 Task: Create a presentation showcasing the steps to follow for effective project management
Action: Mouse moved to (19, 17)
Screenshot: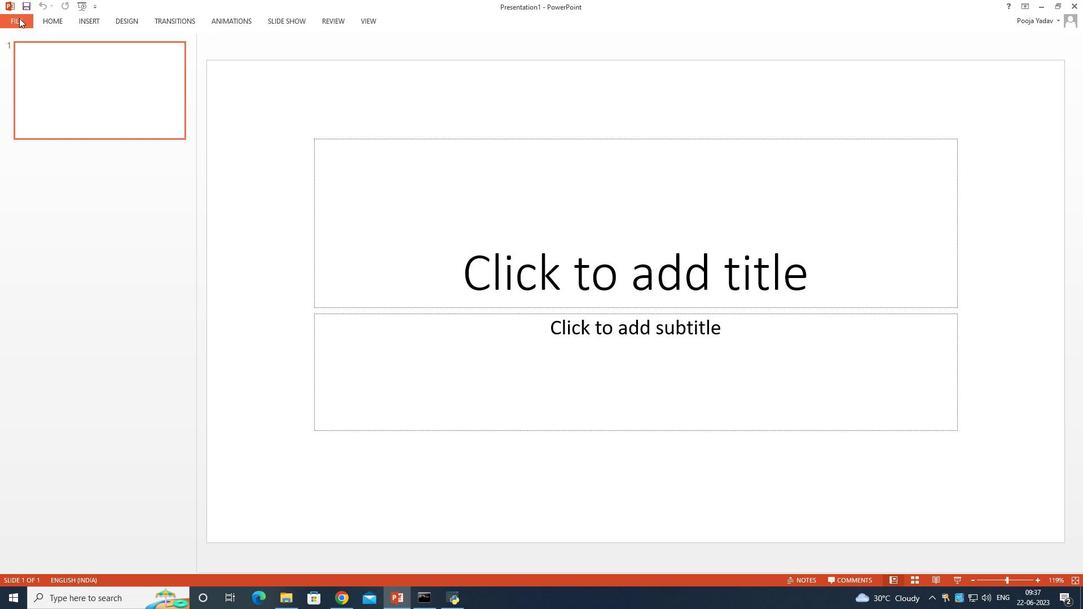 
Action: Mouse pressed left at (19, 17)
Screenshot: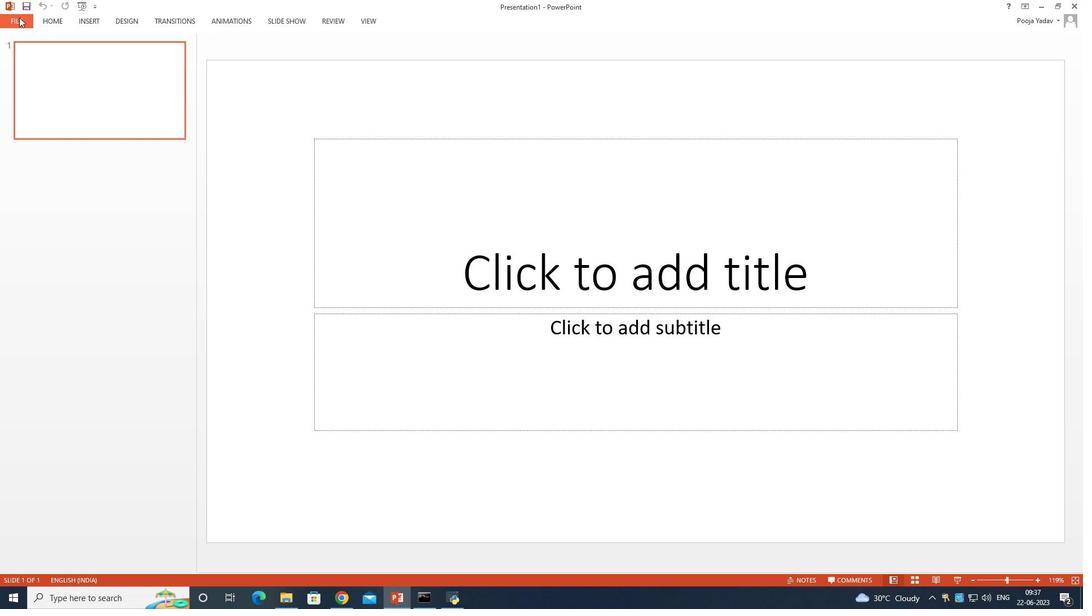 
Action: Mouse moved to (32, 137)
Screenshot: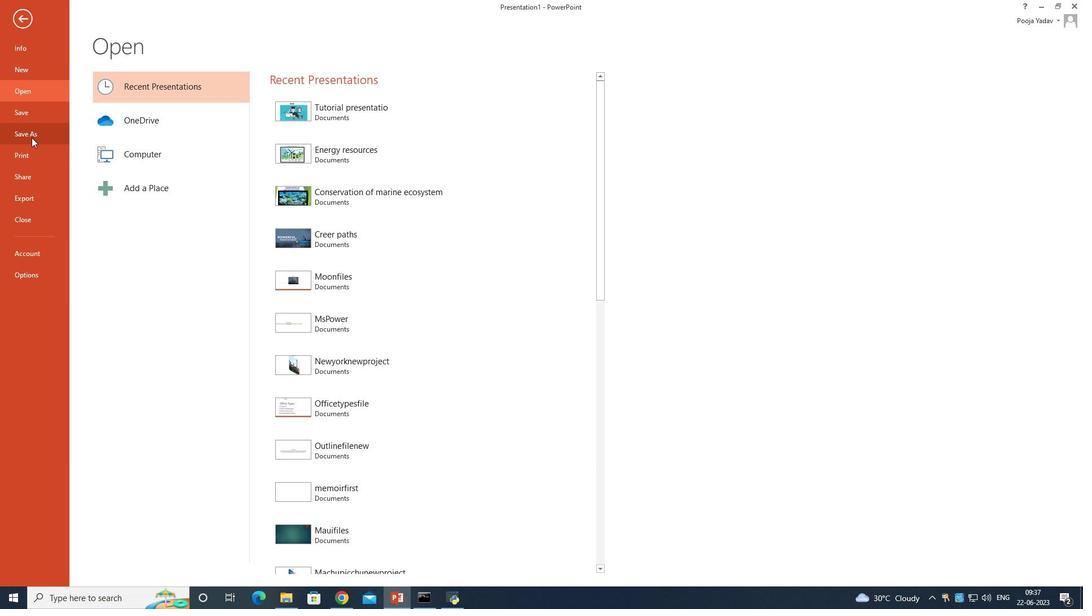 
Action: Mouse pressed left at (32, 137)
Screenshot: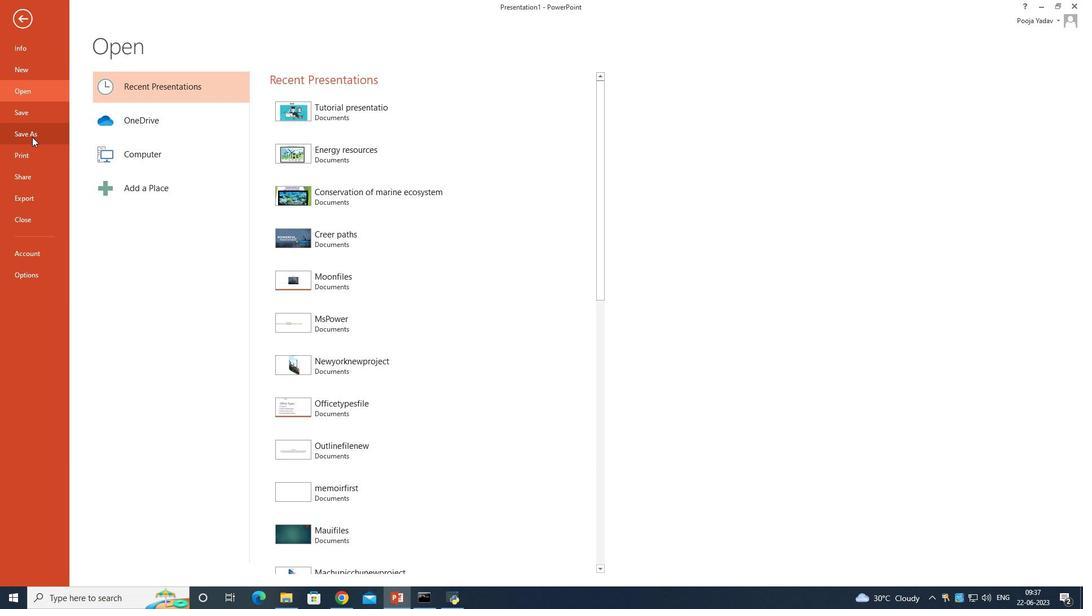 
Action: Mouse moved to (285, 117)
Screenshot: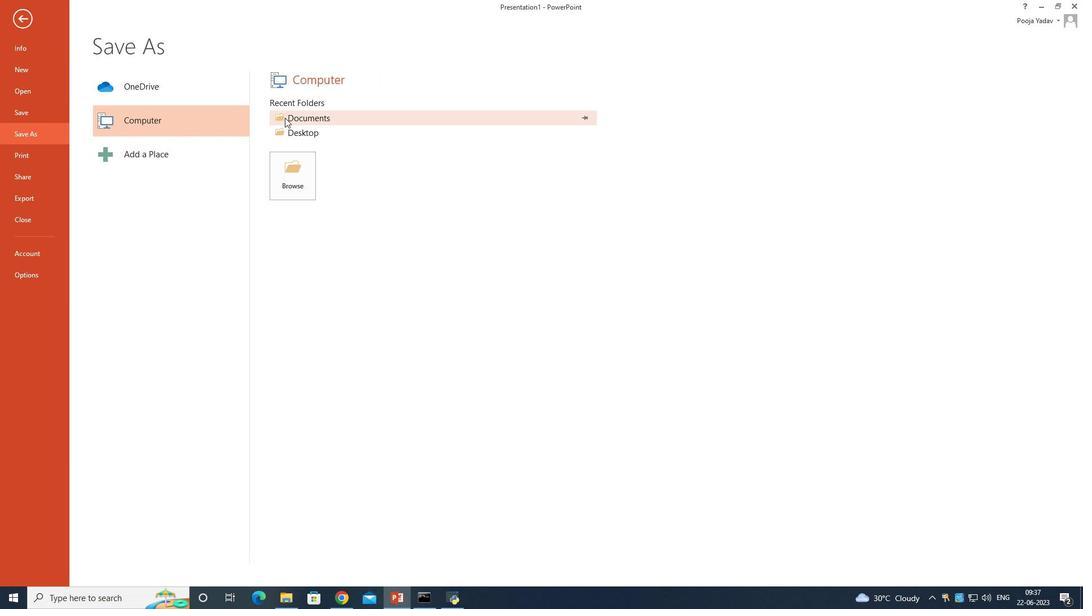 
Action: Mouse pressed left at (285, 117)
Screenshot: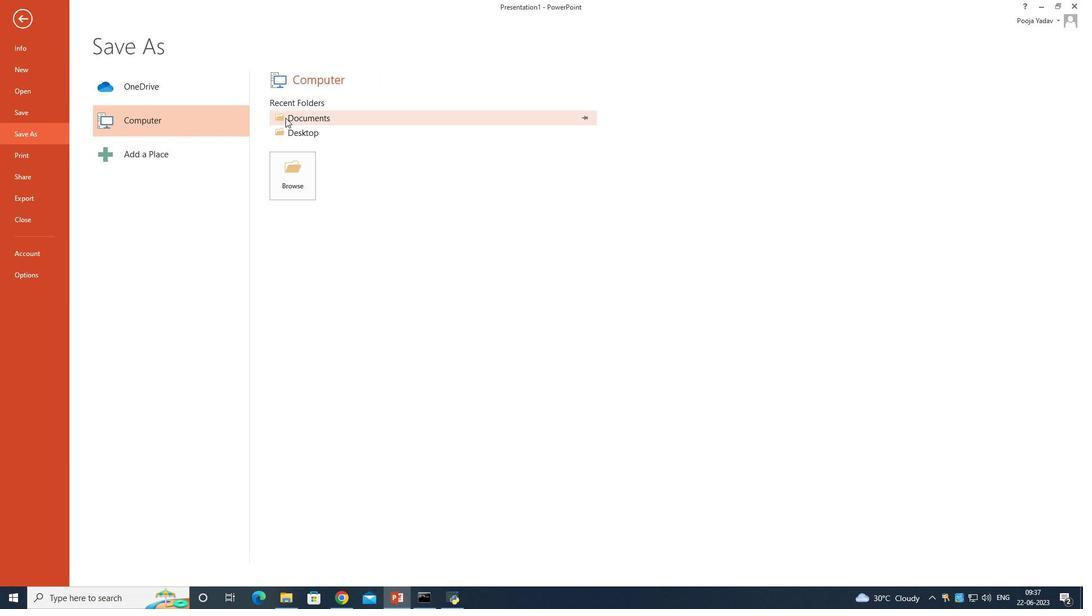 
Action: Mouse moved to (296, 224)
Screenshot: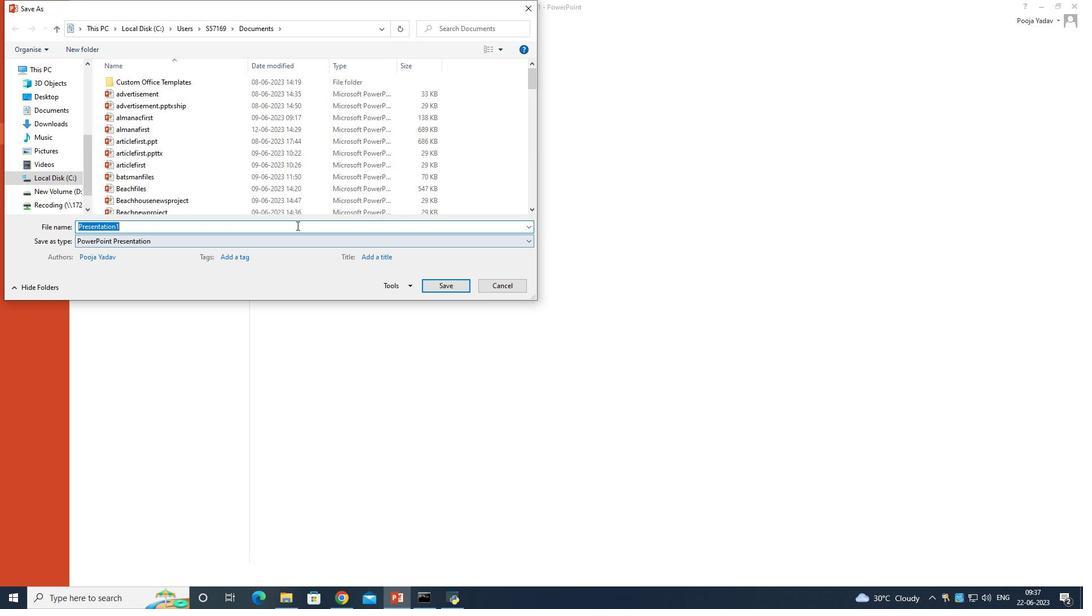 
Action: Mouse pressed left at (296, 224)
Screenshot: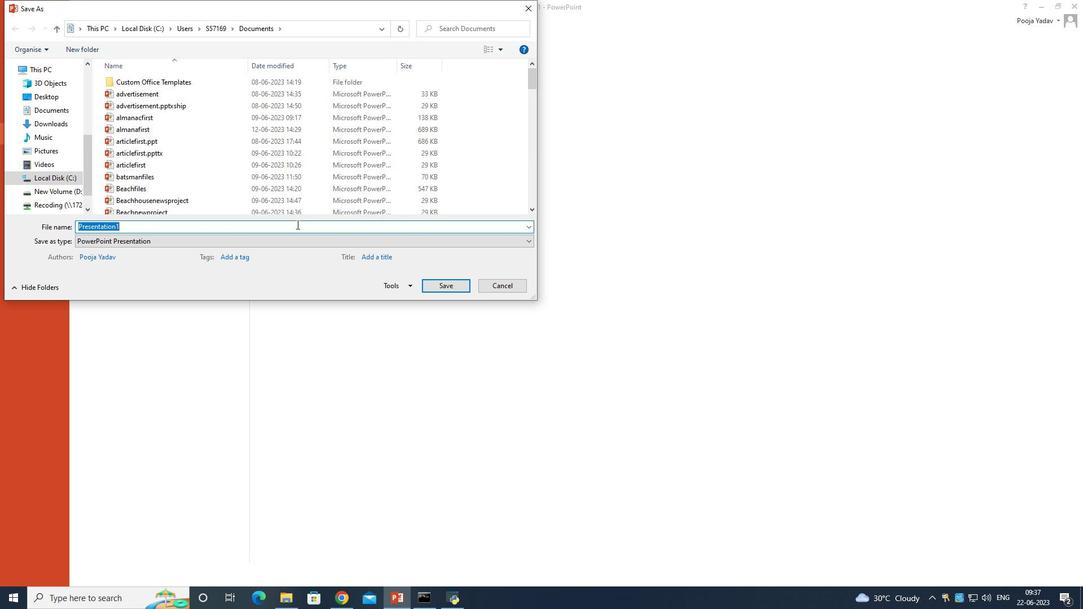
Action: Mouse moved to (296, 222)
Screenshot: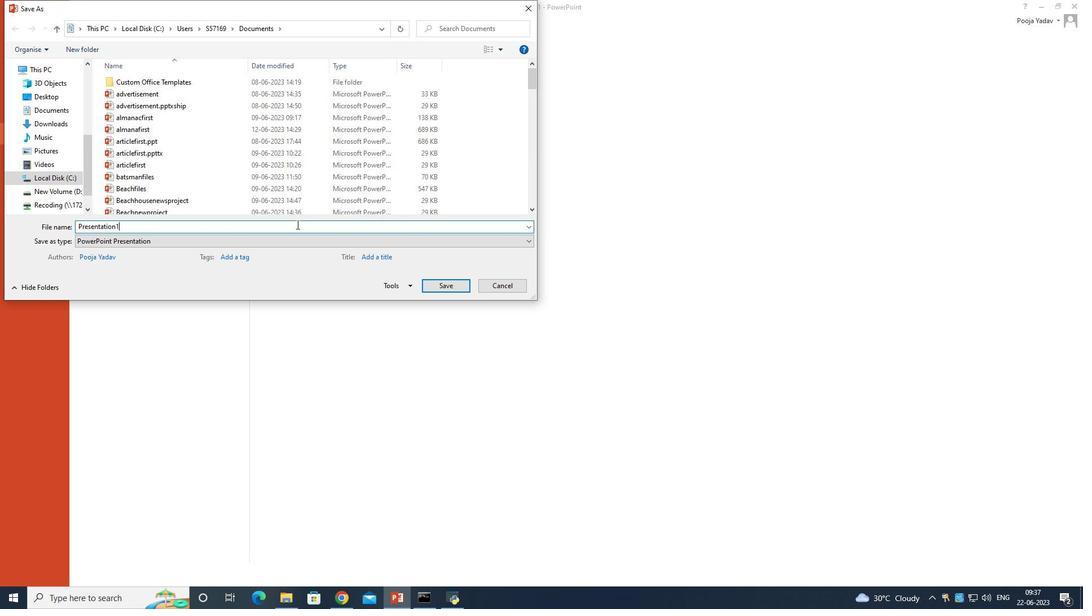 
Action: Key pressed <Key.backspace><Key.backspace><Key.backspace><Key.backspace><Key.backspace><Key.backspace><Key.backspace><Key.backspace><Key.backspace><Key.backspace><Key.backspace><Key.backspace><Key.backspace><Key.backspace><Key.backspace><Key.backspace><Key.backspace><Key.backspace><Key.backspace><Key.backspace><Key.backspace><Key.backspace><Key.backspace><Key.backspace><Key.shift>Projectmanagement
Screenshot: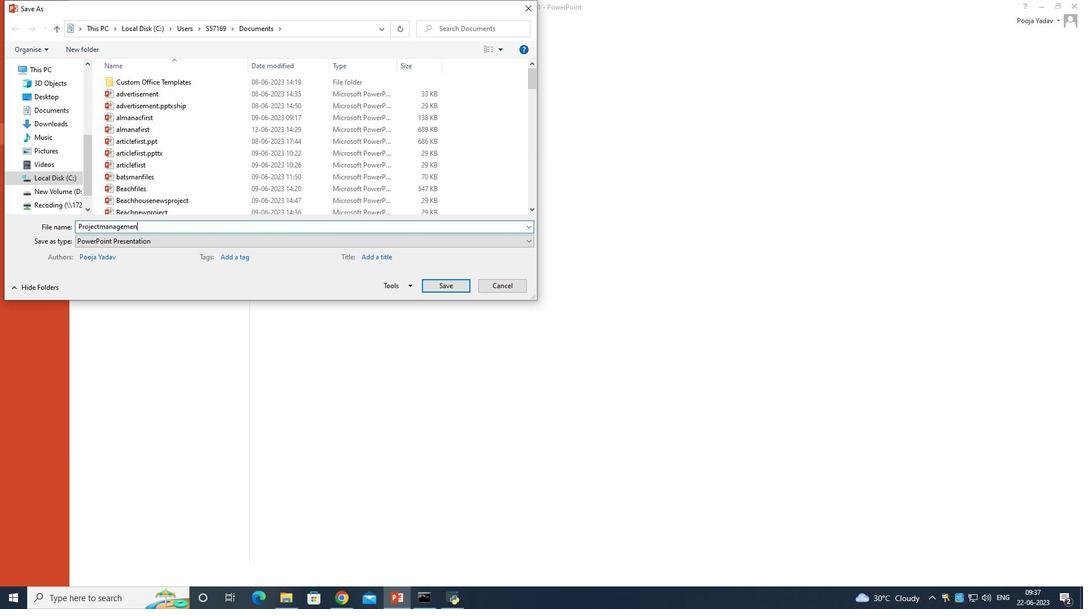 
Action: Mouse moved to (432, 289)
Screenshot: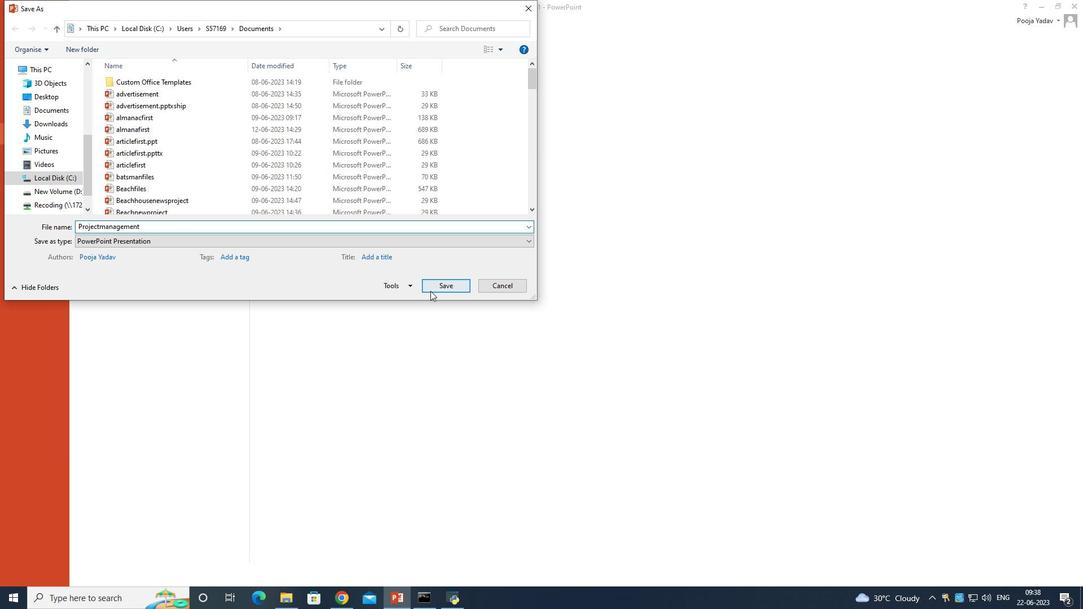 
Action: Mouse pressed left at (432, 289)
Screenshot: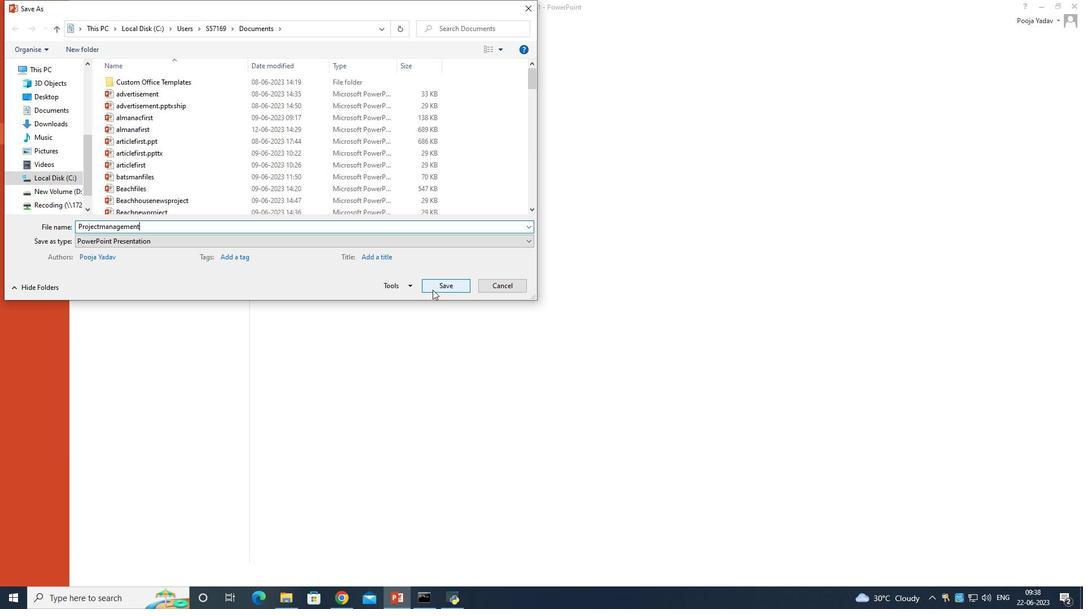 
Action: Mouse moved to (86, 23)
Screenshot: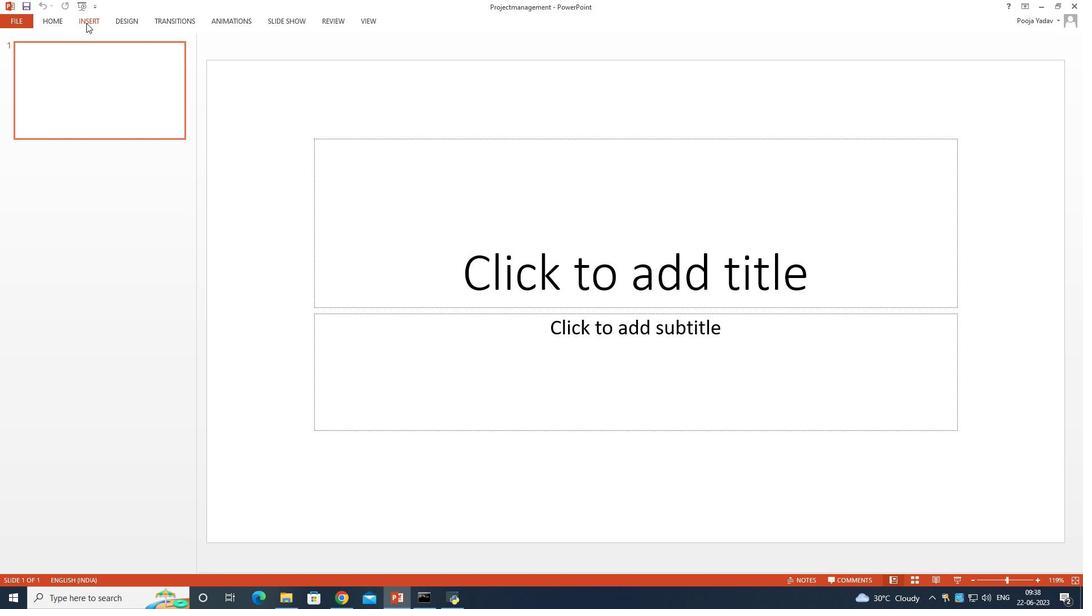 
Action: Mouse pressed left at (86, 23)
Screenshot: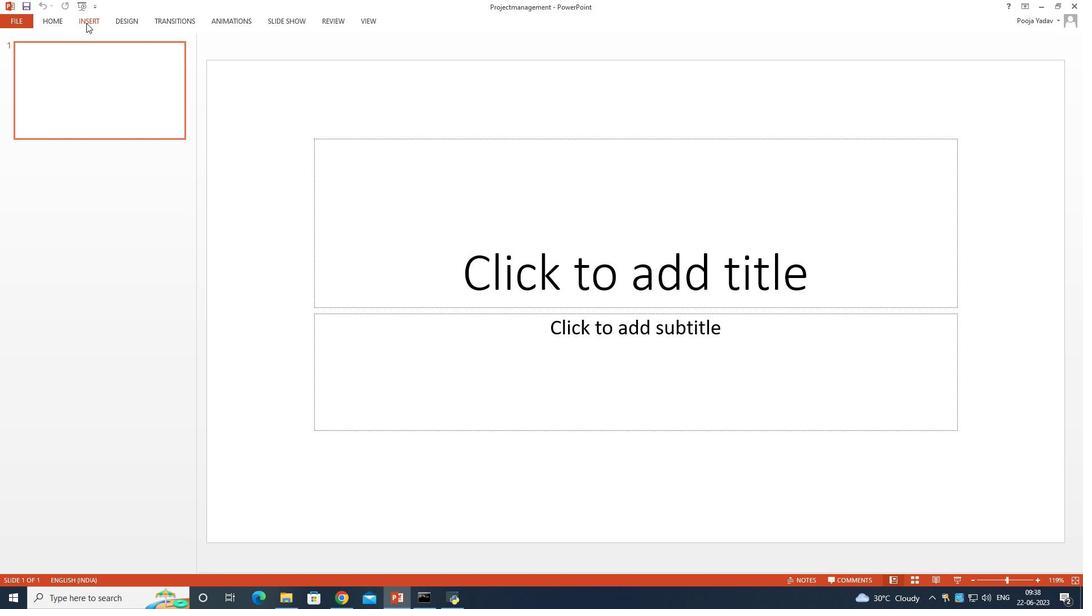 
Action: Mouse moved to (421, 192)
Screenshot: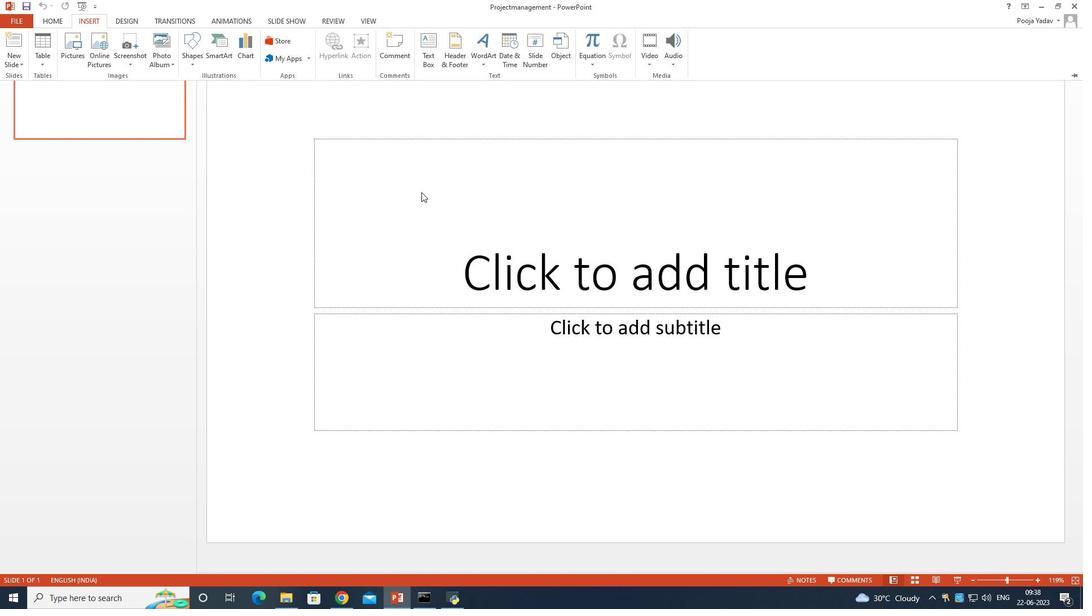 
Action: Mouse pressed left at (421, 192)
Screenshot: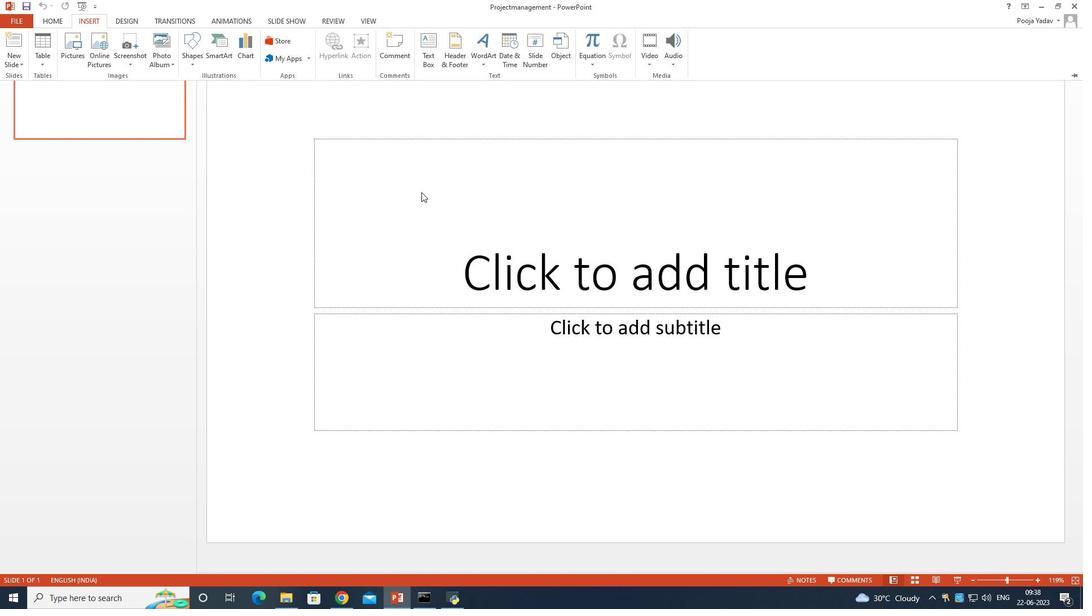 
Action: Mouse moved to (87, 18)
Screenshot: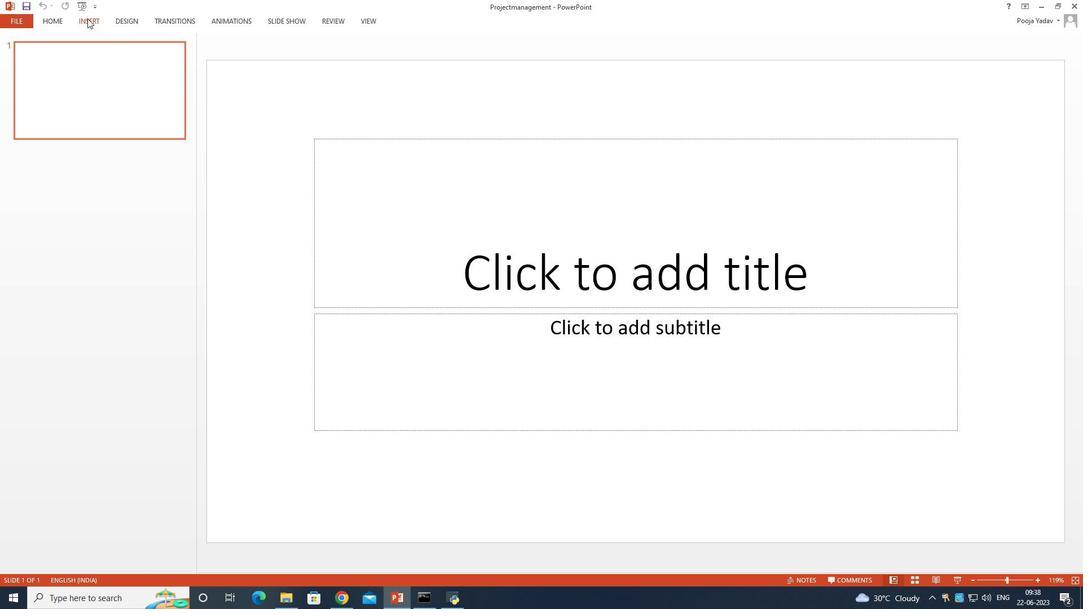 
Action: Mouse pressed left at (87, 18)
Screenshot: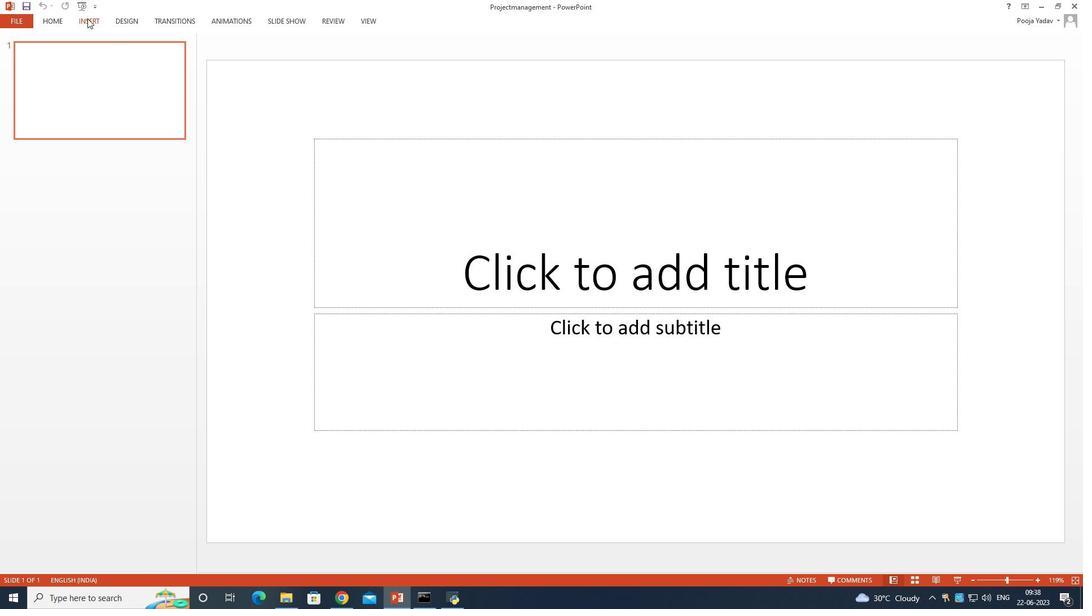 
Action: Mouse moved to (428, 49)
Screenshot: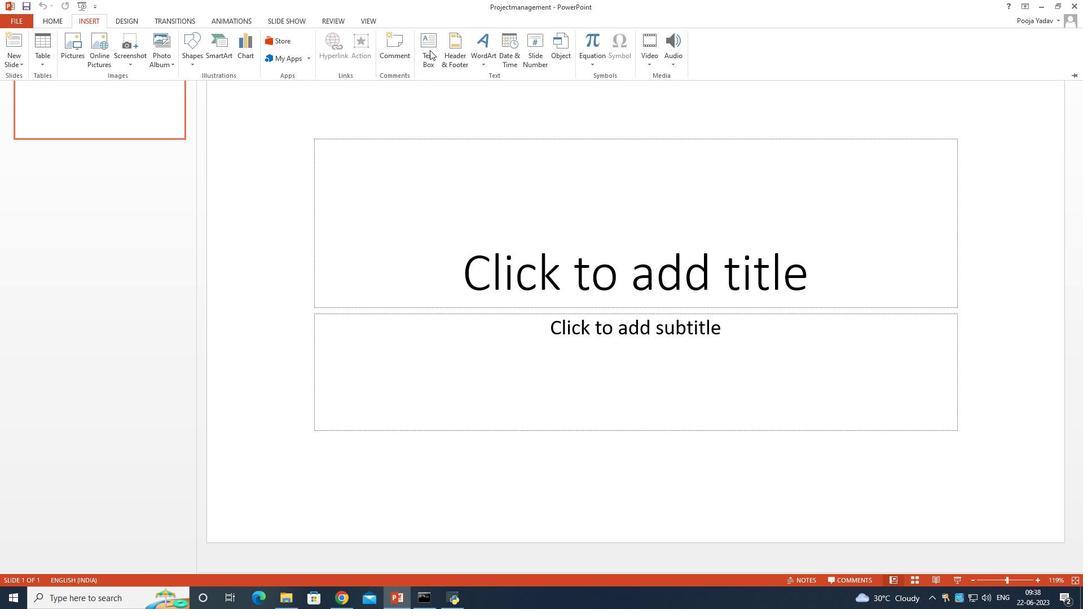 
Action: Mouse pressed left at (428, 49)
Screenshot: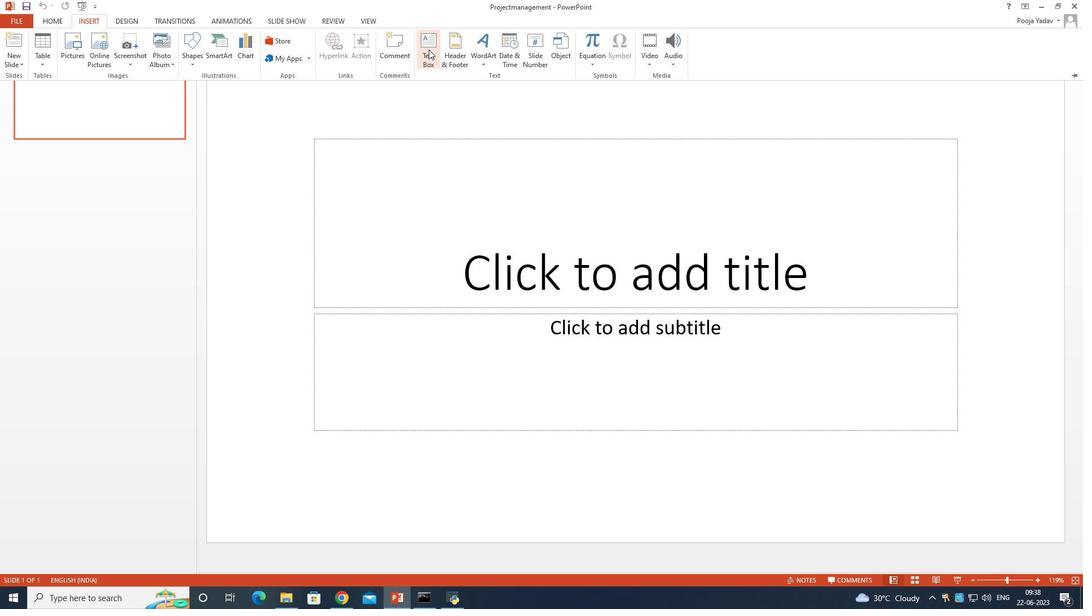 
Action: Mouse moved to (422, 77)
Screenshot: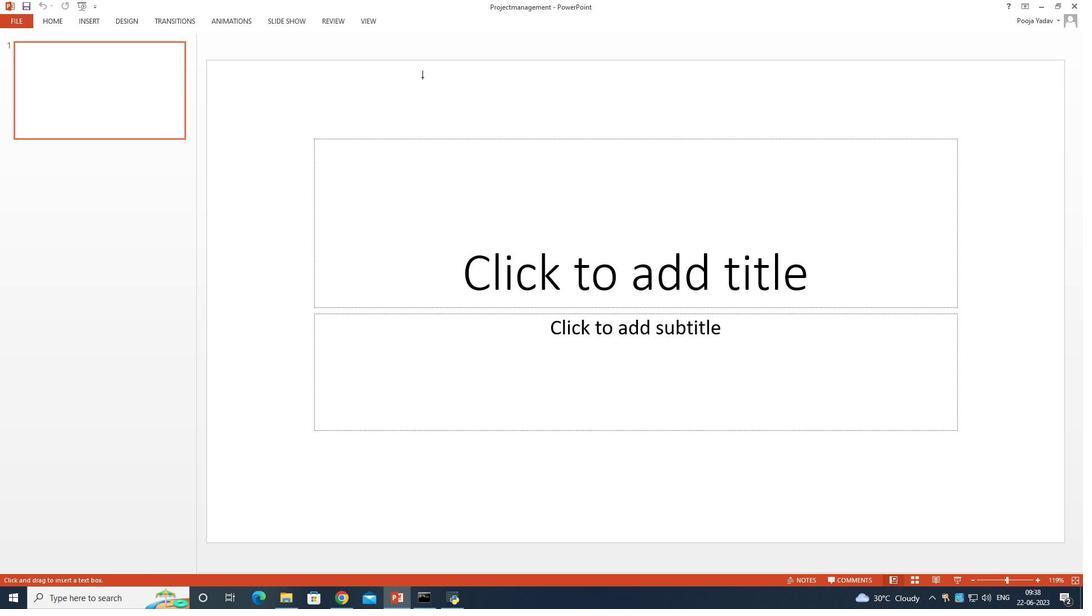 
Action: Mouse pressed left at (422, 77)
Screenshot: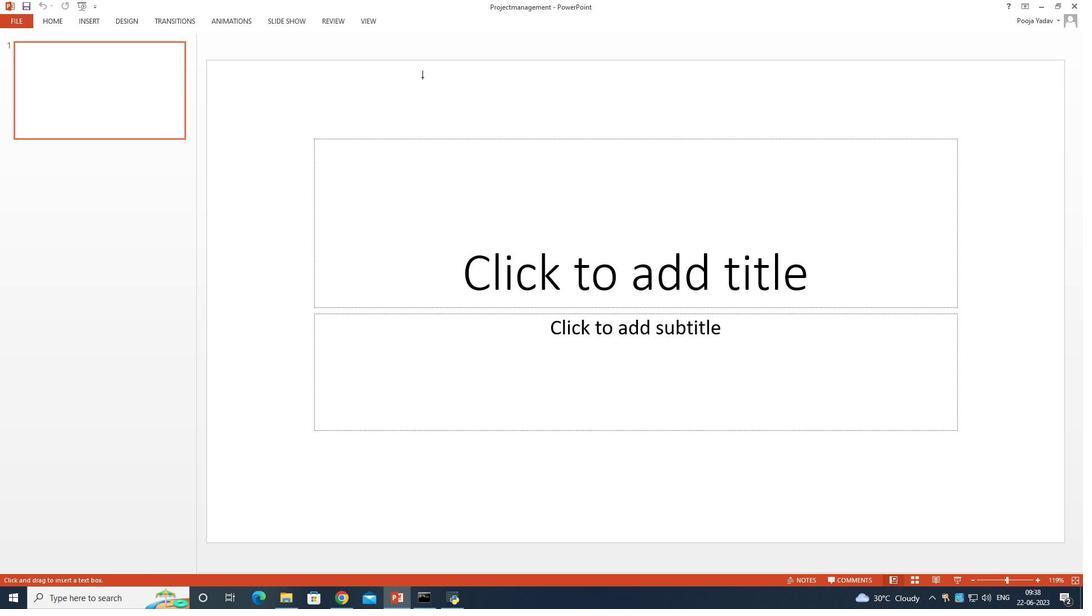 
Action: Mouse moved to (824, 42)
Screenshot: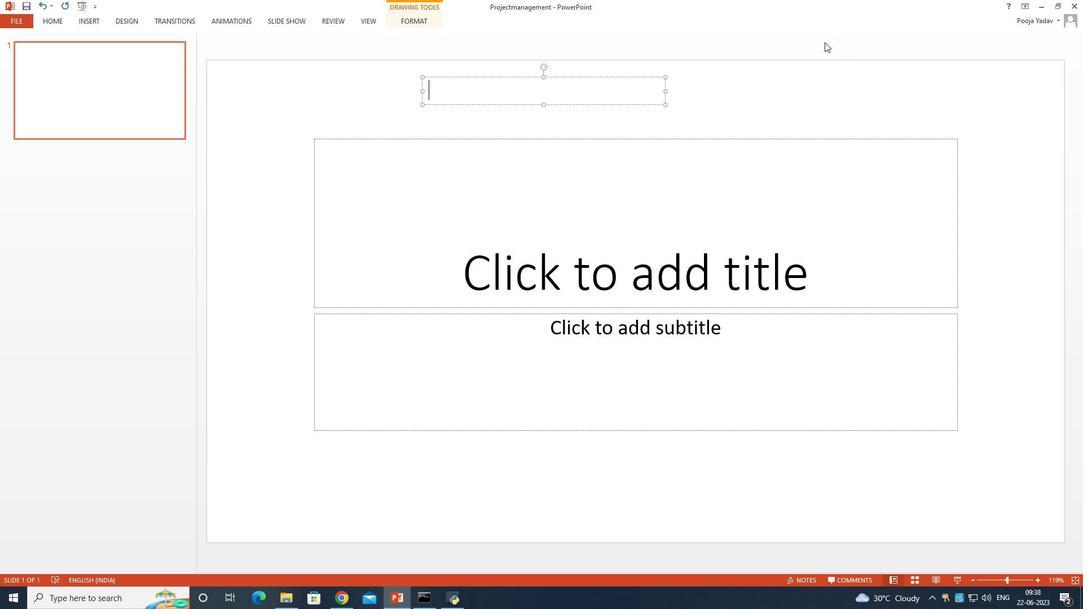 
Action: Key pressed <Key.shift>Projct<Key.left><Key.left><Key.backspace><Key.right><Key.right><Key.space><Key.shift>Na<Key.backspace><Key.backspace><Key.shift>Management
Screenshot: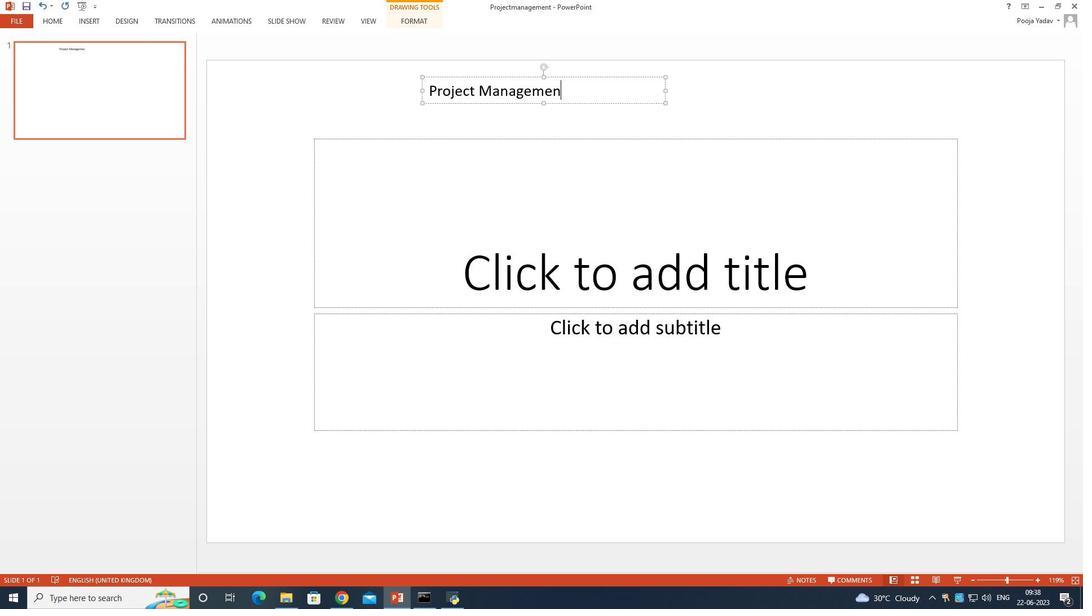 
Action: Mouse moved to (60, 21)
Screenshot: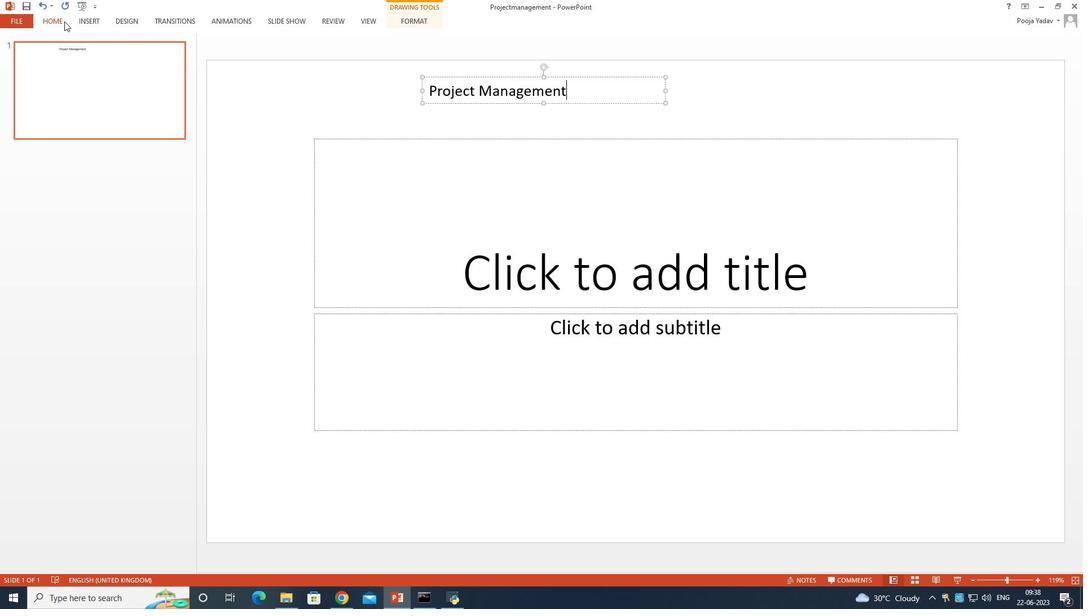 
Action: Mouse pressed left at (60, 21)
Screenshot: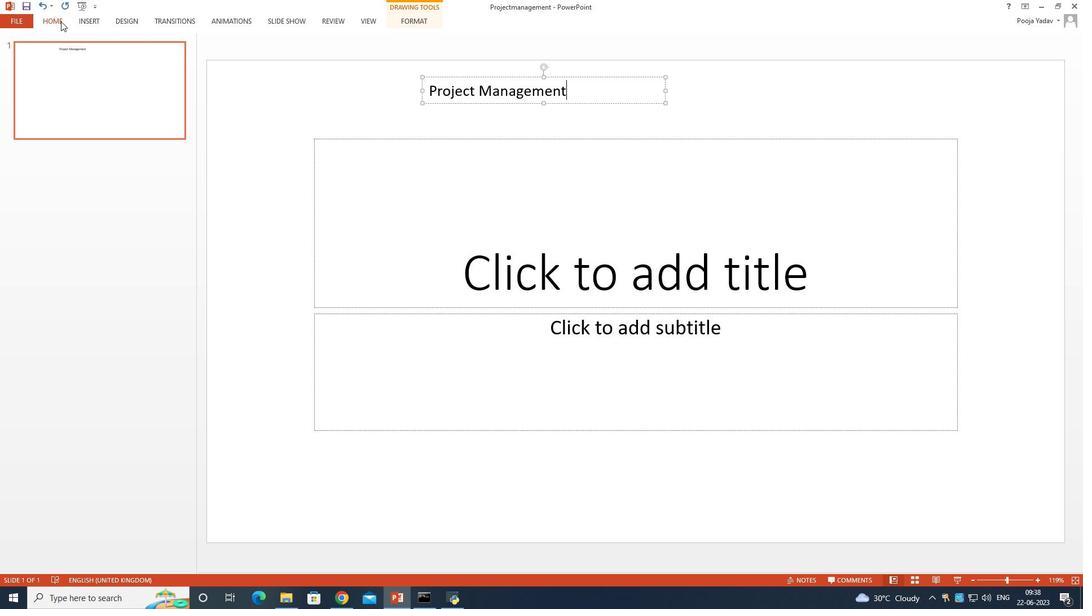 
Action: Mouse moved to (282, 62)
Screenshot: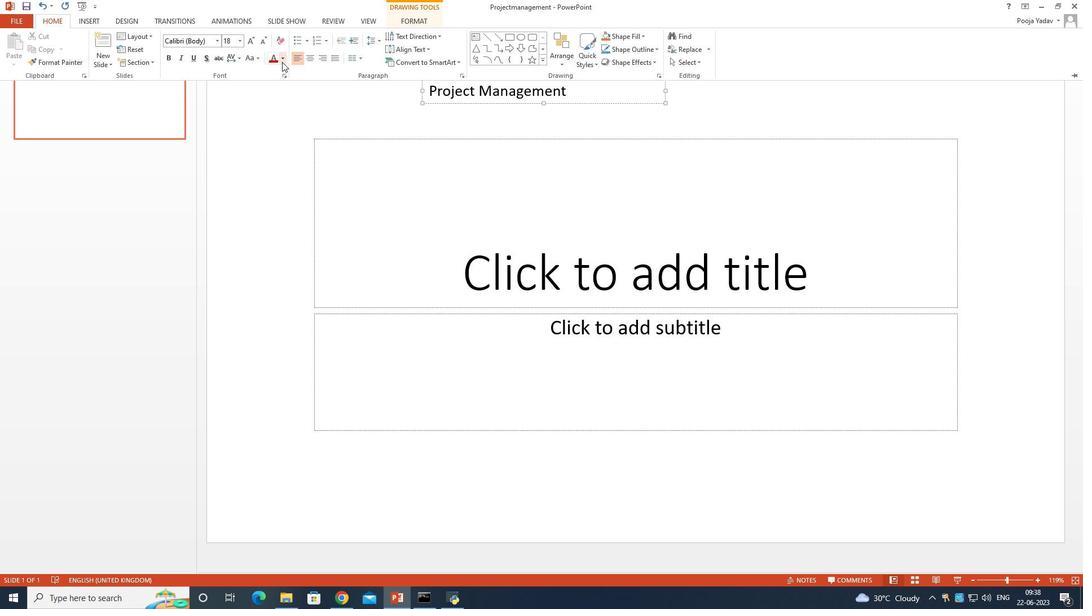 
Action: Mouse pressed left at (282, 62)
Screenshot: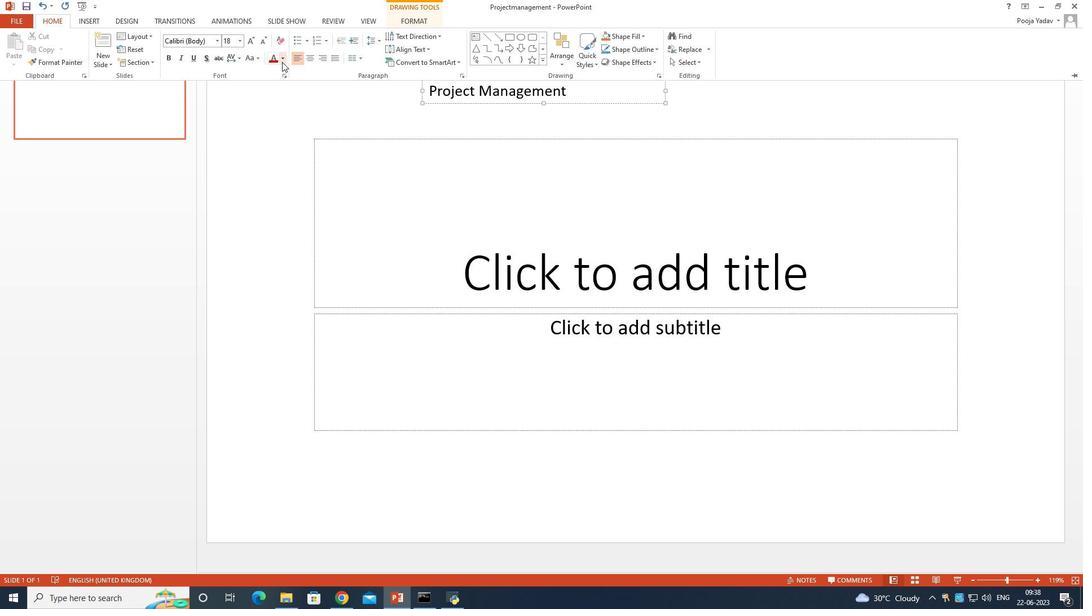 
Action: Mouse moved to (402, 102)
Screenshot: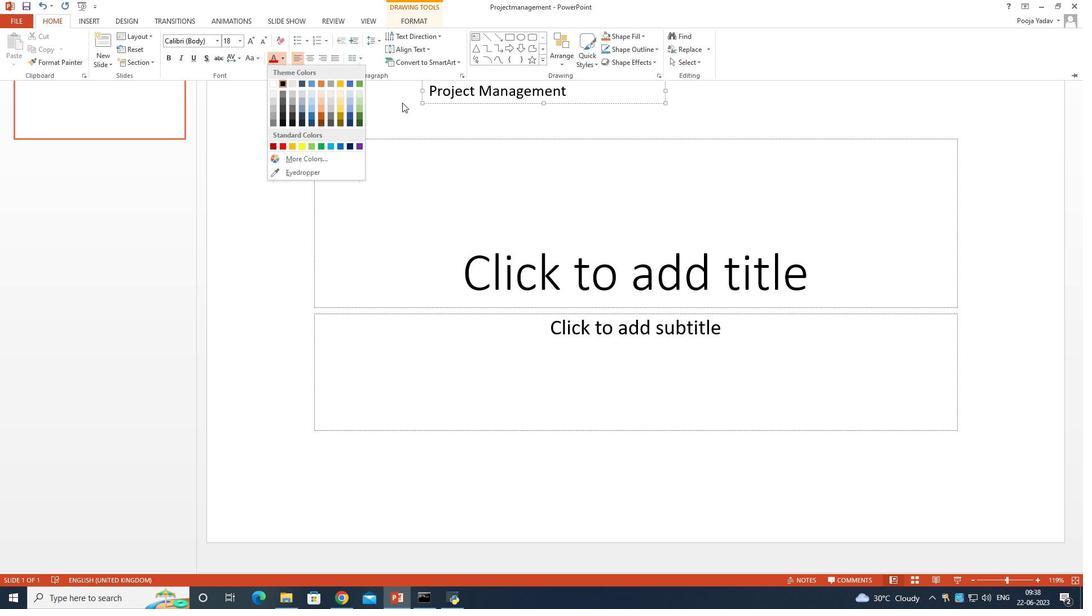 
Action: Mouse pressed left at (402, 102)
Screenshot: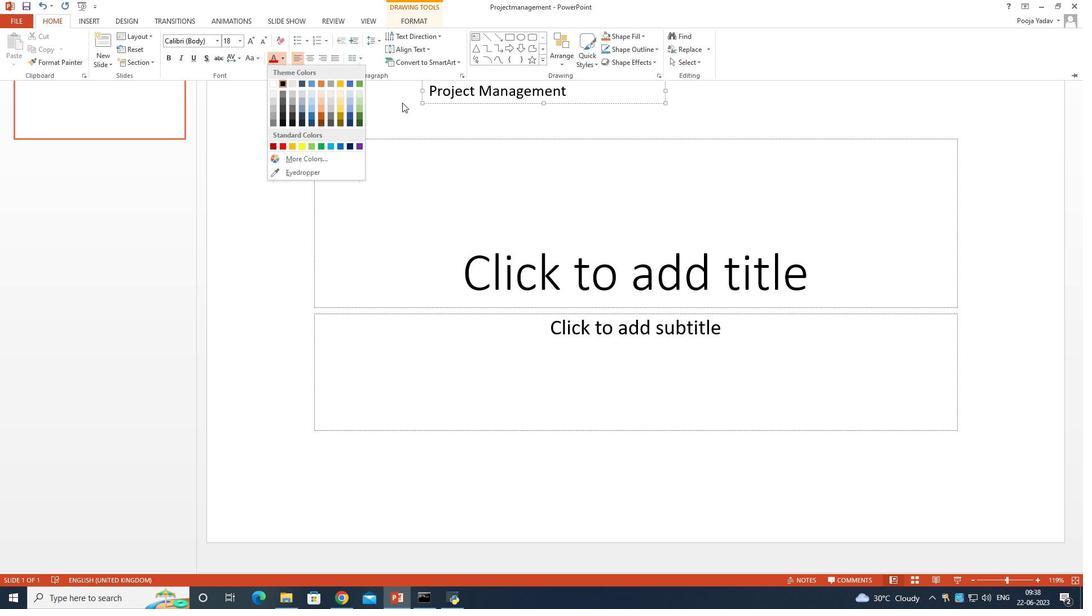 
Action: Mouse moved to (565, 90)
Screenshot: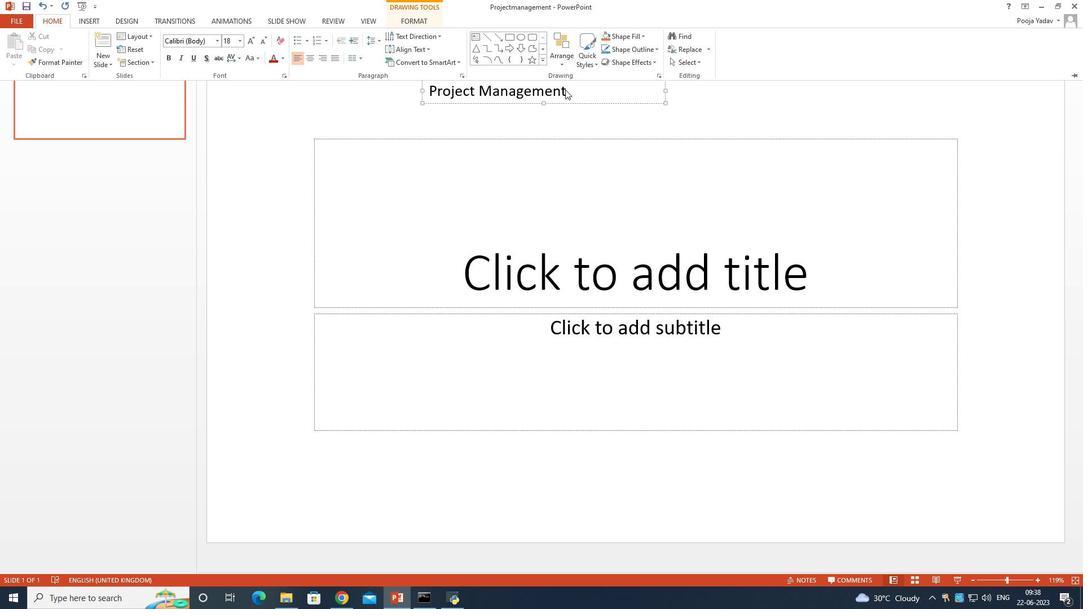 
Action: Mouse pressed left at (565, 90)
Screenshot: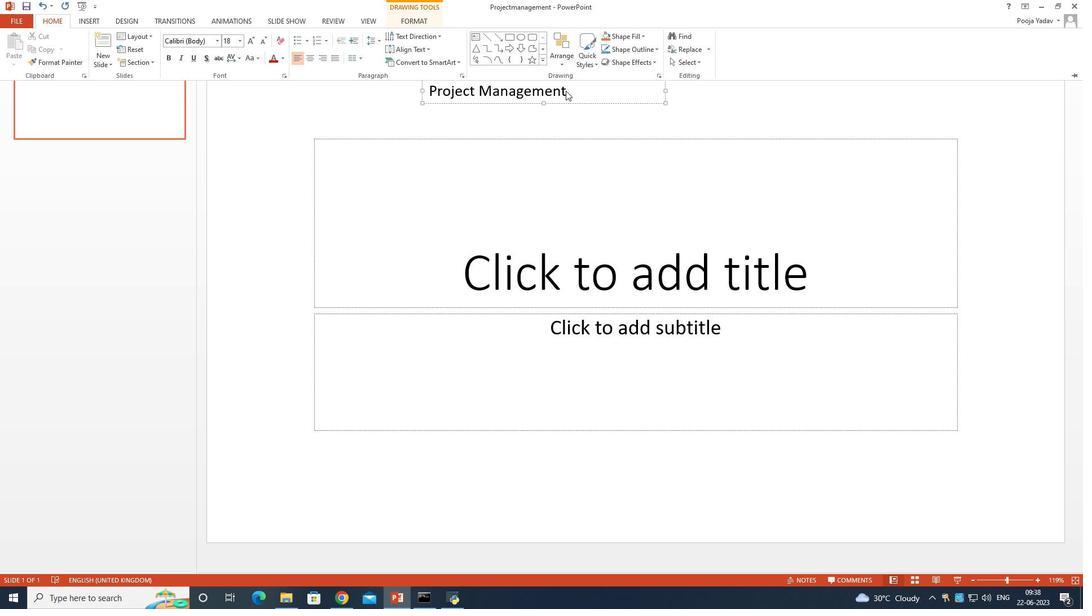 
Action: Mouse moved to (564, 89)
Screenshot: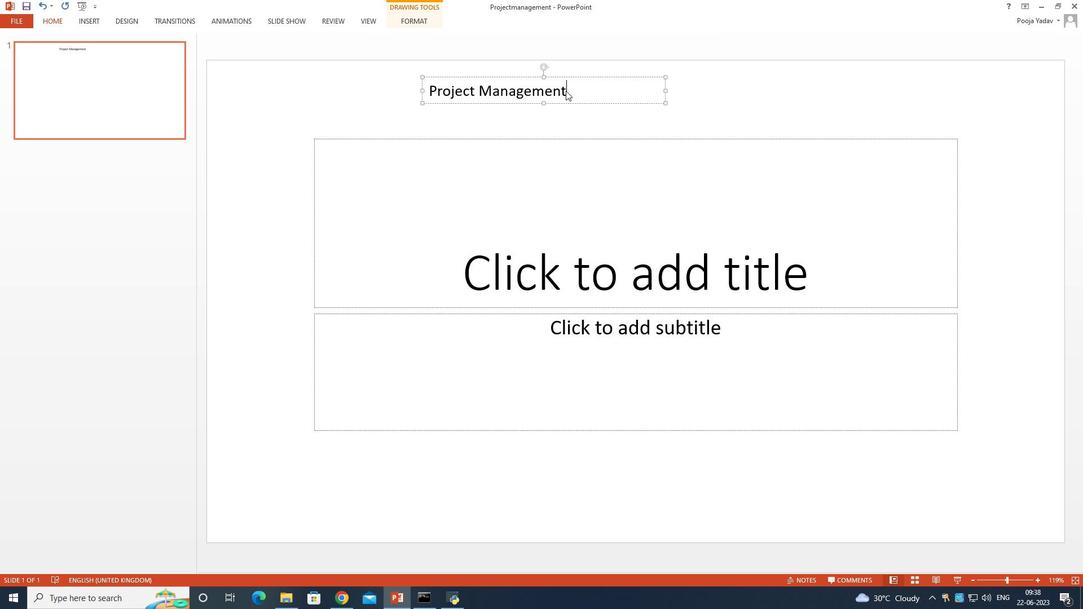 
Action: Mouse pressed left at (564, 89)
Screenshot: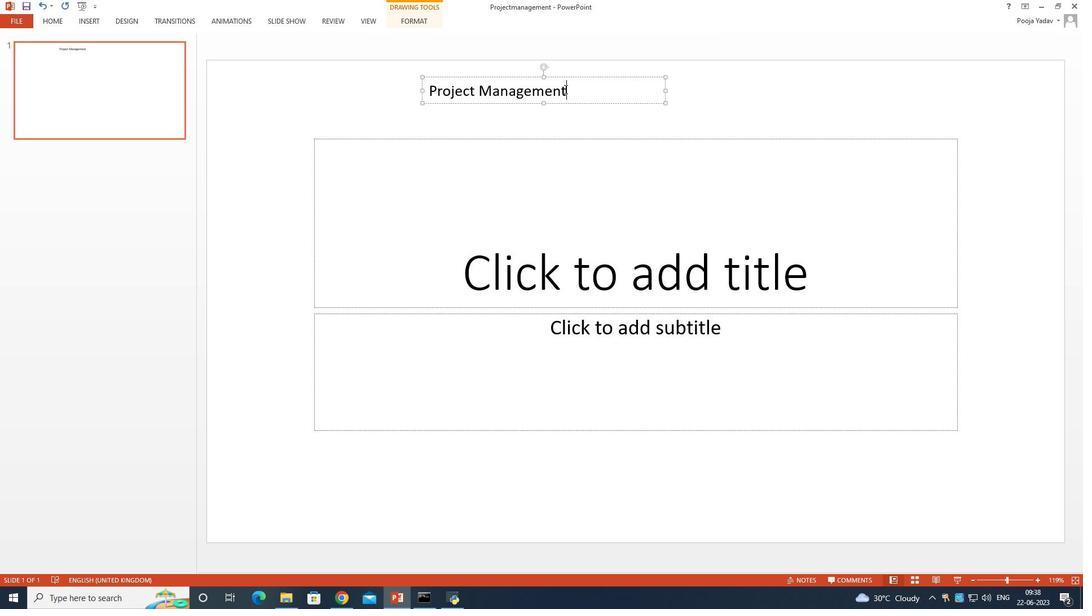 
Action: Mouse moved to (59, 21)
Screenshot: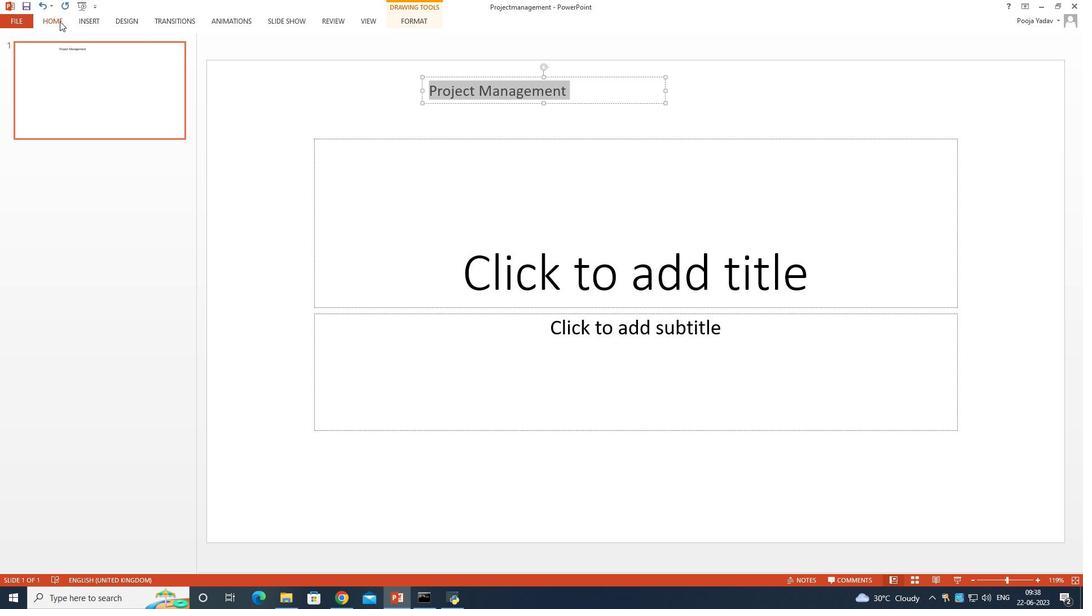 
Action: Mouse pressed left at (59, 21)
Screenshot: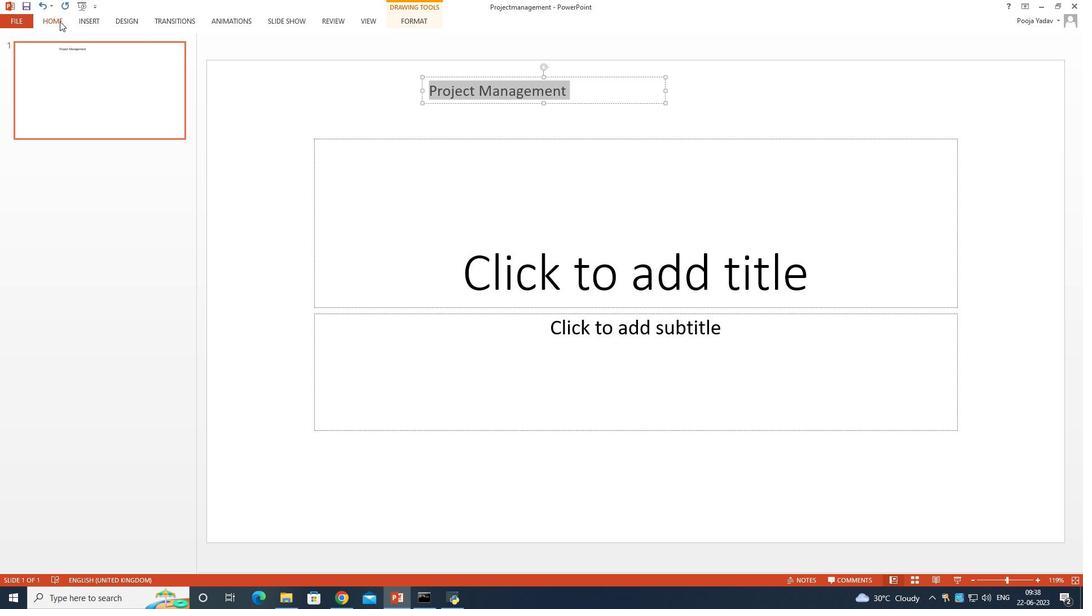 
Action: Mouse moved to (286, 57)
Screenshot: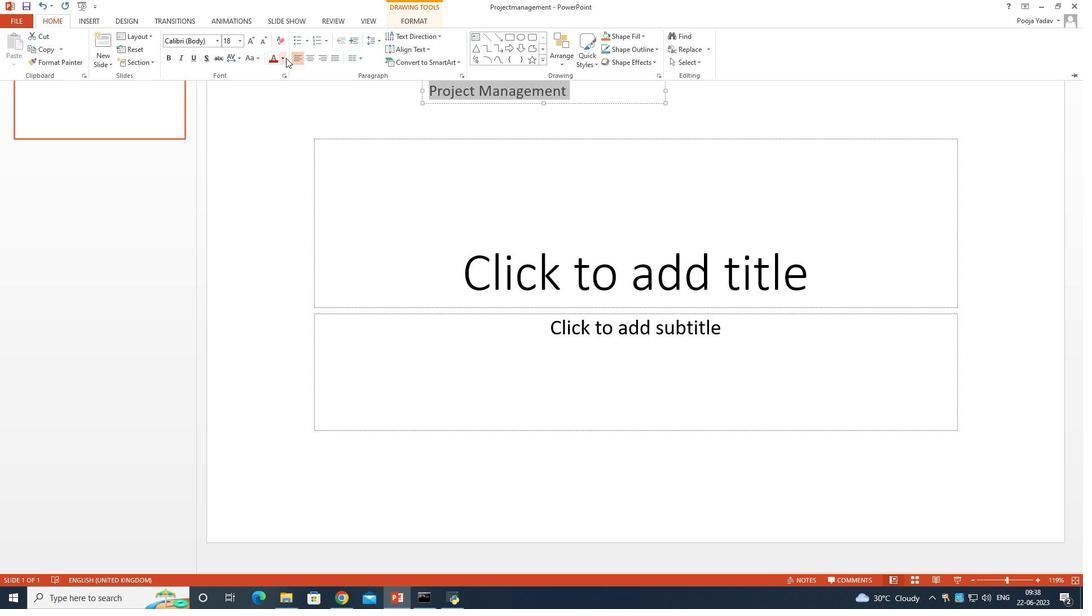 
Action: Mouse pressed left at (286, 57)
Screenshot: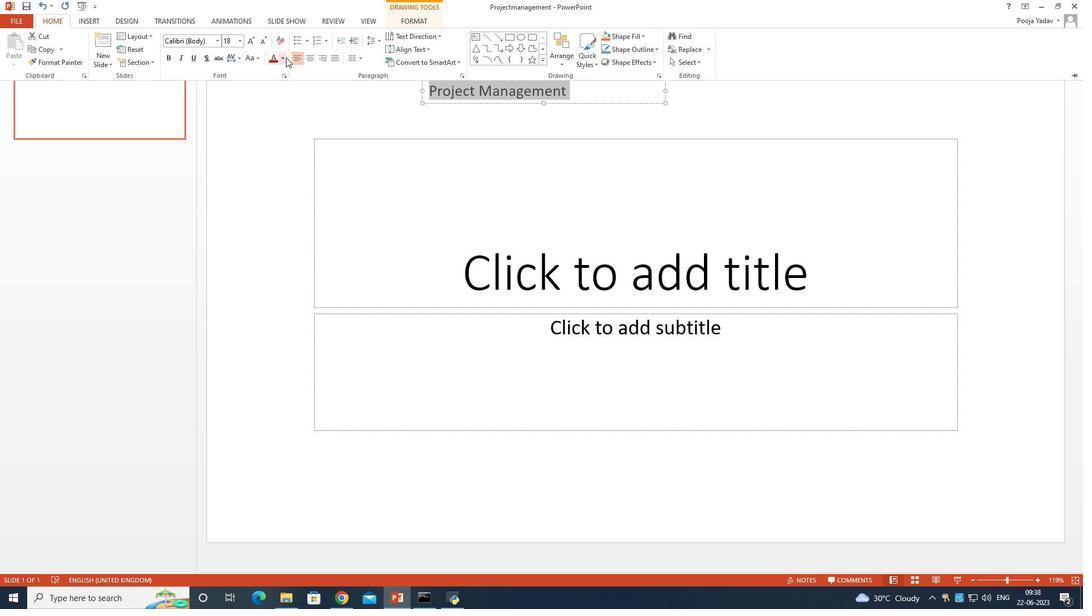 
Action: Mouse moved to (359, 119)
Screenshot: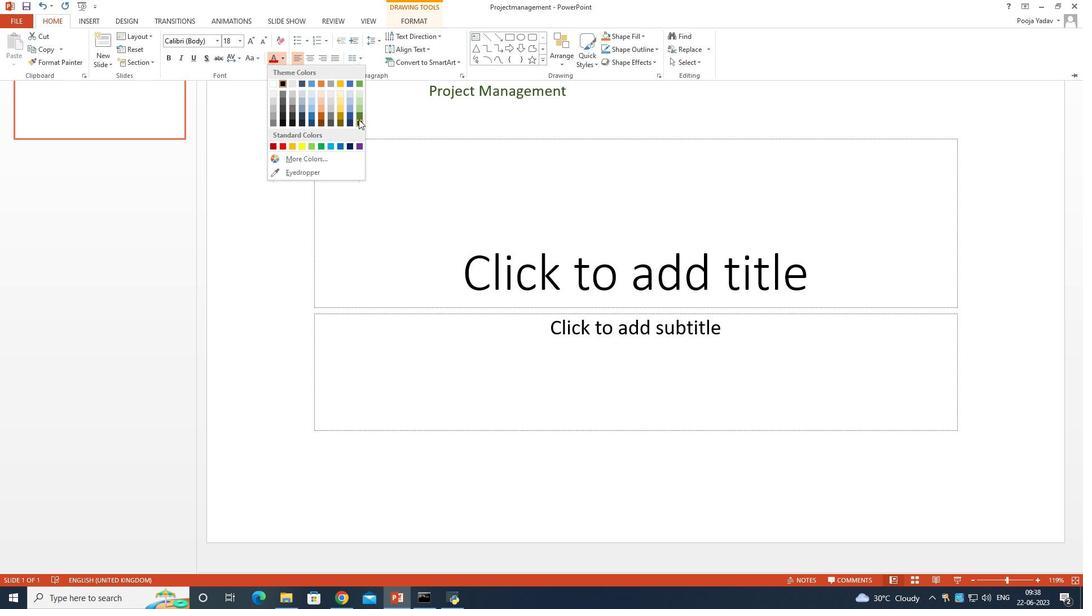 
Action: Mouse pressed left at (359, 119)
Screenshot: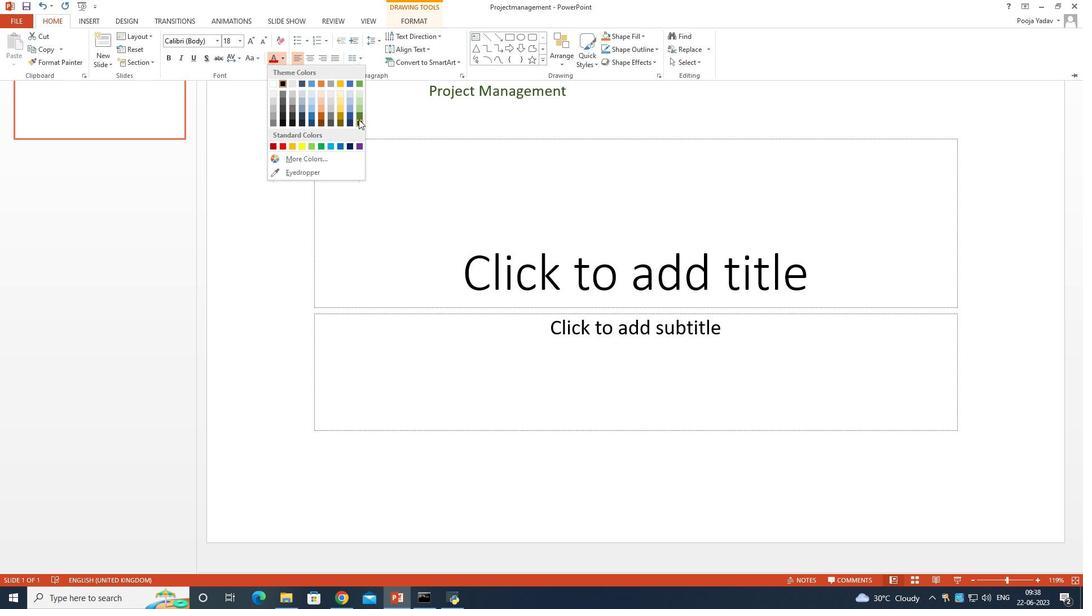 
Action: Mouse moved to (279, 173)
Screenshot: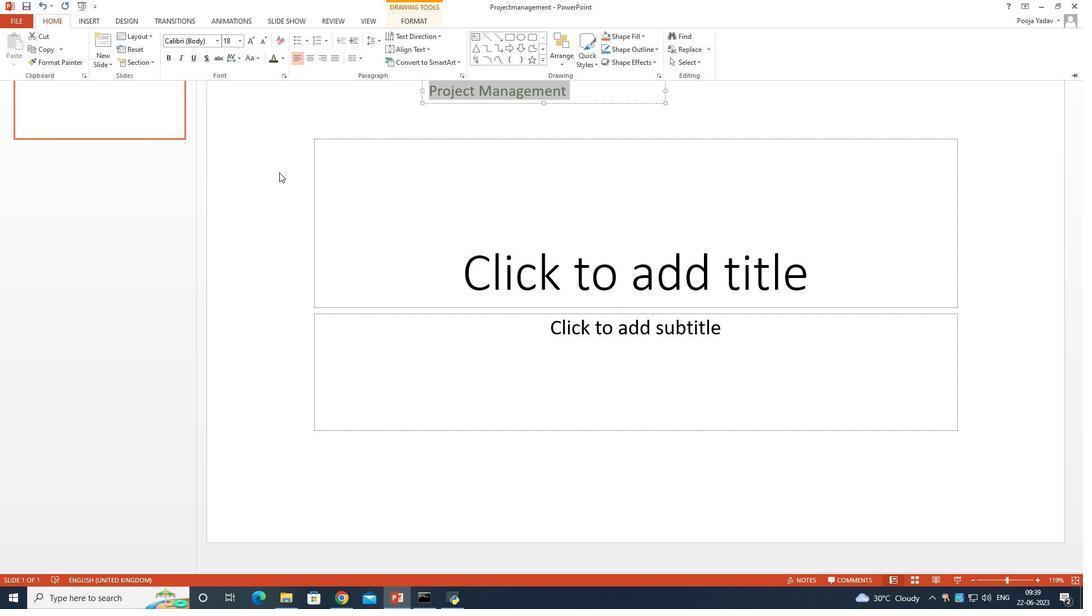 
Action: Mouse pressed left at (279, 173)
Screenshot: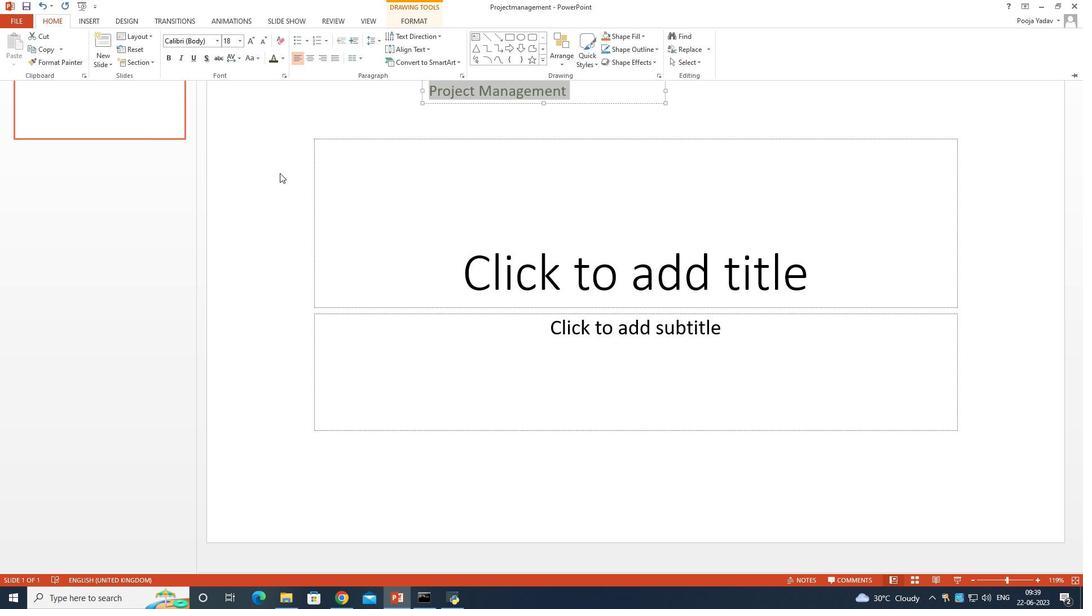 
Action: Mouse moved to (337, 168)
Screenshot: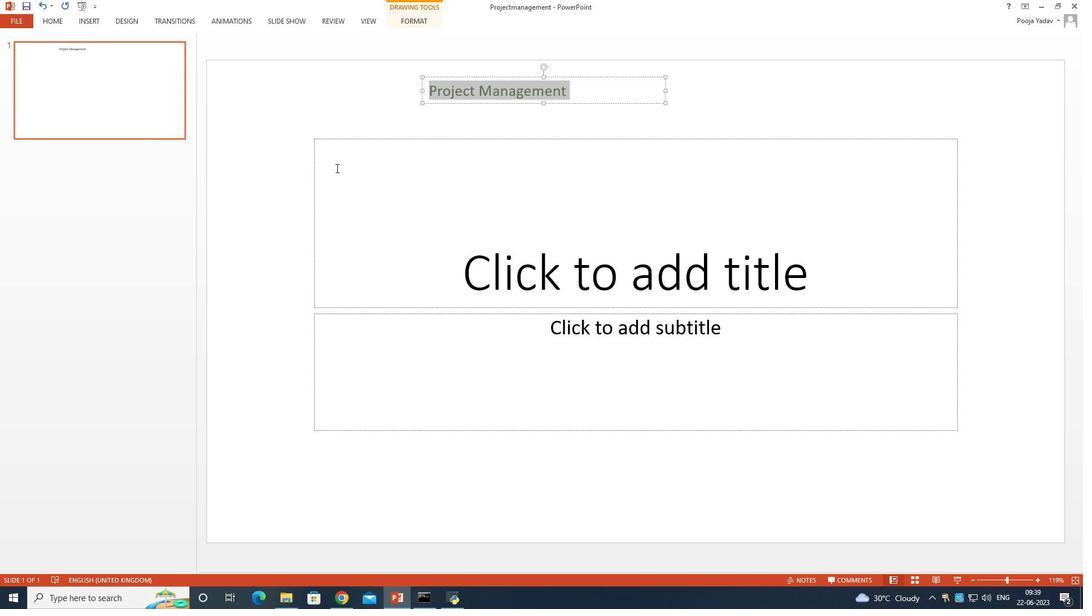 
Action: Mouse pressed left at (337, 168)
Screenshot: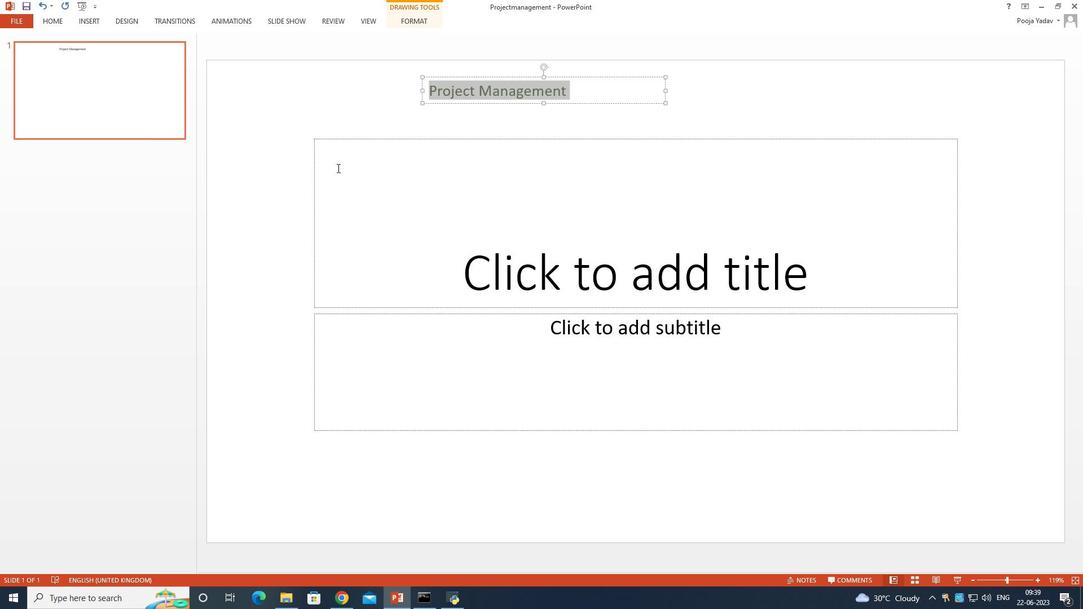 
Action: Mouse moved to (344, 138)
Screenshot: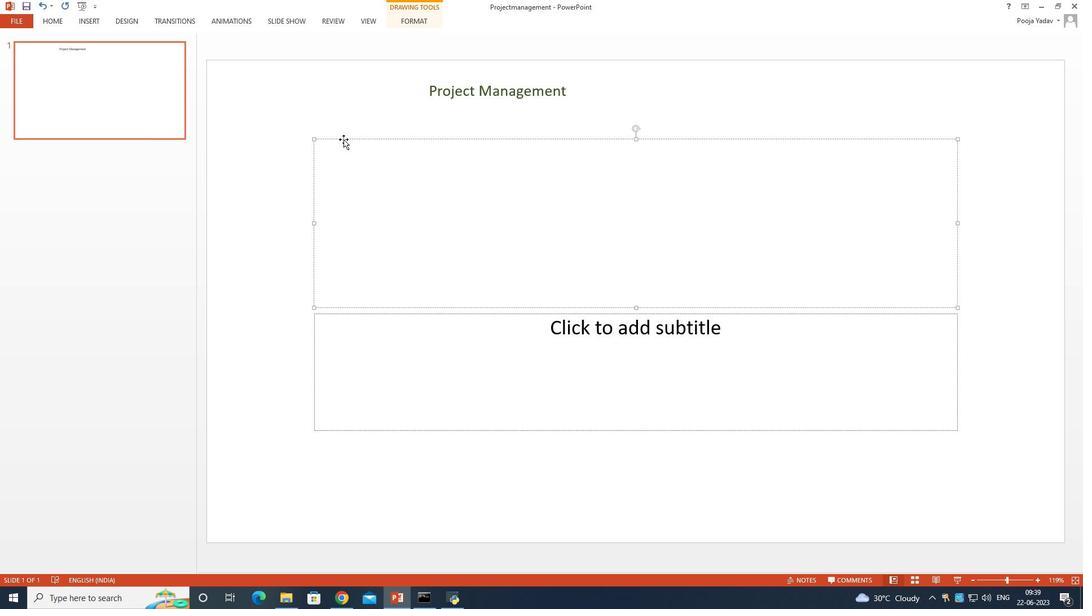 
Action: Mouse pressed left at (344, 138)
Screenshot: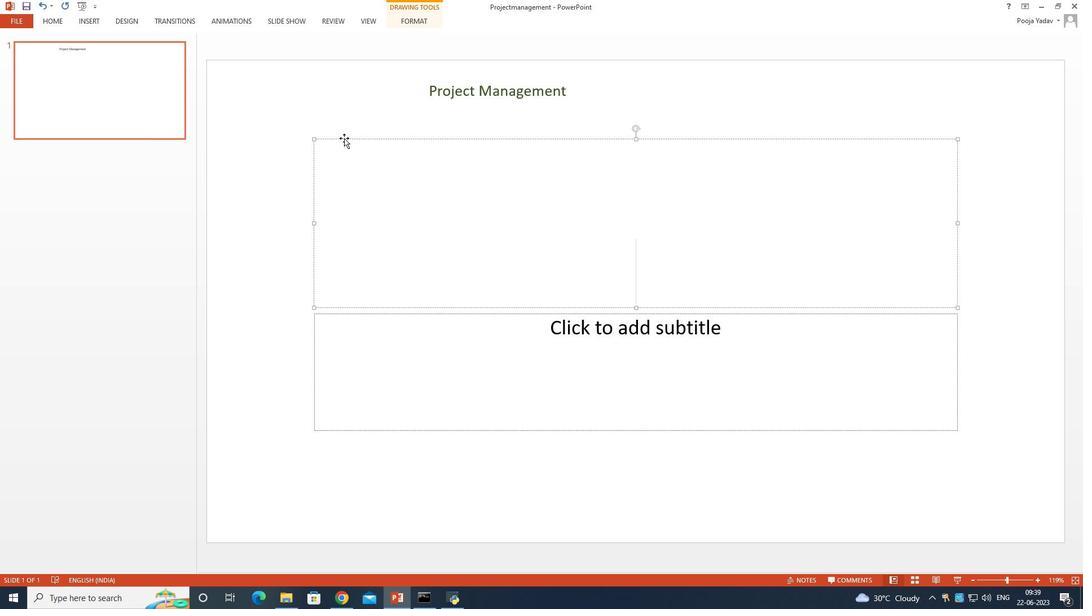 
Action: Mouse moved to (375, 111)
Screenshot: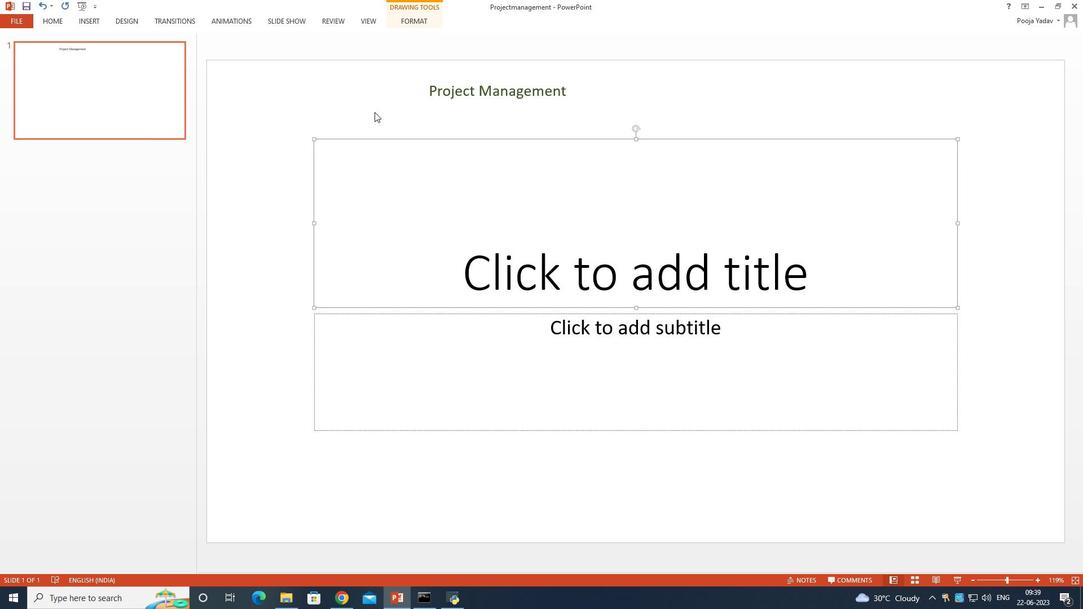 
Action: Mouse pressed left at (375, 111)
Screenshot: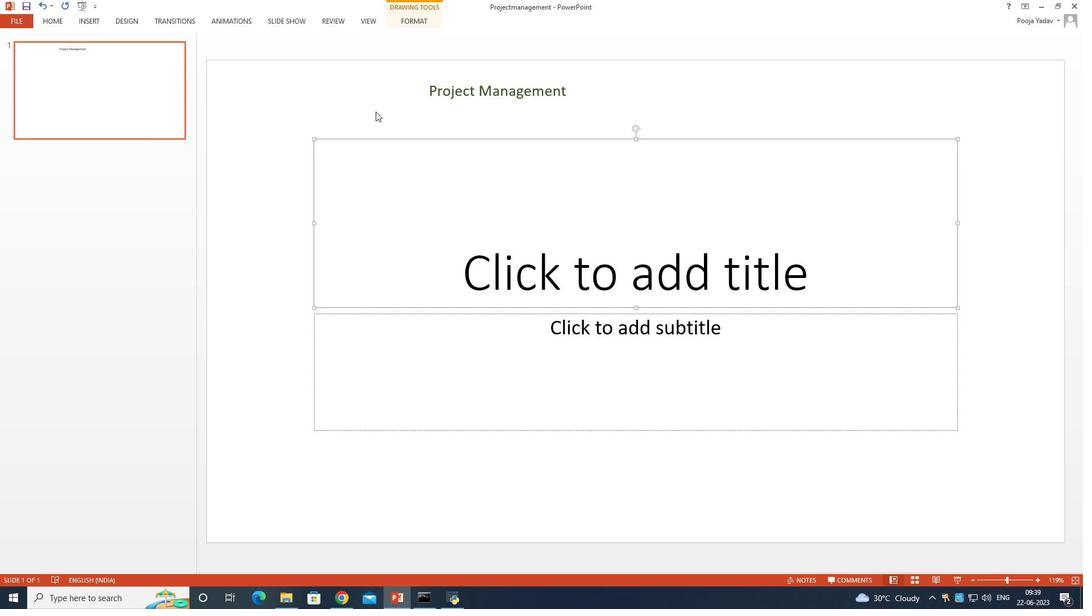 
Action: Mouse moved to (85, 20)
Screenshot: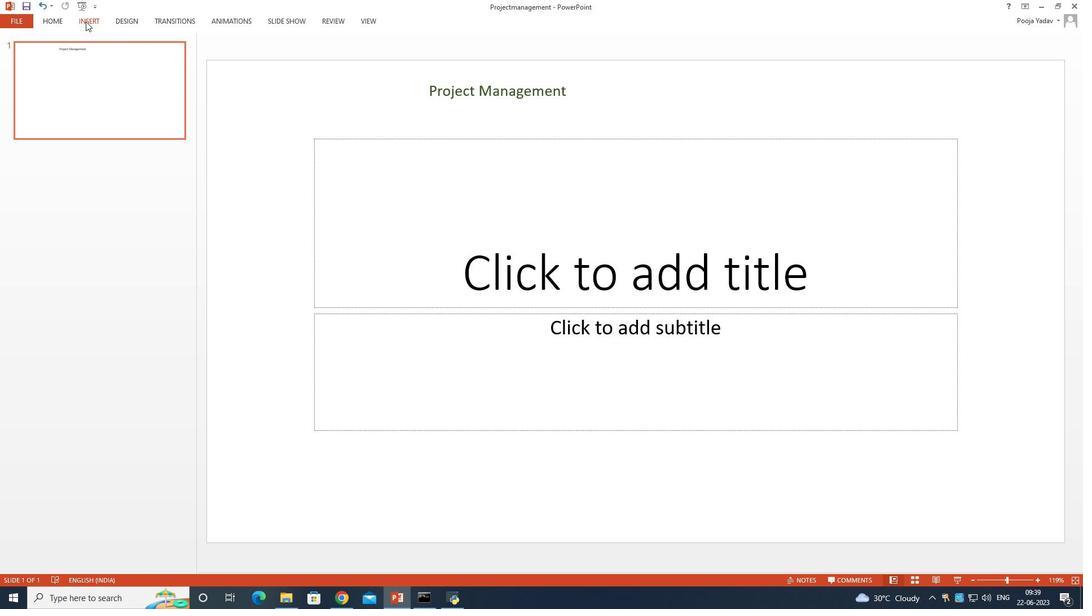 
Action: Mouse pressed left at (85, 20)
Screenshot: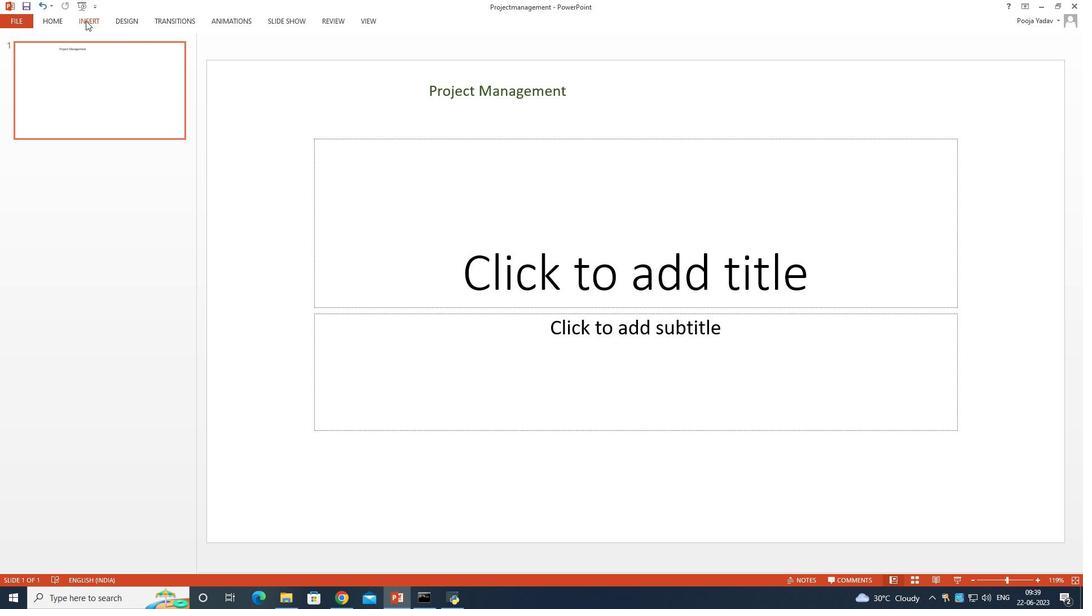 
Action: Mouse moved to (96, 56)
Screenshot: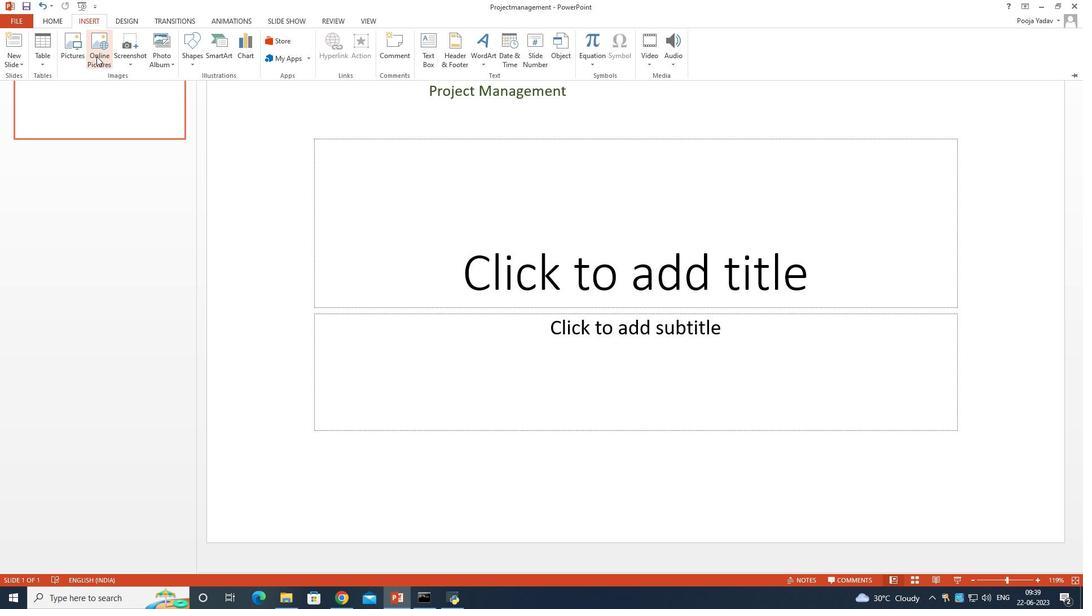 
Action: Mouse pressed left at (96, 56)
Screenshot: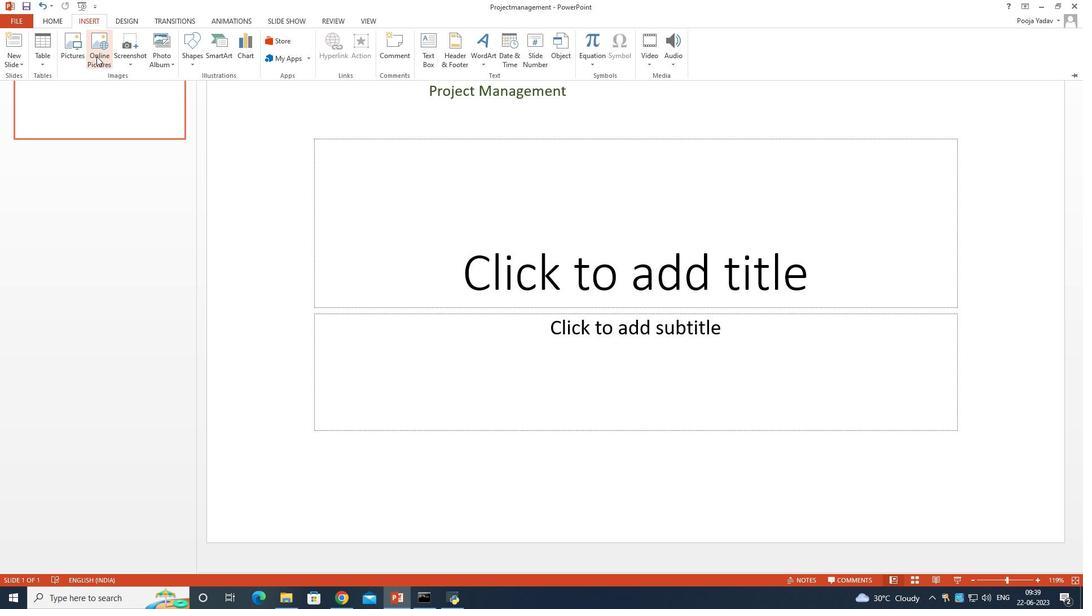 
Action: Mouse moved to (620, 235)
Screenshot: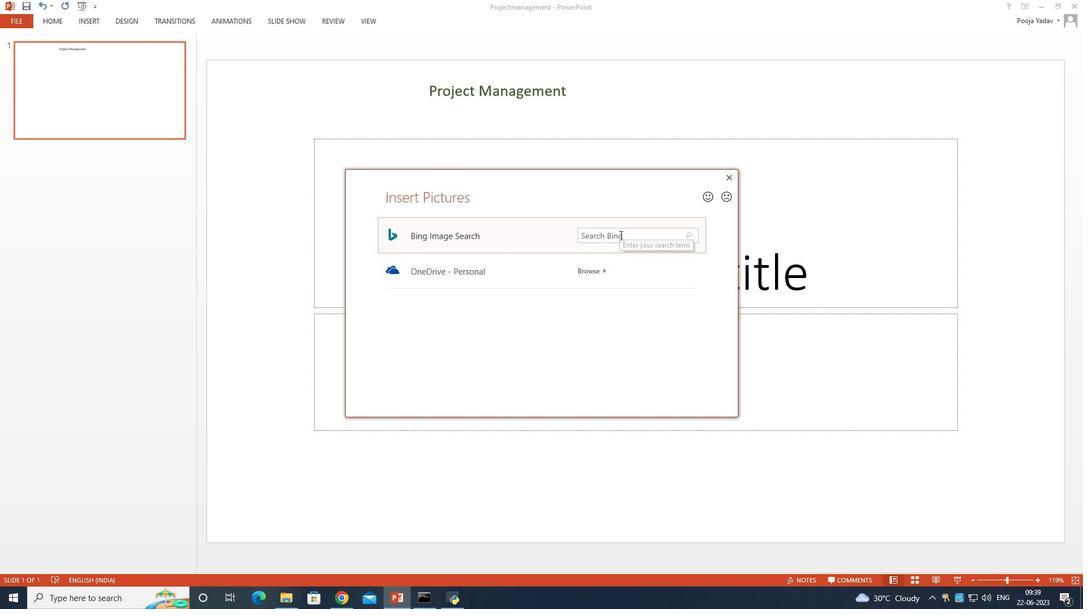 
Action: Mouse pressed left at (620, 235)
Screenshot: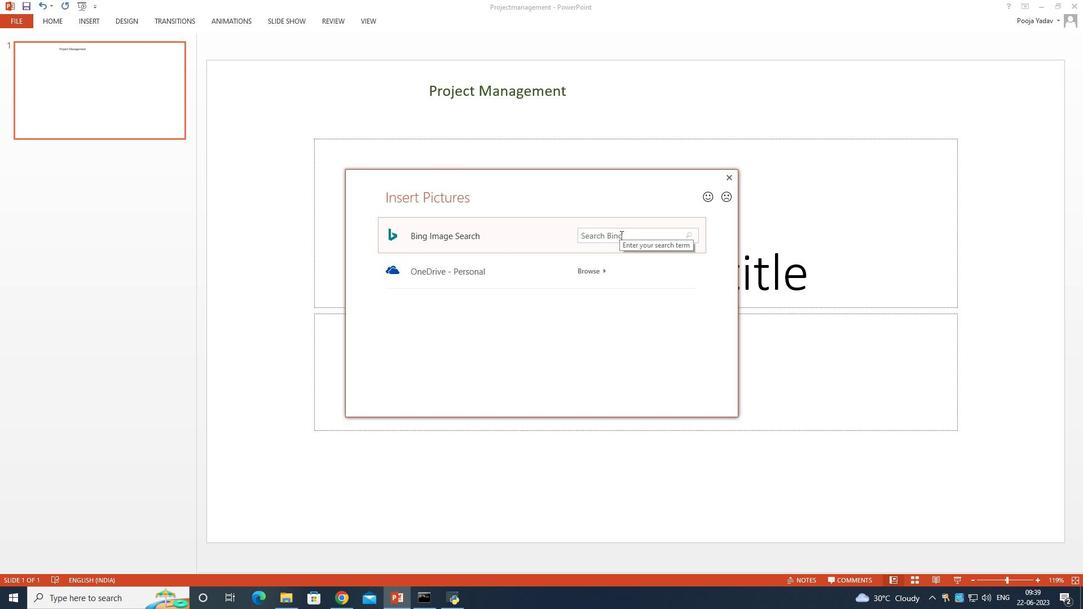 
Action: Mouse moved to (574, 258)
Screenshot: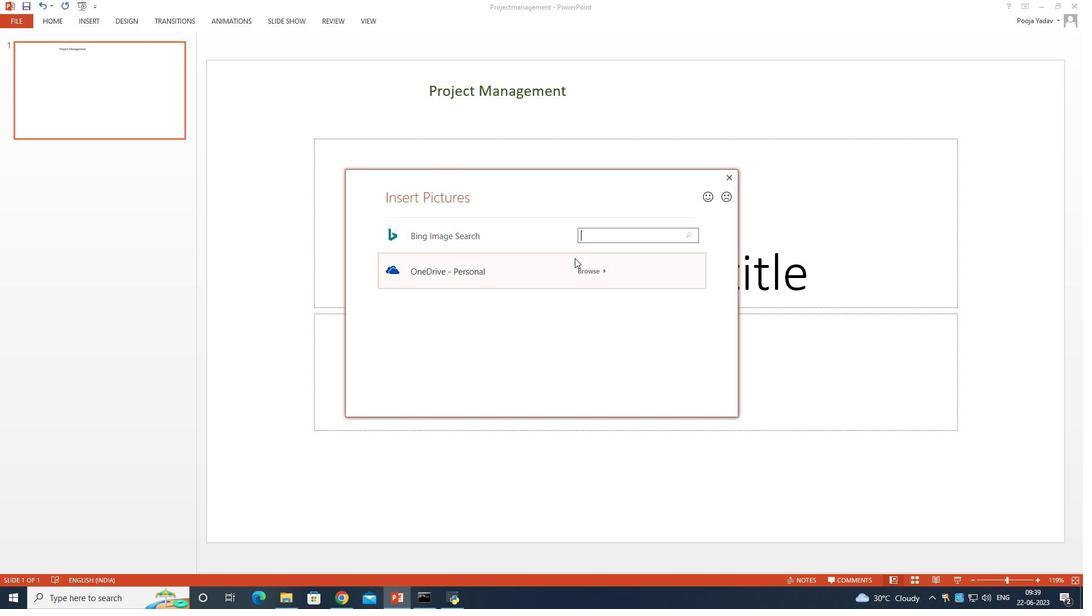 
Action: Key pressed man<Key.backspace><Key.backspace><Key.backspace>project<Key.space>aman<Key.backspace><Key.backspace><Key.backspace><Key.backspace>management<Key.enter>
Screenshot: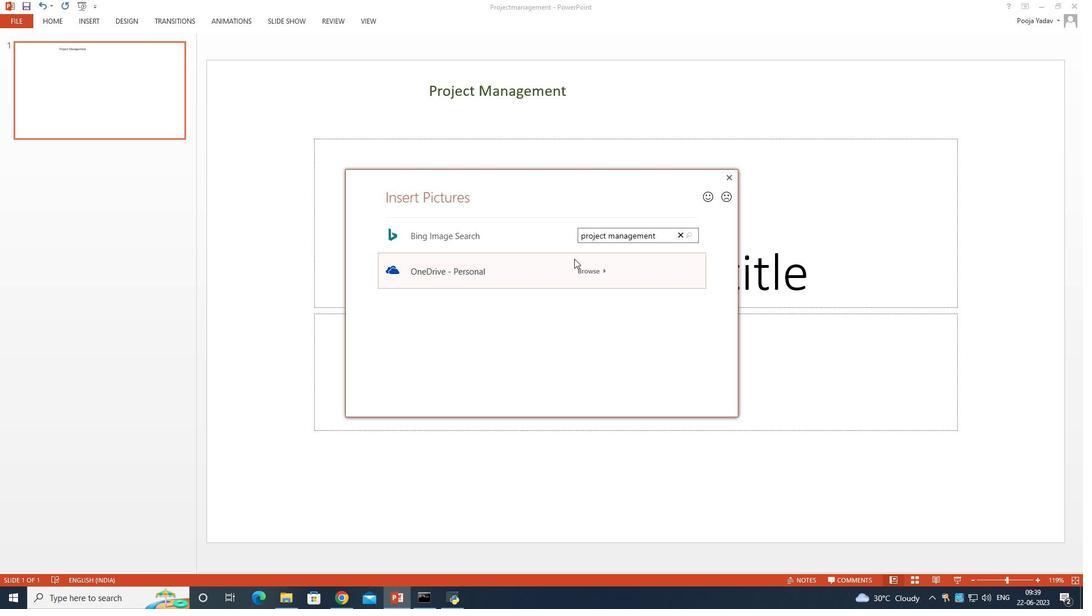 
Action: Mouse moved to (535, 269)
Screenshot: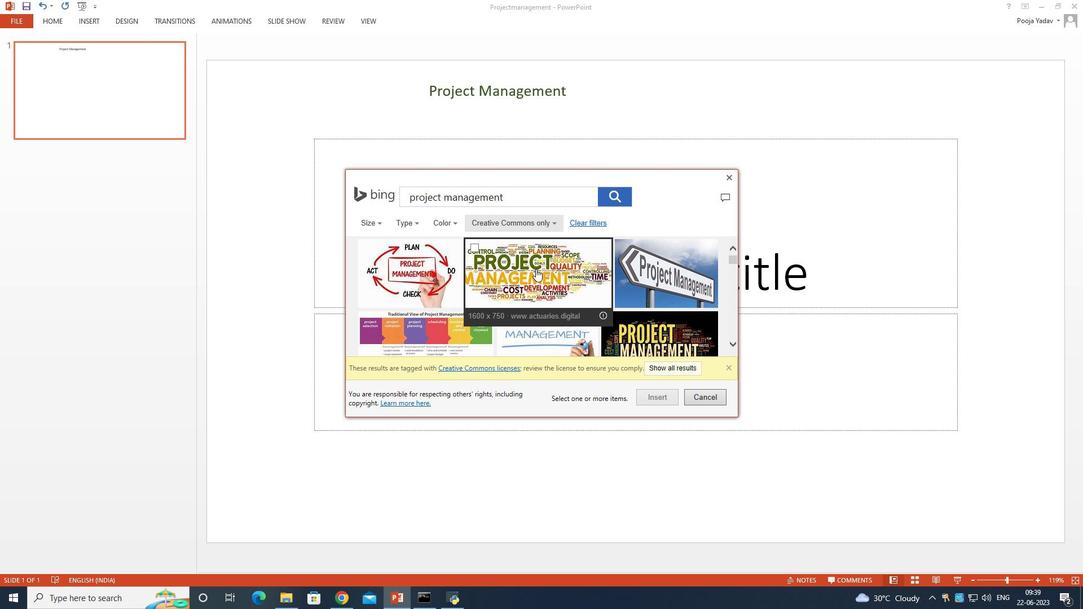 
Action: Mouse scrolled (535, 268) with delta (0, 0)
Screenshot: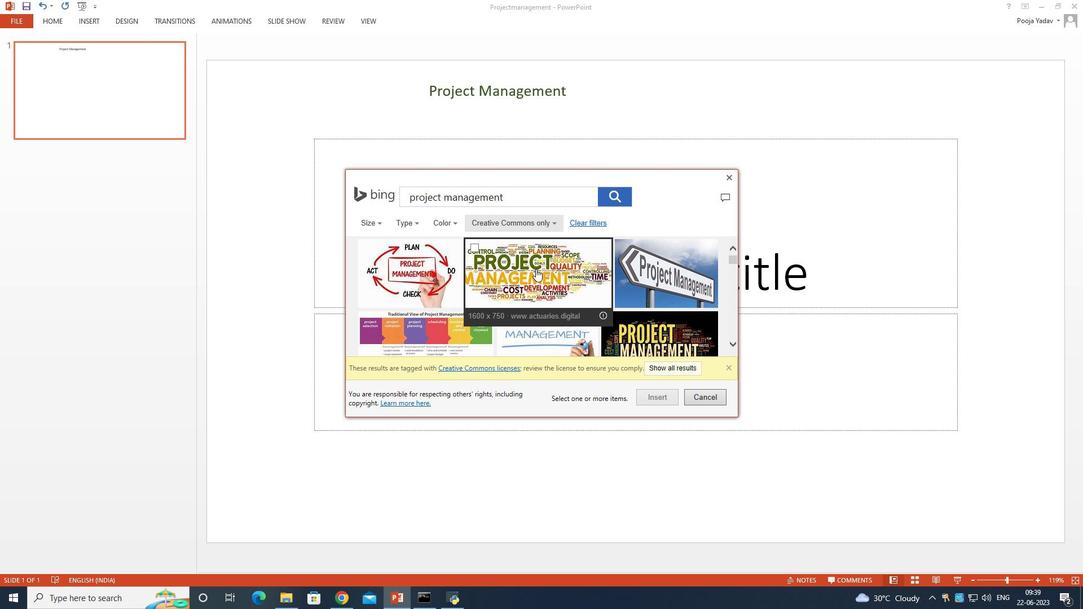 
Action: Mouse moved to (544, 276)
Screenshot: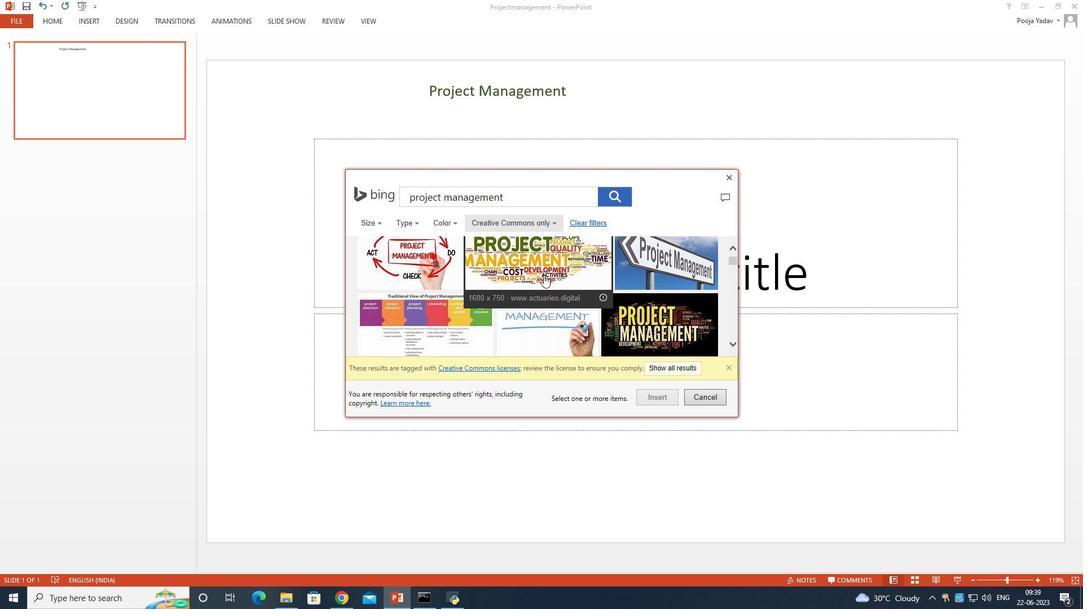 
Action: Mouse scrolled (544, 276) with delta (0, 0)
Screenshot: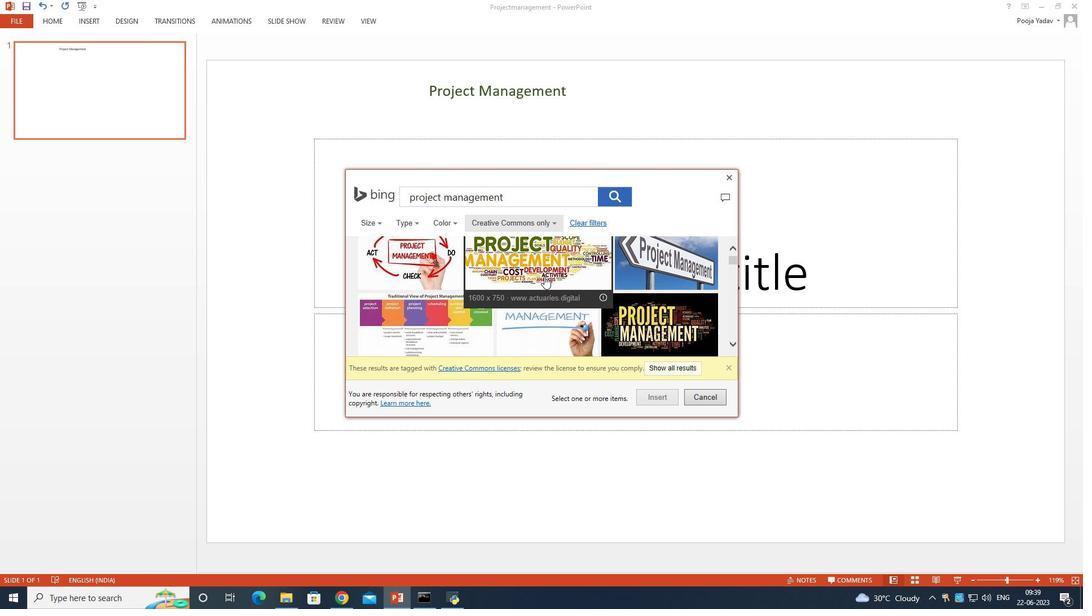 
Action: Mouse scrolled (544, 276) with delta (0, 0)
Screenshot: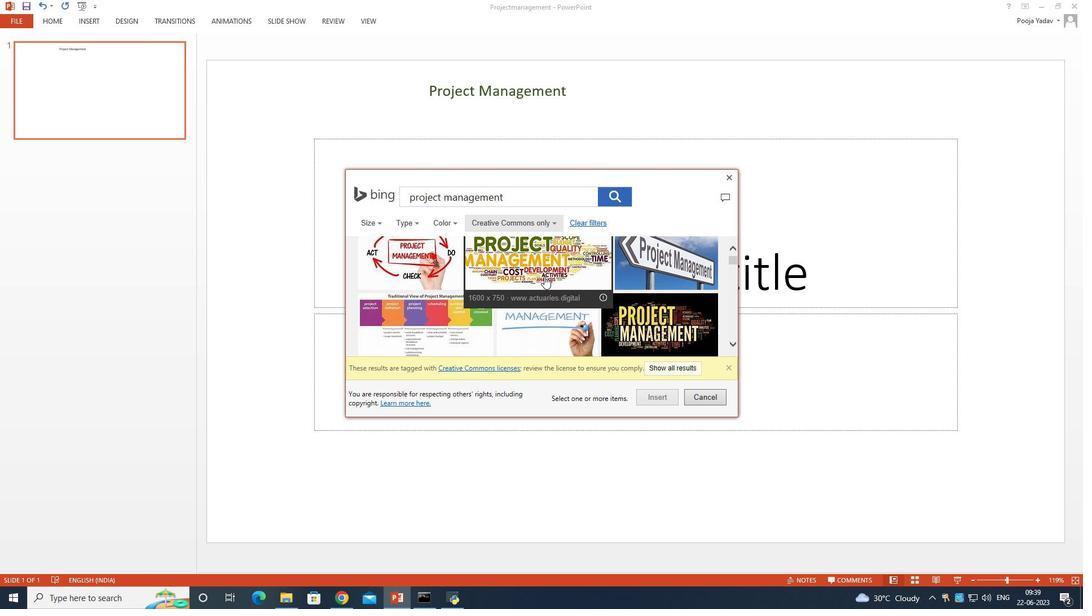 
Action: Mouse scrolled (544, 276) with delta (0, 0)
Screenshot: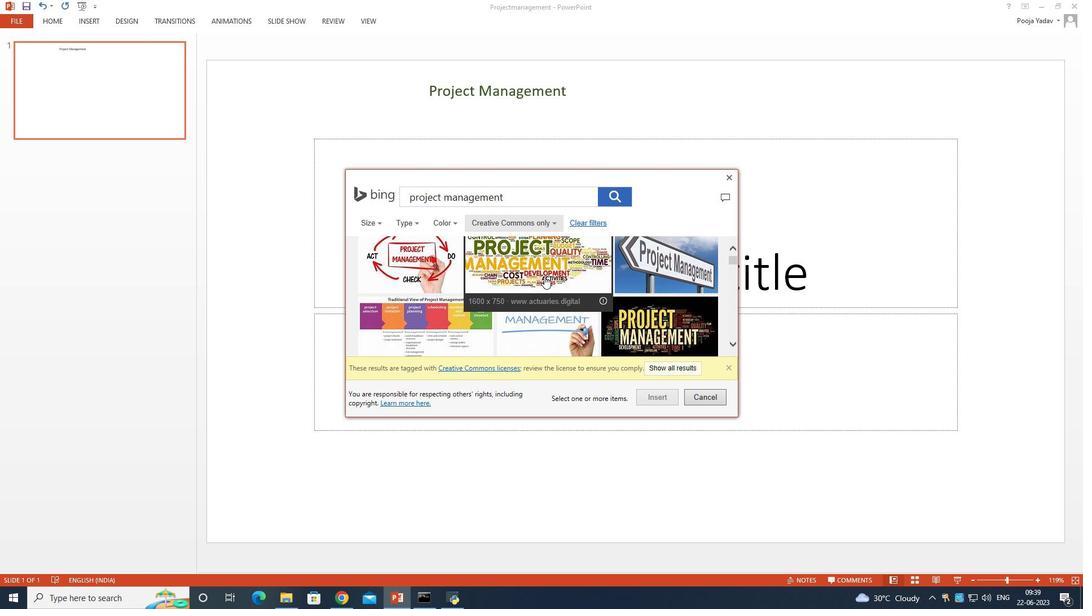 
Action: Mouse scrolled (544, 276) with delta (0, 0)
Screenshot: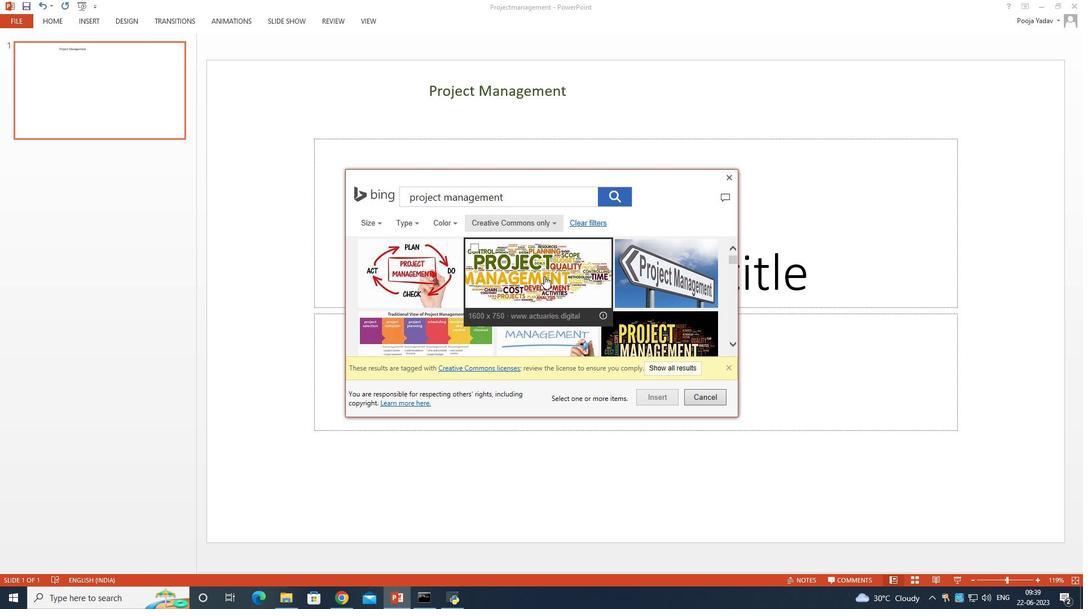 
Action: Mouse moved to (559, 306)
Screenshot: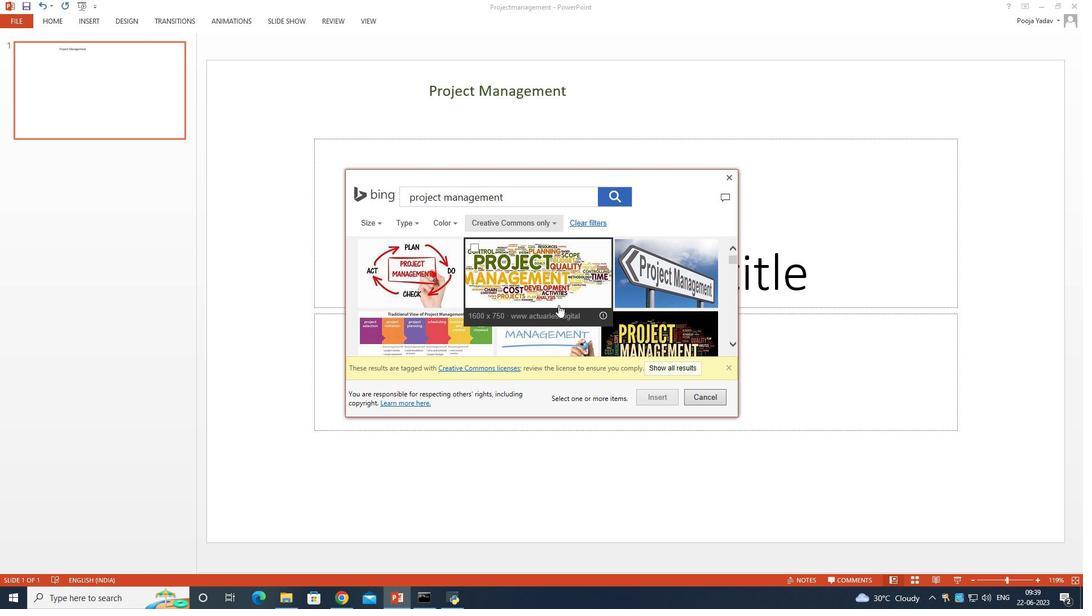 
Action: Mouse scrolled (559, 306) with delta (0, 0)
Screenshot: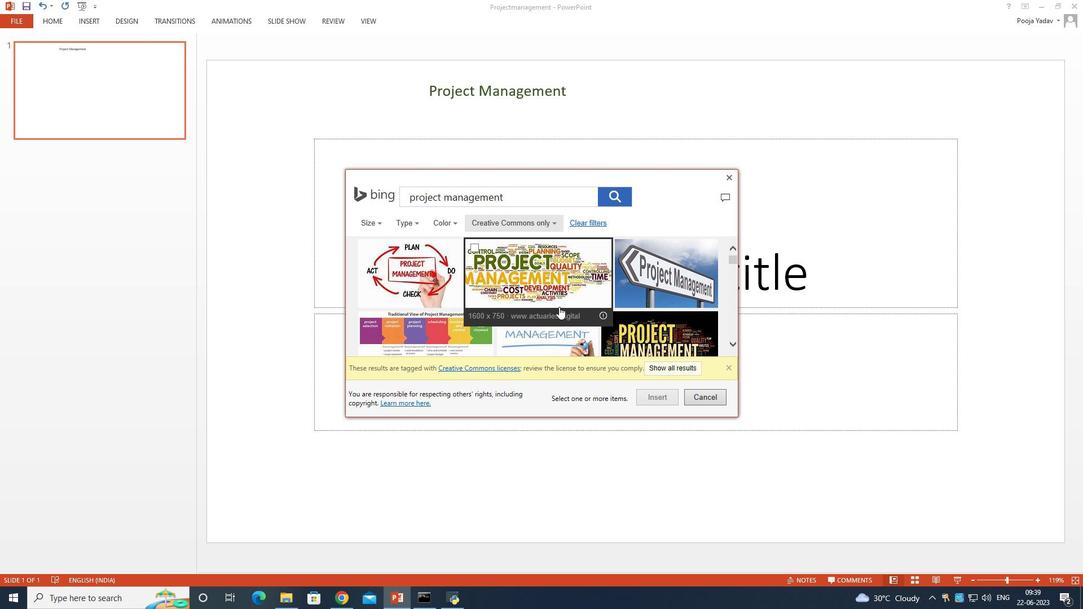 
Action: Mouse scrolled (559, 306) with delta (0, 0)
Screenshot: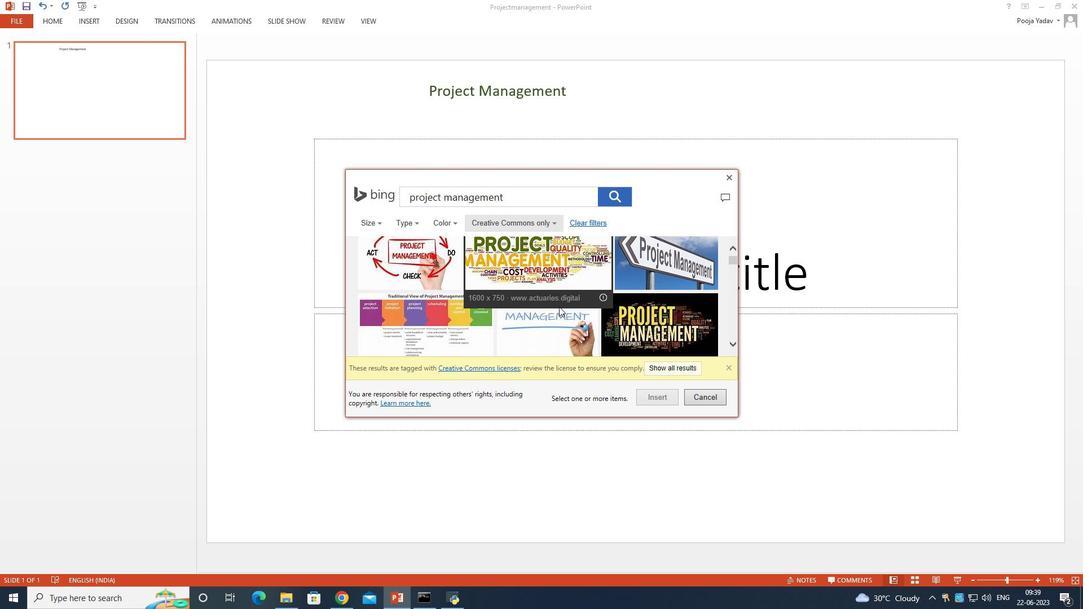 
Action: Mouse scrolled (559, 306) with delta (0, 0)
Screenshot: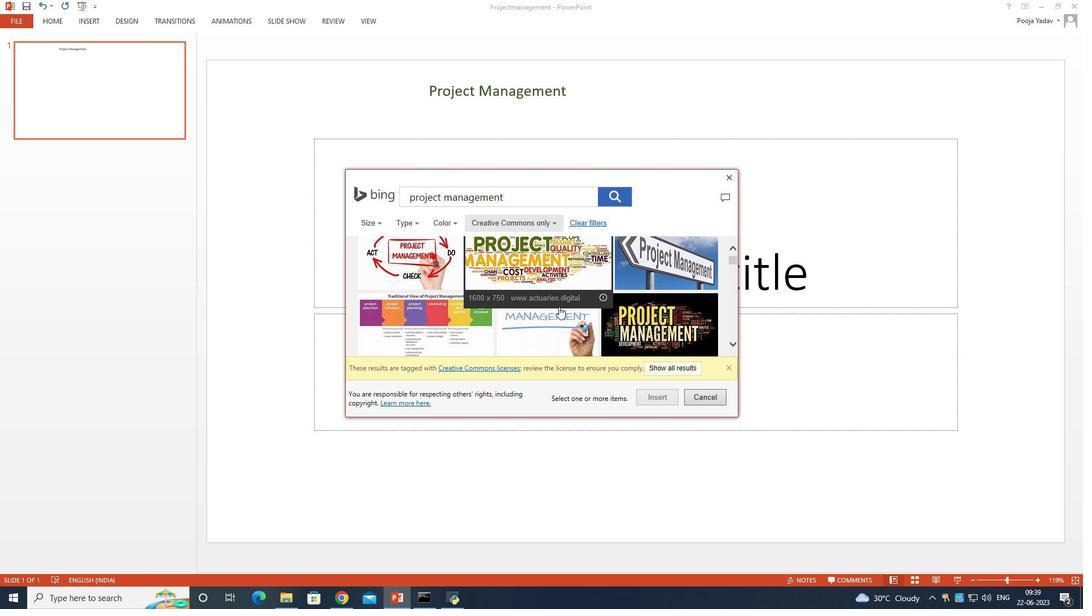 
Action: Mouse scrolled (559, 306) with delta (0, 0)
Screenshot: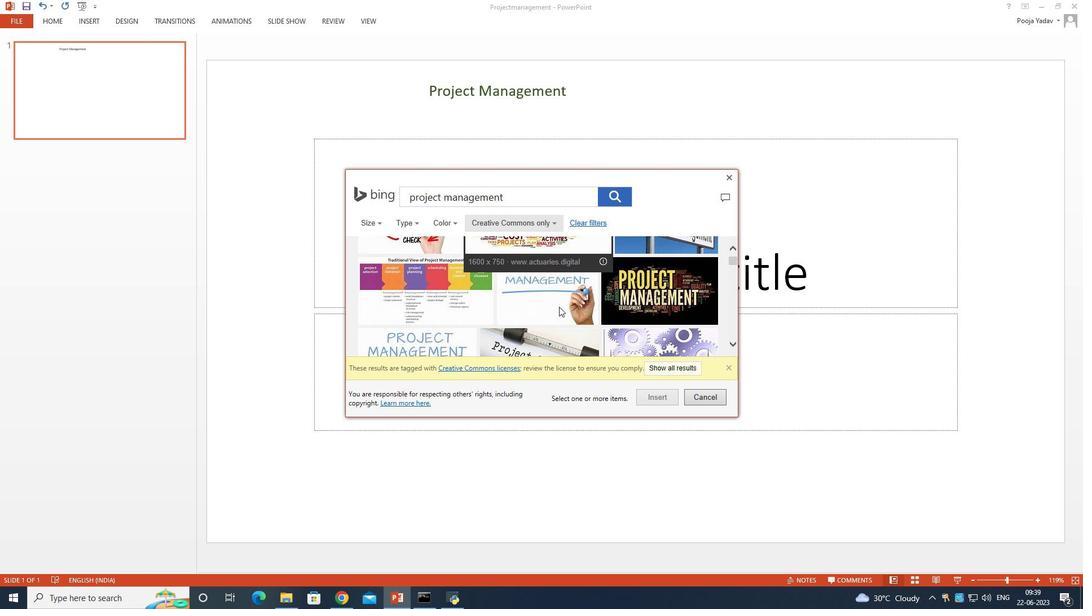 
Action: Mouse moved to (561, 306)
Screenshot: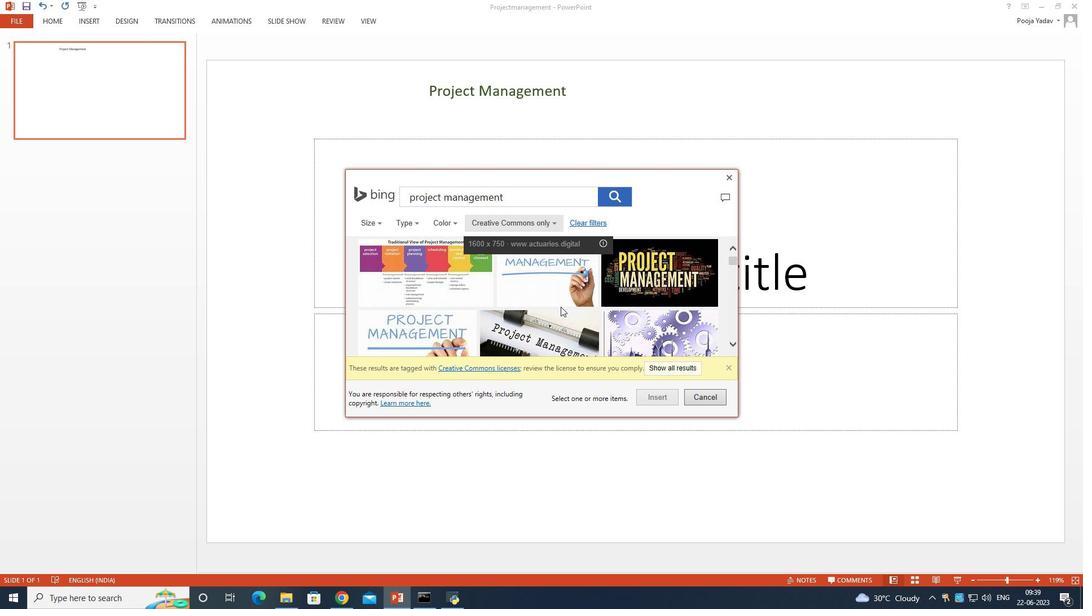 
Action: Mouse scrolled (561, 306) with delta (0, 0)
Screenshot: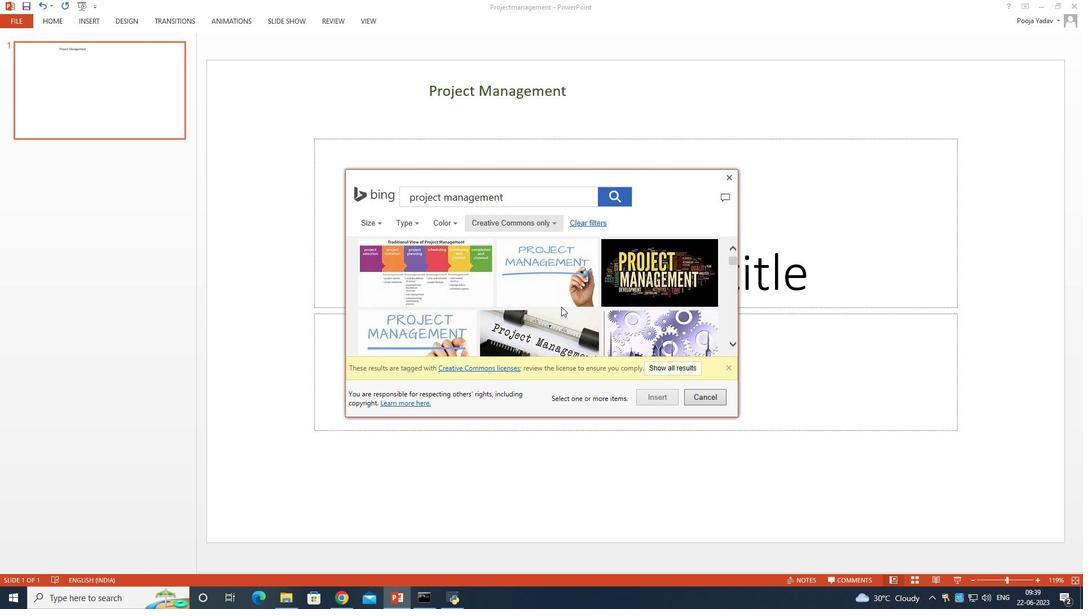 
Action: Mouse moved to (561, 306)
Screenshot: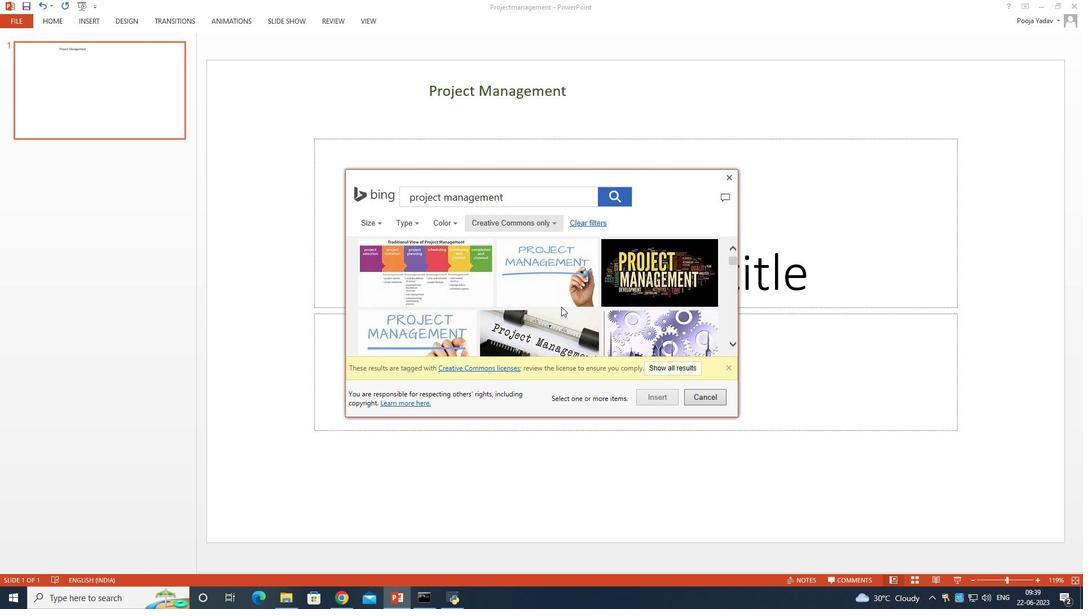 
Action: Mouse scrolled (561, 306) with delta (0, 0)
Screenshot: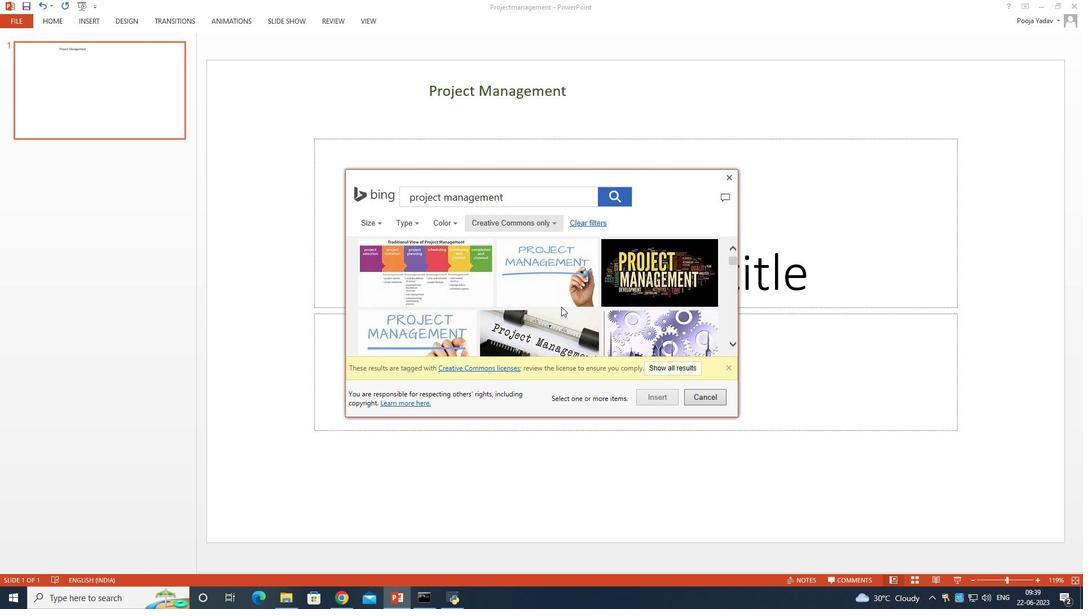
Action: Mouse moved to (563, 304)
Screenshot: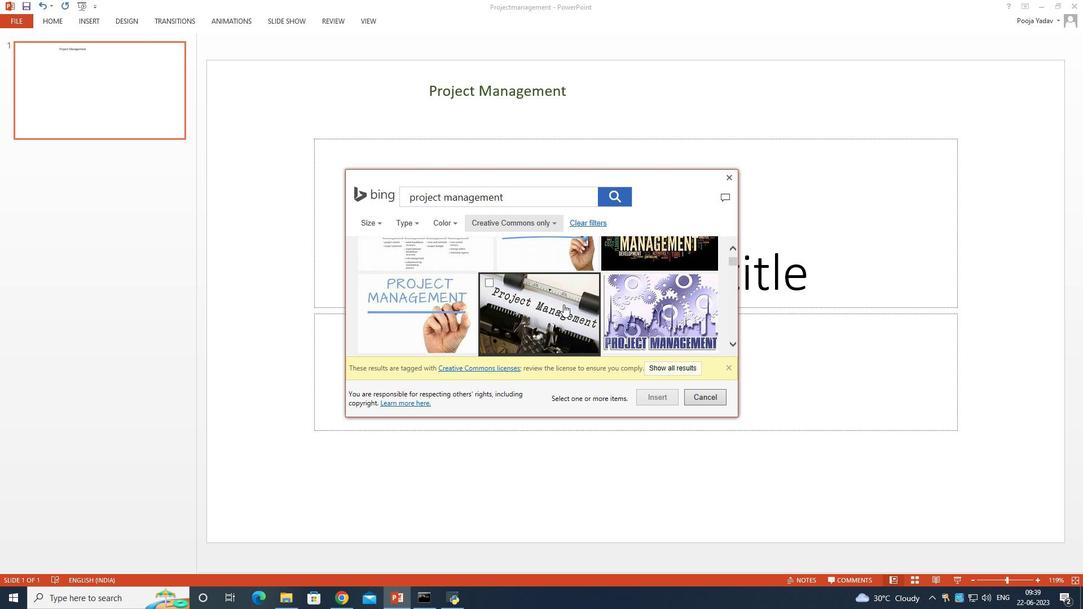
Action: Mouse scrolled (563, 304) with delta (0, 0)
Screenshot: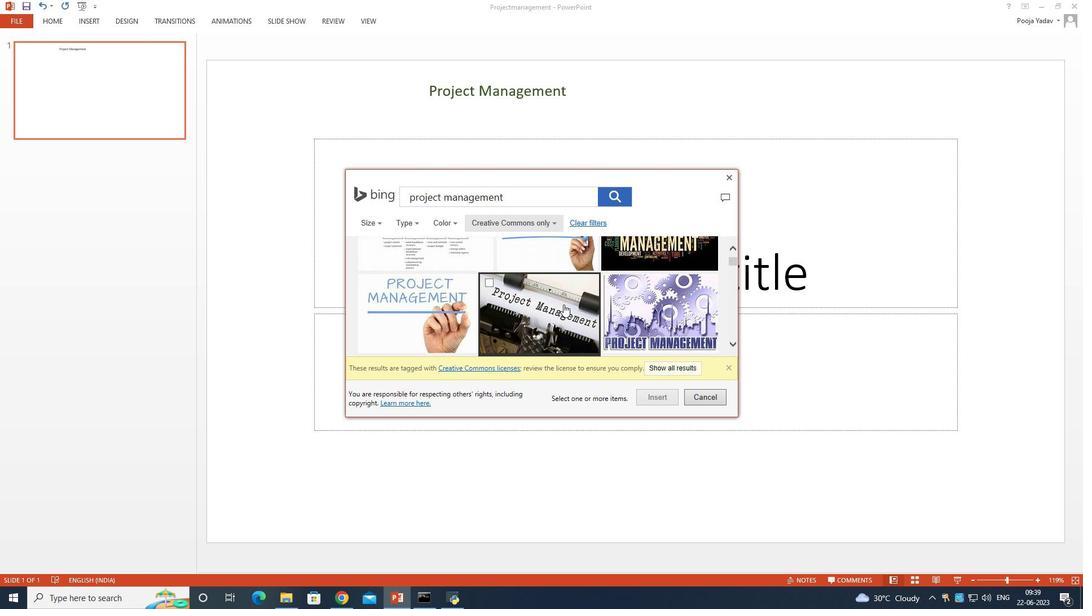
Action: Mouse scrolled (563, 304) with delta (0, 0)
Screenshot: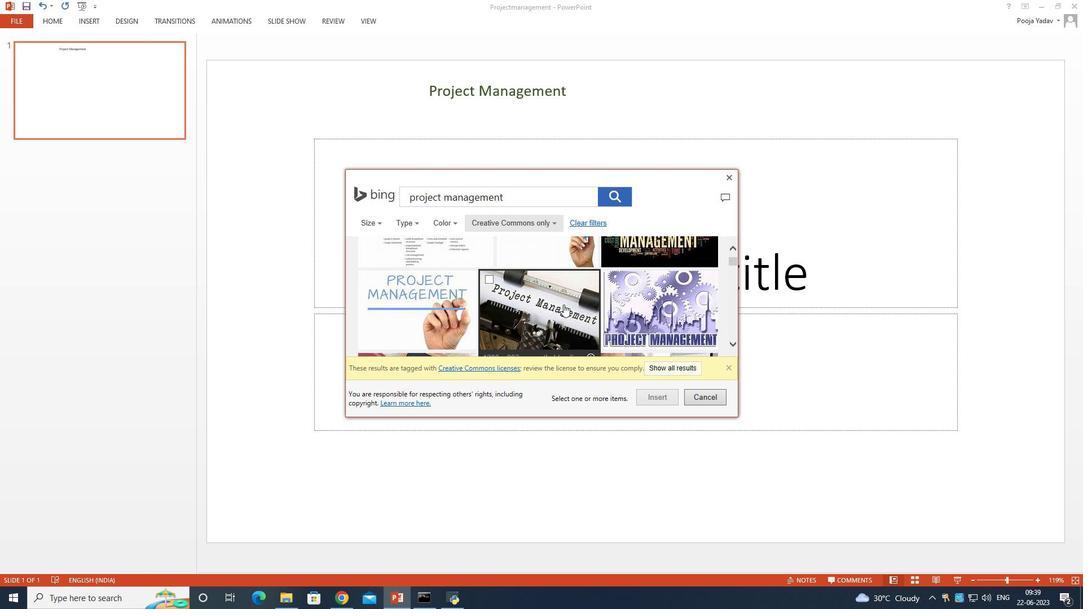 
Action: Mouse scrolled (563, 304) with delta (0, 0)
Screenshot: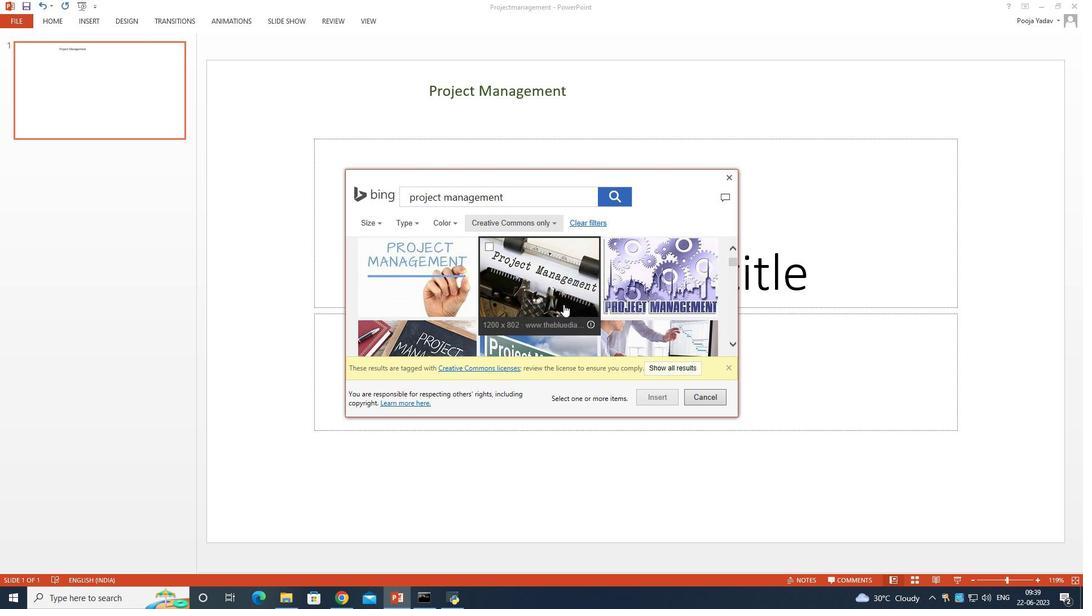 
Action: Mouse scrolled (563, 304) with delta (0, 0)
Screenshot: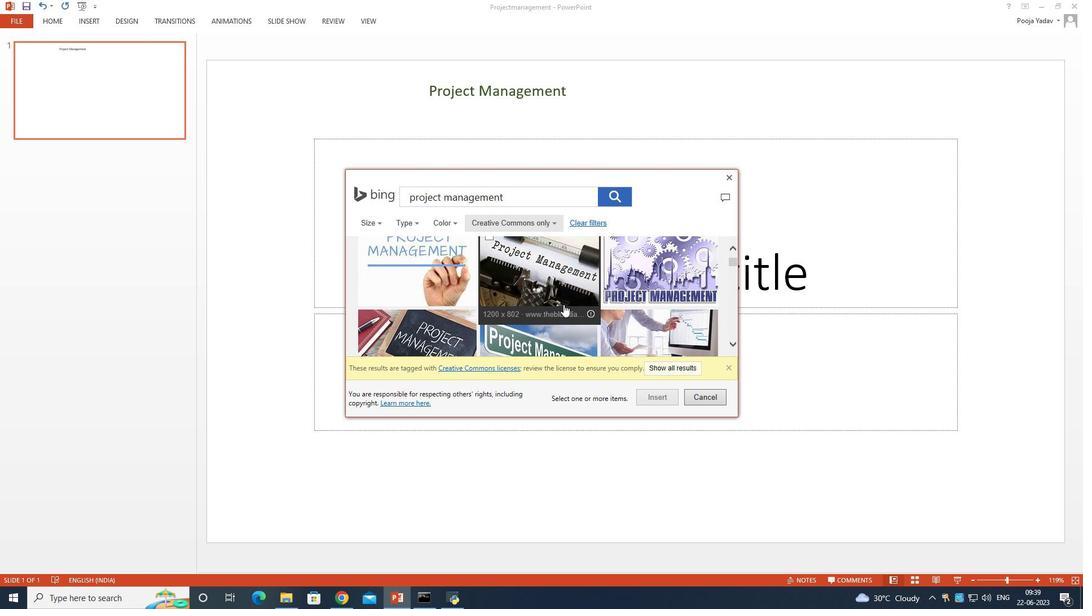 
Action: Mouse scrolled (563, 304) with delta (0, 0)
Screenshot: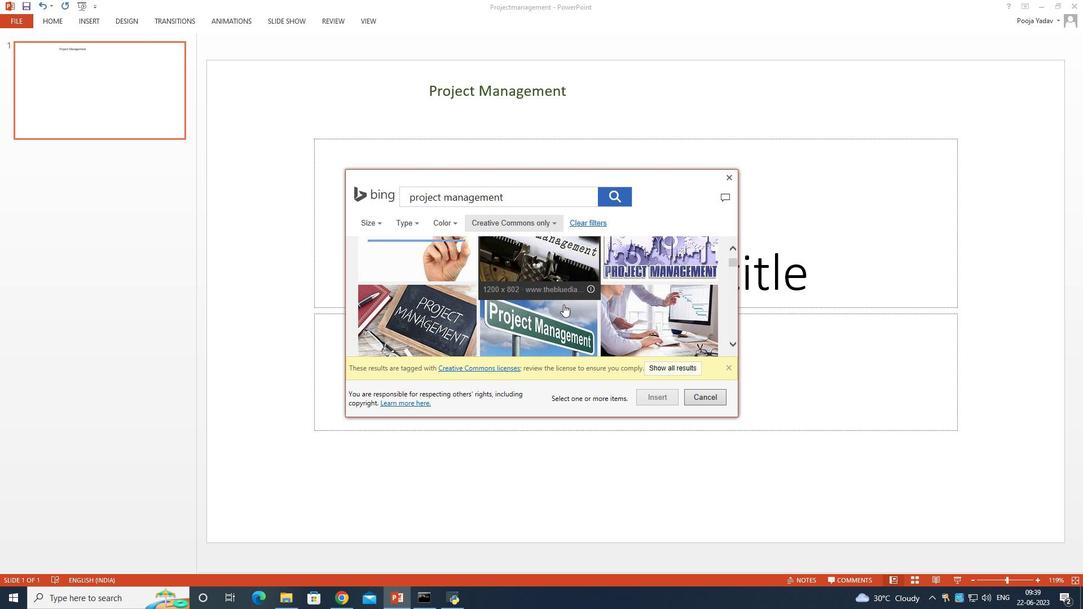 
Action: Mouse scrolled (563, 304) with delta (0, 0)
Screenshot: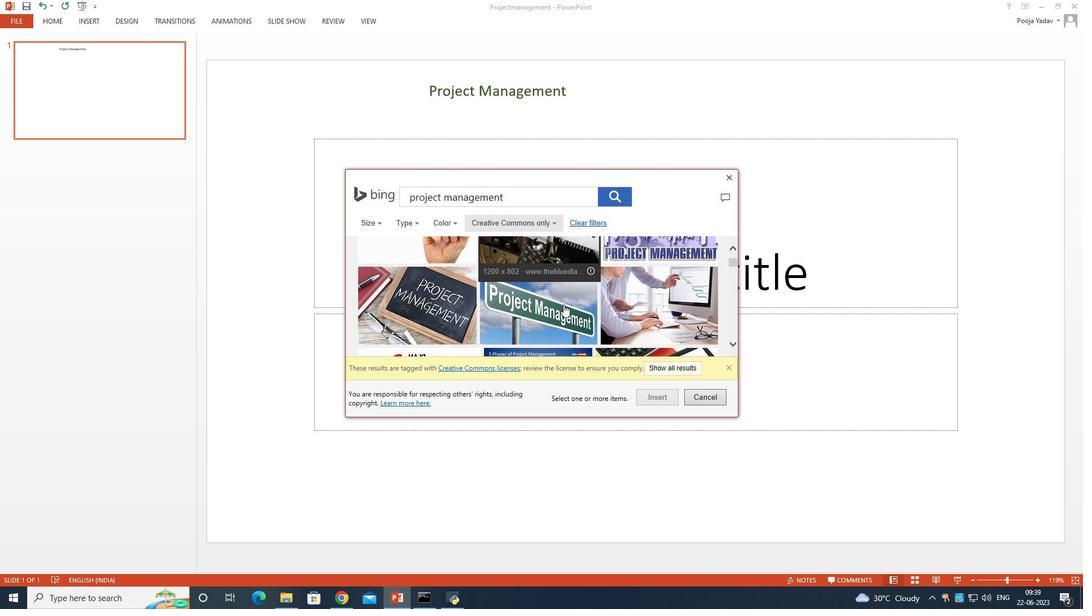 
Action: Mouse scrolled (563, 304) with delta (0, 0)
Screenshot: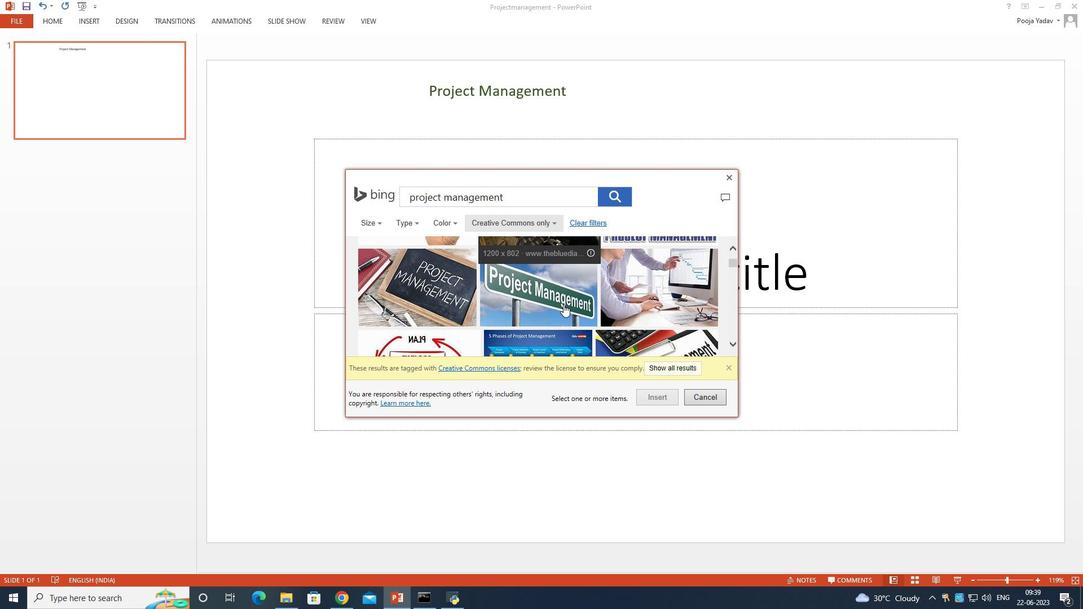 
Action: Mouse scrolled (563, 304) with delta (0, 0)
Screenshot: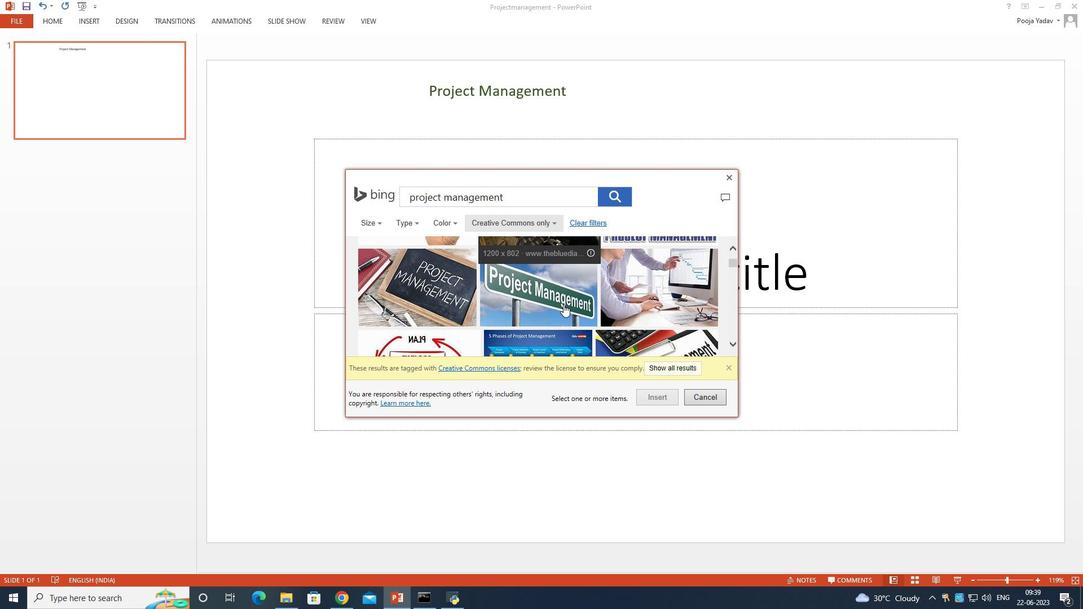 
Action: Mouse scrolled (563, 304) with delta (0, 0)
Screenshot: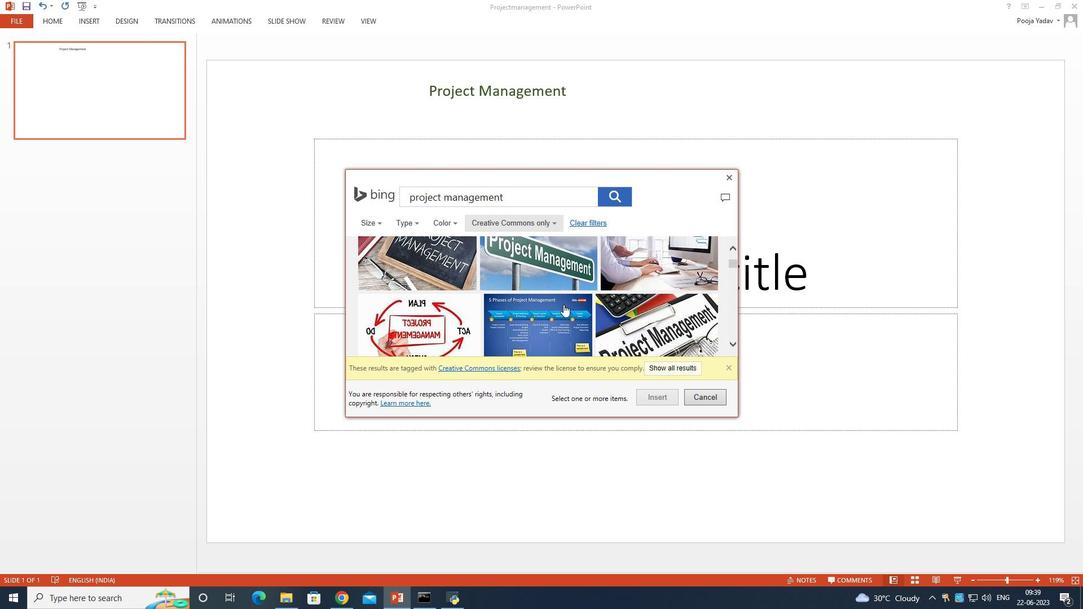 
Action: Mouse scrolled (563, 304) with delta (0, 0)
Screenshot: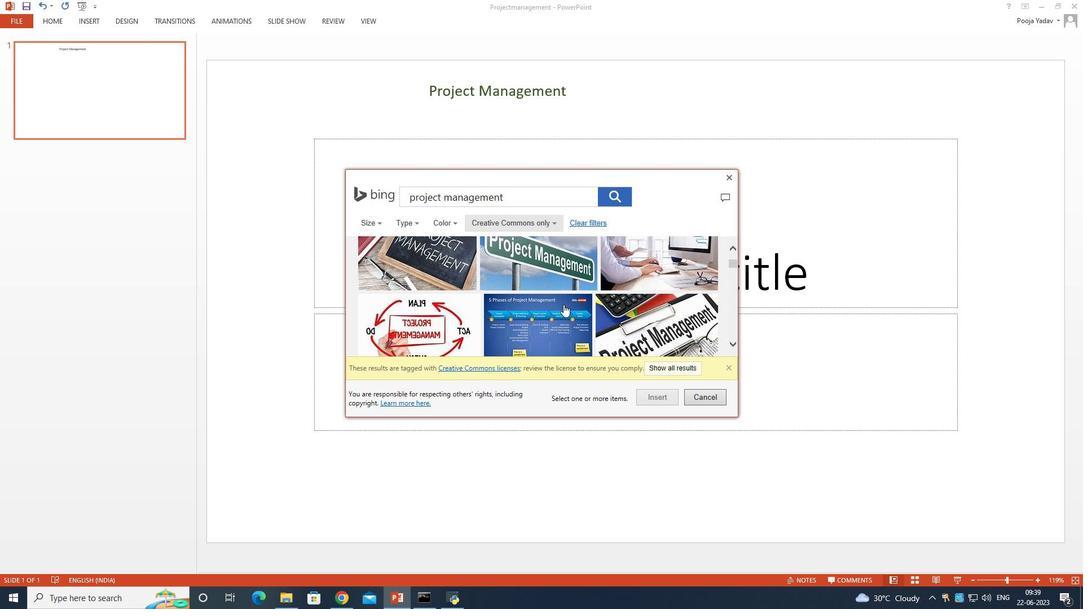 
Action: Mouse scrolled (563, 304) with delta (0, 0)
Screenshot: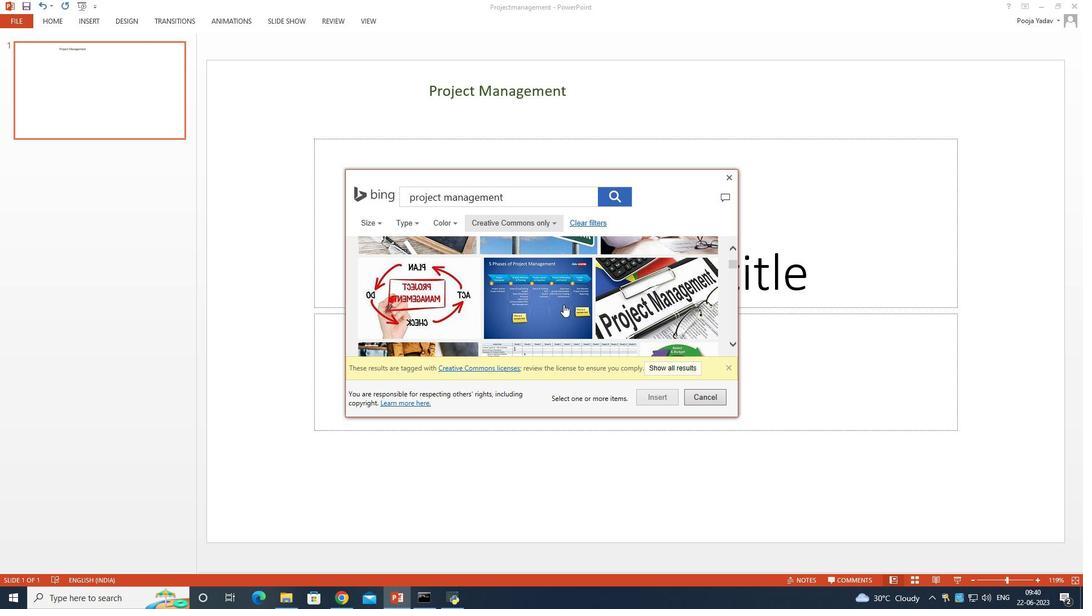 
Action: Mouse scrolled (563, 304) with delta (0, 0)
Screenshot: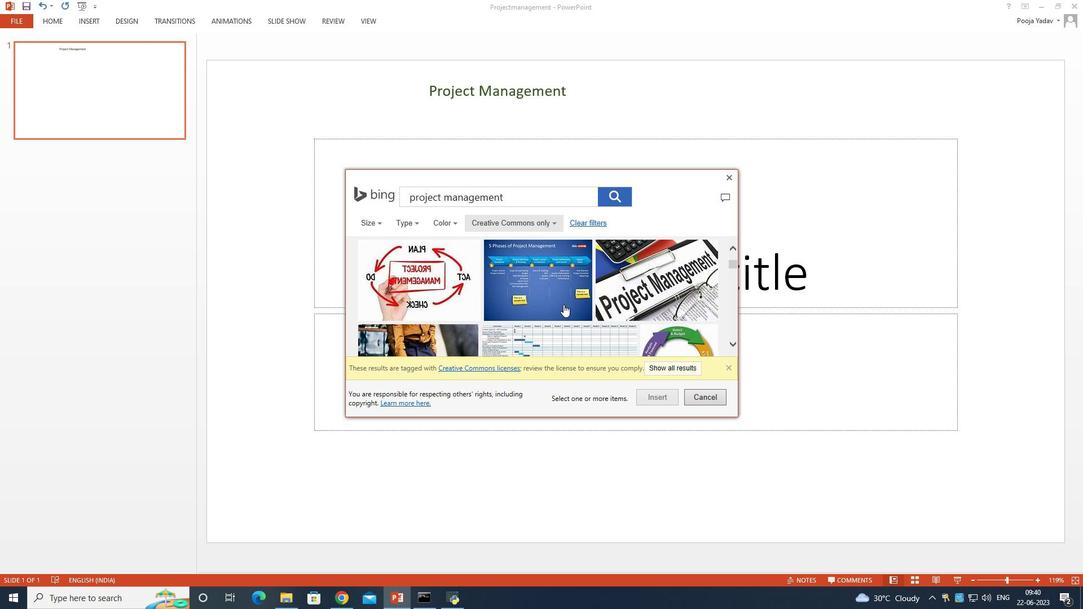 
Action: Mouse scrolled (563, 304) with delta (0, 0)
Screenshot: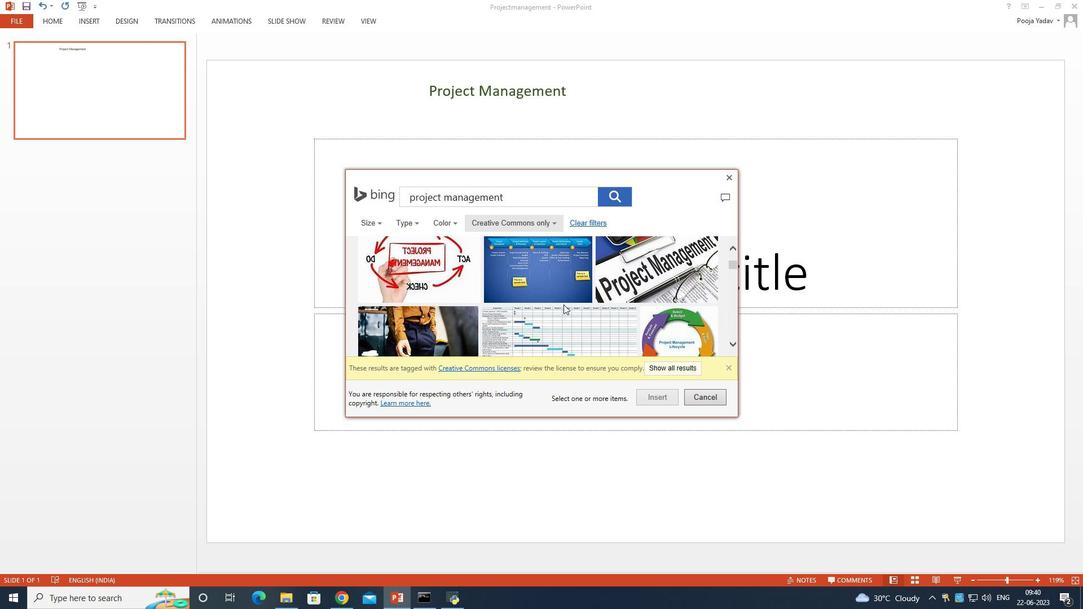 
Action: Mouse scrolled (563, 304) with delta (0, 0)
Screenshot: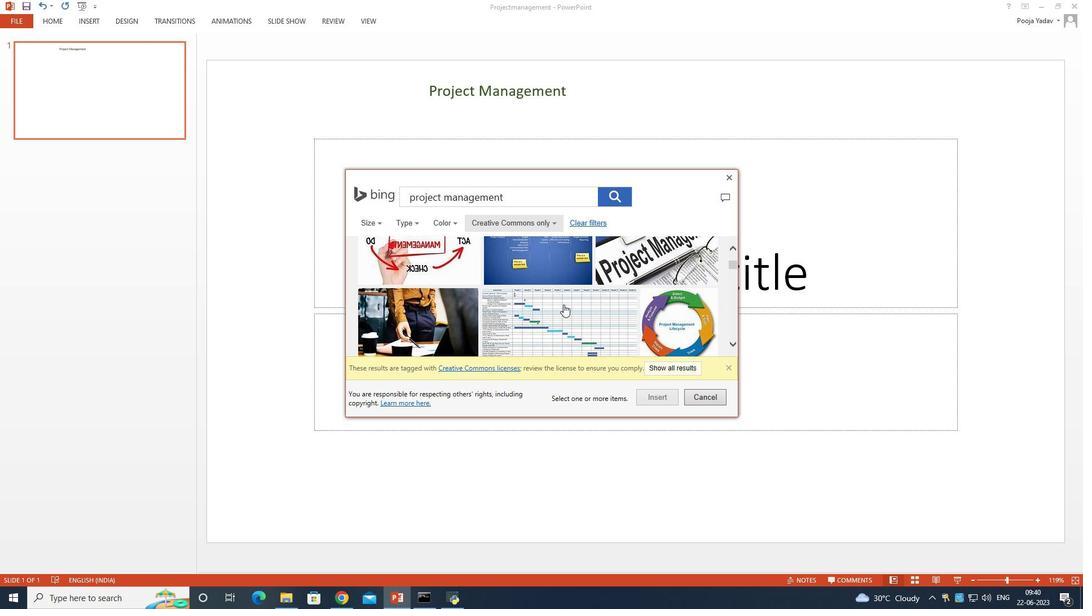 
Action: Mouse scrolled (563, 304) with delta (0, 0)
Screenshot: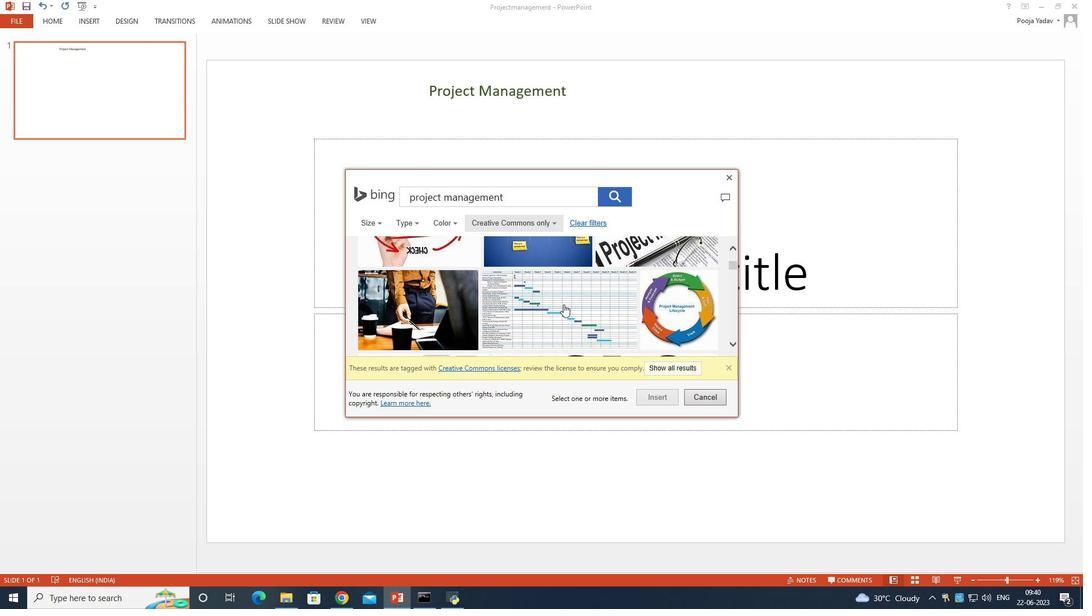 
Action: Mouse scrolled (563, 304) with delta (0, 0)
Screenshot: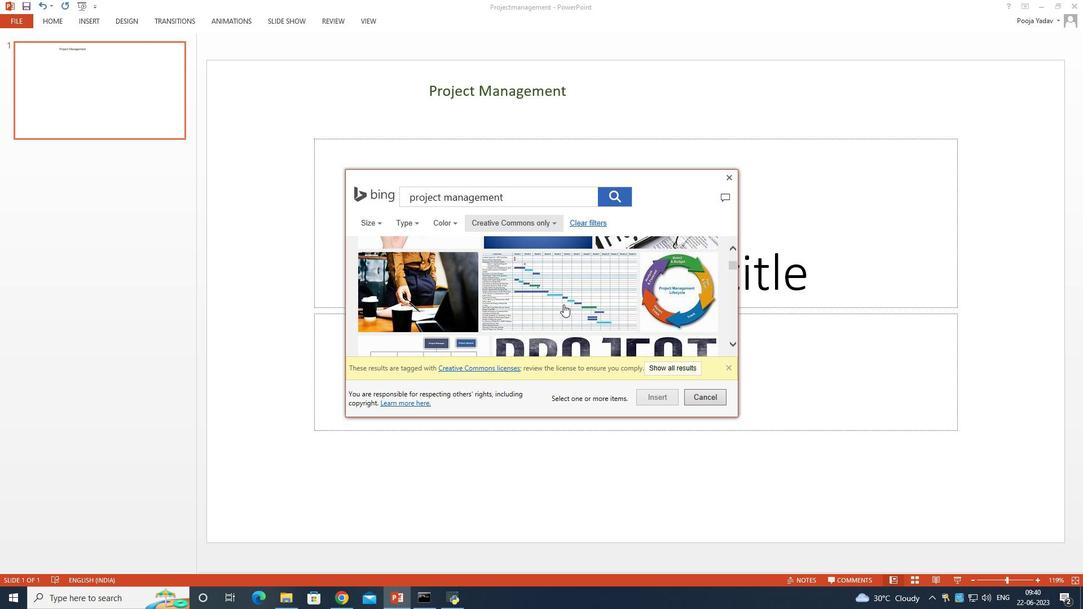 
Action: Mouse scrolled (563, 304) with delta (0, 0)
Screenshot: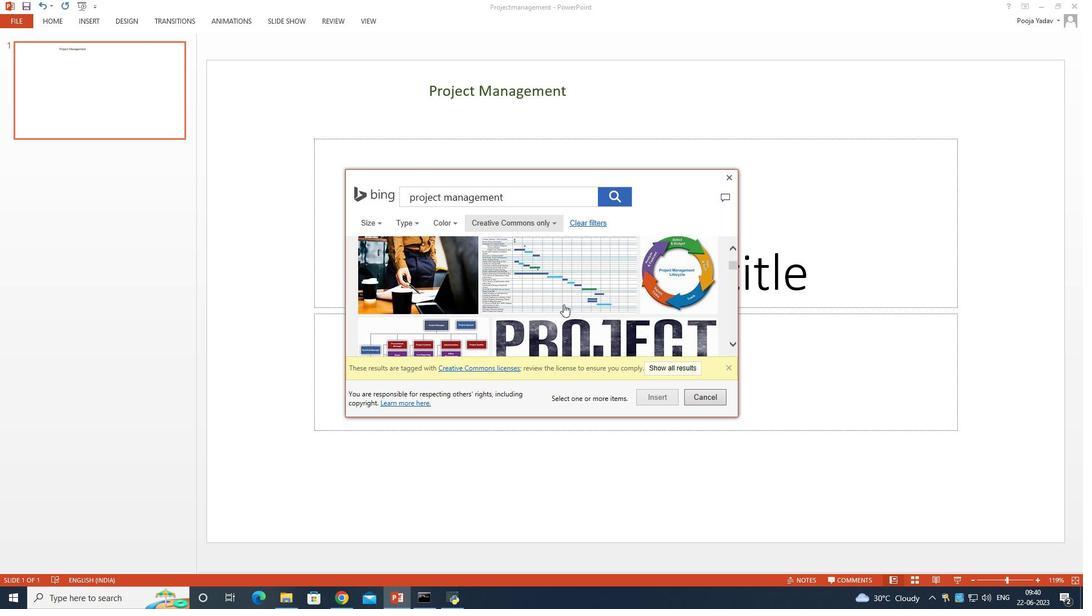 
Action: Mouse scrolled (563, 304) with delta (0, 0)
Screenshot: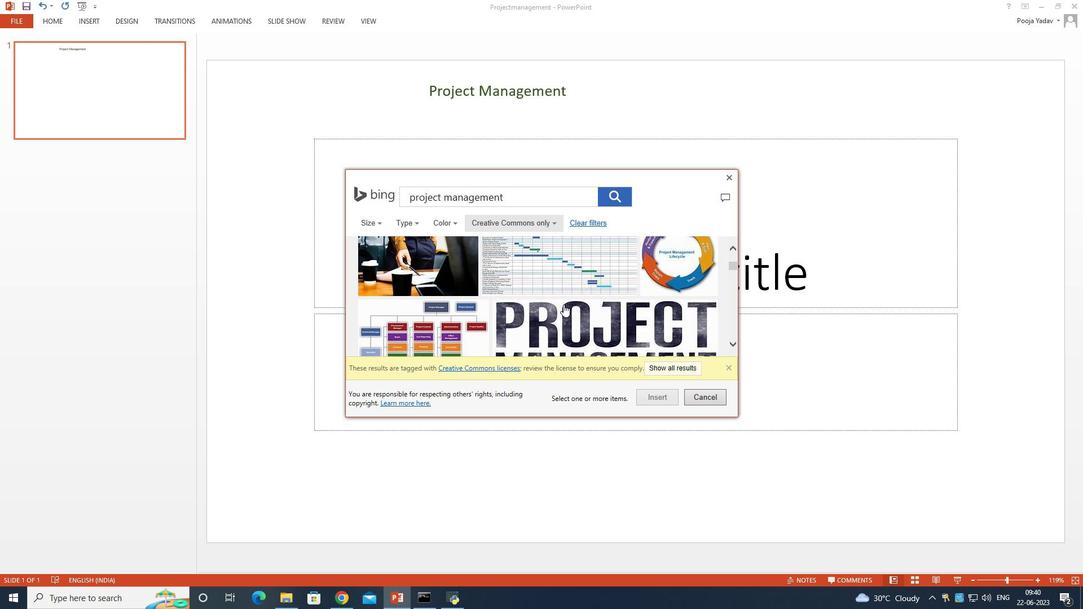 
Action: Mouse scrolled (563, 304) with delta (0, 0)
Screenshot: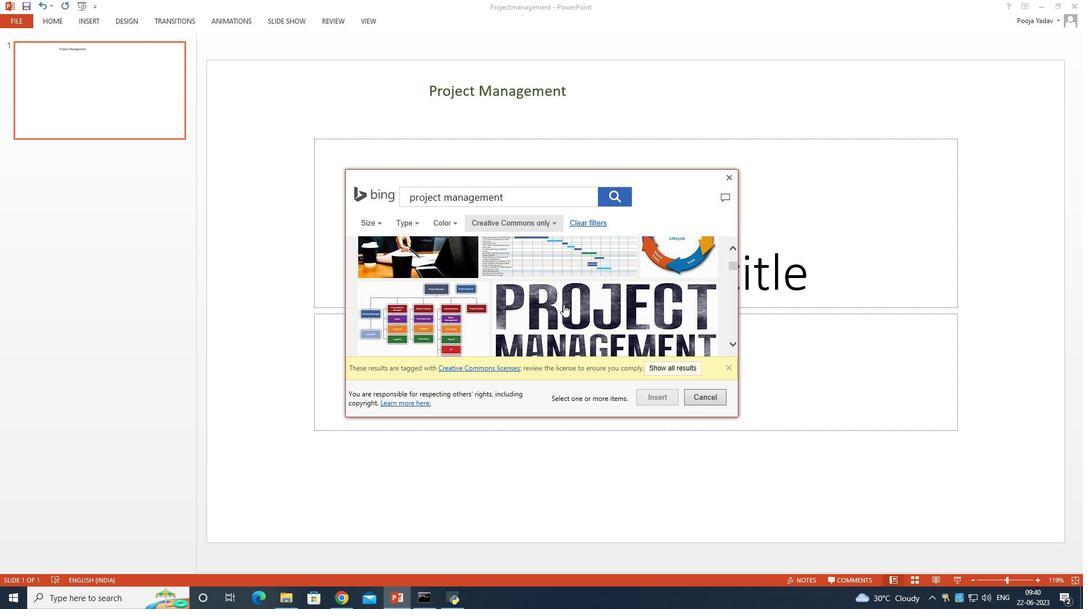 
Action: Mouse scrolled (563, 304) with delta (0, 0)
Screenshot: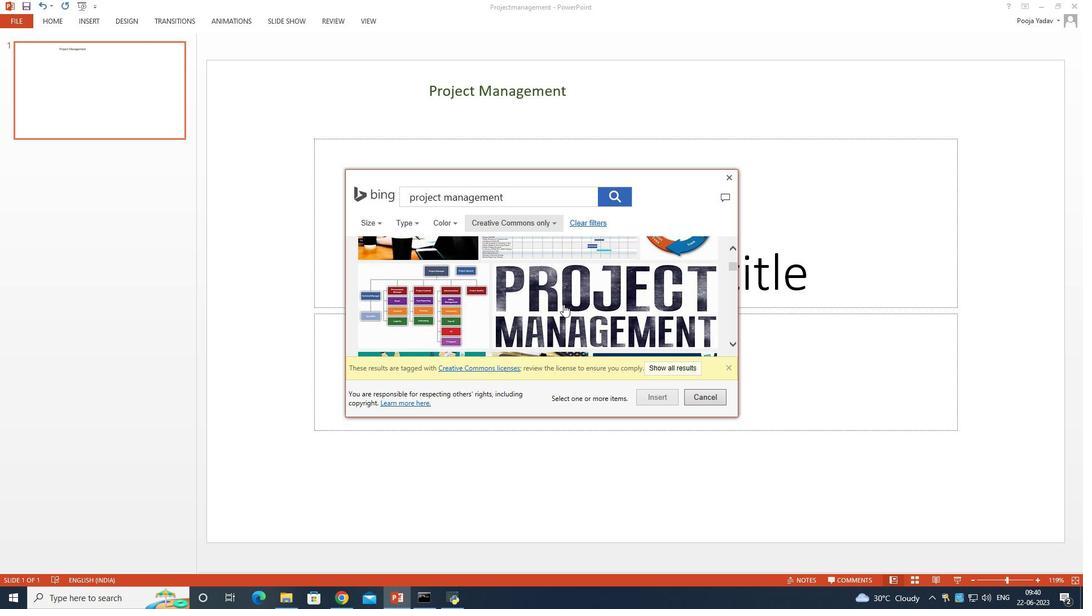 
Action: Mouse scrolled (563, 304) with delta (0, 0)
Screenshot: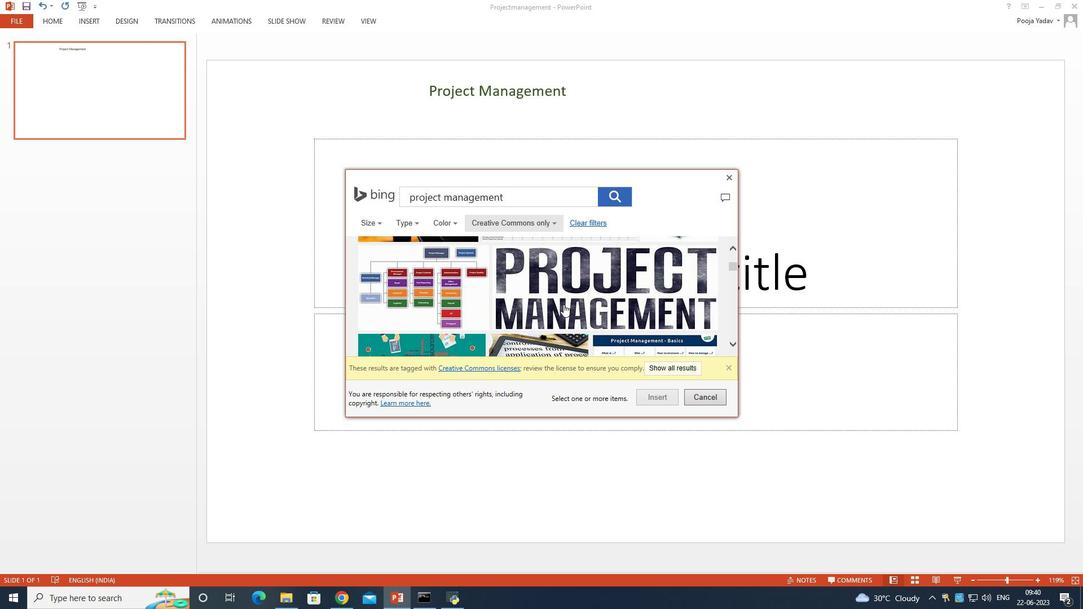 
Action: Mouse moved to (563, 304)
Screenshot: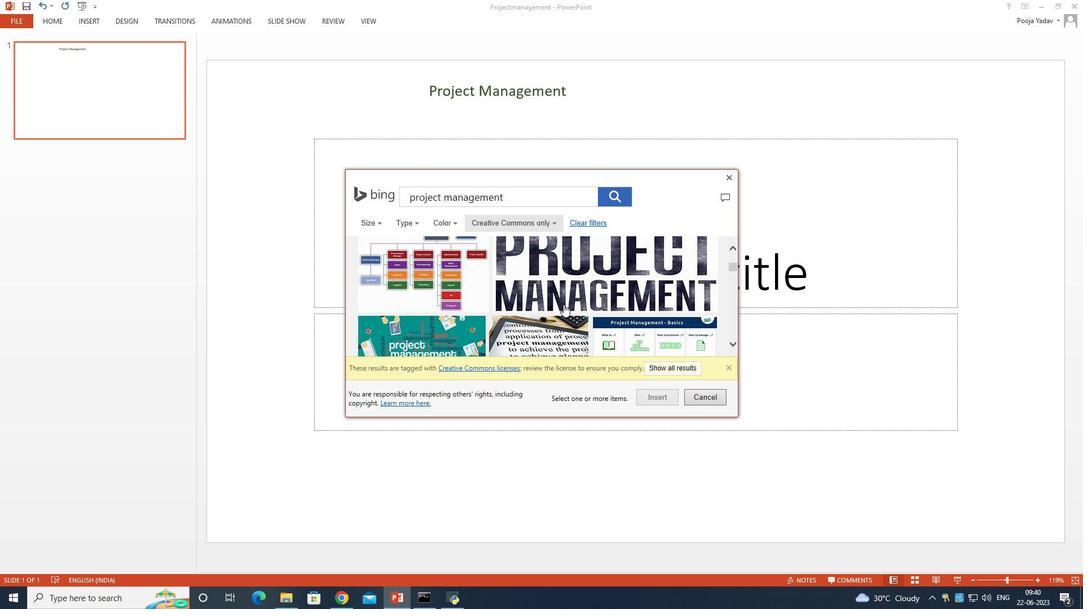 
Action: Mouse scrolled (563, 304) with delta (0, 0)
Screenshot: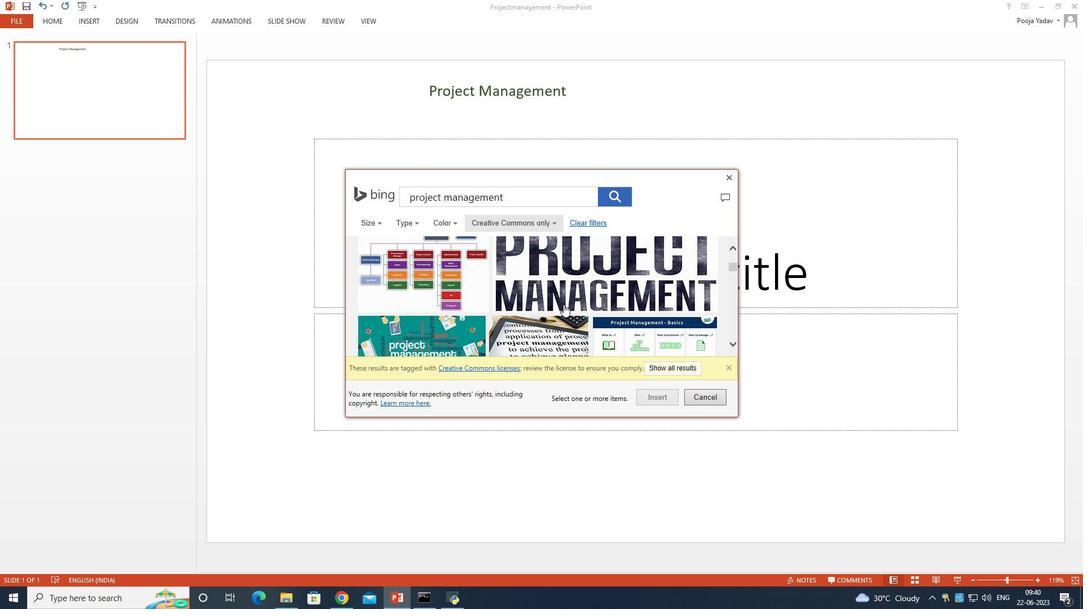 
Action: Mouse scrolled (563, 304) with delta (0, 0)
Screenshot: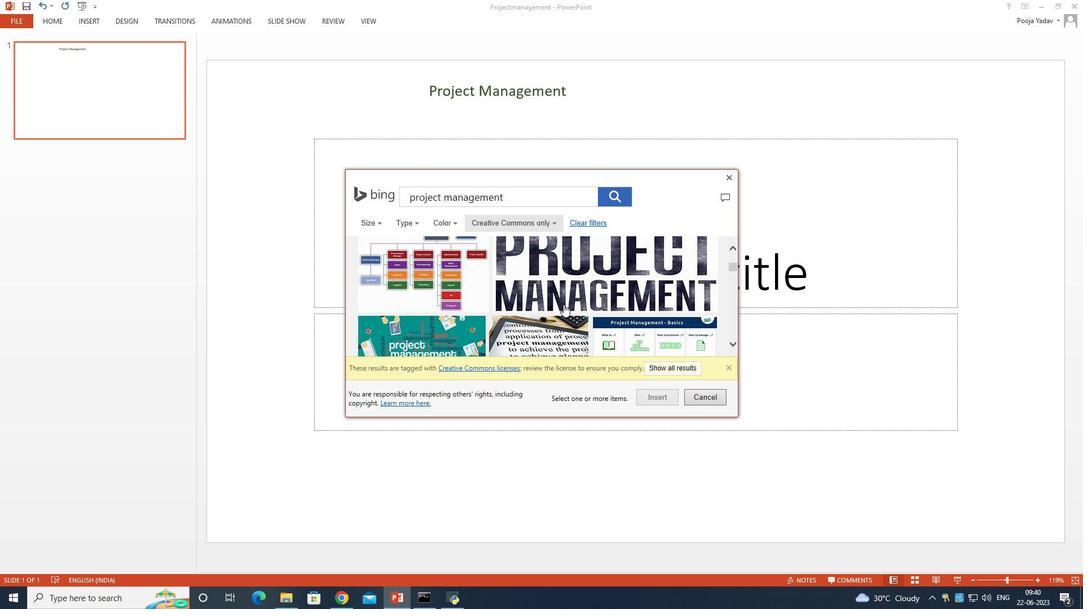 
Action: Mouse scrolled (563, 304) with delta (0, 0)
Screenshot: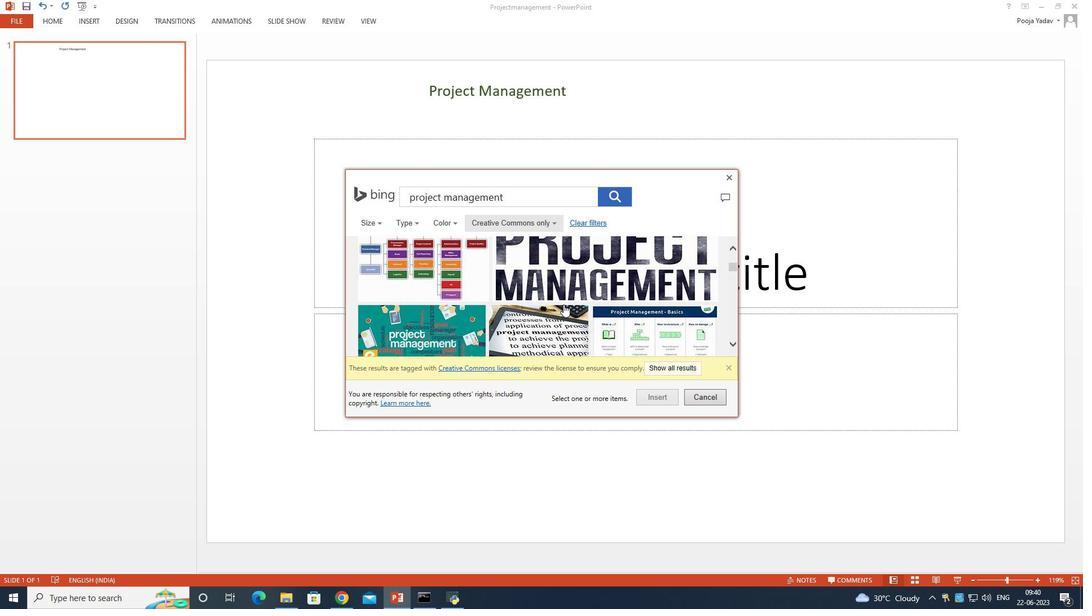 
Action: Mouse moved to (563, 304)
Screenshot: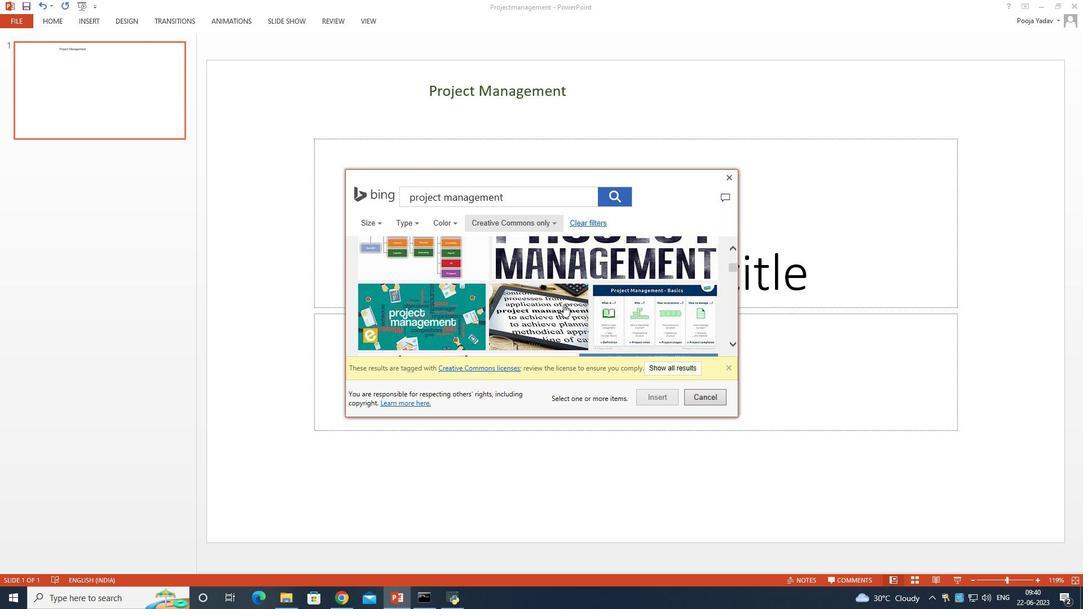 
Action: Mouse scrolled (563, 304) with delta (0, 0)
Screenshot: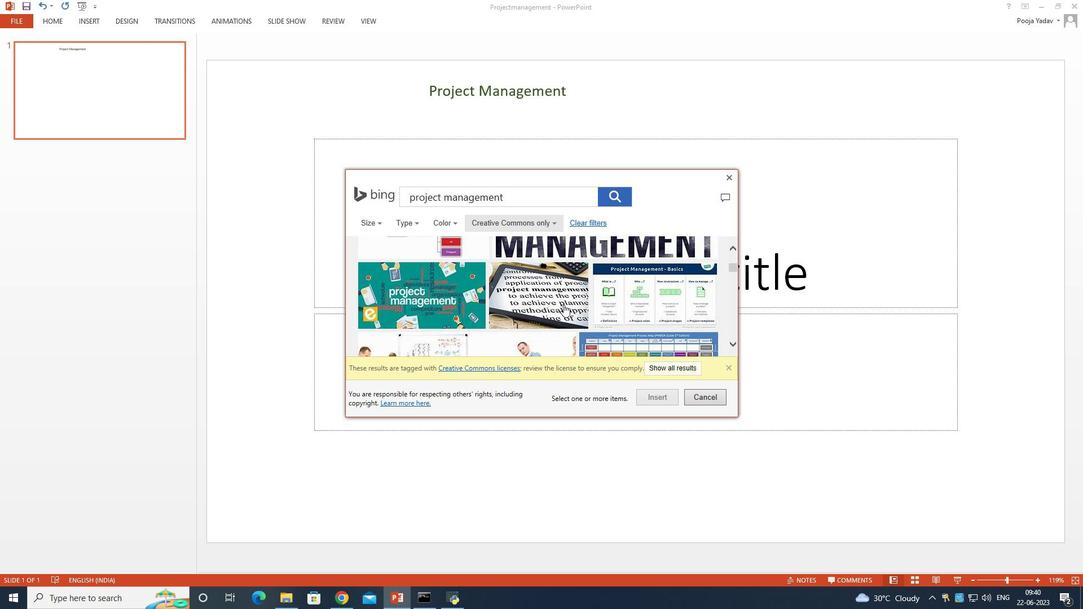 
Action: Mouse moved to (561, 303)
Screenshot: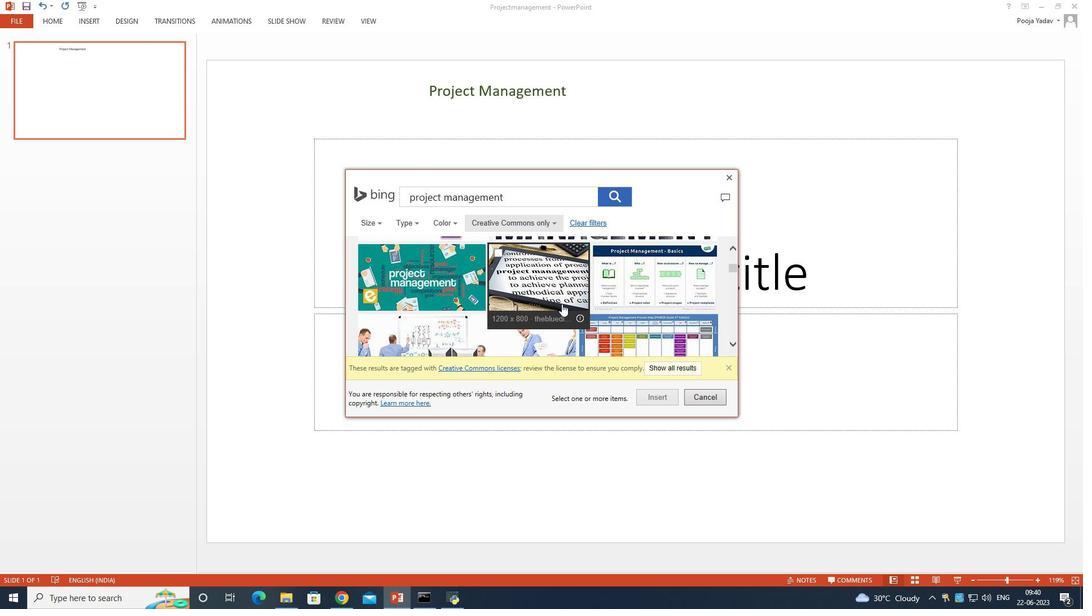 
Action: Mouse scrolled (561, 302) with delta (0, 0)
Screenshot: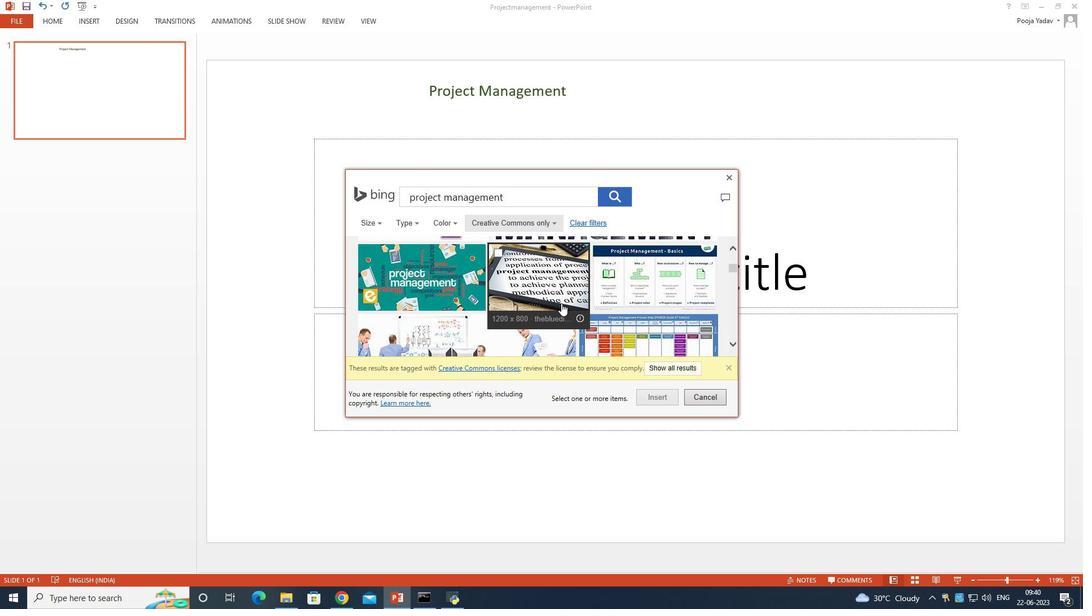 
Action: Mouse scrolled (561, 302) with delta (0, 0)
Screenshot: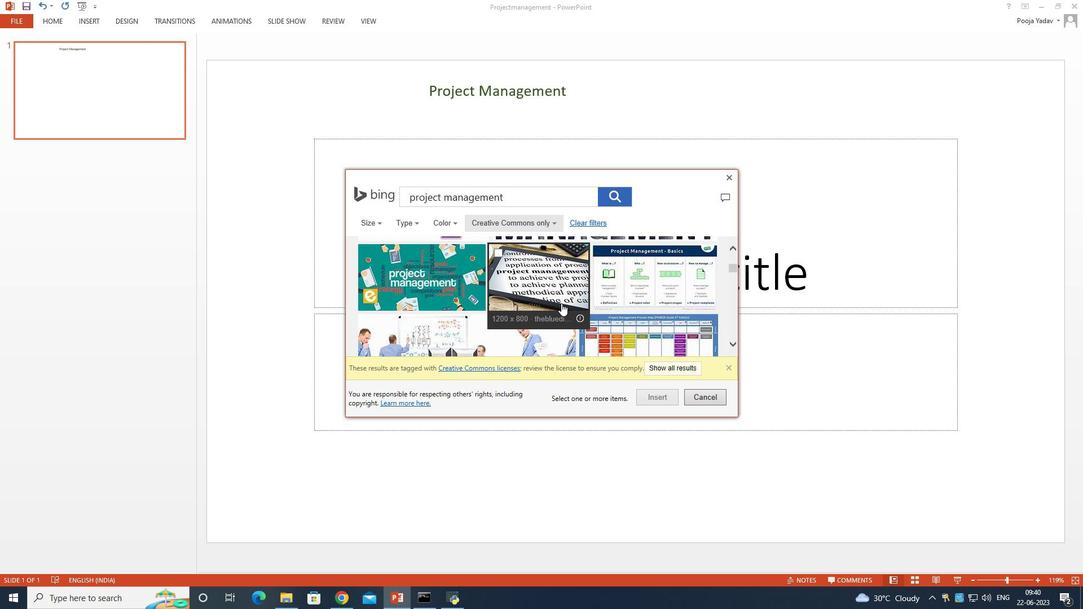 
Action: Mouse moved to (560, 300)
Screenshot: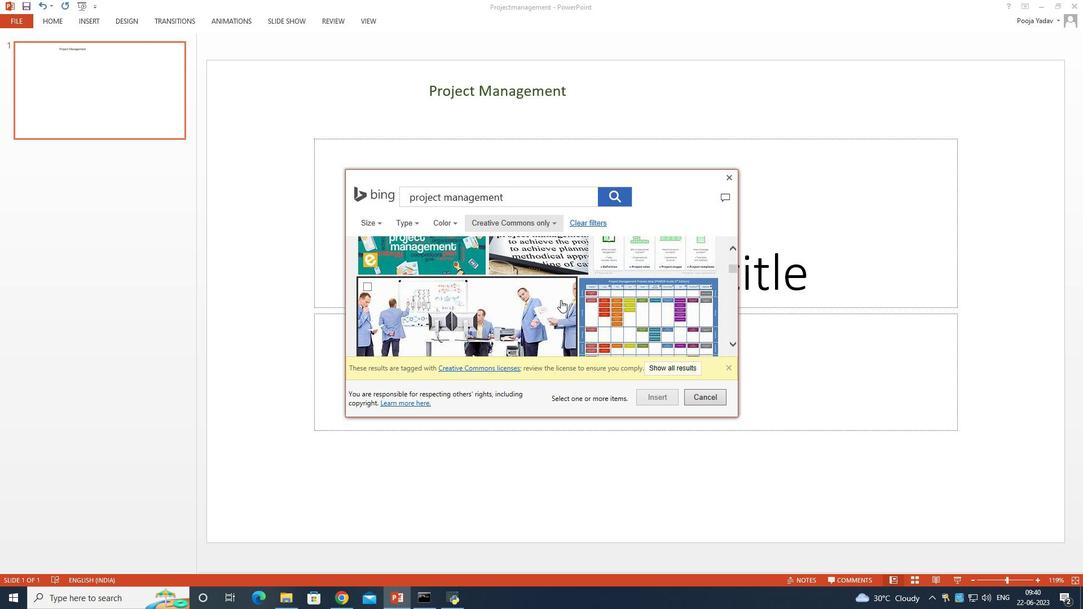 
Action: Mouse scrolled (560, 300) with delta (0, 0)
Screenshot: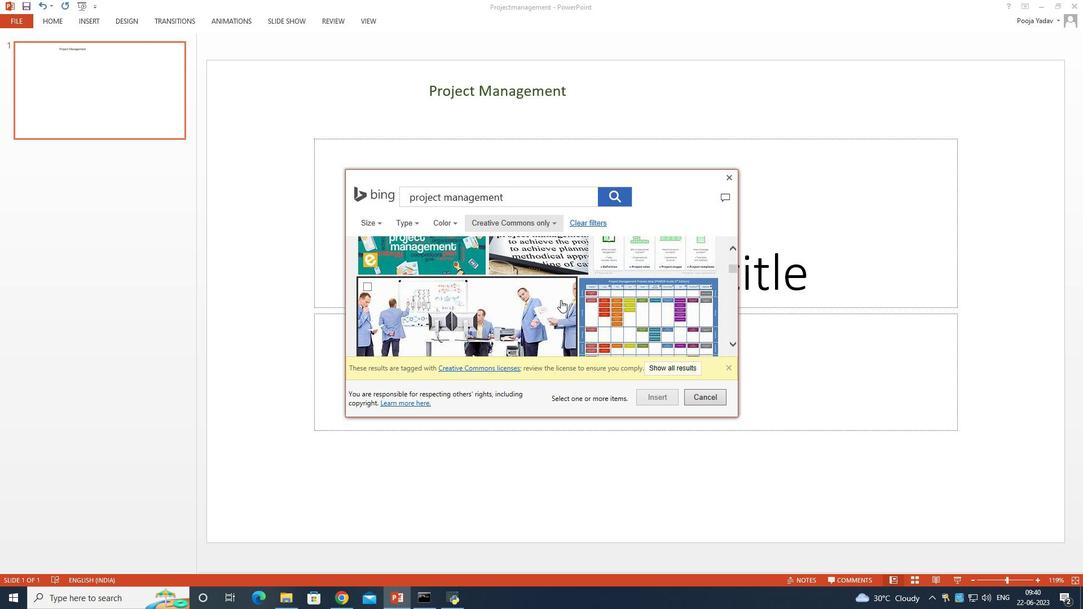 
Action: Mouse moved to (559, 298)
Screenshot: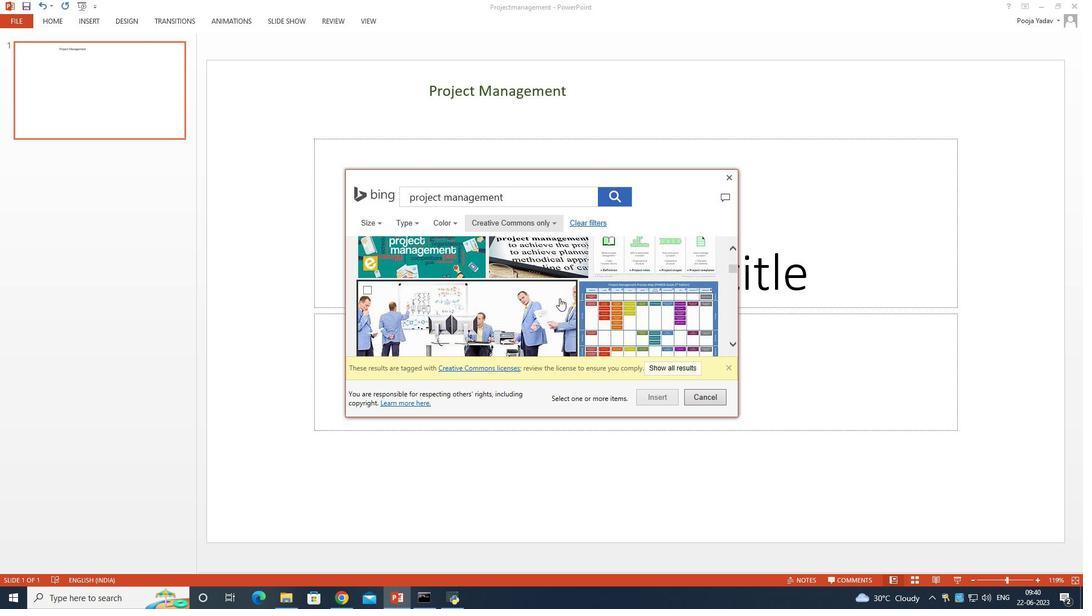 
Action: Mouse scrolled (559, 298) with delta (0, 0)
Screenshot: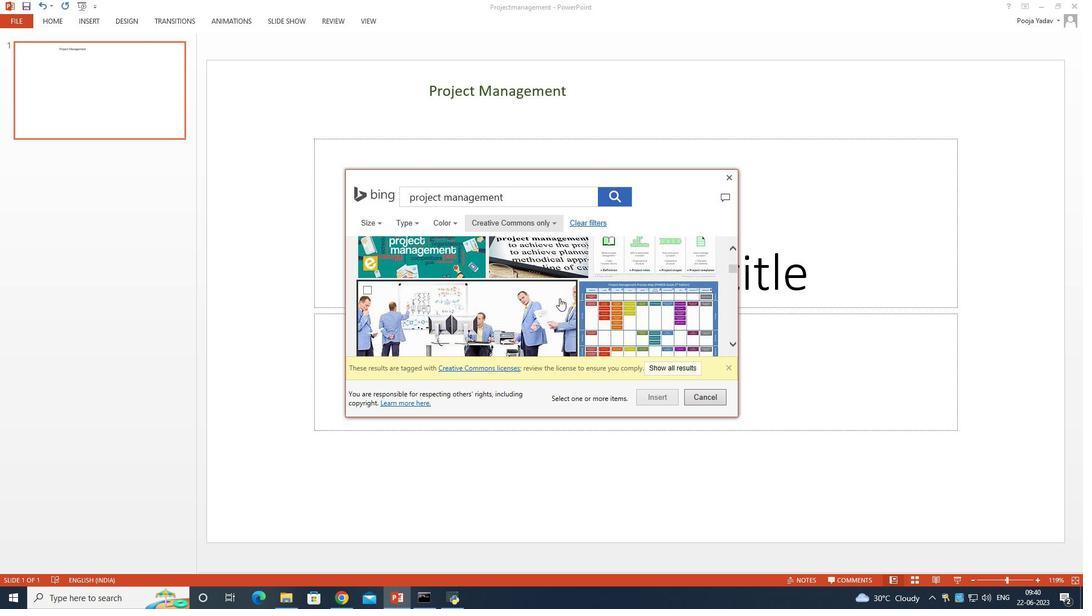 
Action: Mouse moved to (442, 270)
Screenshot: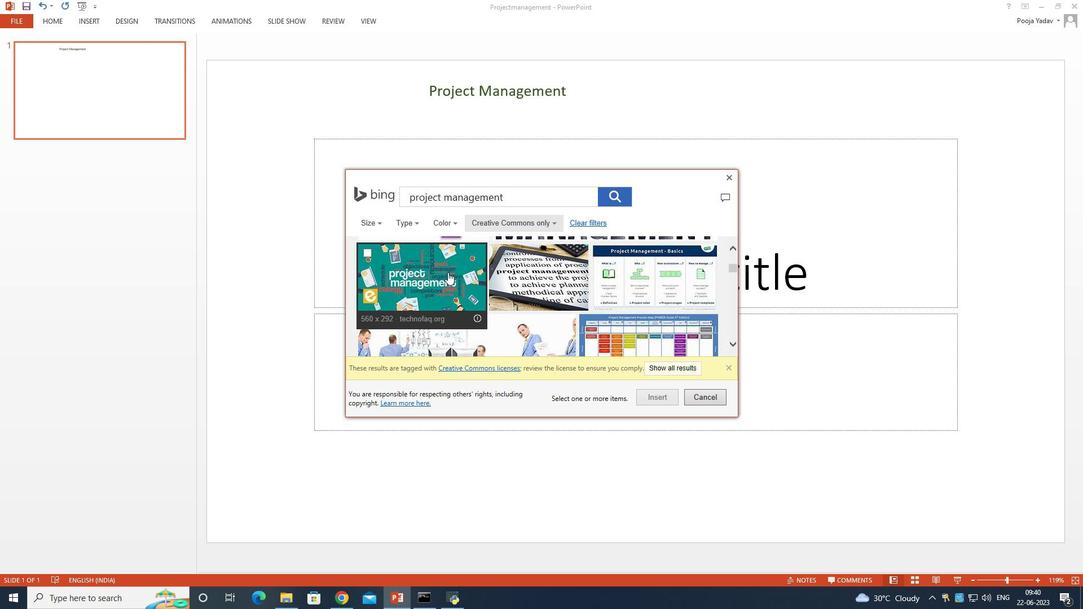 
Action: Mouse pressed left at (442, 270)
Screenshot: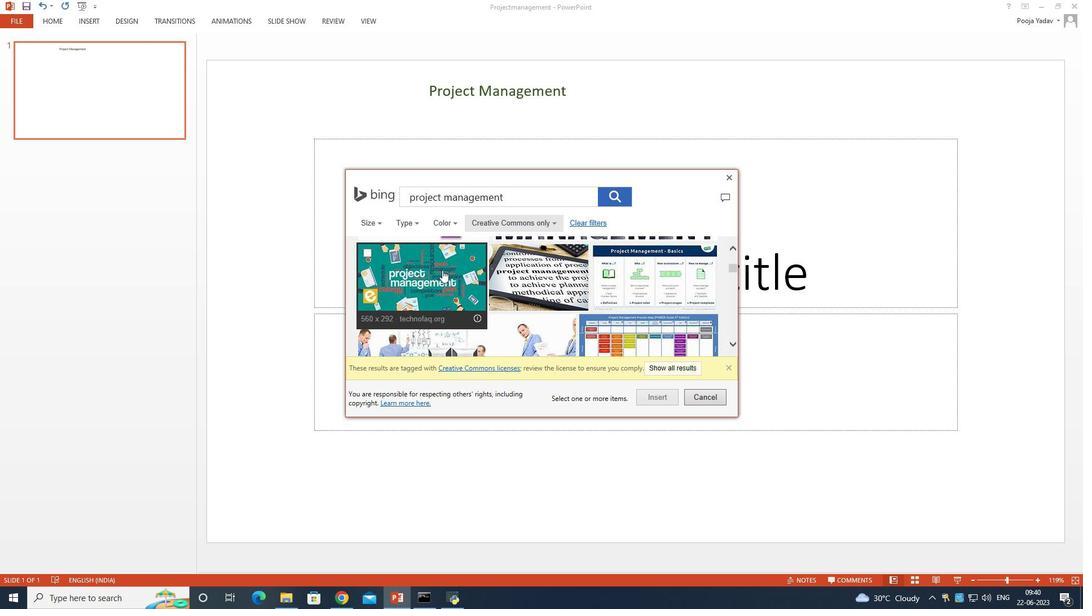 
Action: Mouse moved to (651, 399)
Screenshot: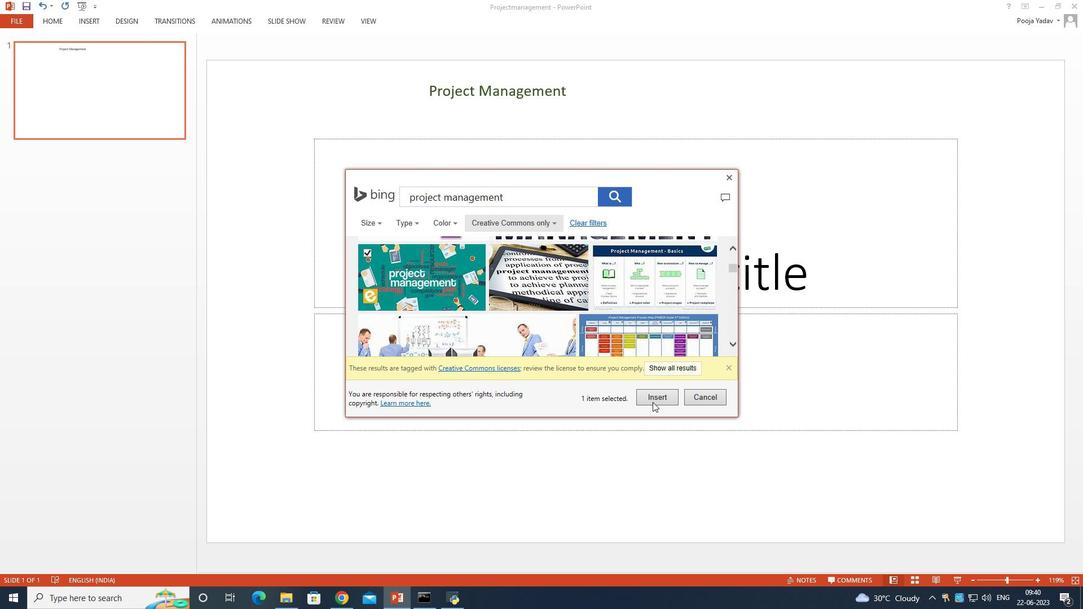 
Action: Mouse pressed left at (651, 399)
Screenshot: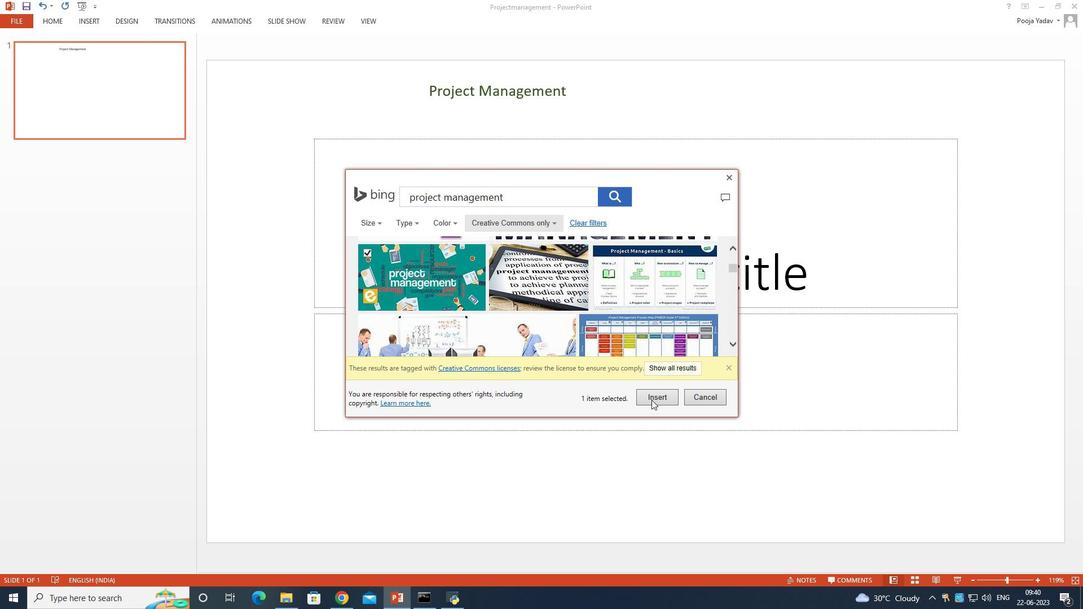 
Action: Mouse moved to (620, 315)
Screenshot: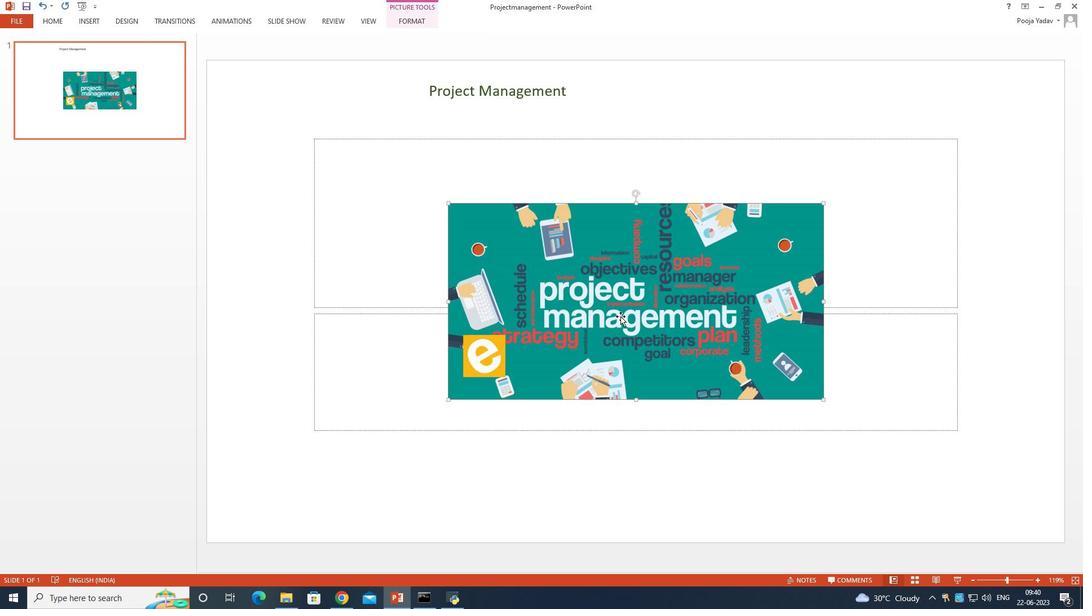 
Action: Mouse pressed left at (620, 315)
Screenshot: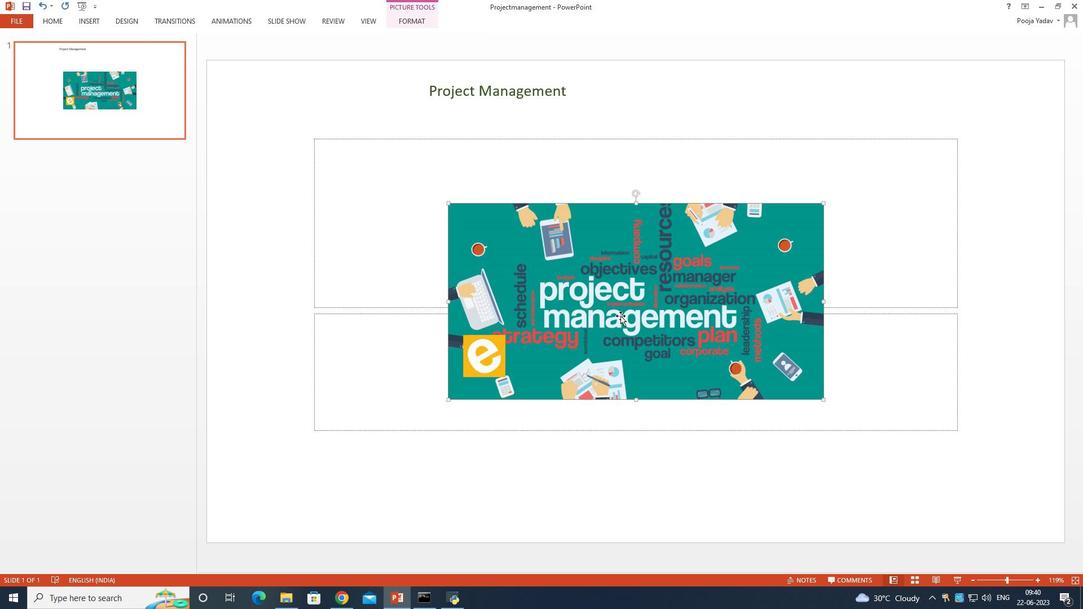
Action: Mouse moved to (610, 405)
Screenshot: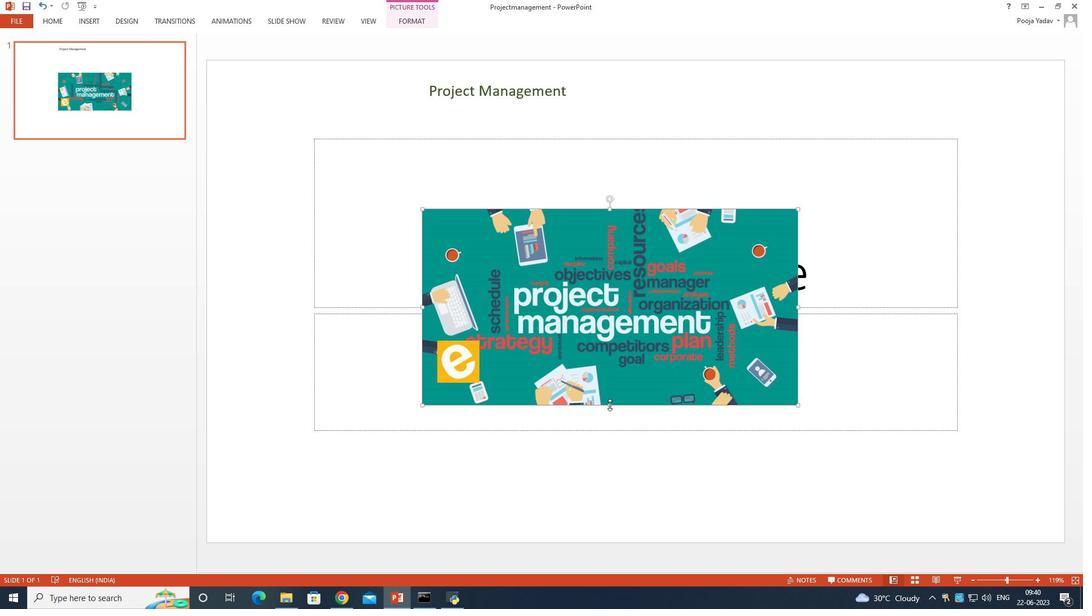 
Action: Mouse pressed left at (610, 405)
Screenshot: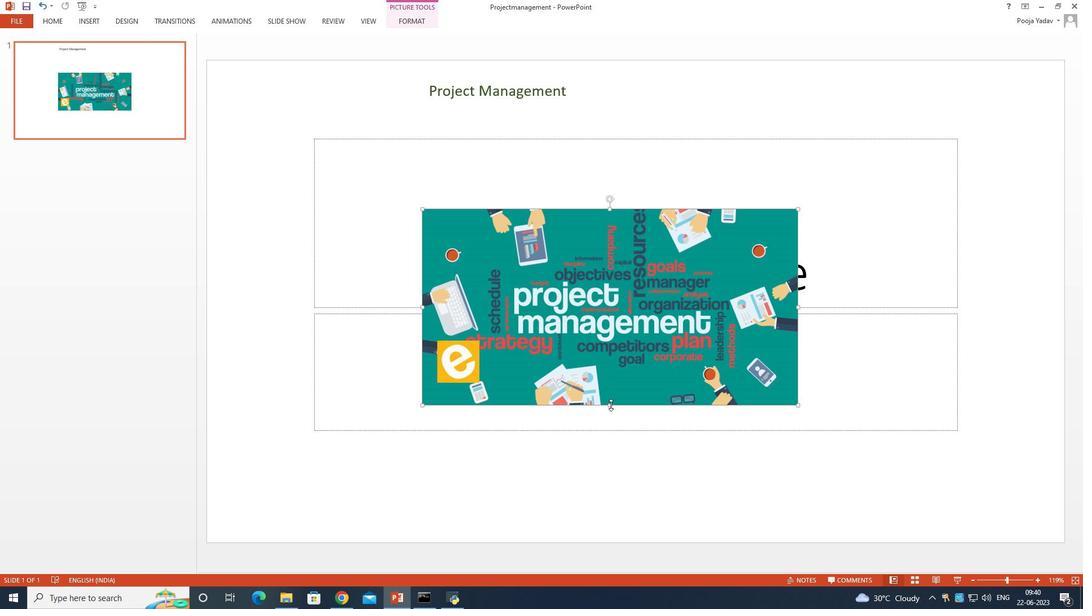 
Action: Mouse moved to (797, 333)
Screenshot: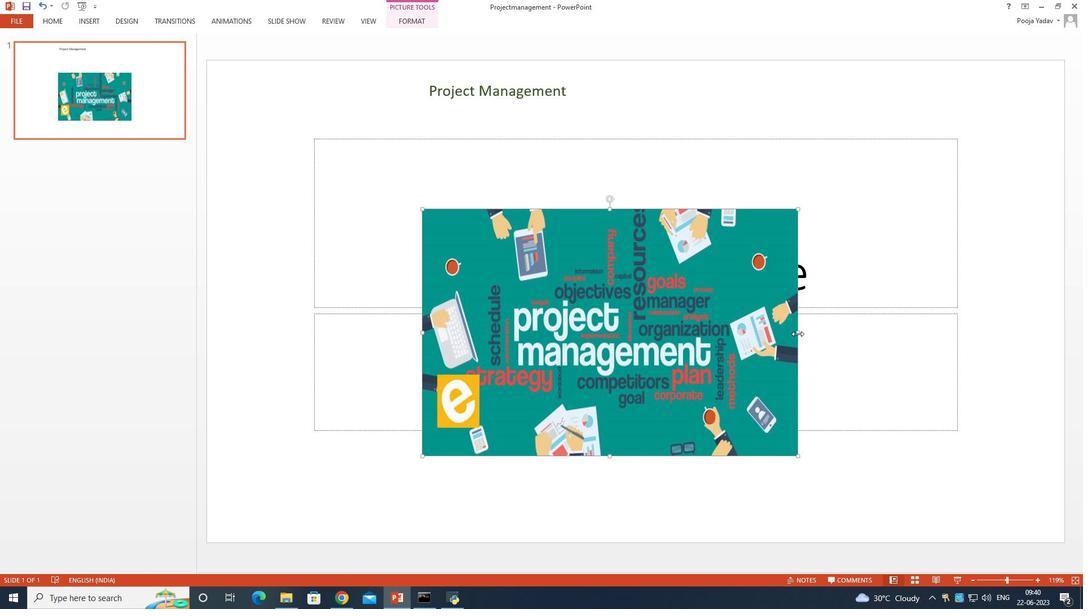 
Action: Mouse pressed left at (797, 333)
Screenshot: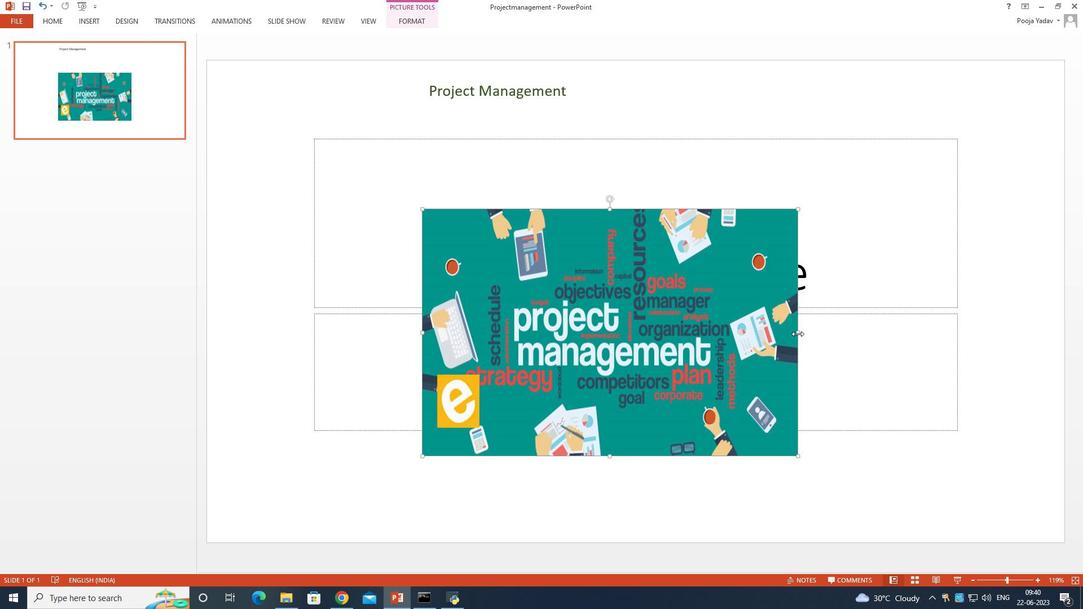 
Action: Mouse moved to (796, 374)
Screenshot: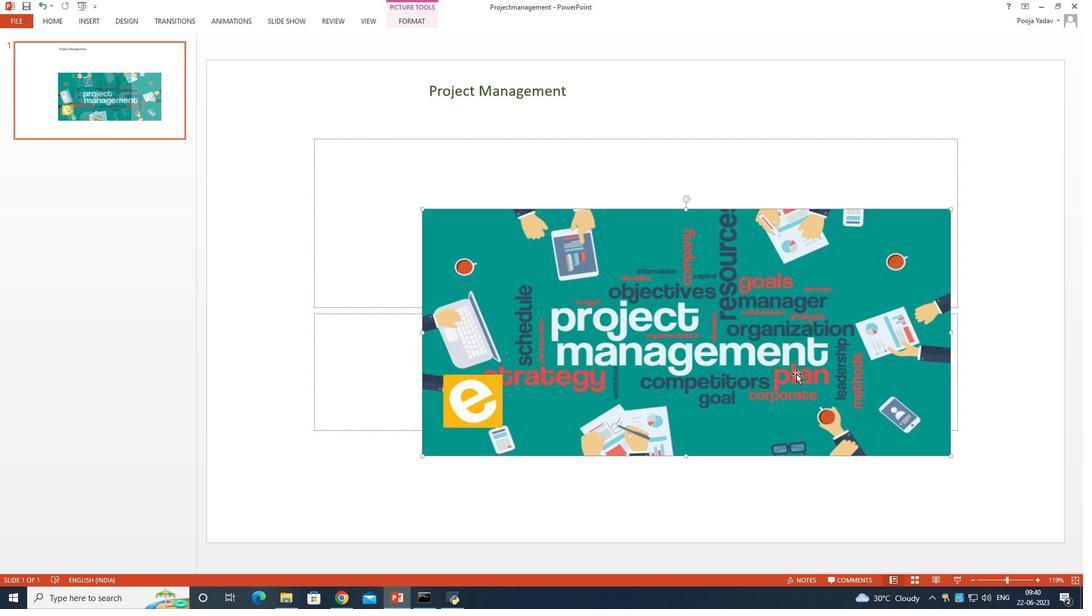 
Action: Mouse pressed left at (796, 374)
Screenshot: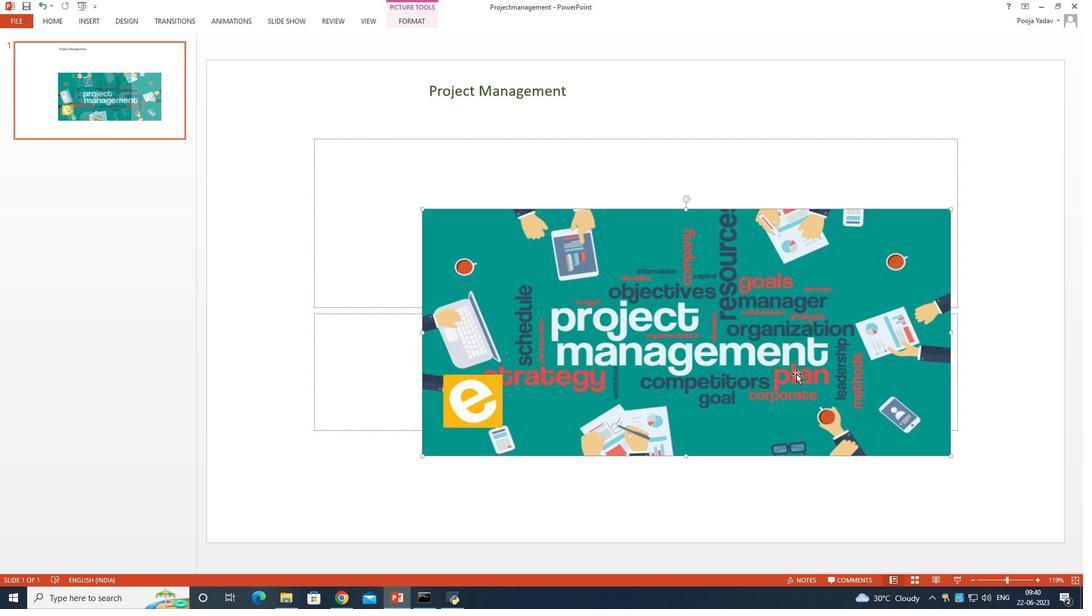 
Action: Mouse moved to (957, 262)
Screenshot: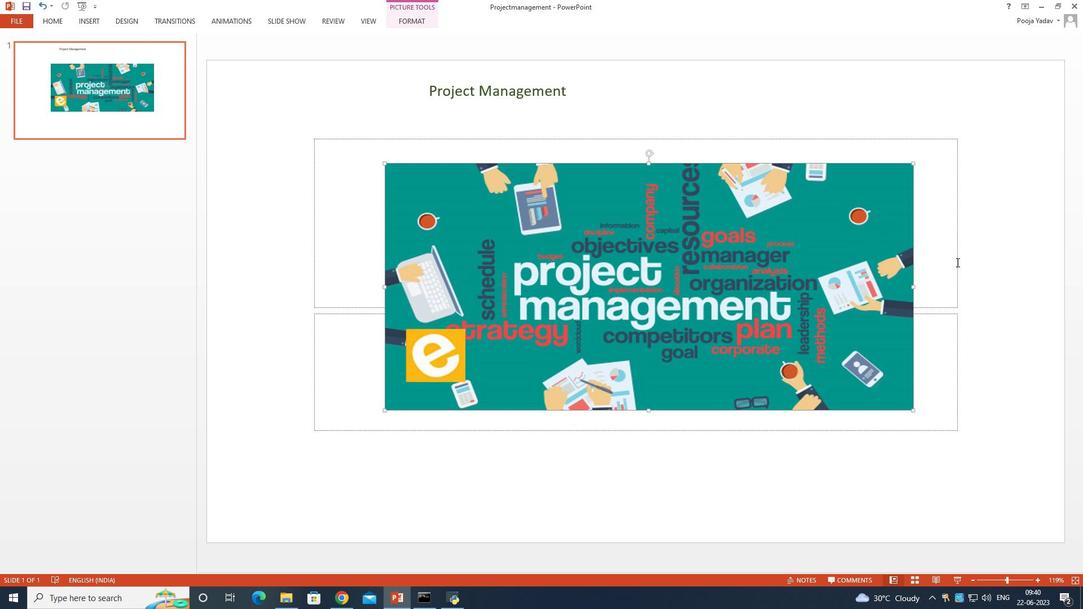 
Action: Mouse pressed left at (957, 262)
Screenshot: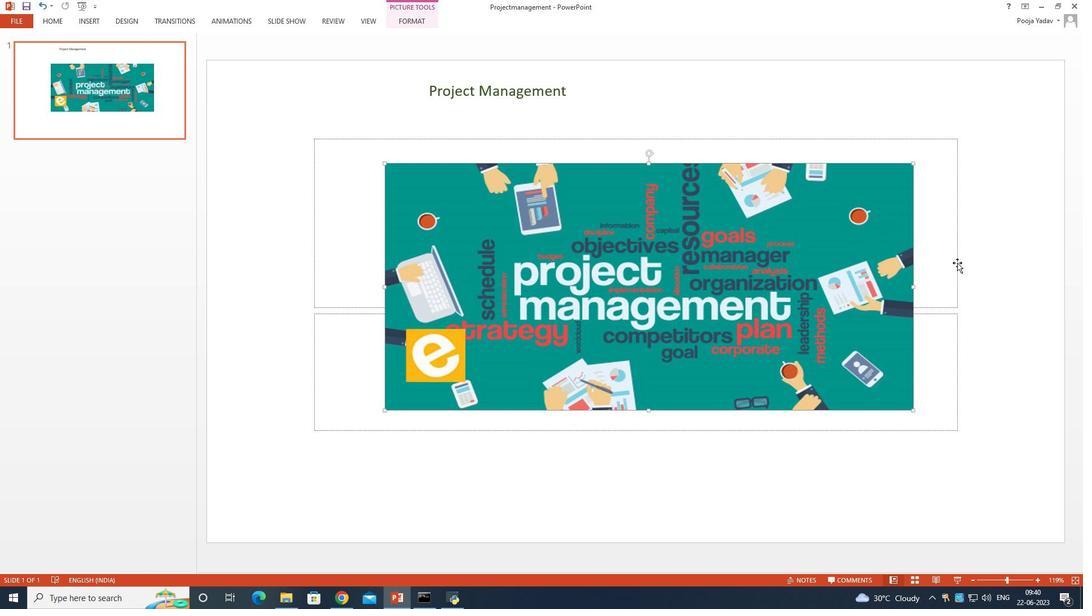 
Action: Key pressed <Key.backspace>
Screenshot: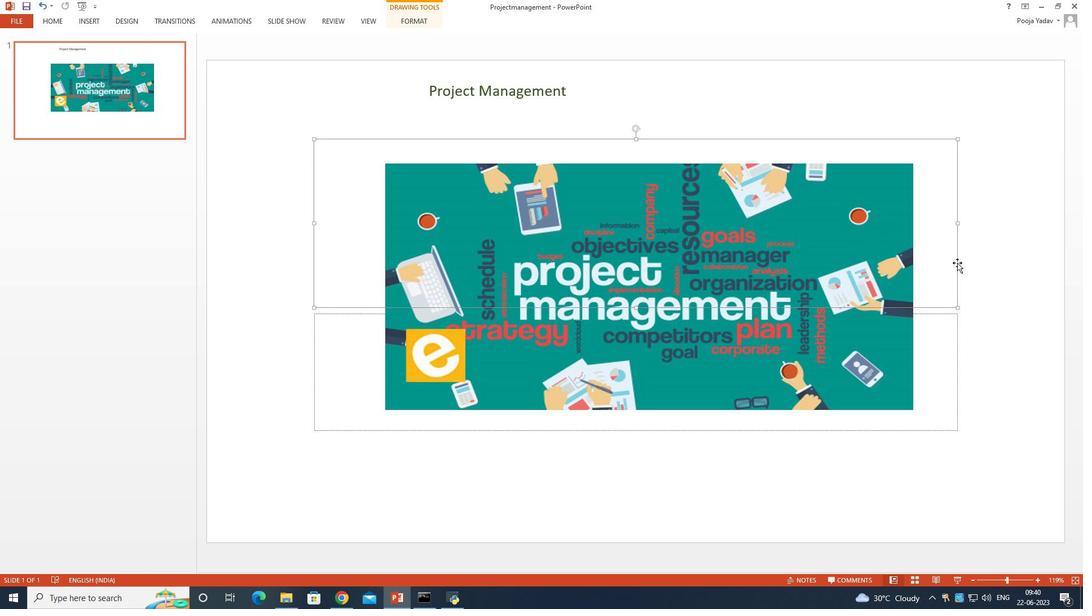 
Action: Mouse moved to (948, 315)
Screenshot: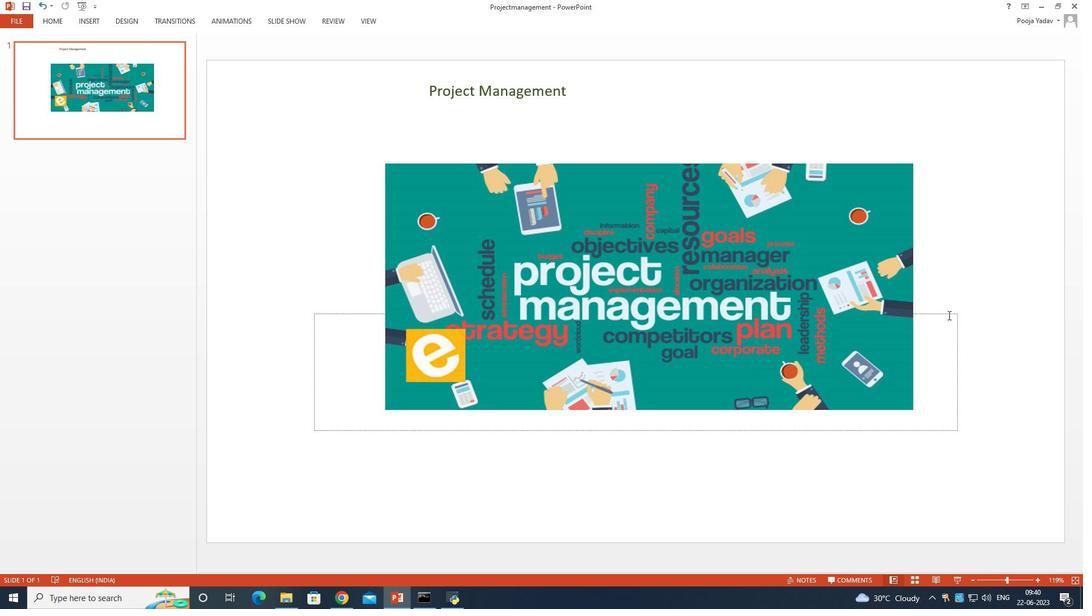 
Action: Mouse pressed left at (948, 315)
Screenshot: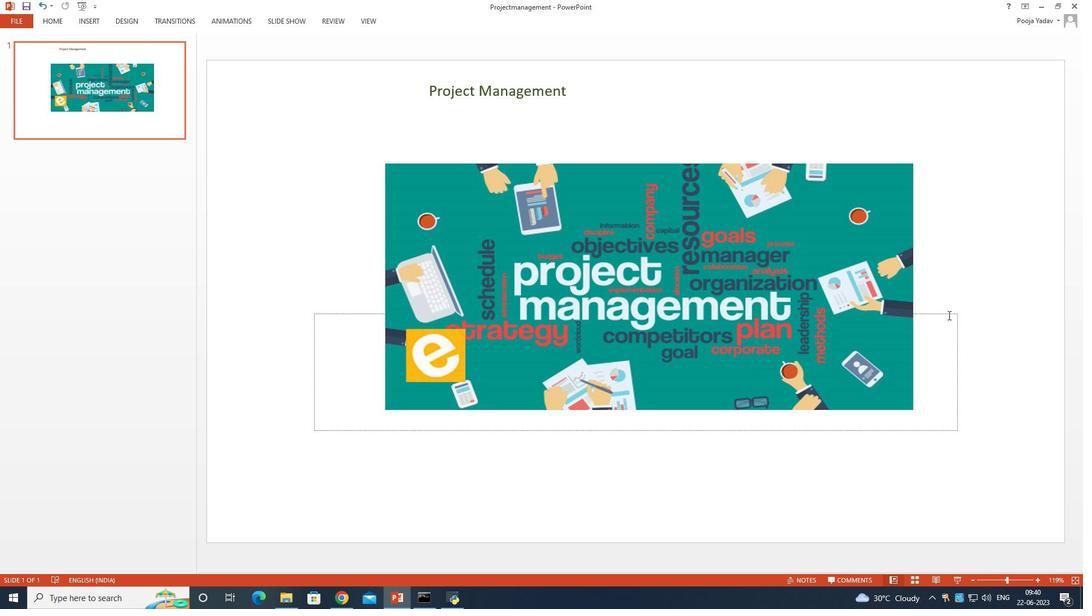 
Action: Mouse moved to (948, 311)
Screenshot: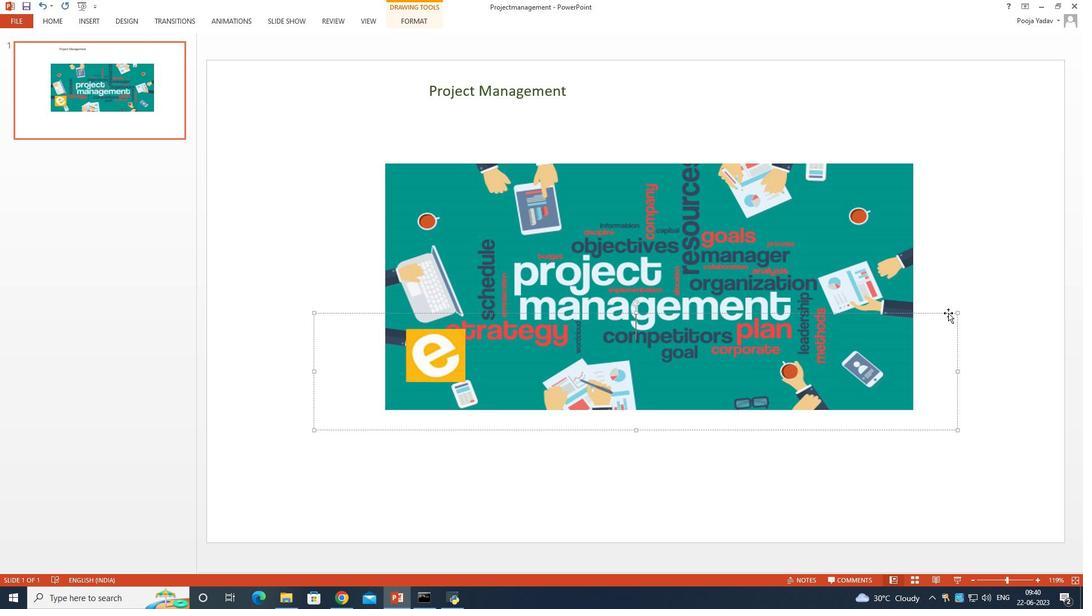 
Action: Mouse pressed left at (948, 311)
Screenshot: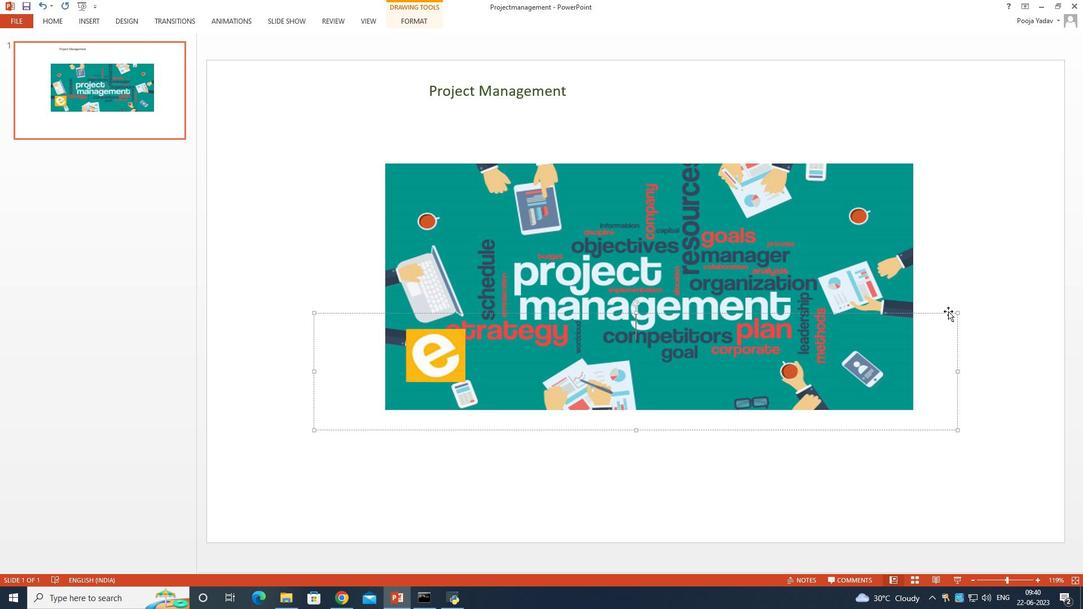 
Action: Key pressed <Key.backspace>
Screenshot: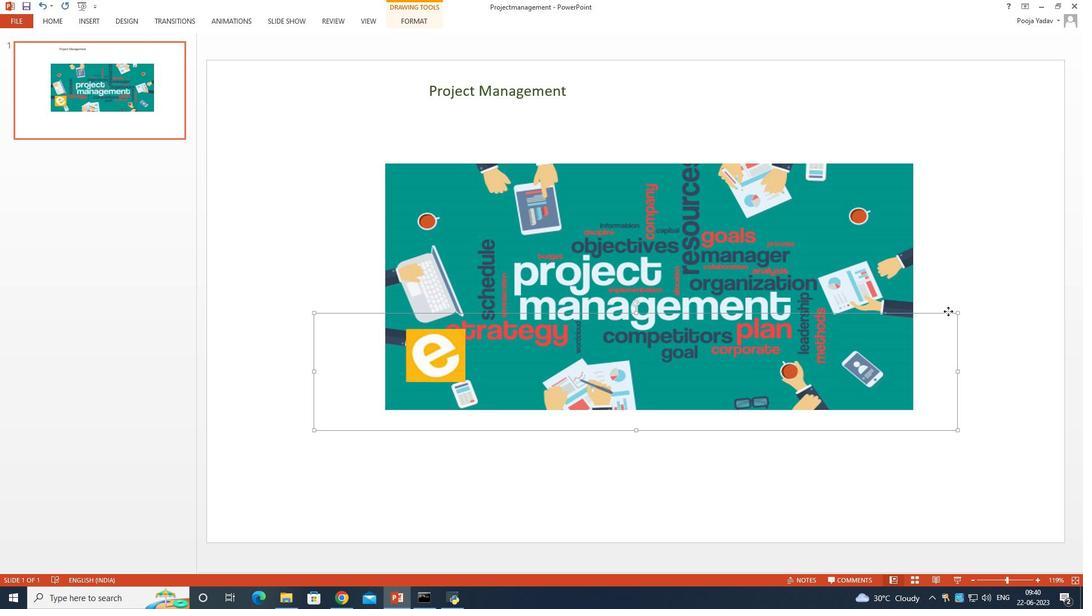 
Action: Mouse moved to (688, 270)
Screenshot: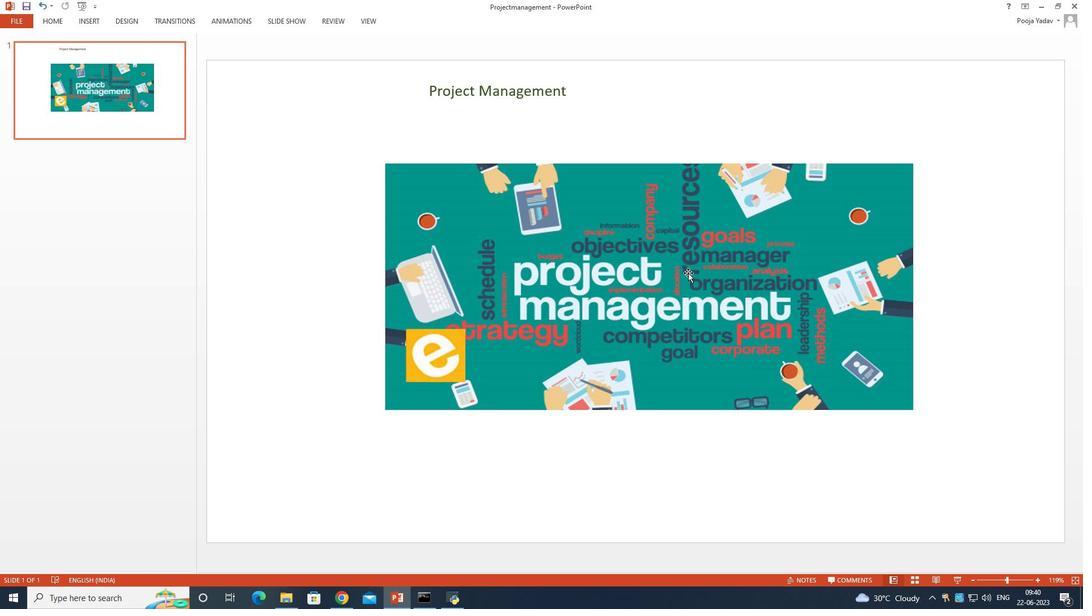
Action: Mouse pressed left at (688, 270)
Screenshot: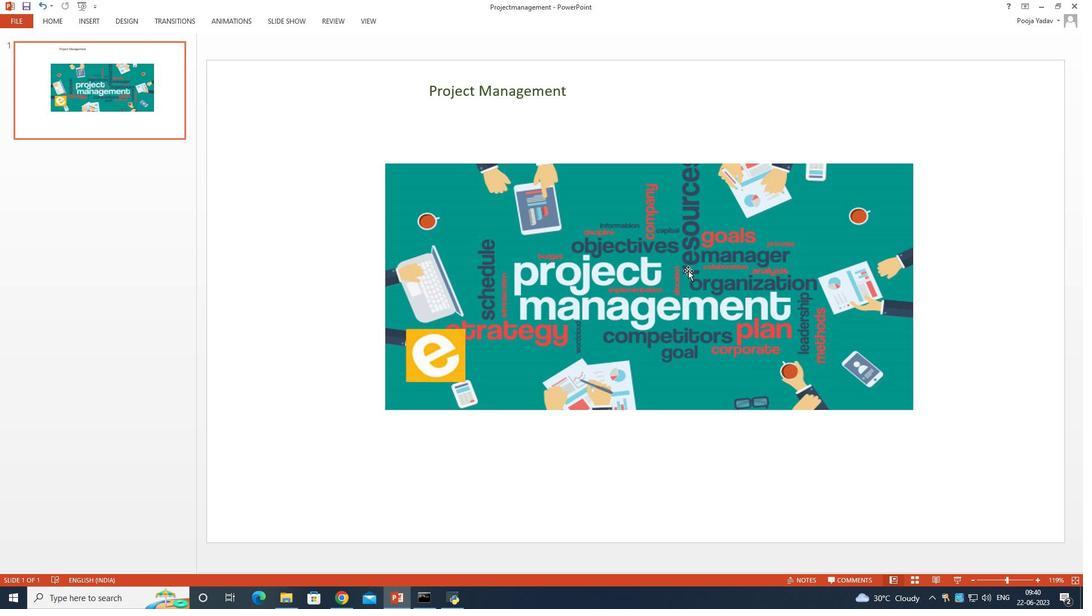 
Action: Mouse moved to (551, 402)
Screenshot: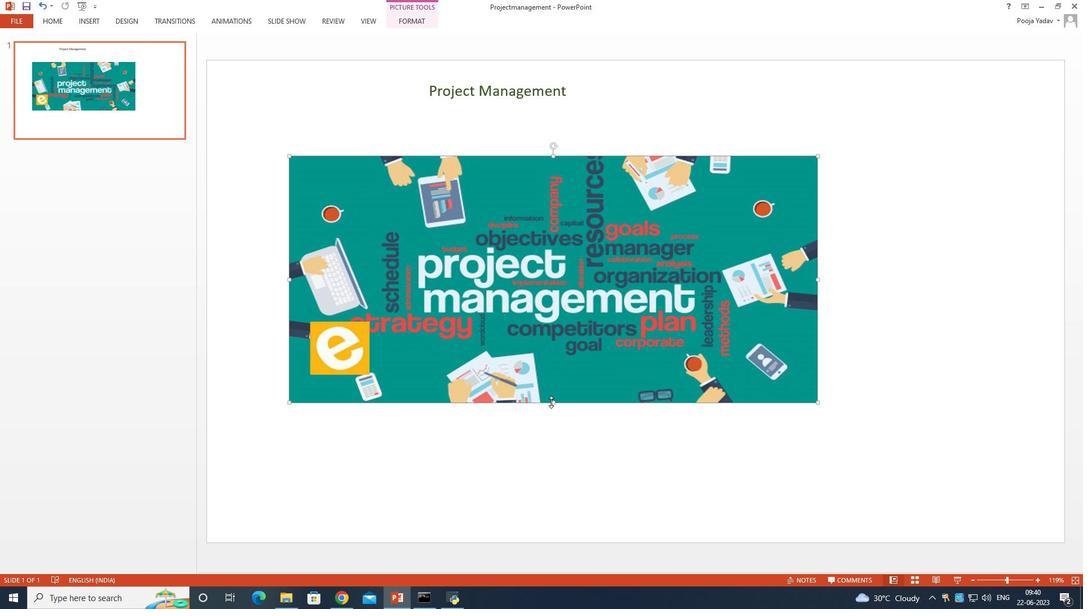 
Action: Mouse pressed left at (551, 402)
Screenshot: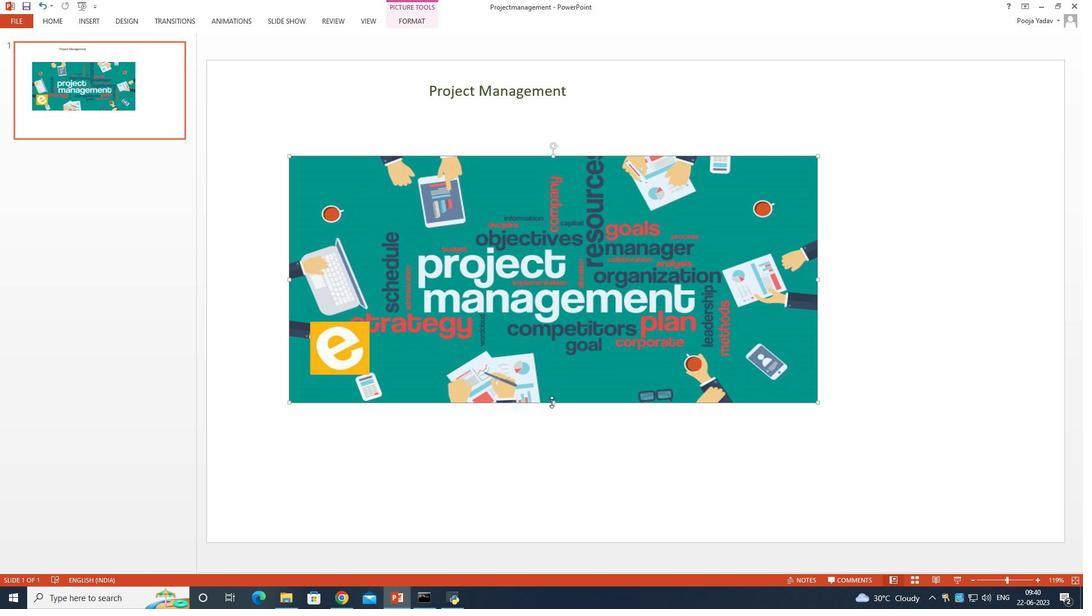 
Action: Mouse moved to (816, 315)
Screenshot: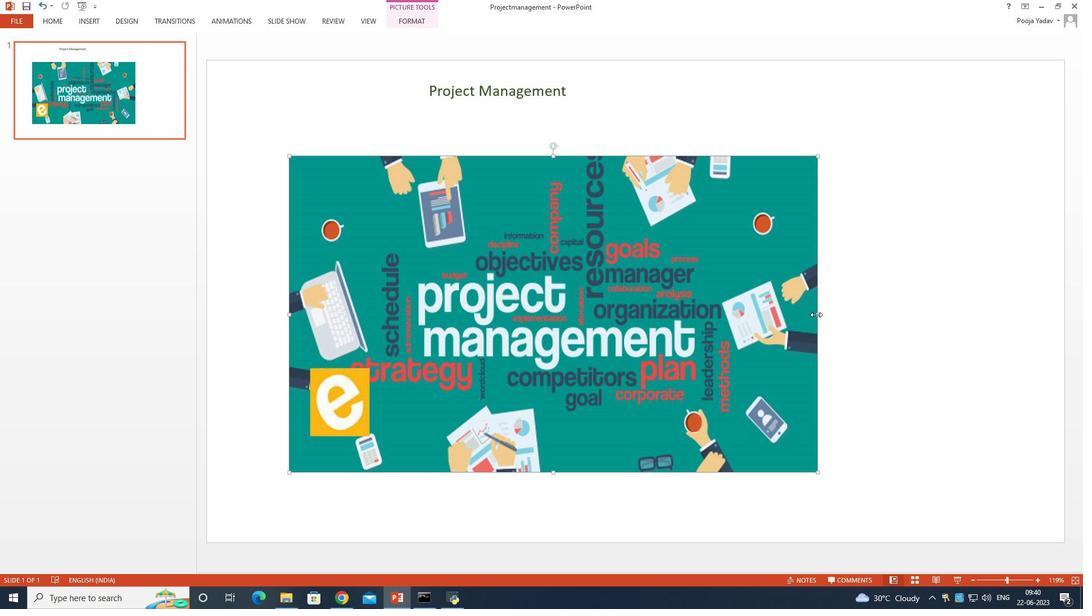 
Action: Mouse pressed left at (816, 315)
Screenshot: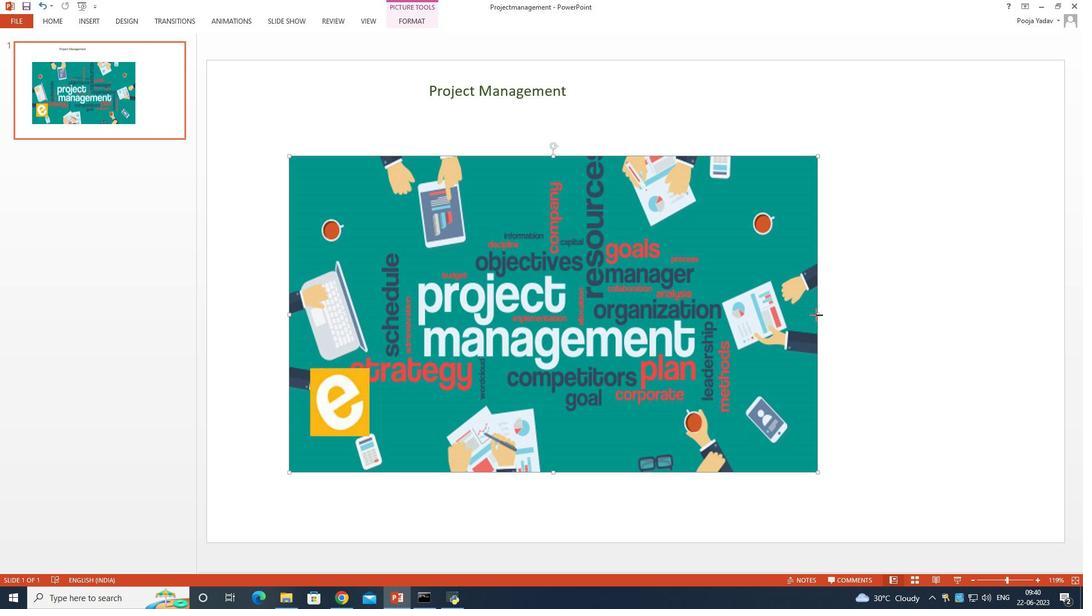 
Action: Mouse moved to (450, 87)
Screenshot: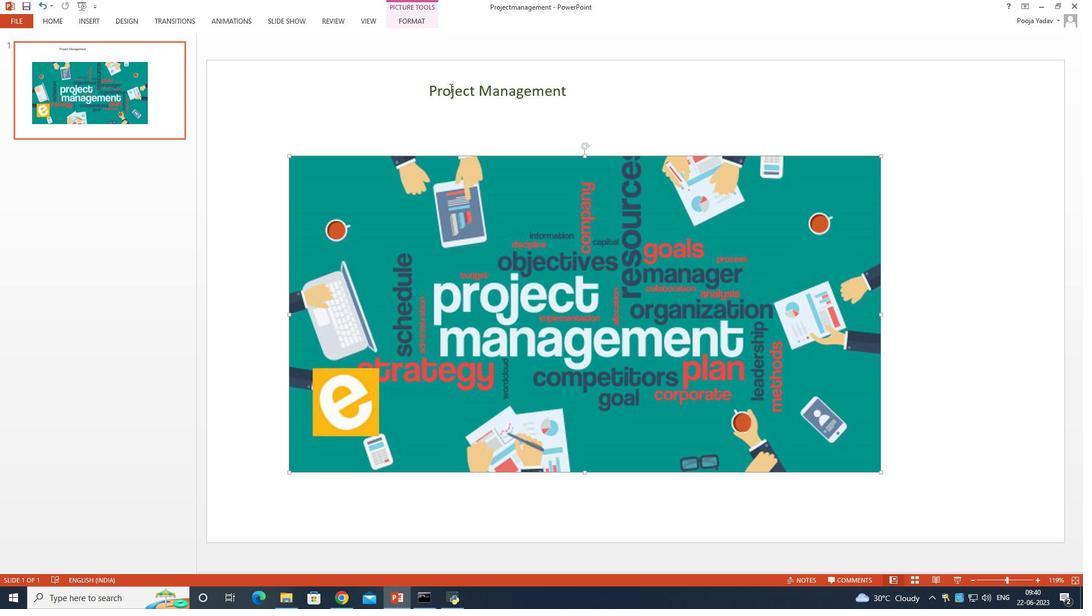 
Action: Mouse pressed left at (450, 87)
Screenshot: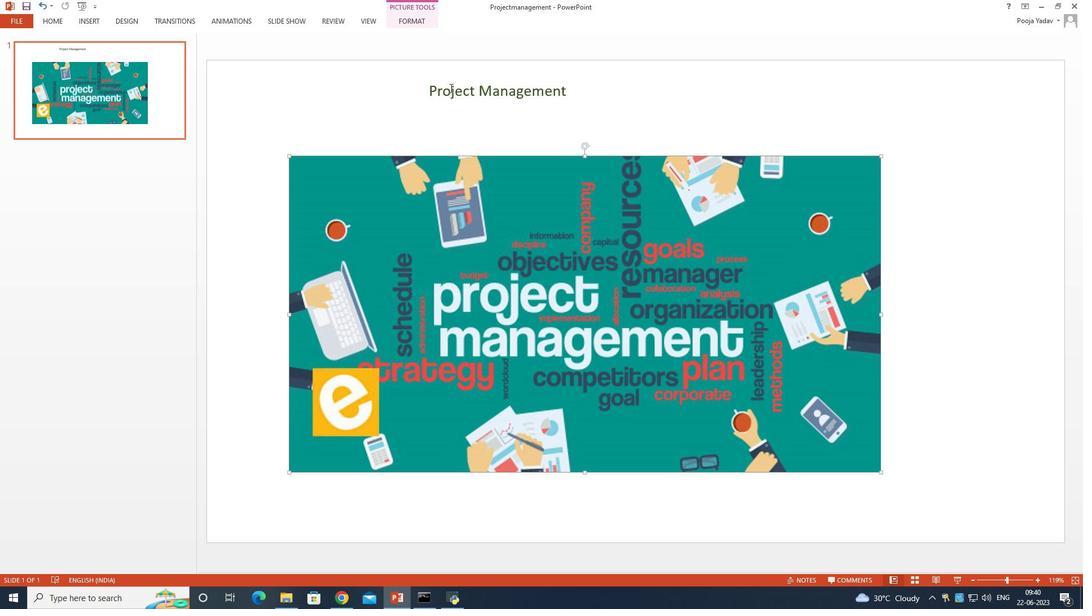 
Action: Mouse moved to (511, 76)
Screenshot: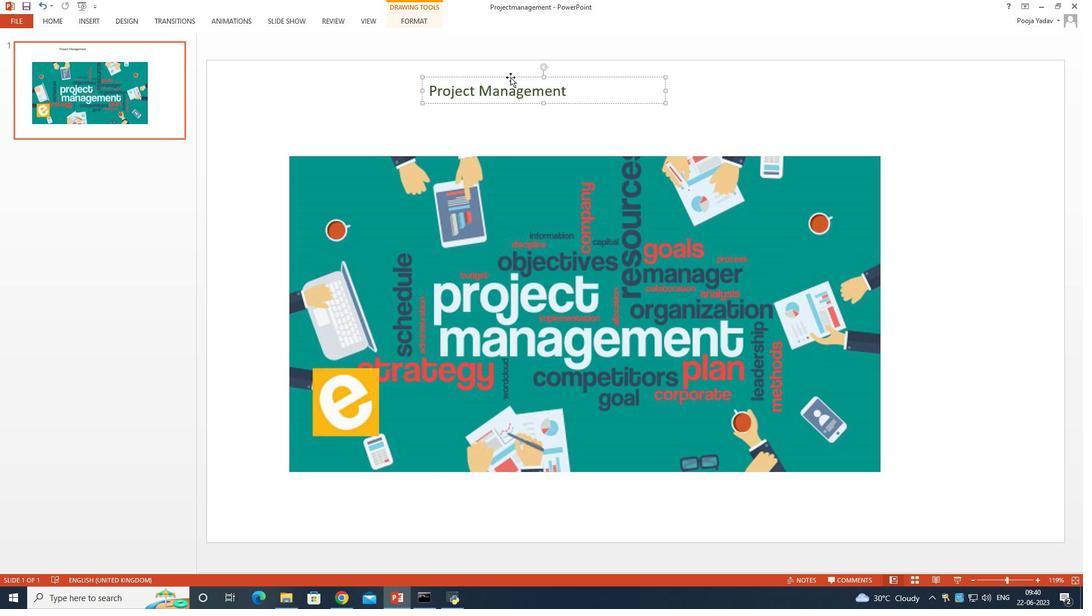 
Action: Mouse pressed left at (511, 76)
Screenshot: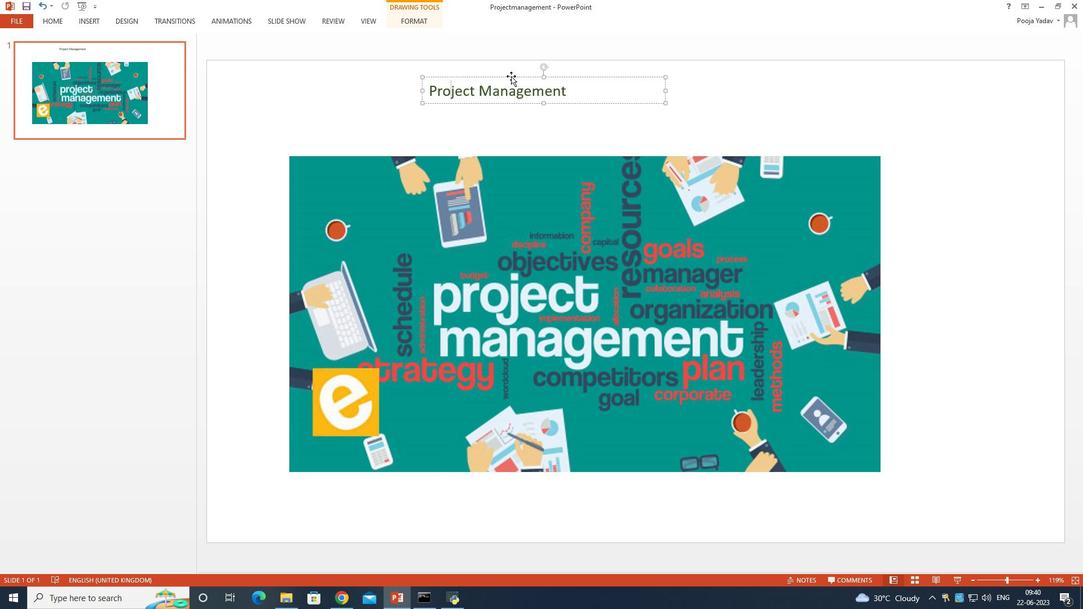 
Action: Mouse moved to (487, 100)
Screenshot: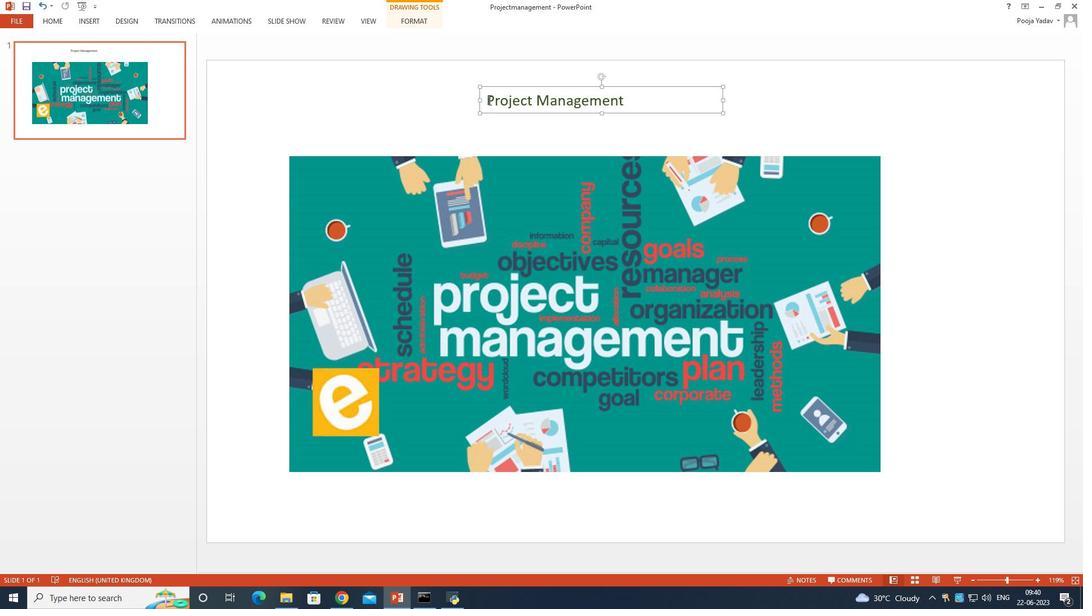 
Action: Mouse pressed left at (487, 100)
Screenshot: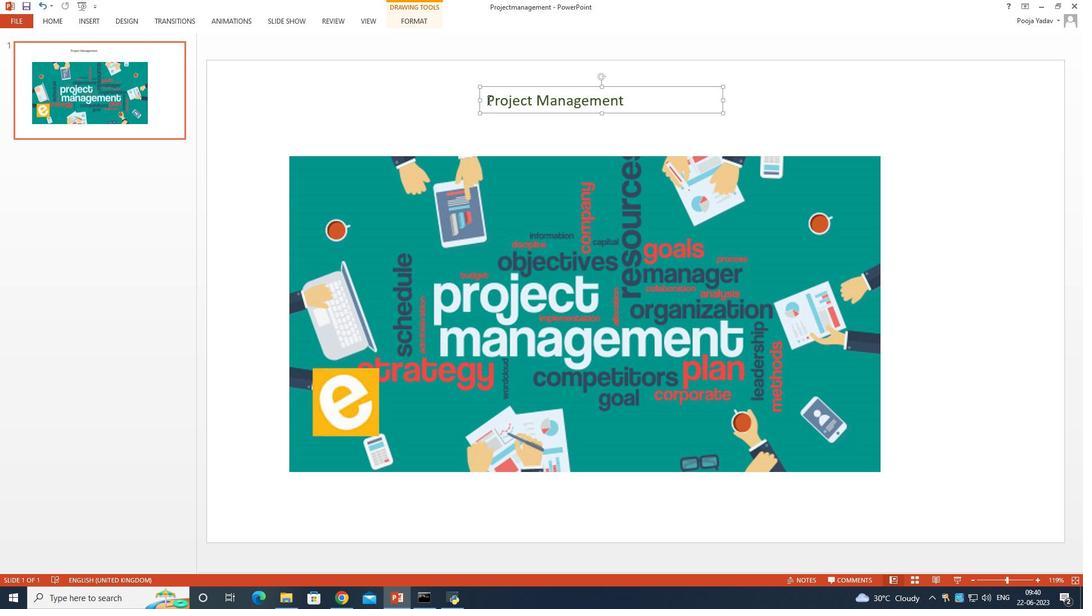
Action: Mouse moved to (88, 21)
Screenshot: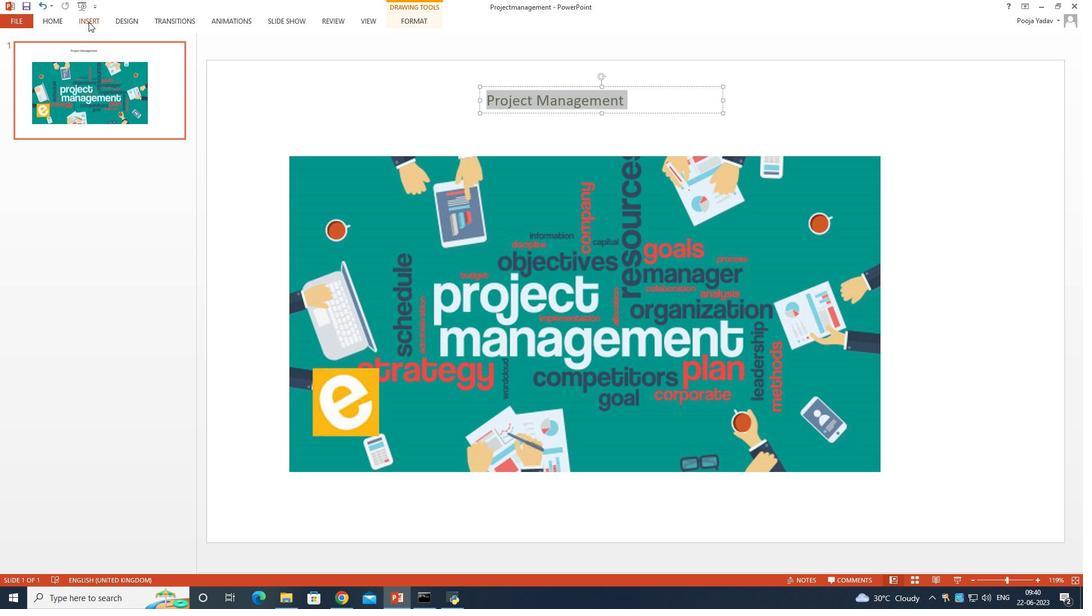 
Action: Mouse pressed left at (88, 21)
Screenshot: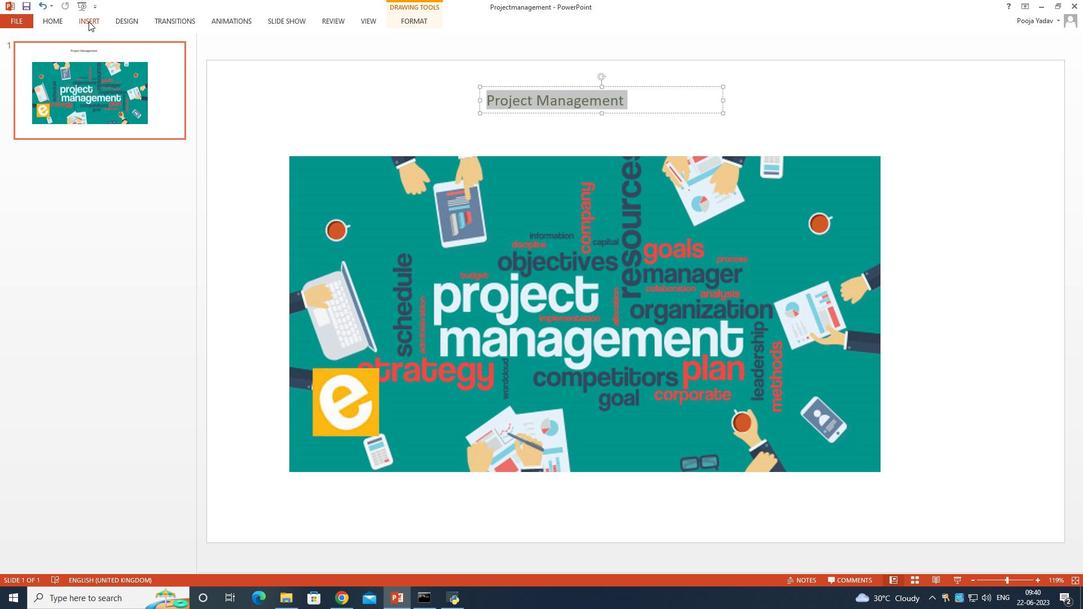 
Action: Mouse moved to (48, 20)
Screenshot: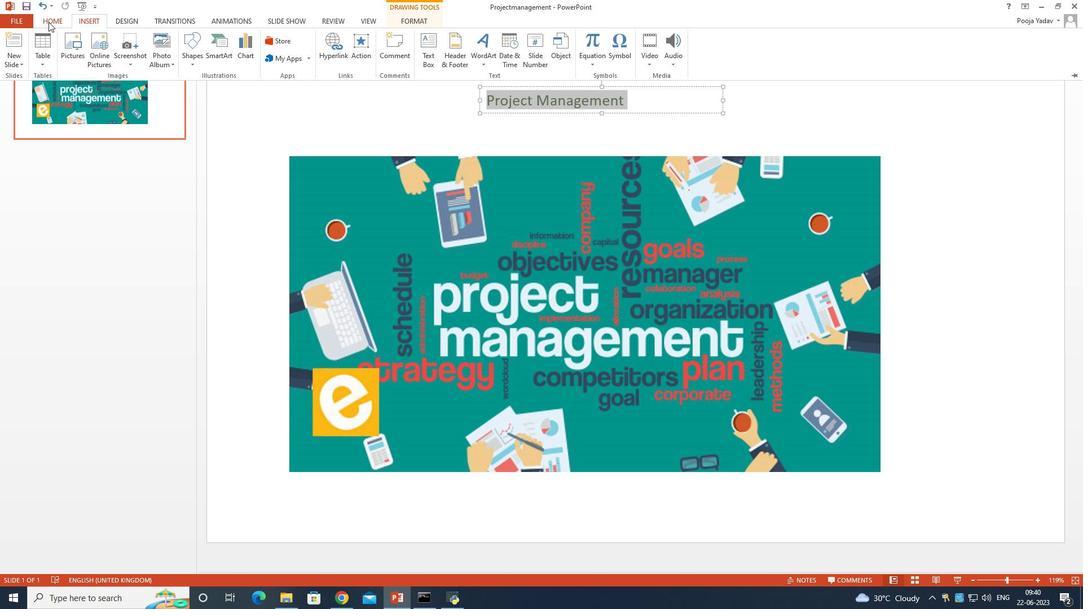
Action: Mouse pressed left at (48, 20)
Screenshot: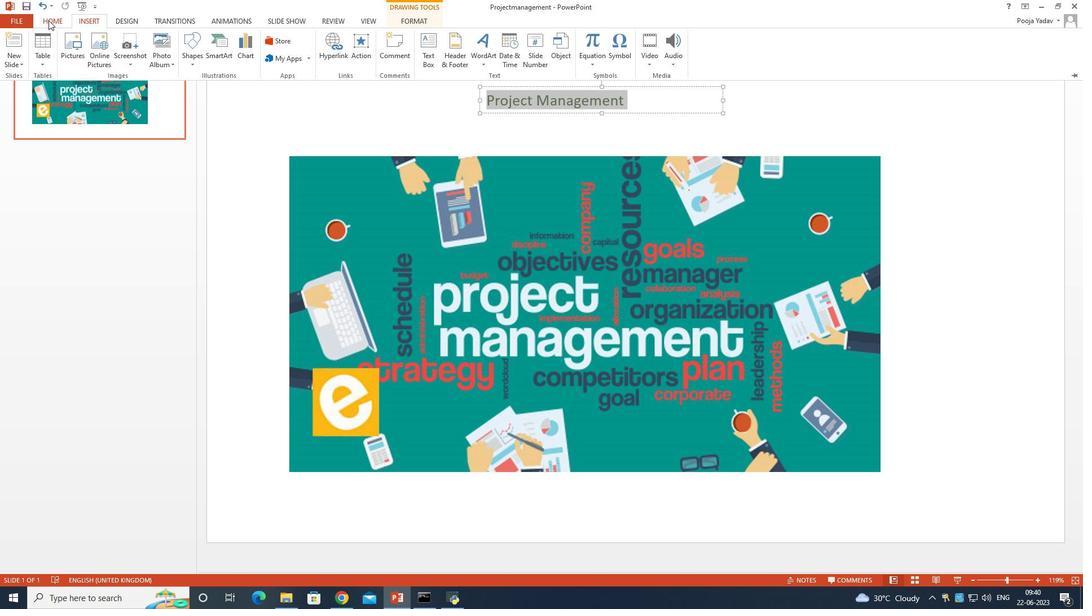 
Action: Mouse moved to (252, 39)
Screenshot: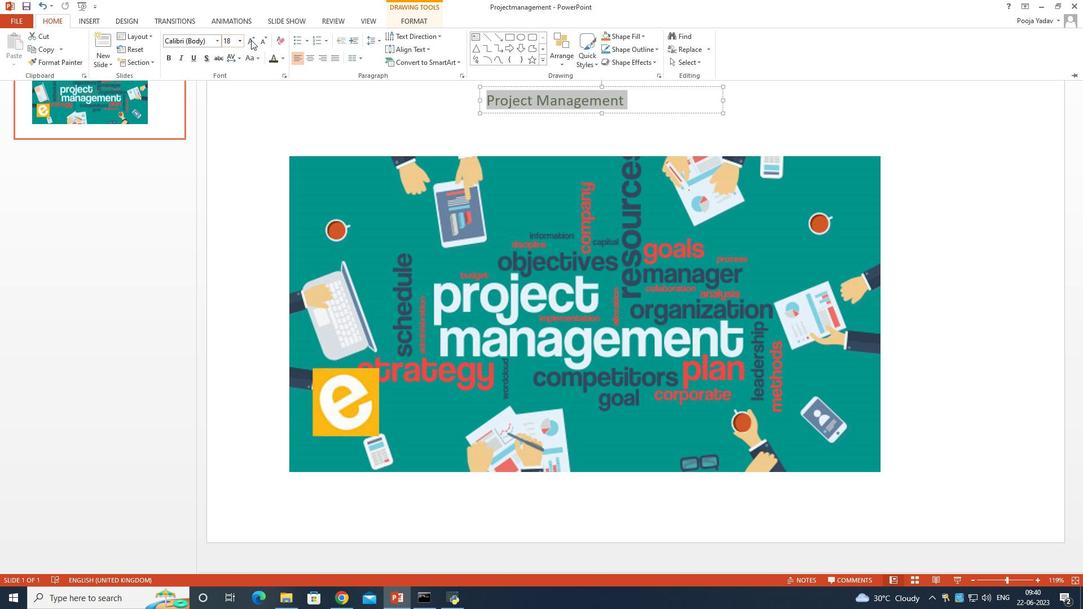 
Action: Mouse pressed left at (252, 39)
Screenshot: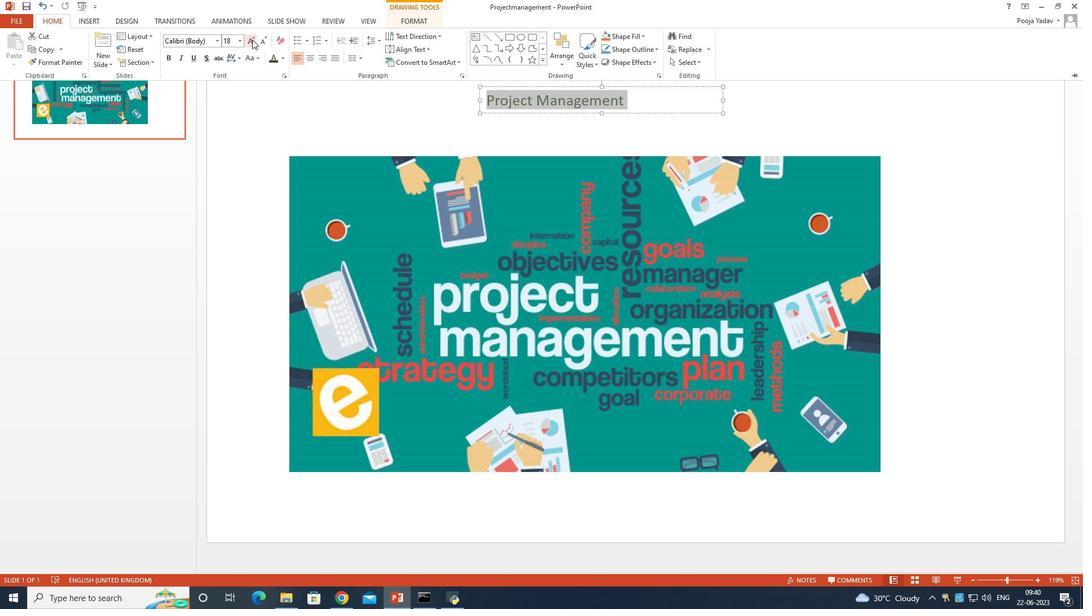 
Action: Mouse moved to (252, 38)
Screenshot: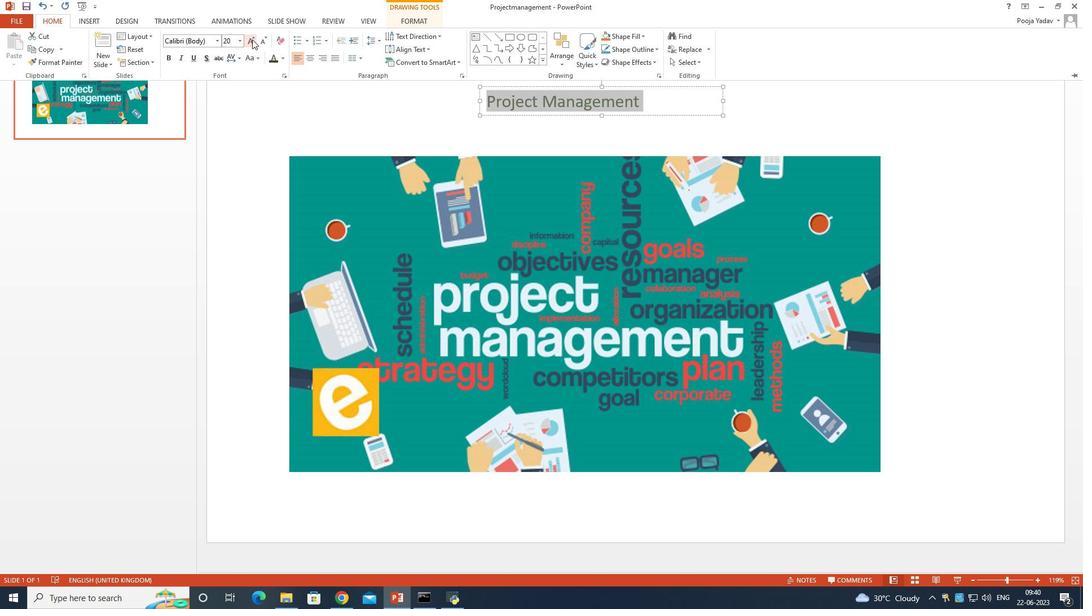 
Action: Mouse pressed left at (252, 38)
Screenshot: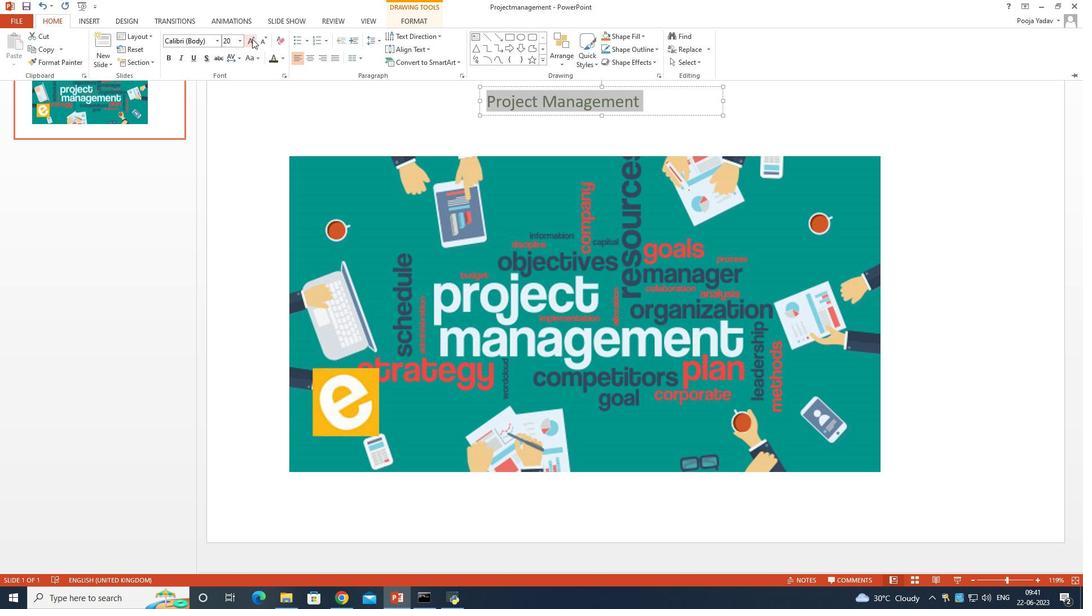 
Action: Mouse moved to (490, 203)
Screenshot: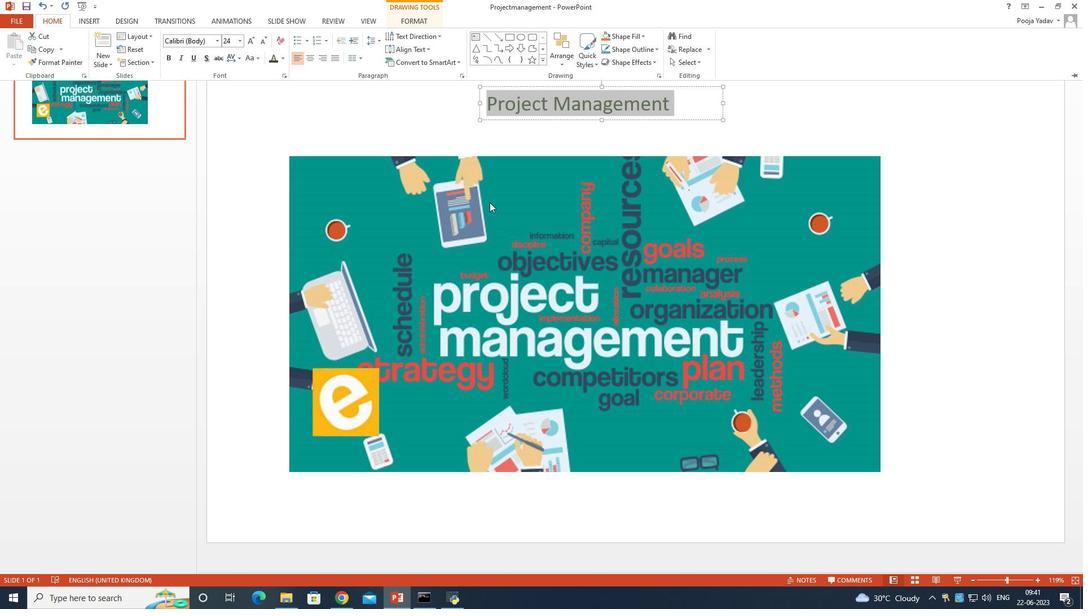 
Action: Mouse pressed left at (490, 203)
Screenshot: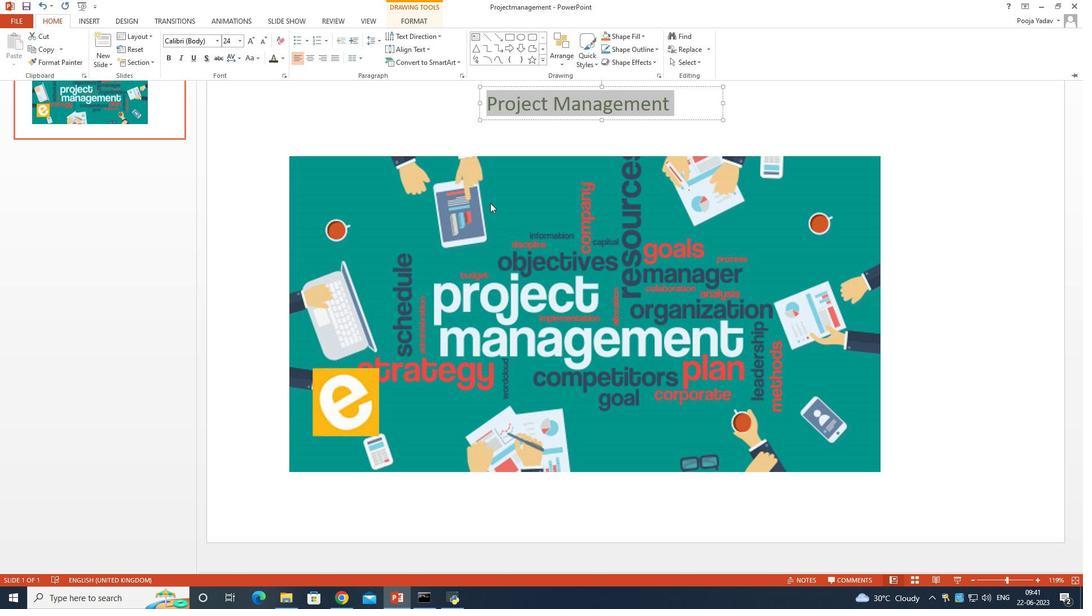 
Action: Mouse moved to (53, 19)
Screenshot: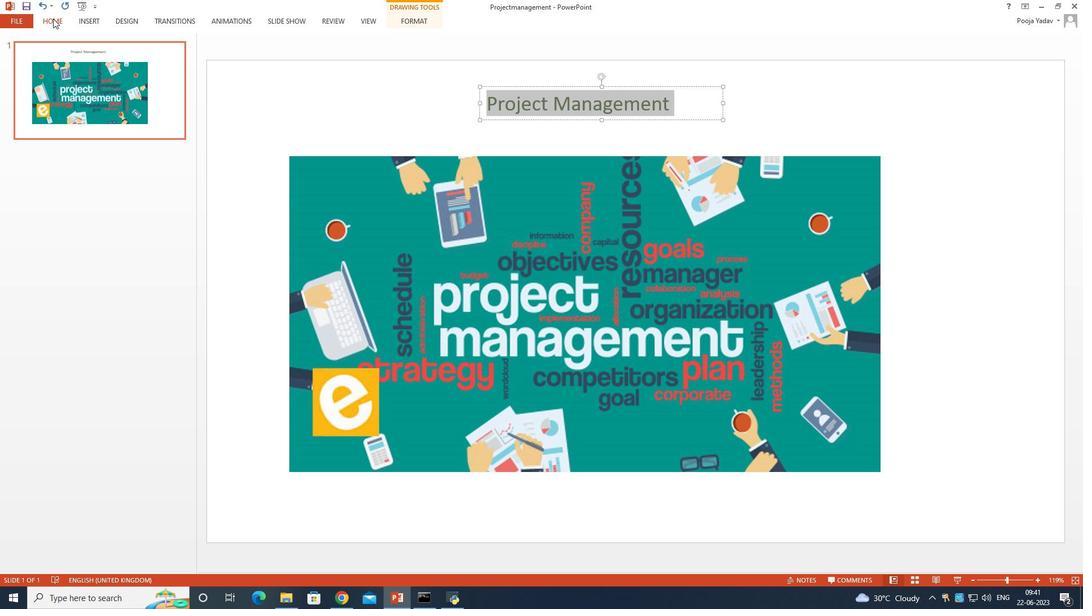 
Action: Mouse pressed left at (53, 19)
Screenshot: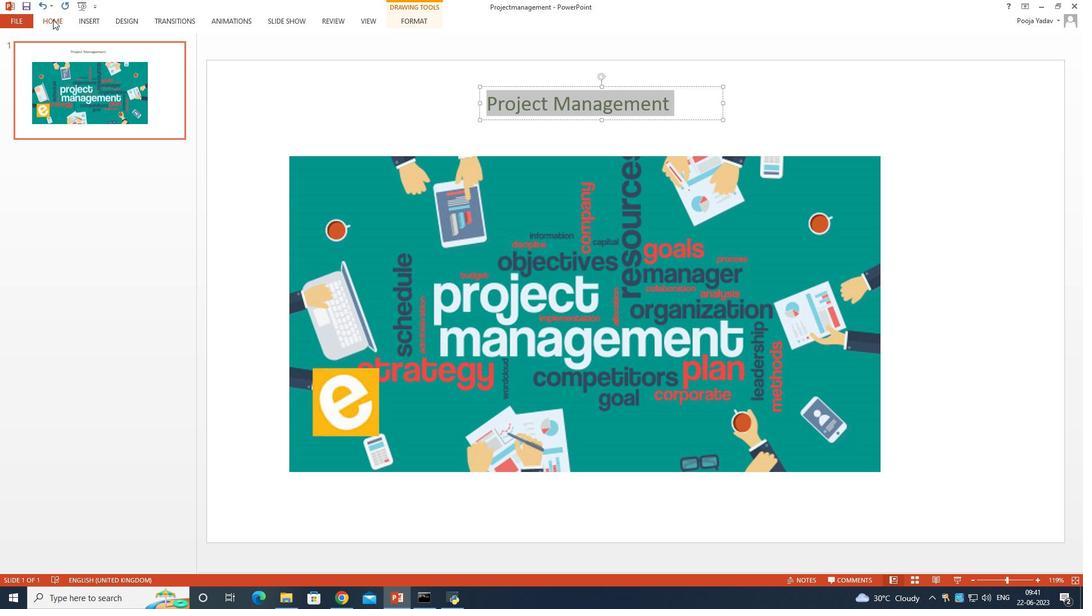 
Action: Mouse moved to (102, 66)
Screenshot: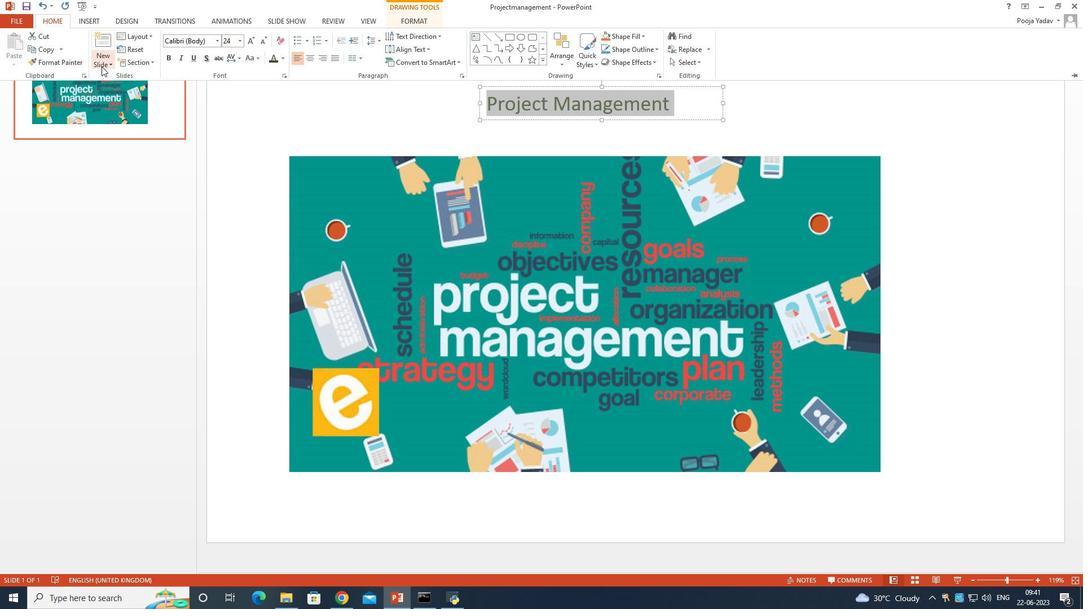 
Action: Mouse pressed left at (102, 66)
Screenshot: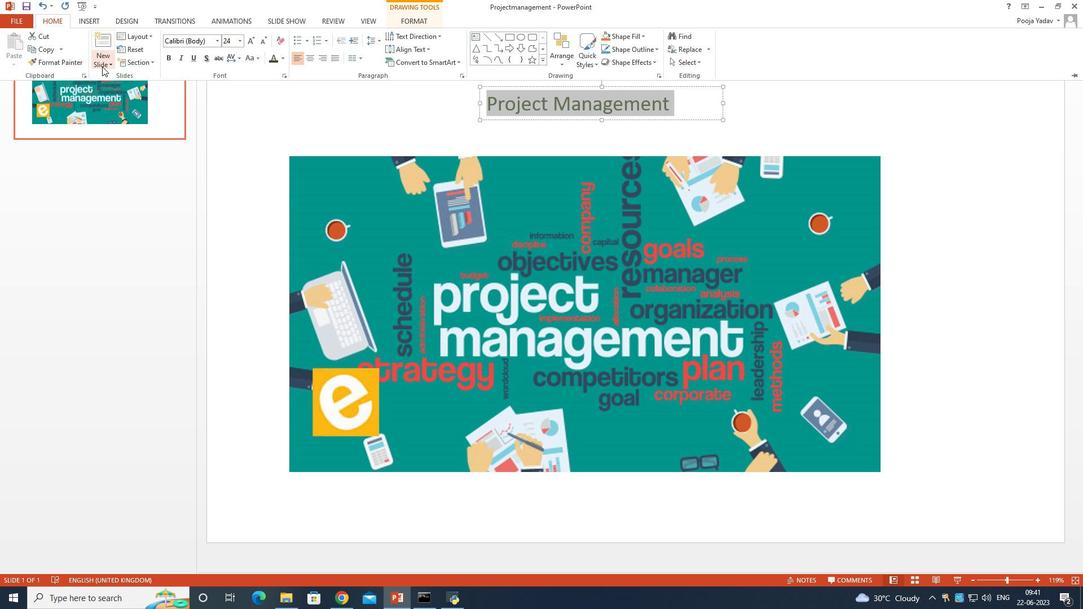 
Action: Mouse moved to (125, 212)
Screenshot: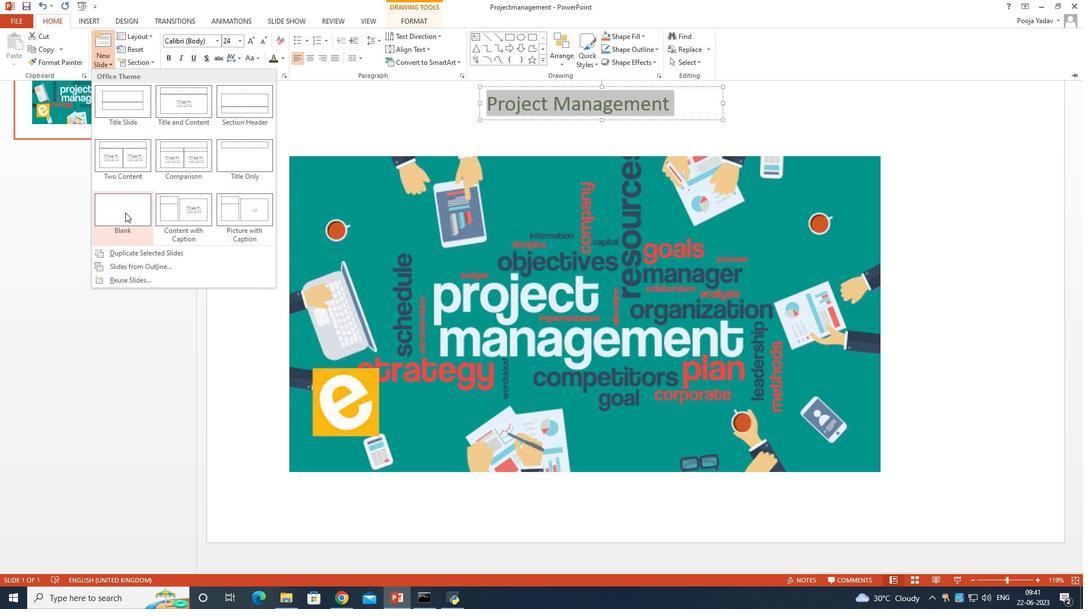 
Action: Mouse pressed left at (125, 212)
Screenshot: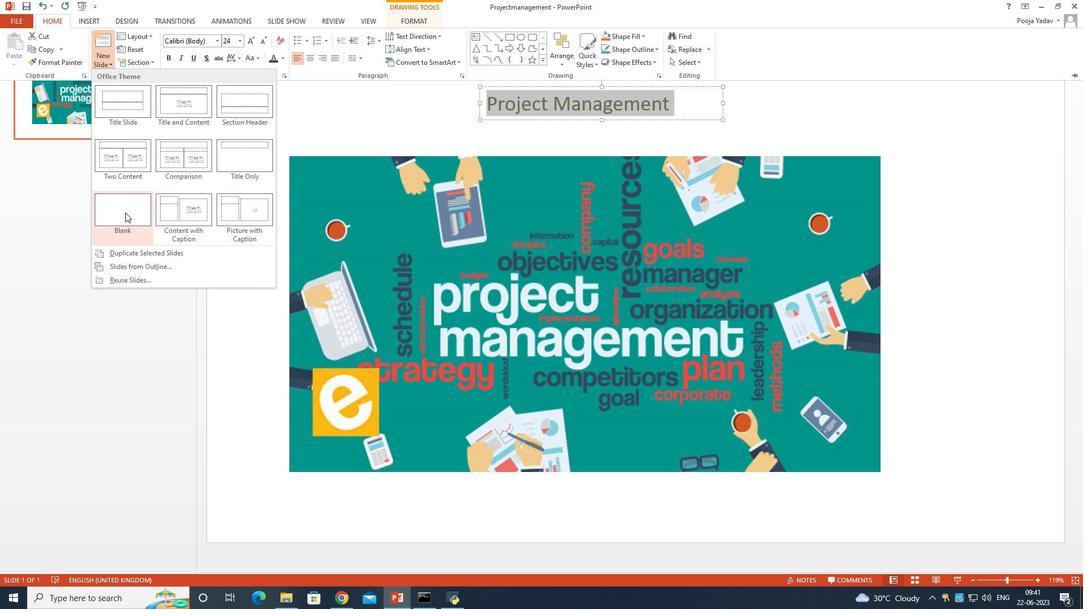 
Action: Mouse moved to (50, 19)
Screenshot: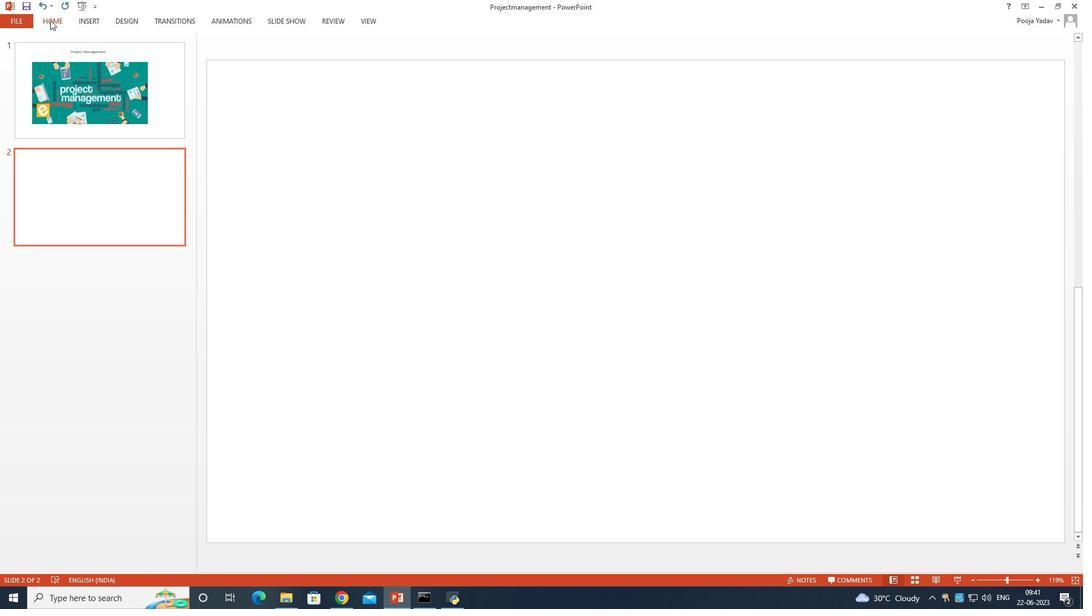 
Action: Mouse pressed left at (50, 19)
Screenshot: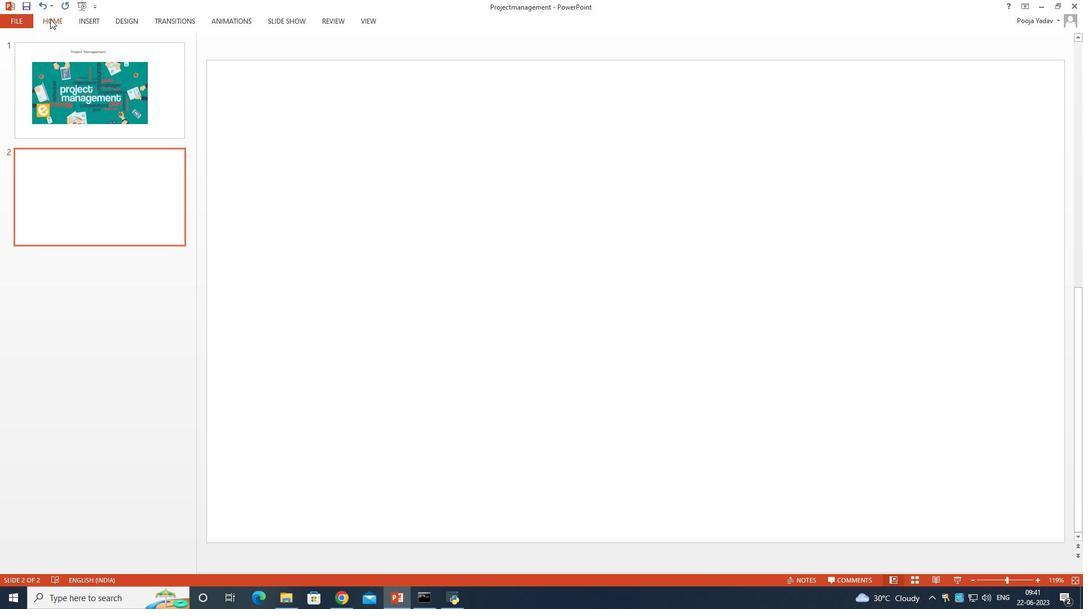 
Action: Mouse moved to (86, 16)
Screenshot: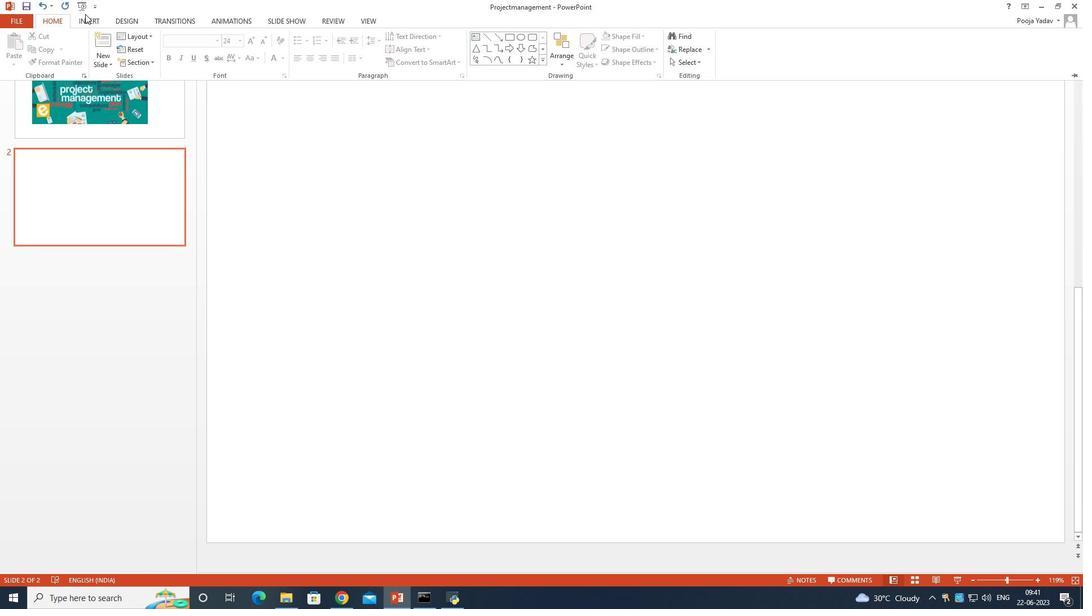 
Action: Mouse pressed left at (86, 16)
Screenshot: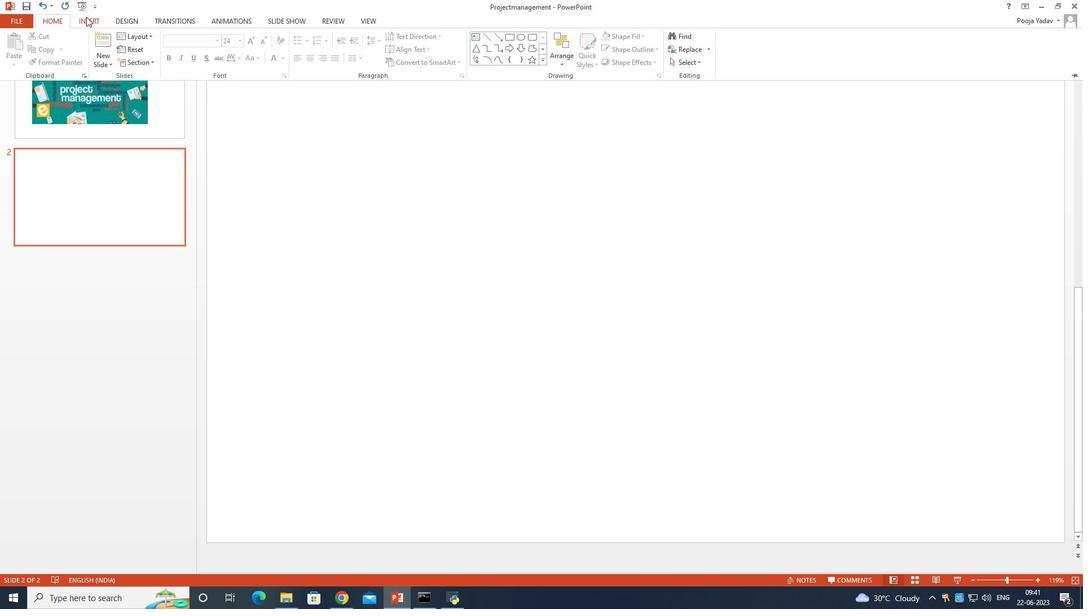 
Action: Mouse moved to (396, 148)
Screenshot: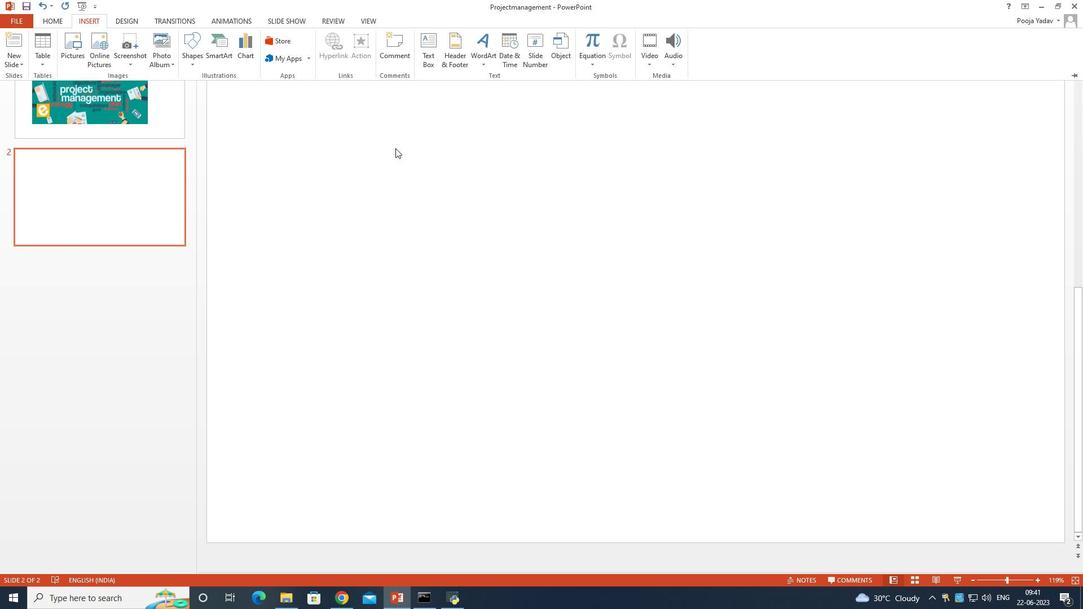 
Action: Mouse pressed left at (396, 148)
Screenshot: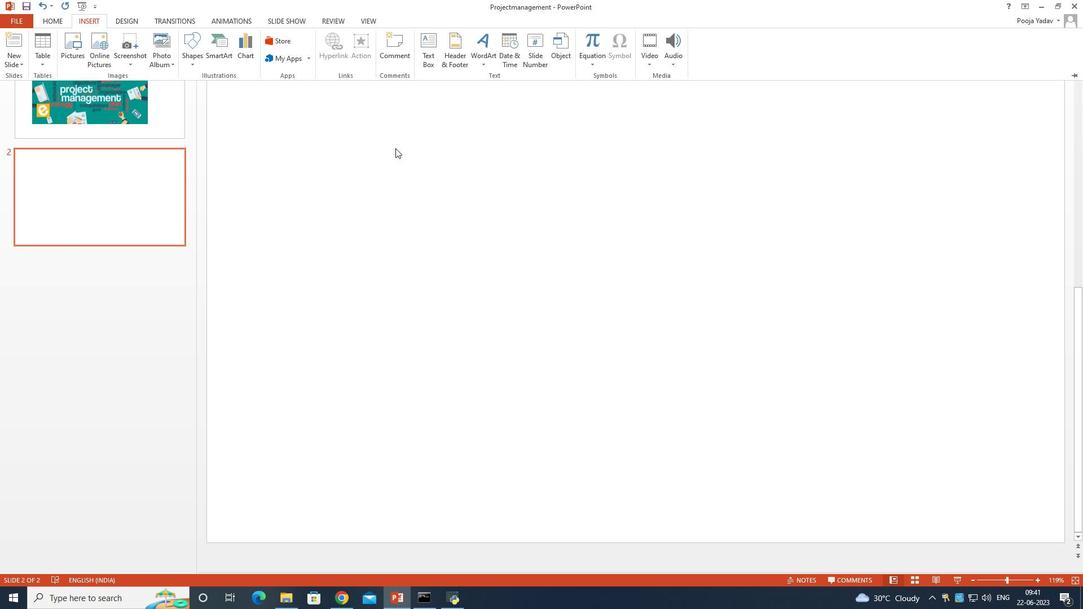 
Action: Mouse moved to (58, 19)
Screenshot: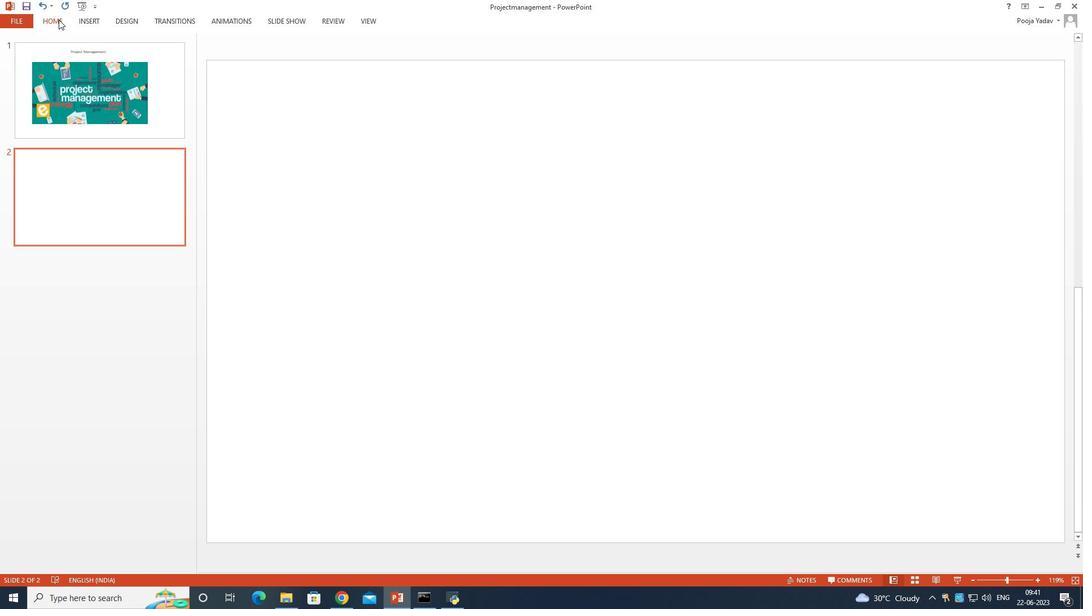 
Action: Mouse pressed left at (58, 19)
Screenshot: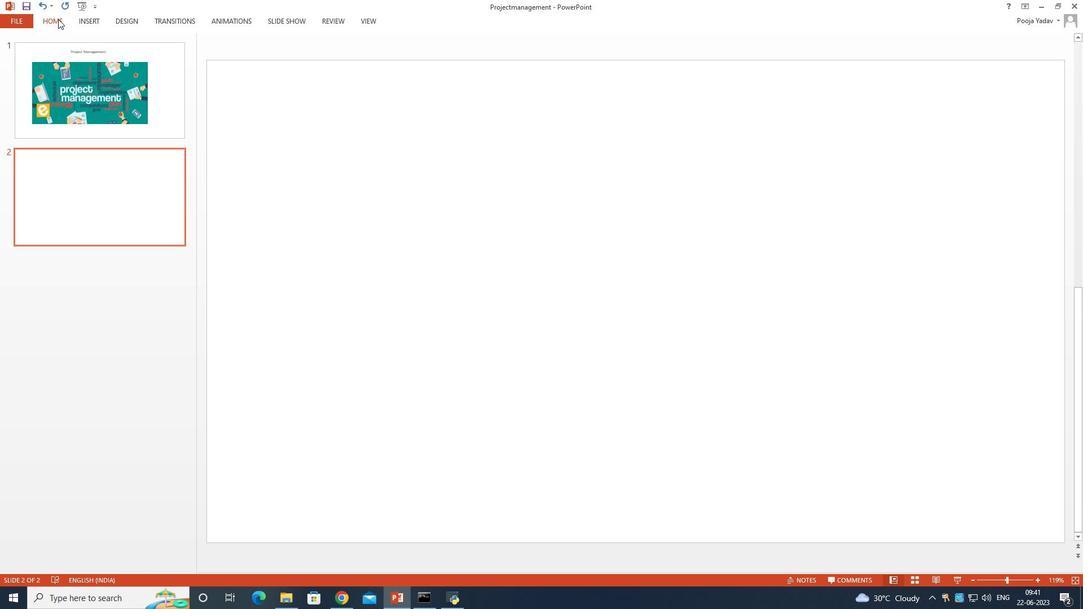 
Action: Mouse moved to (87, 20)
Screenshot: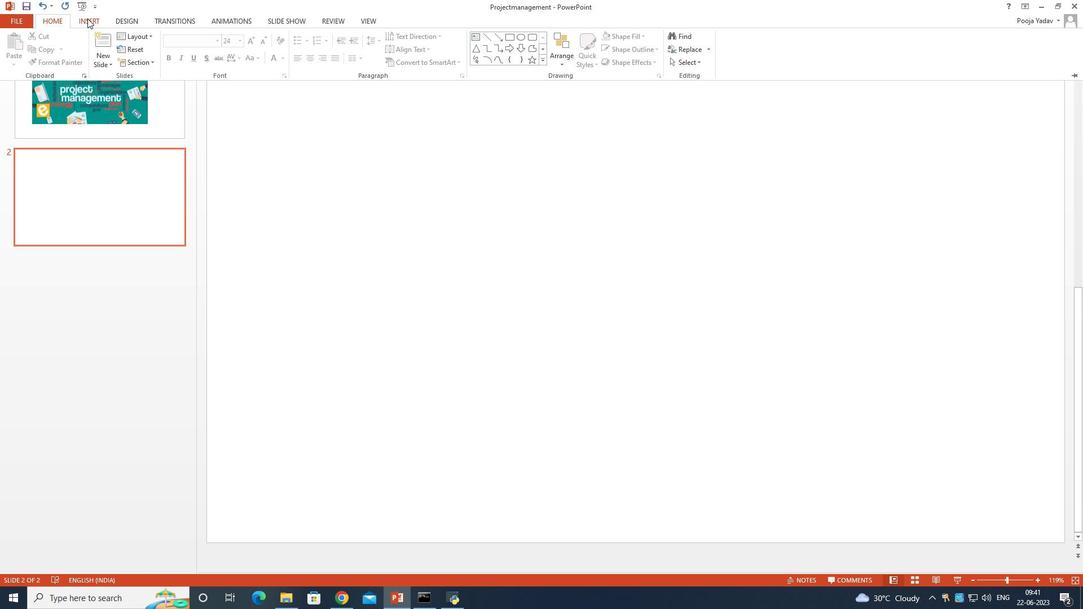 
Action: Mouse pressed left at (87, 20)
Screenshot: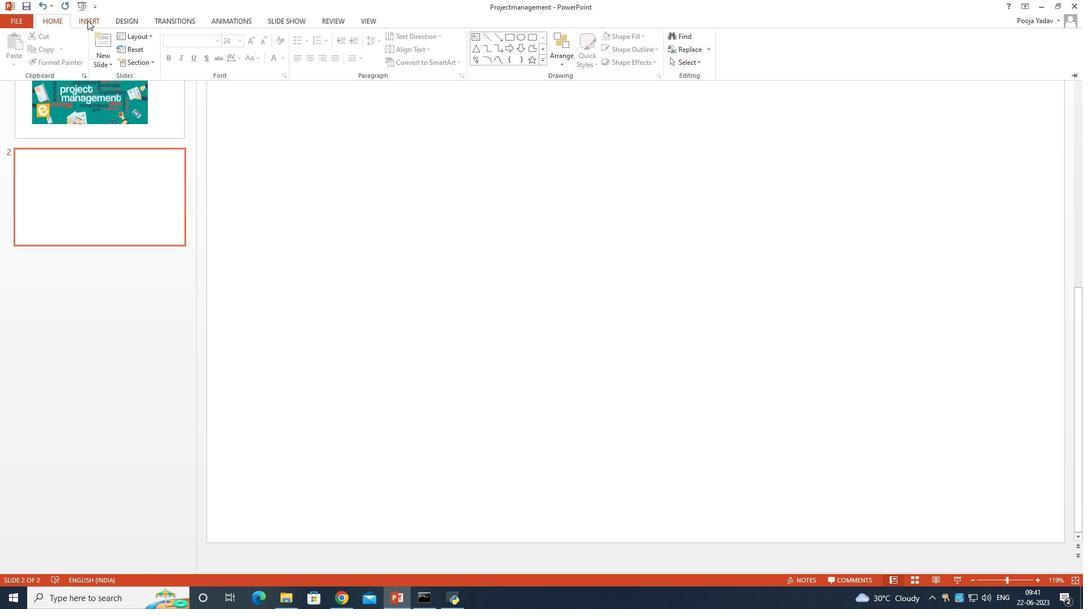 
Action: Mouse moved to (421, 59)
Screenshot: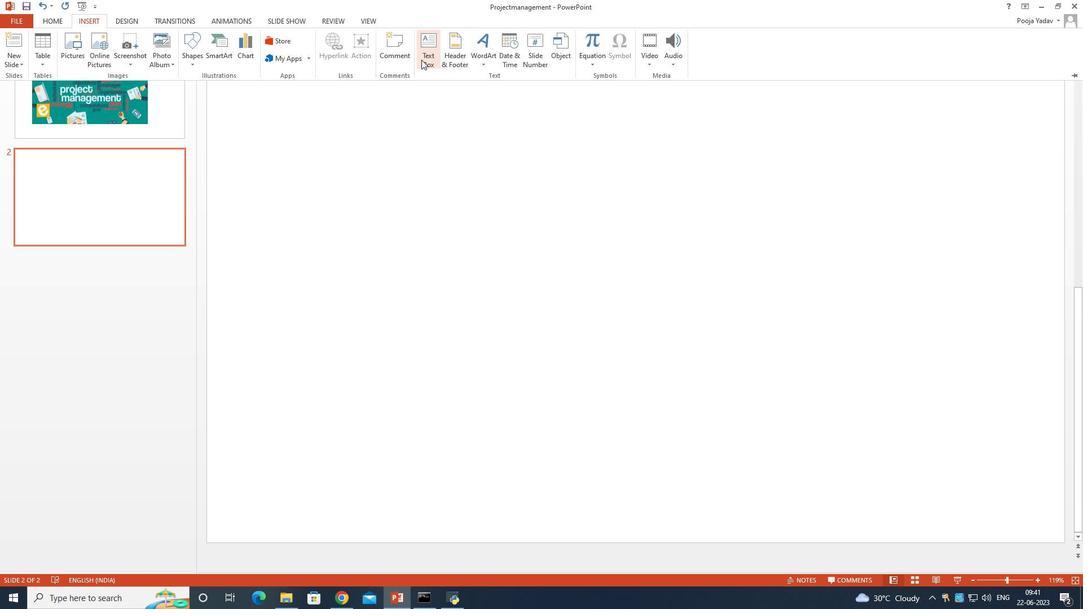 
Action: Mouse pressed left at (421, 59)
Screenshot: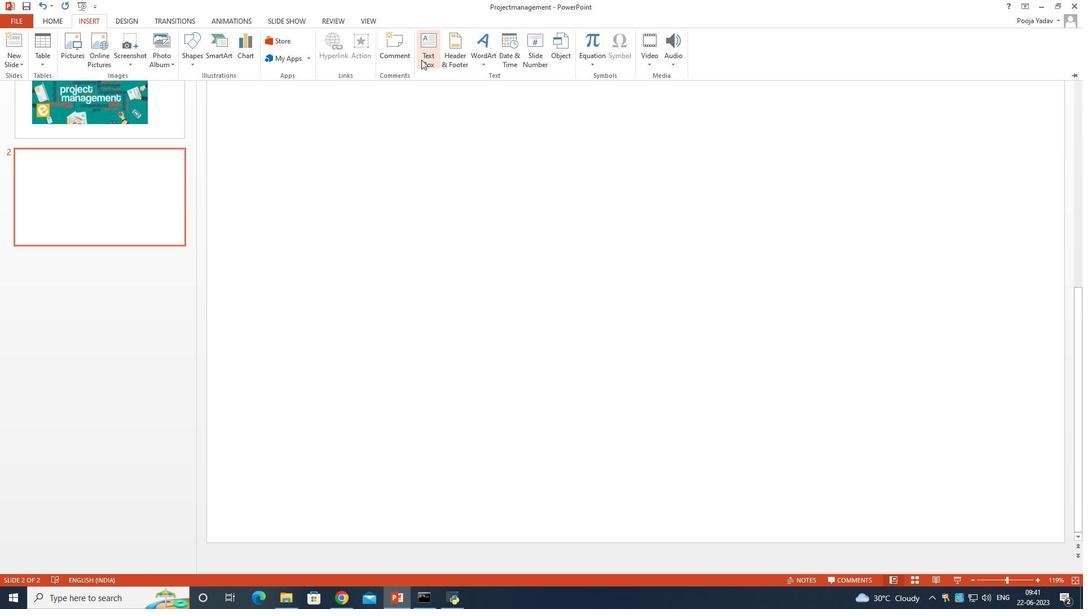 
Action: Mouse moved to (443, 122)
Screenshot: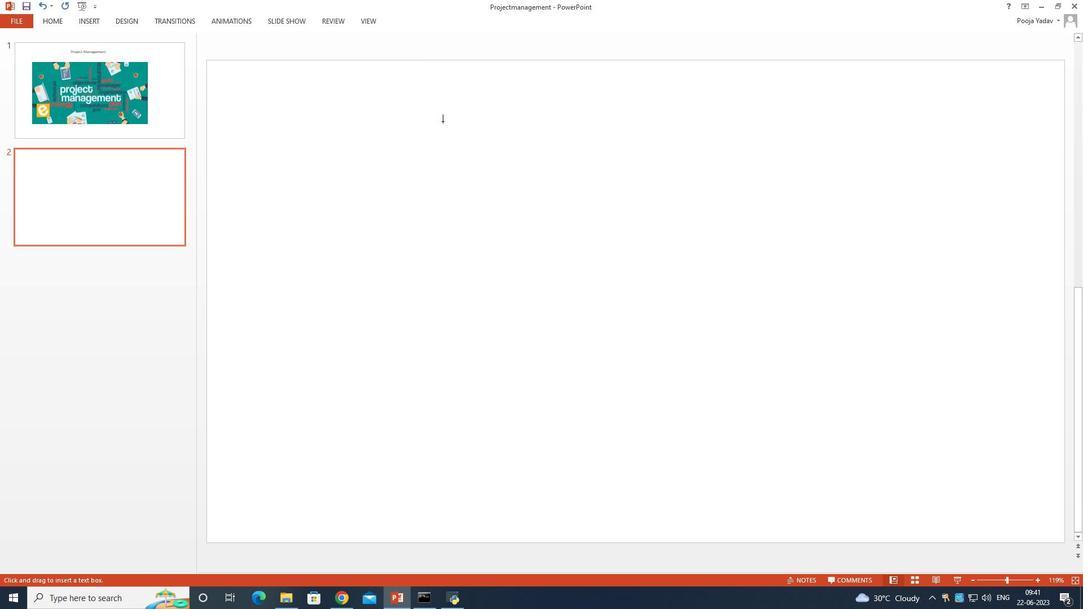 
Action: Mouse pressed left at (443, 122)
Screenshot: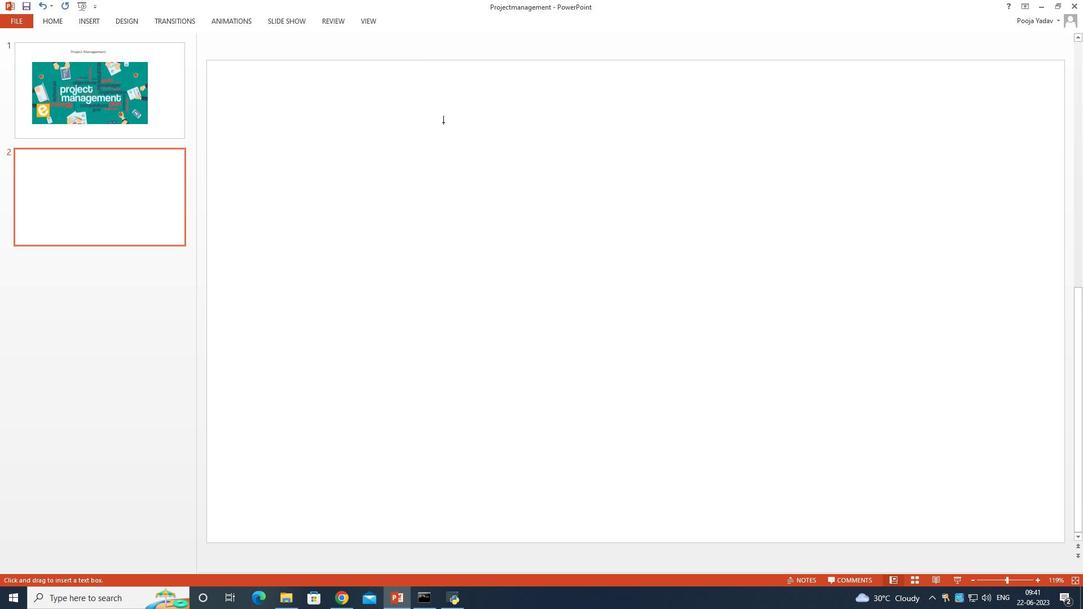
Action: Mouse moved to (650, 148)
Screenshot: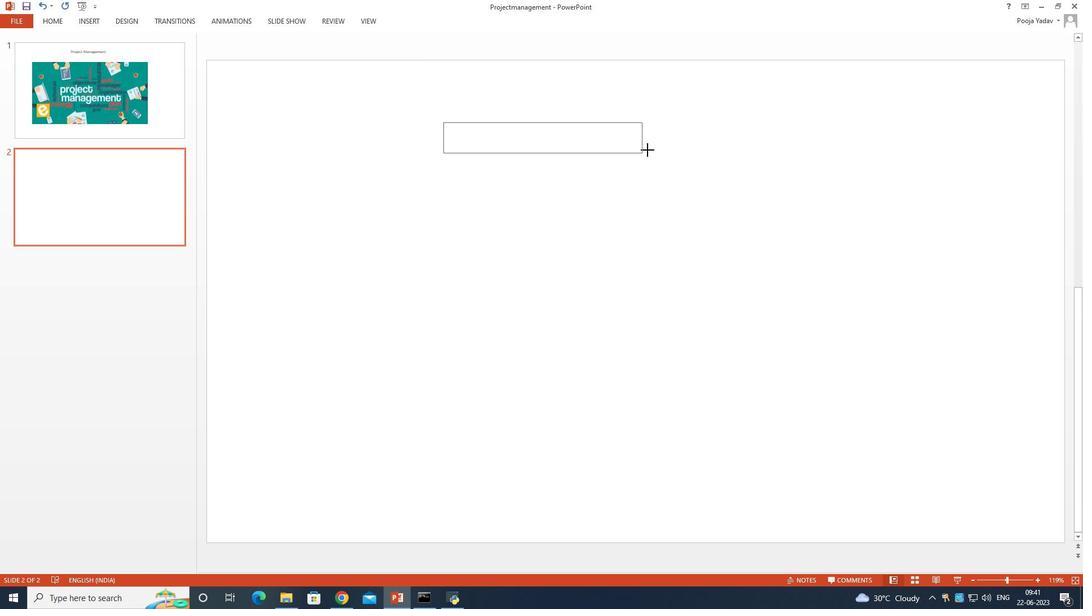 
Action: Key pressed <Key.shift>Project<Key.space><Key.shift>Management
Screenshot: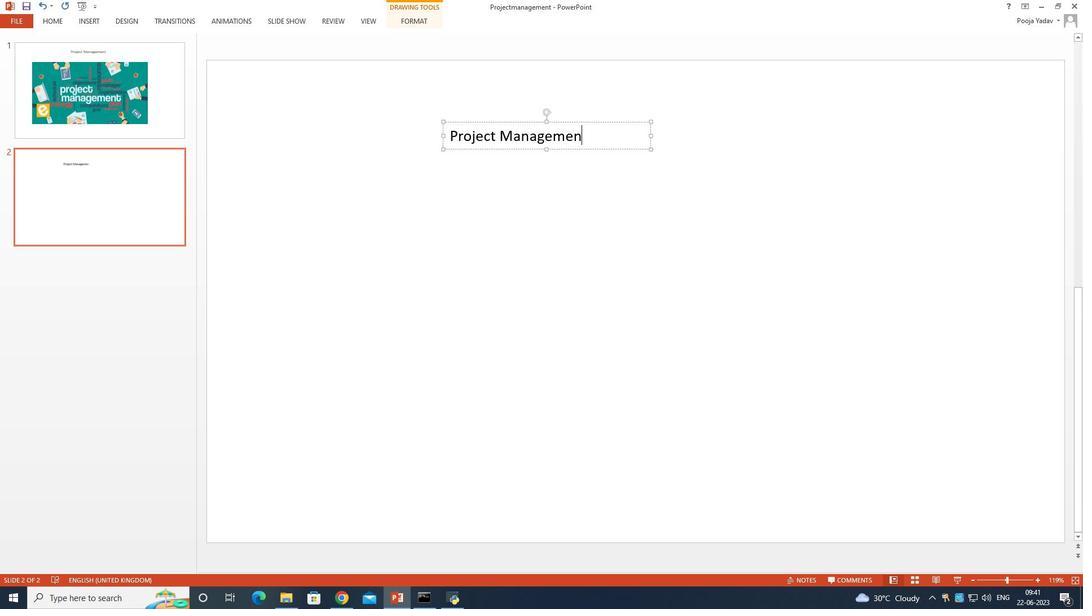 
Action: Mouse moved to (584, 134)
Screenshot: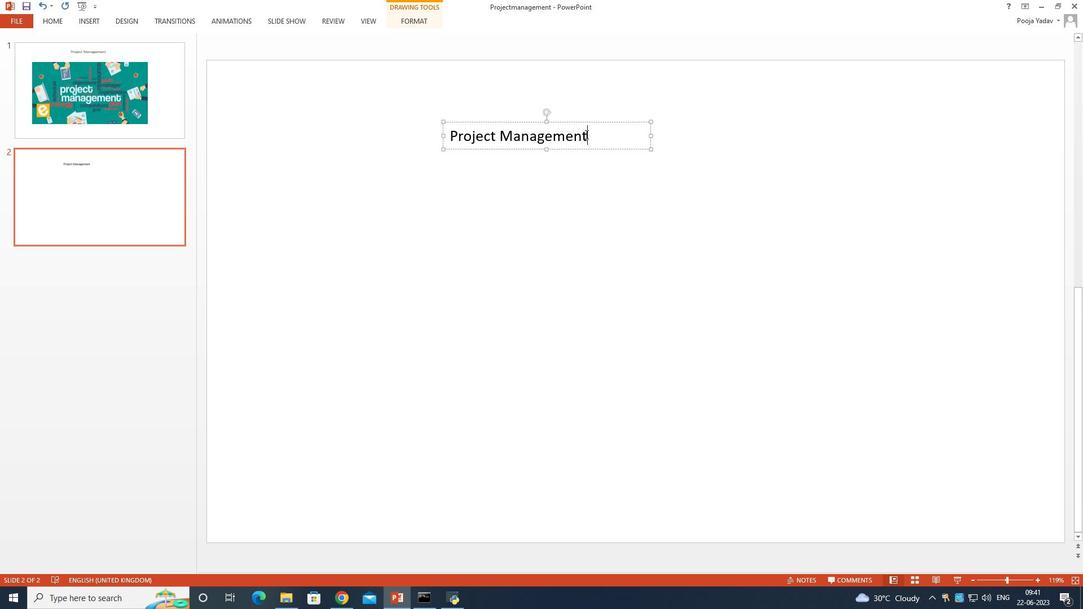 
Action: Mouse pressed left at (584, 134)
Screenshot: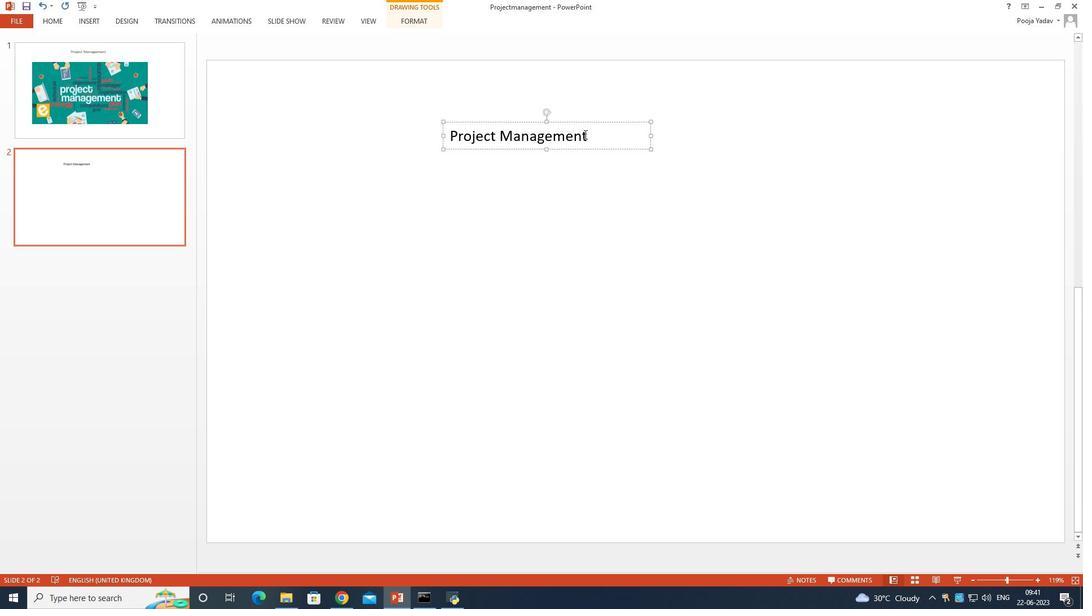 
Action: Mouse moved to (56, 17)
Screenshot: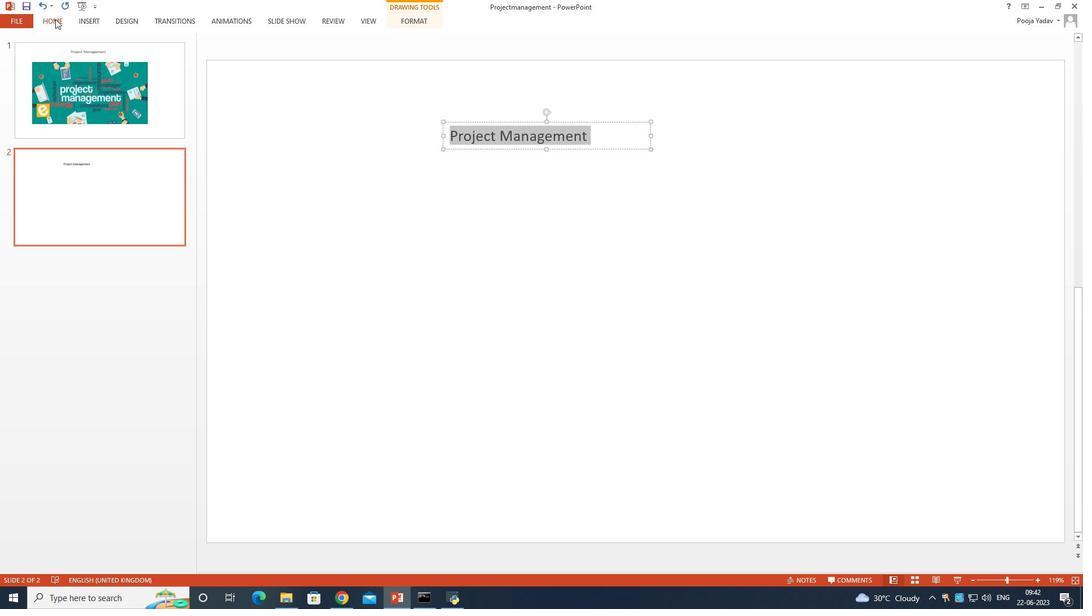 
Action: Mouse pressed left at (55, 17)
Screenshot: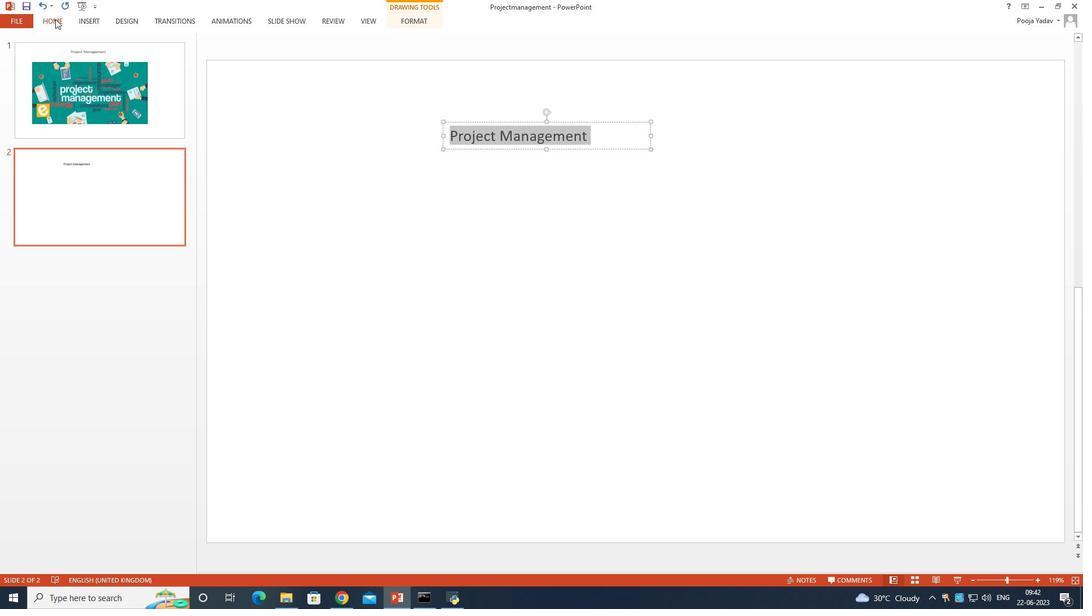 
Action: Mouse moved to (238, 38)
Screenshot: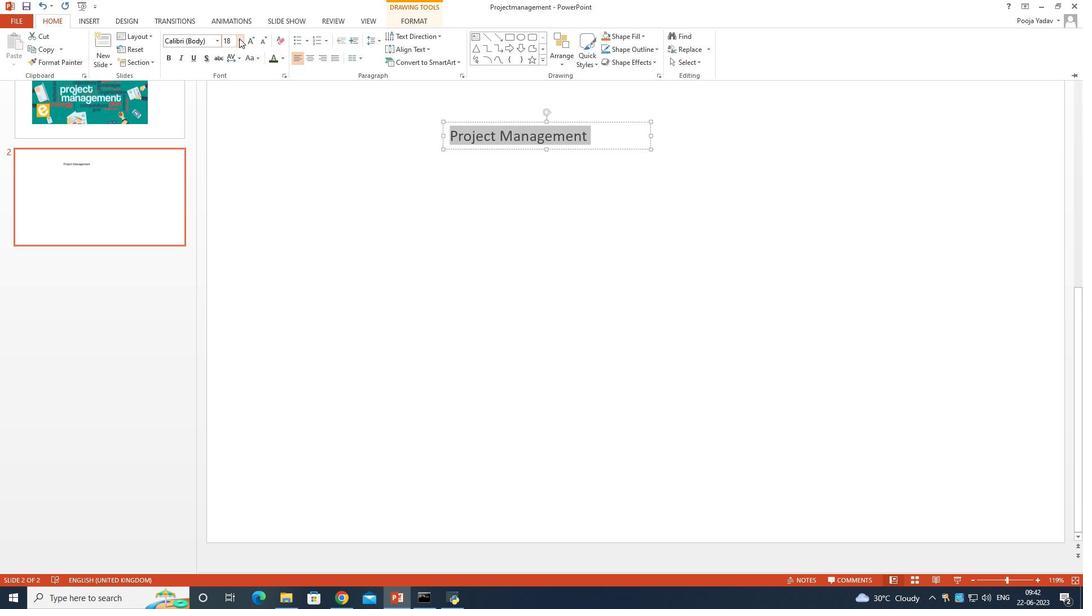
Action: Mouse pressed left at (238, 38)
Screenshot: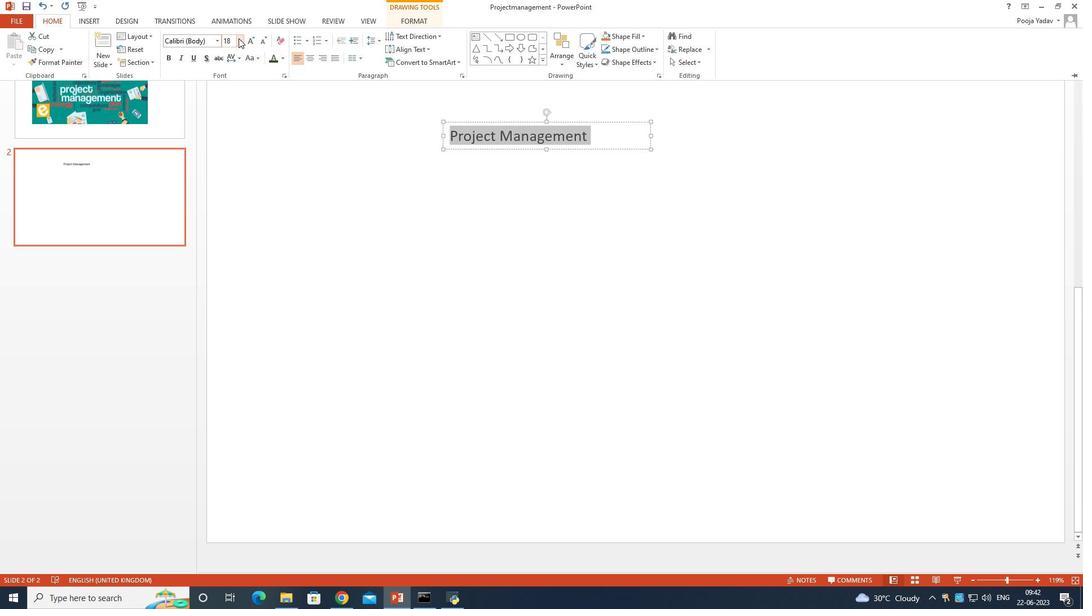 
Action: Mouse moved to (234, 157)
Screenshot: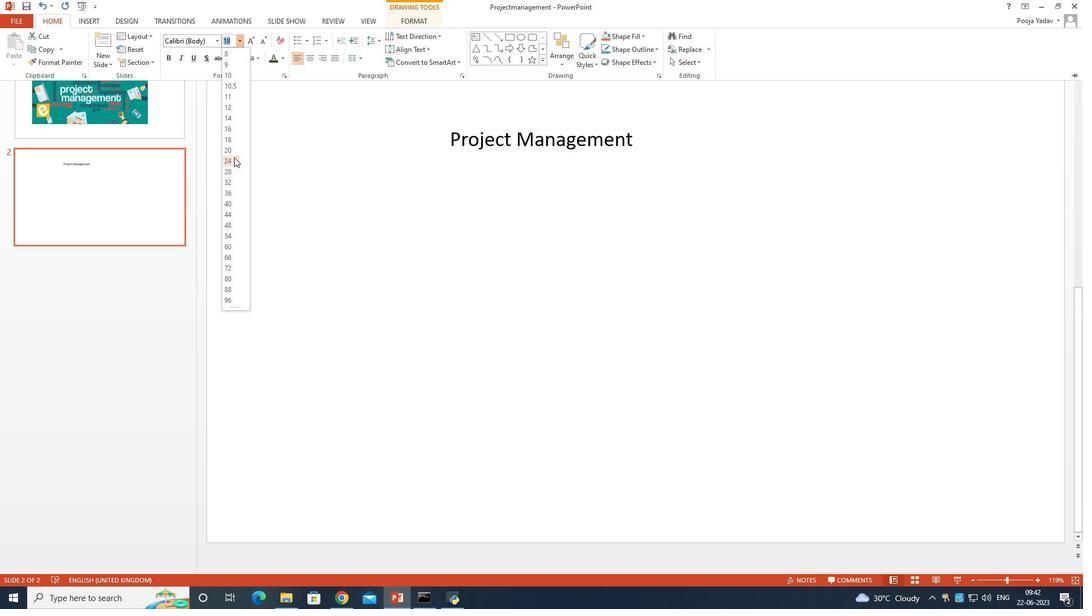 
Action: Mouse pressed left at (234, 157)
Screenshot: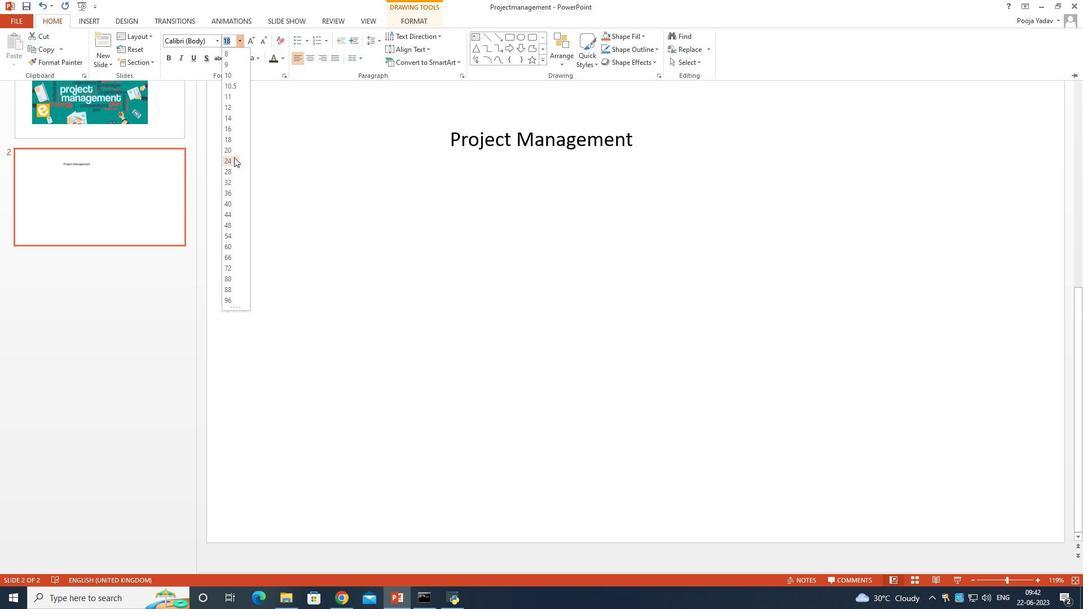 
Action: Mouse moved to (520, 127)
Screenshot: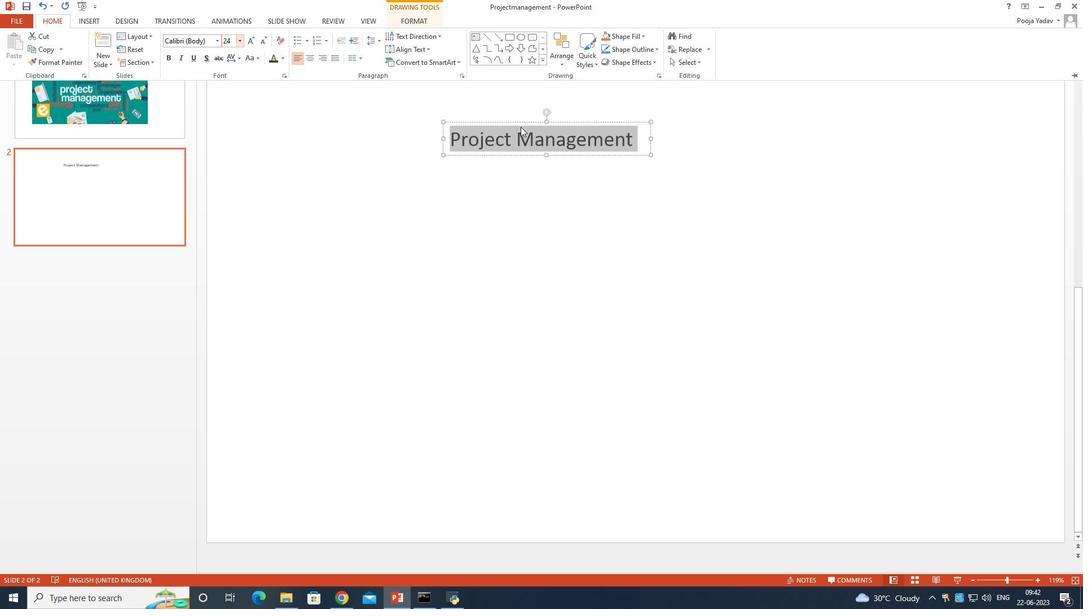 
Action: Mouse pressed left at (520, 127)
Screenshot: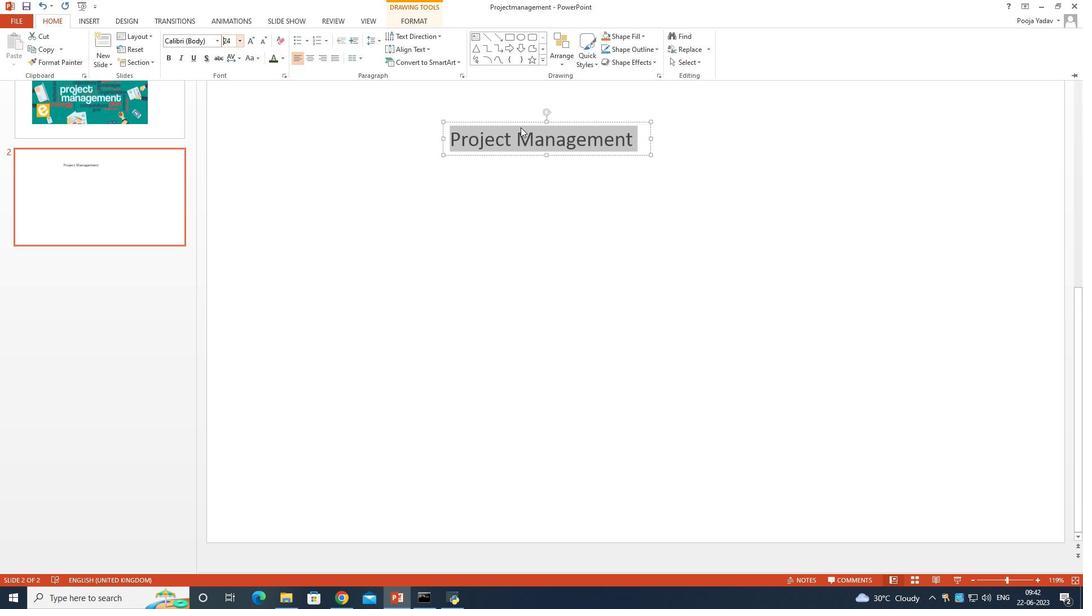 
Action: Mouse moved to (518, 119)
Screenshot: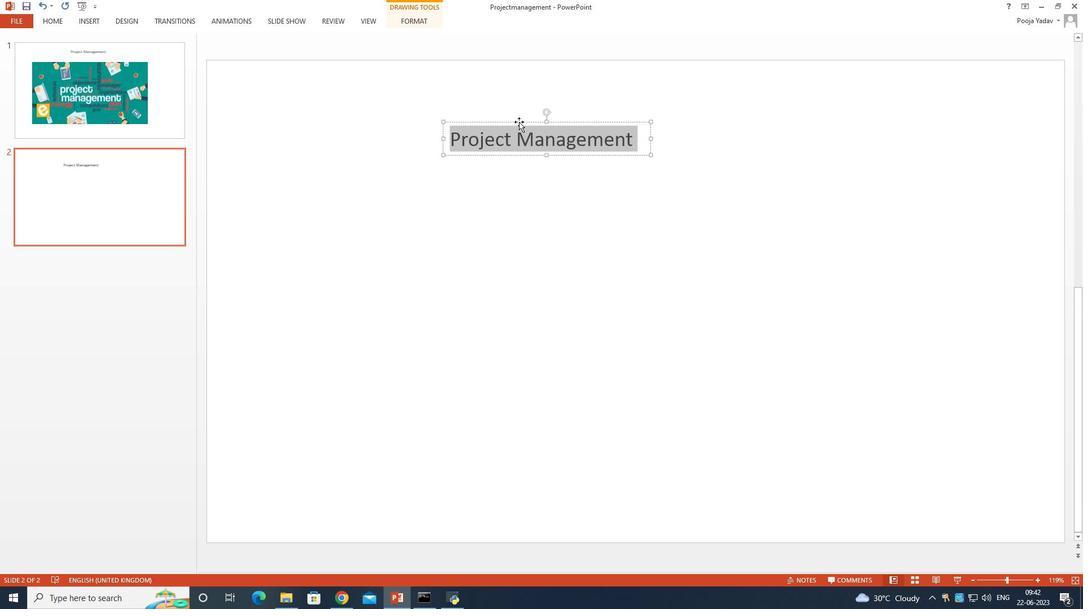 
Action: Mouse pressed left at (518, 119)
Screenshot: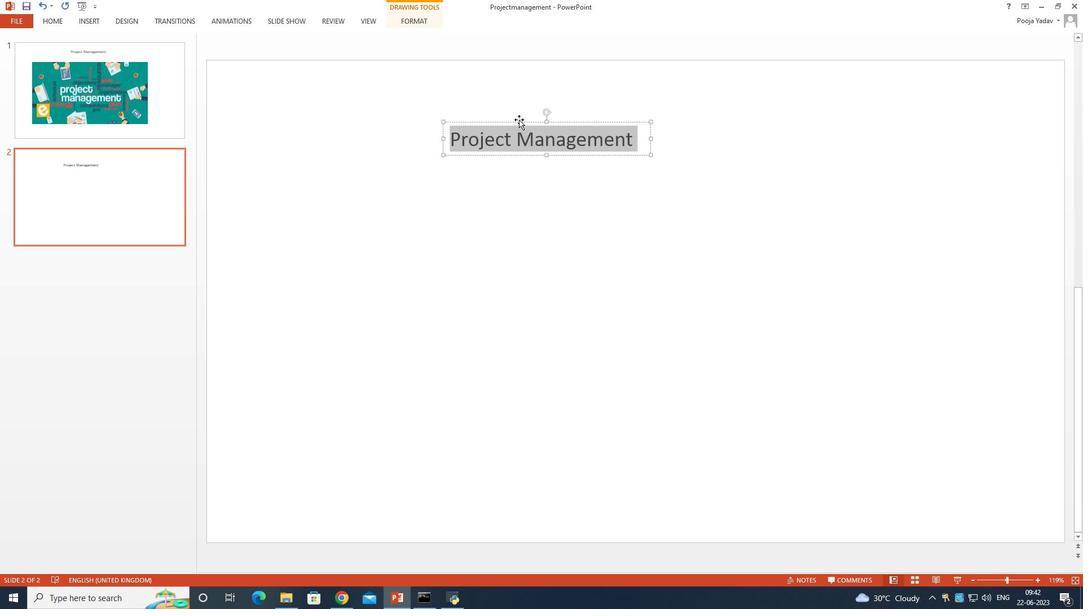 
Action: Mouse moved to (79, 23)
Screenshot: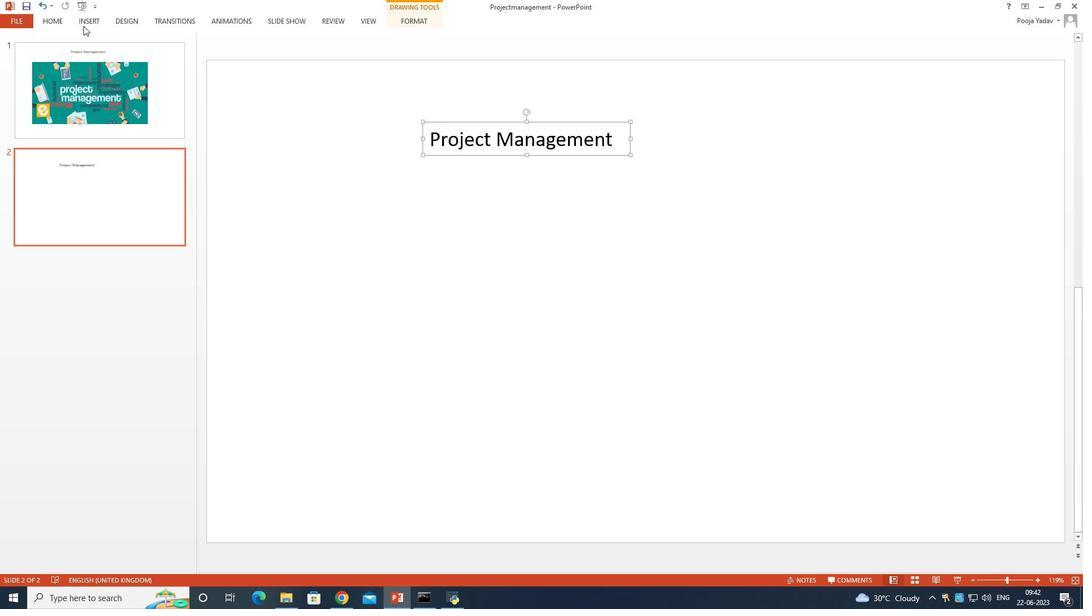 
Action: Mouse pressed left at (79, 23)
Screenshot: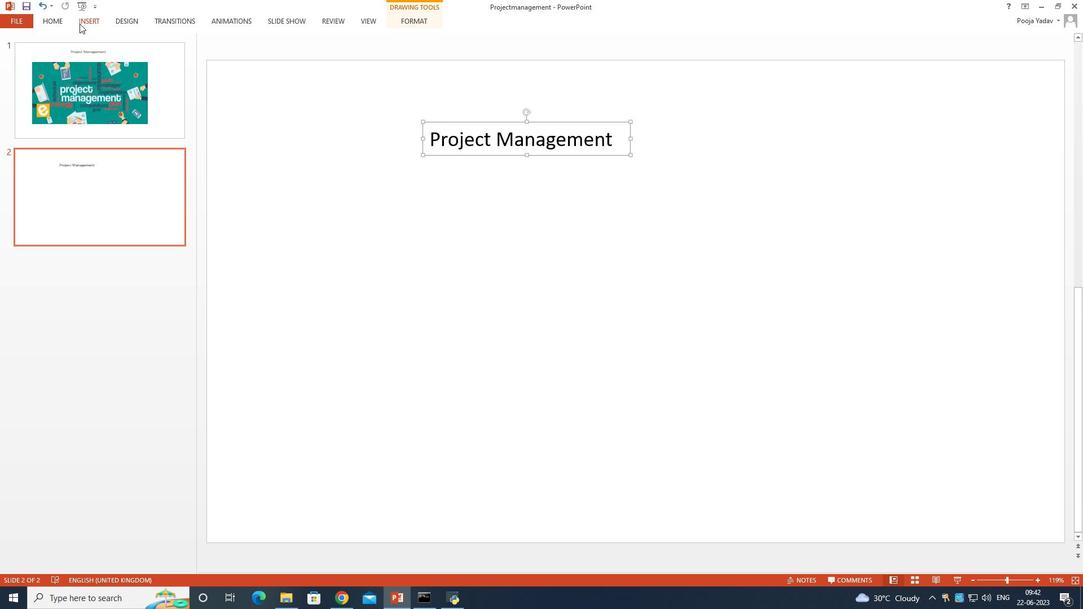 
Action: Mouse moved to (421, 58)
Screenshot: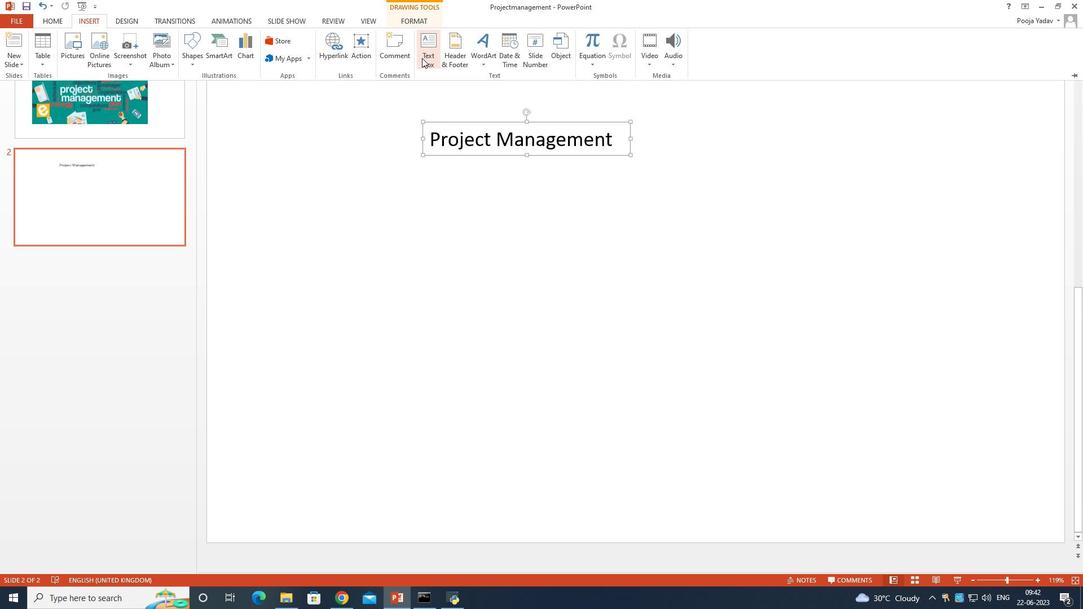 
Action: Mouse pressed left at (421, 58)
Screenshot: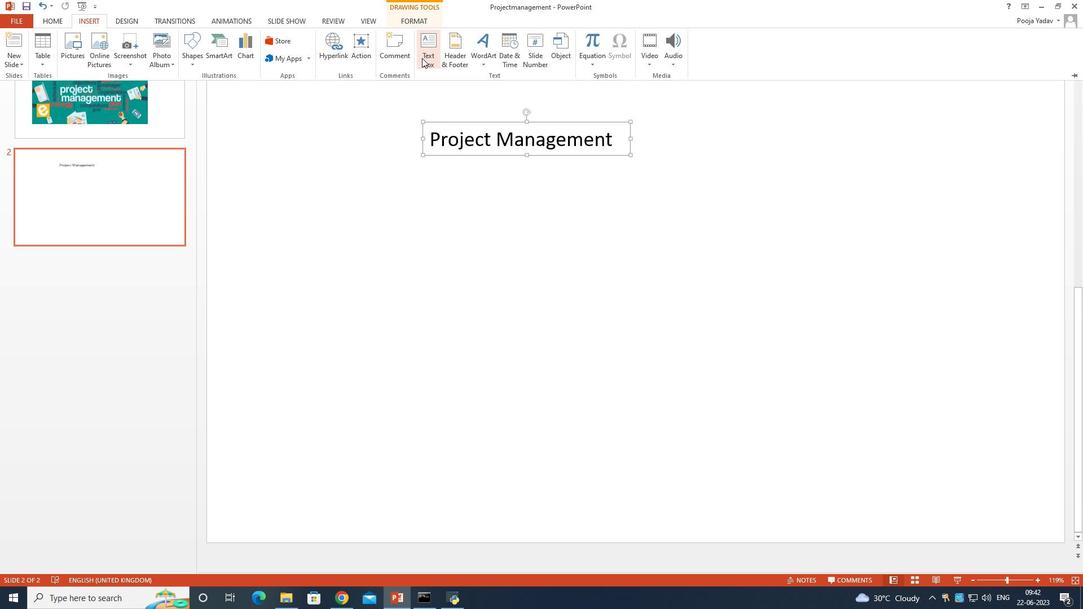 
Action: Mouse moved to (383, 198)
Screenshot: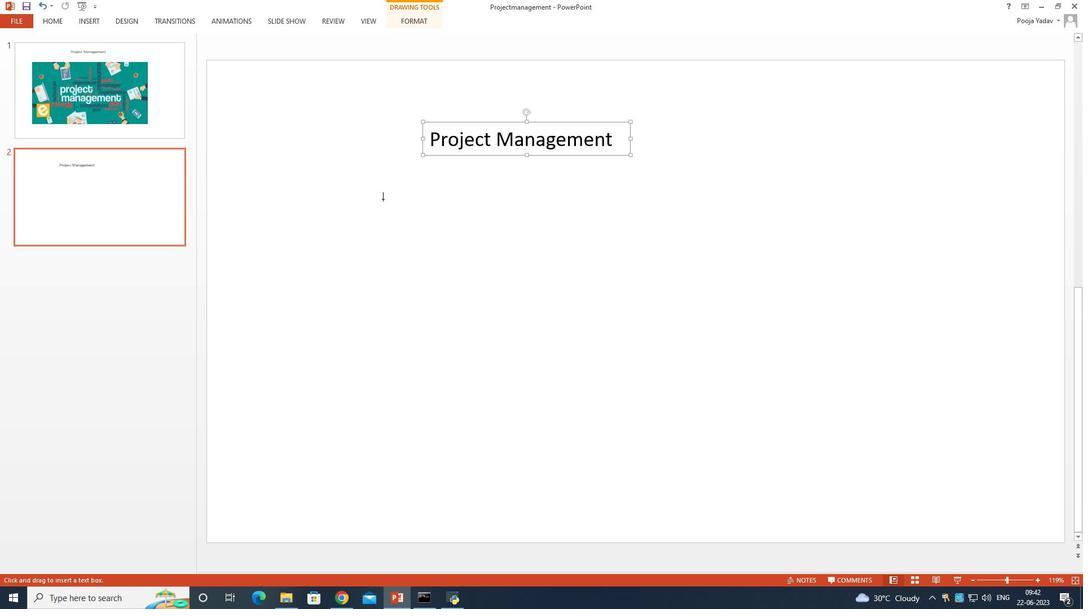 
Action: Mouse pressed left at (383, 198)
Screenshot: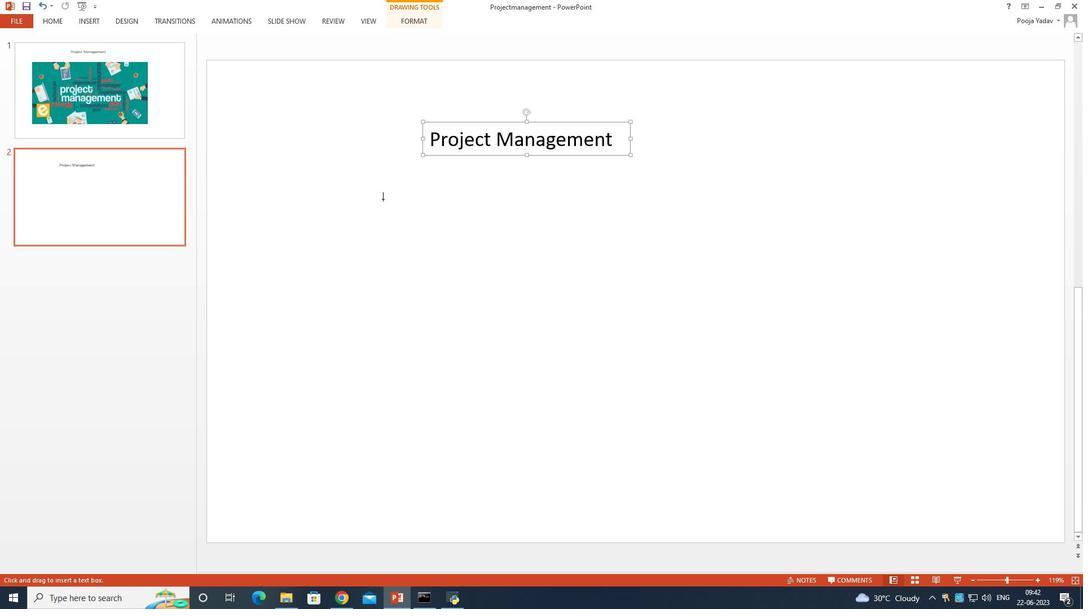 
Action: Mouse moved to (836, 326)
Screenshot: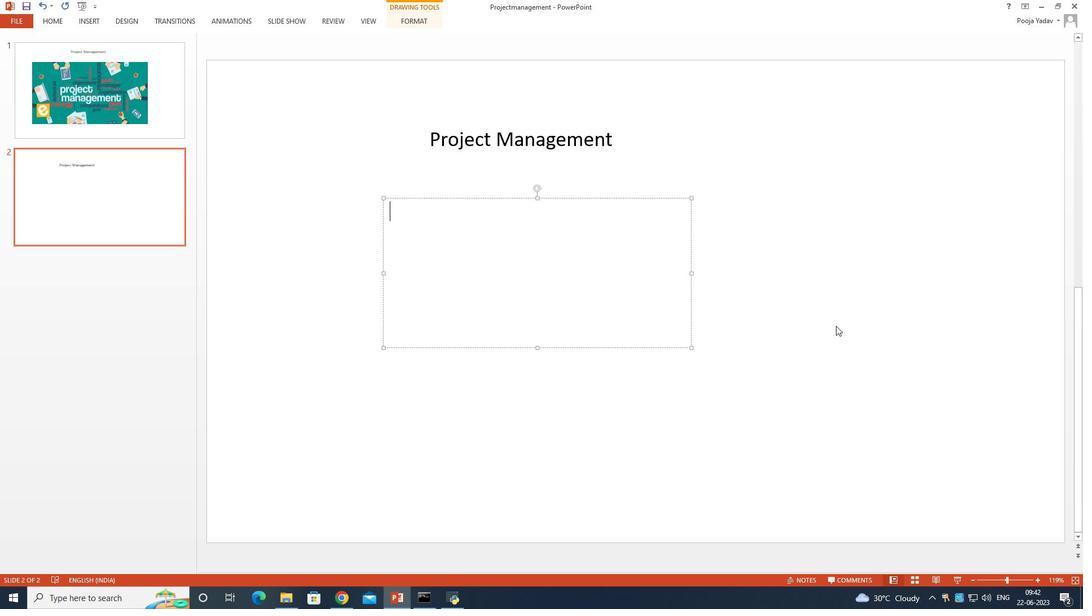 
Action: Key pressed <Key.shift>Projet<Key.backspace>ct<Key.space><Key.shift>Management<Key.space>cam<Key.backspace>n<Key.space>be<Key.space>descrie<Key.backspace>bd<Key.space>as<Key.space>the
Screenshot: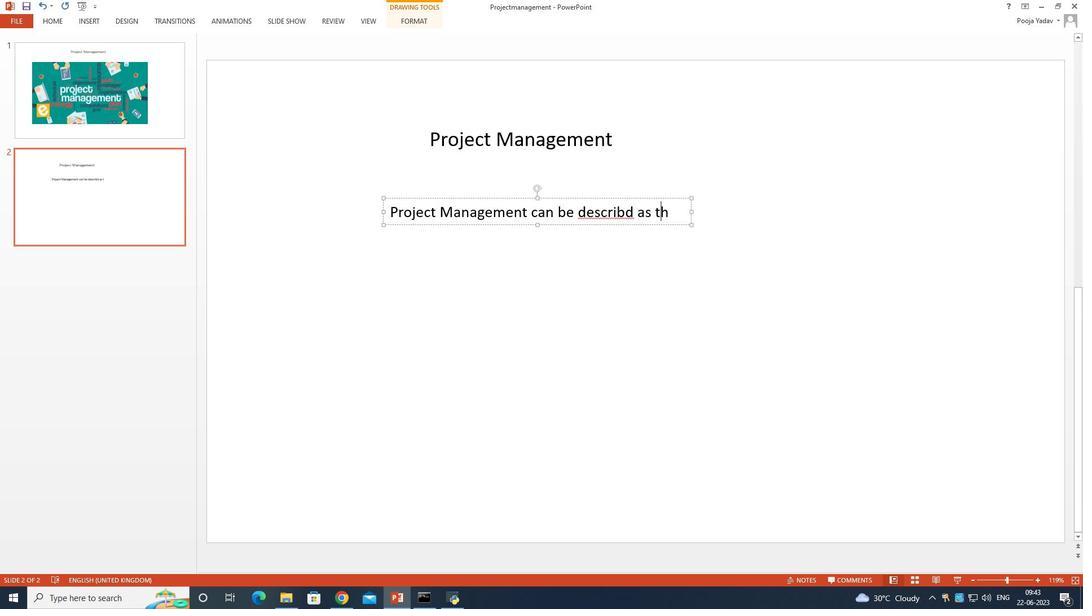 
Action: Mouse moved to (623, 209)
Screenshot: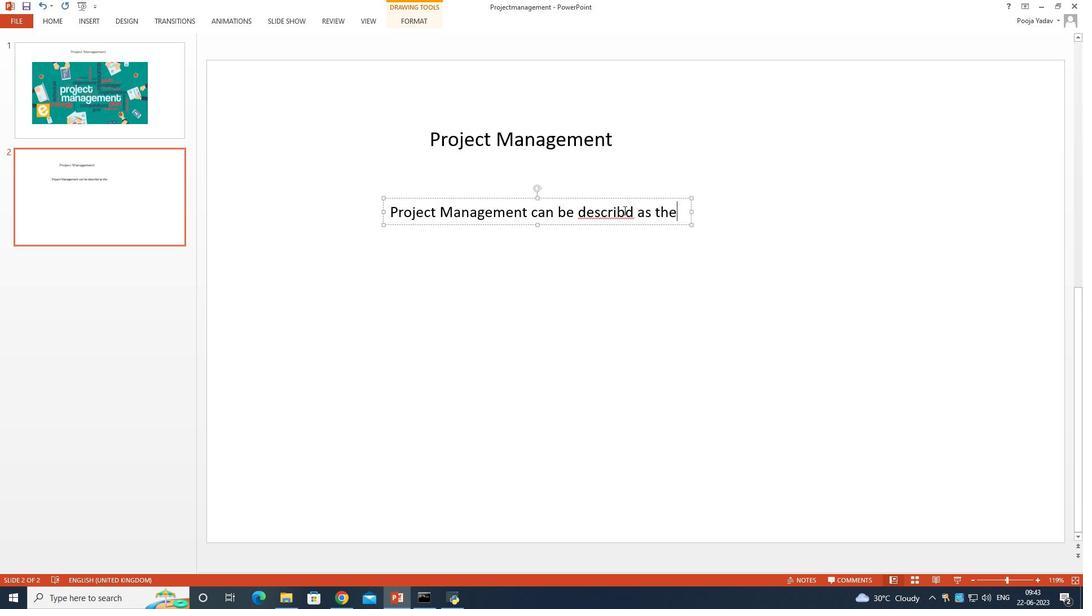 
Action: Mouse pressed left at (623, 209)
Screenshot: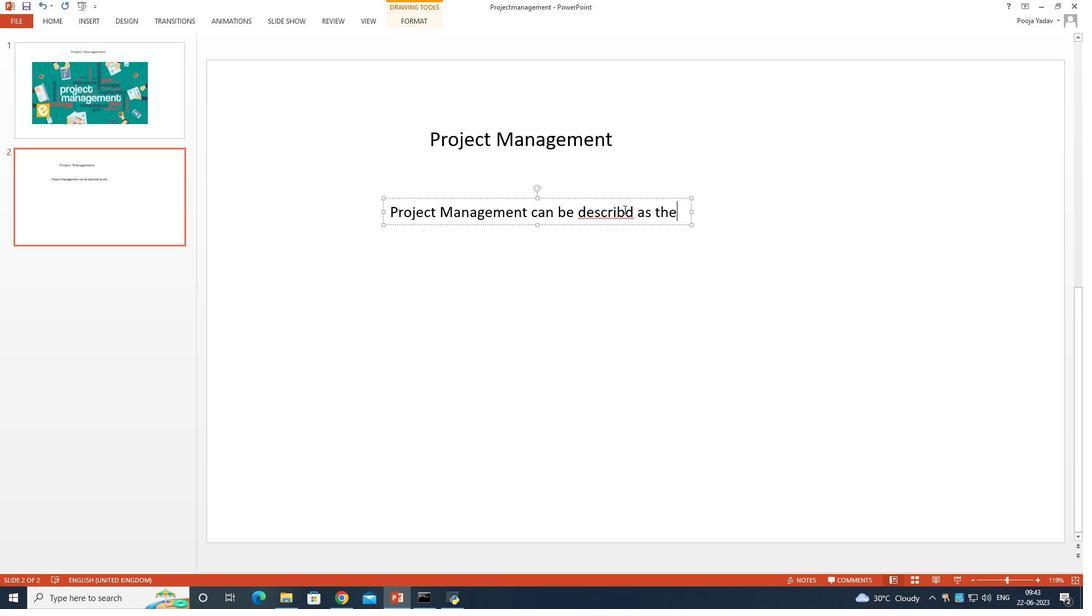 
Action: Mouse moved to (631, 210)
Screenshot: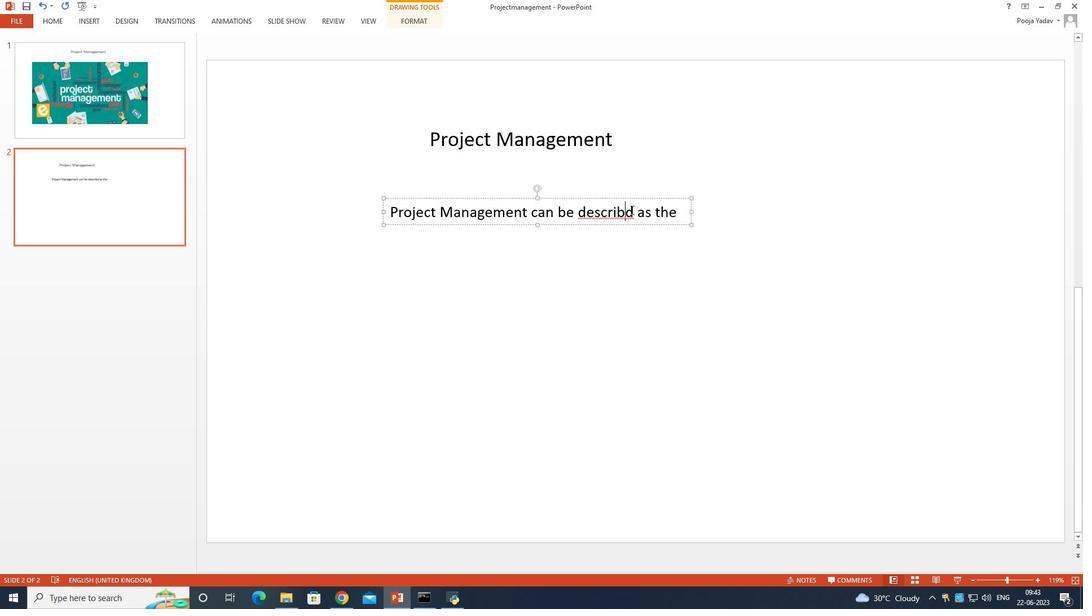 
Action: Key pressed e
Screenshot: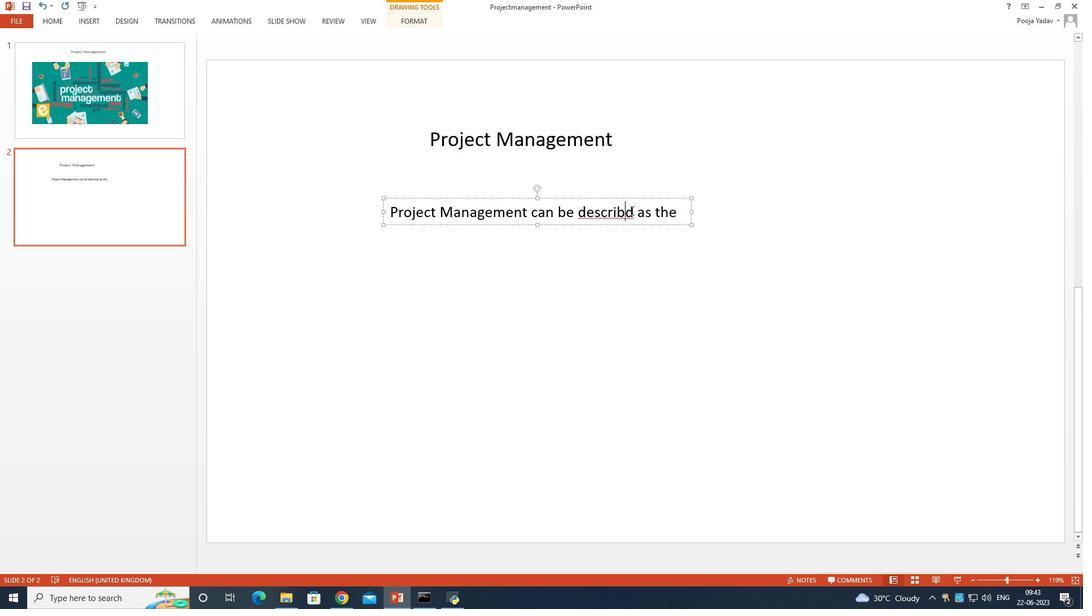 
Action: Mouse moved to (652, 222)
Screenshot: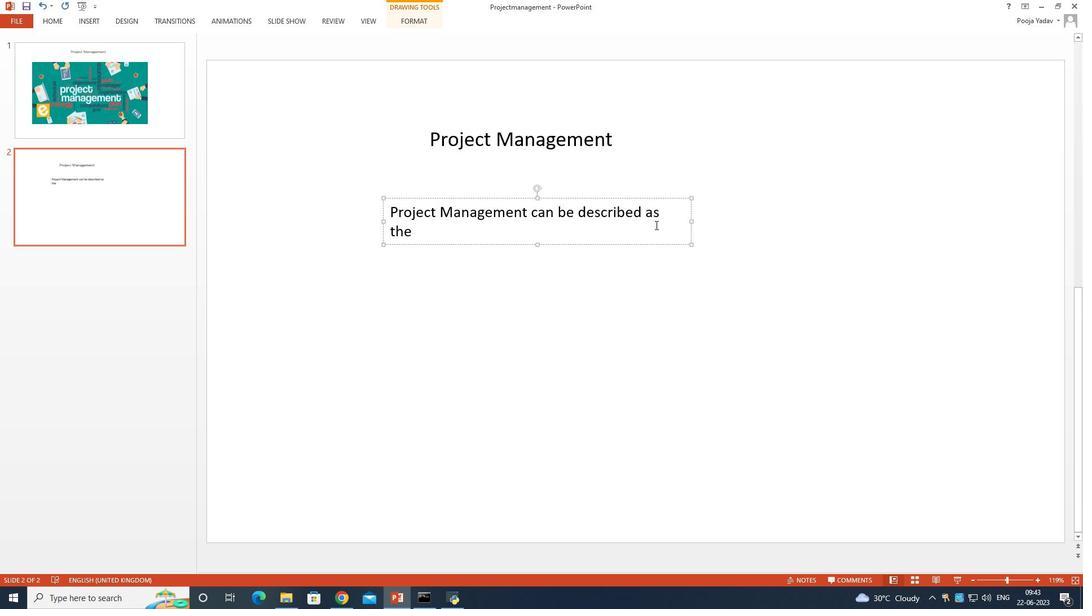 
Action: Mouse pressed left at (652, 222)
Screenshot: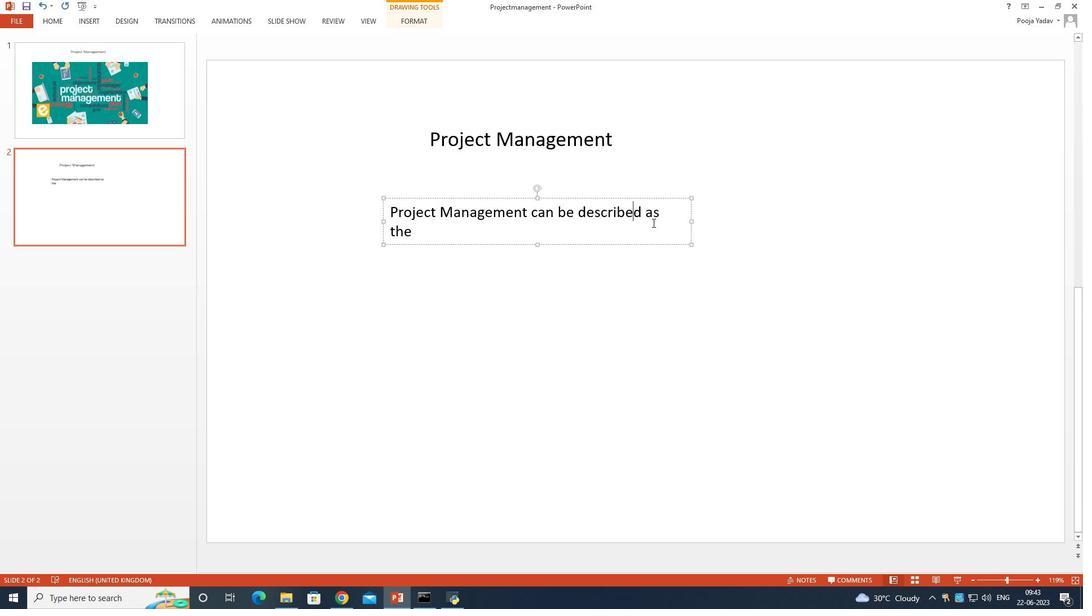 
Action: Mouse moved to (649, 222)
Screenshot: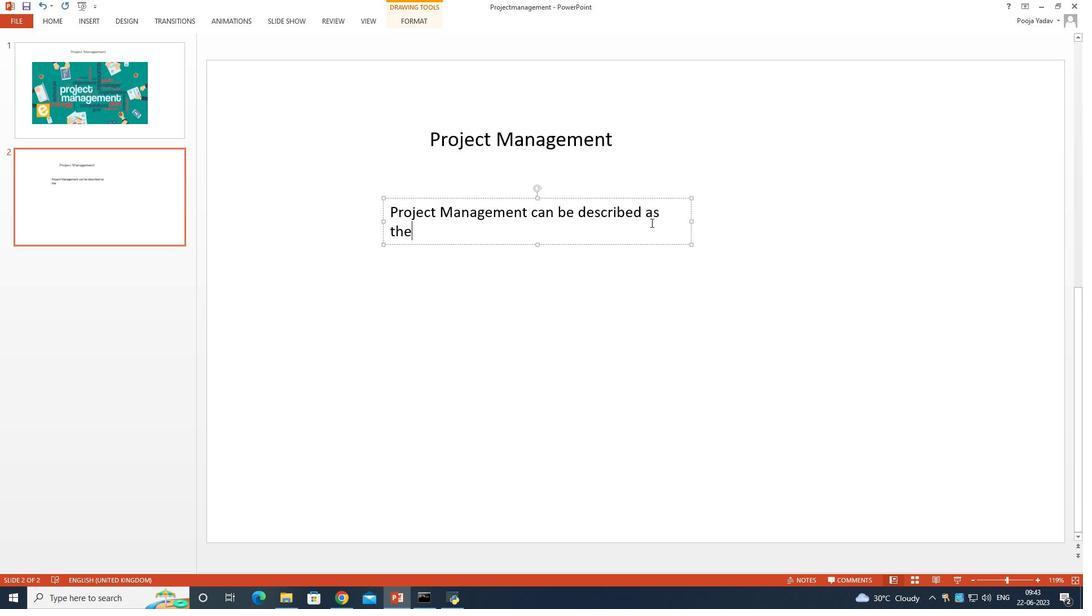 
Action: Key pressed <Key.space>application<Key.space>of<Key.space>knowlwdge<Key.space>while
Screenshot: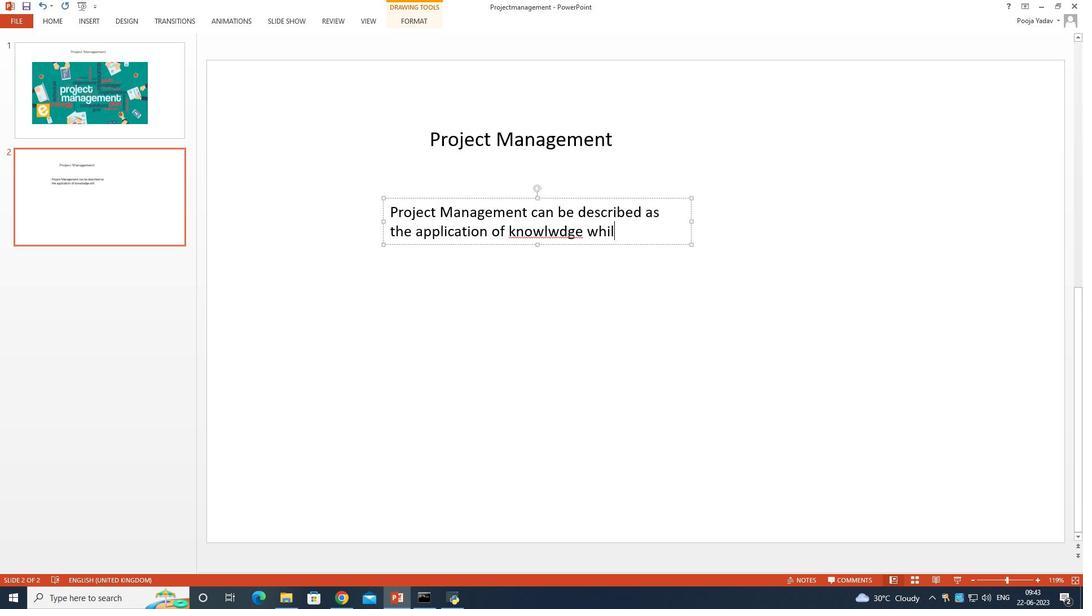 
Action: Mouse moved to (559, 232)
Screenshot: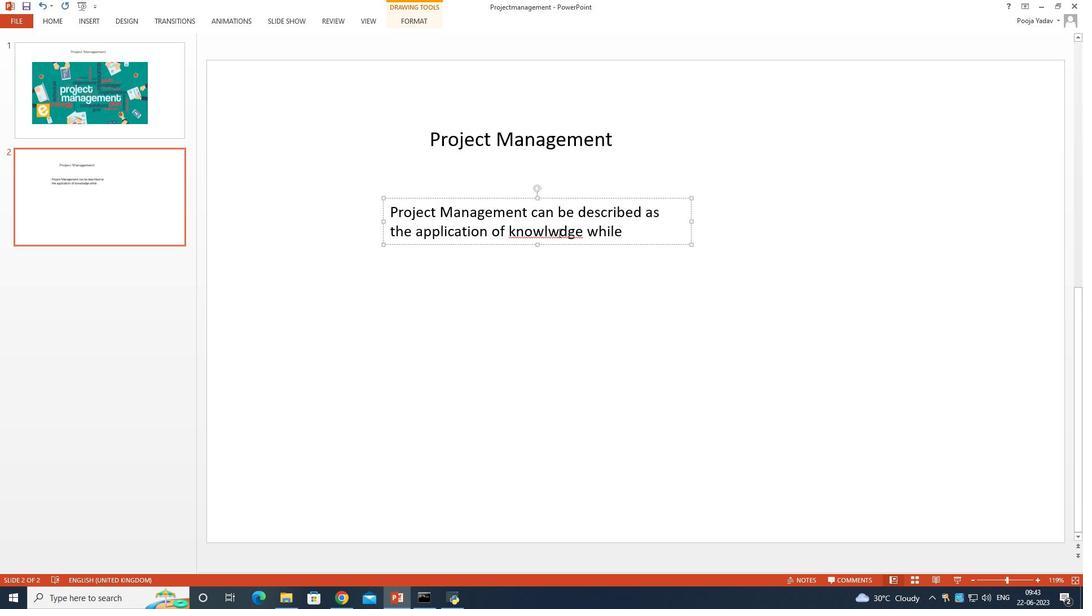 
Action: Mouse pressed left at (559, 232)
Screenshot: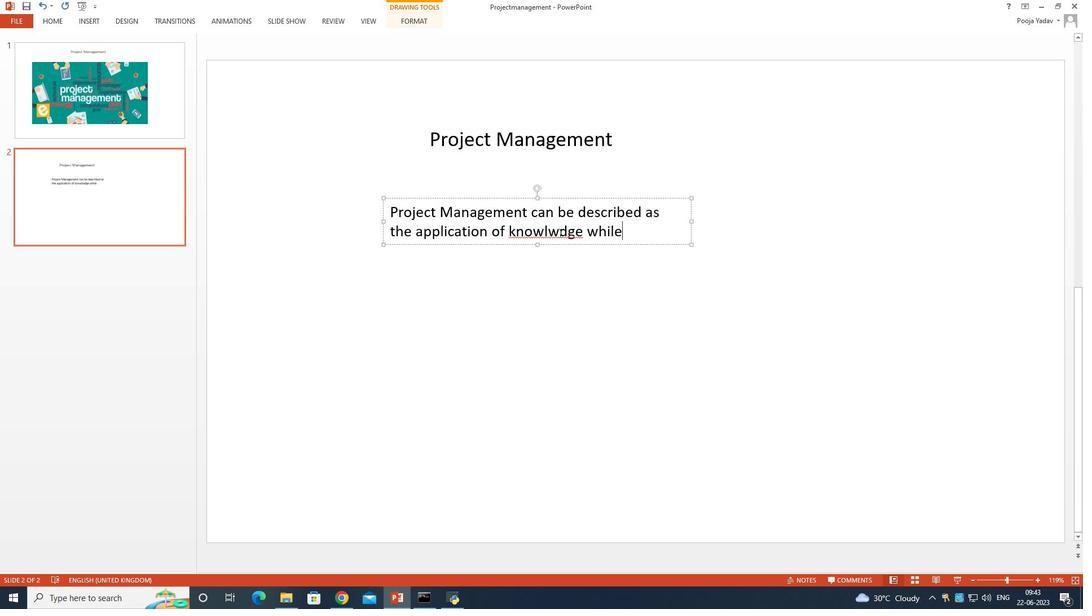 
Action: Mouse moved to (623, 218)
Screenshot: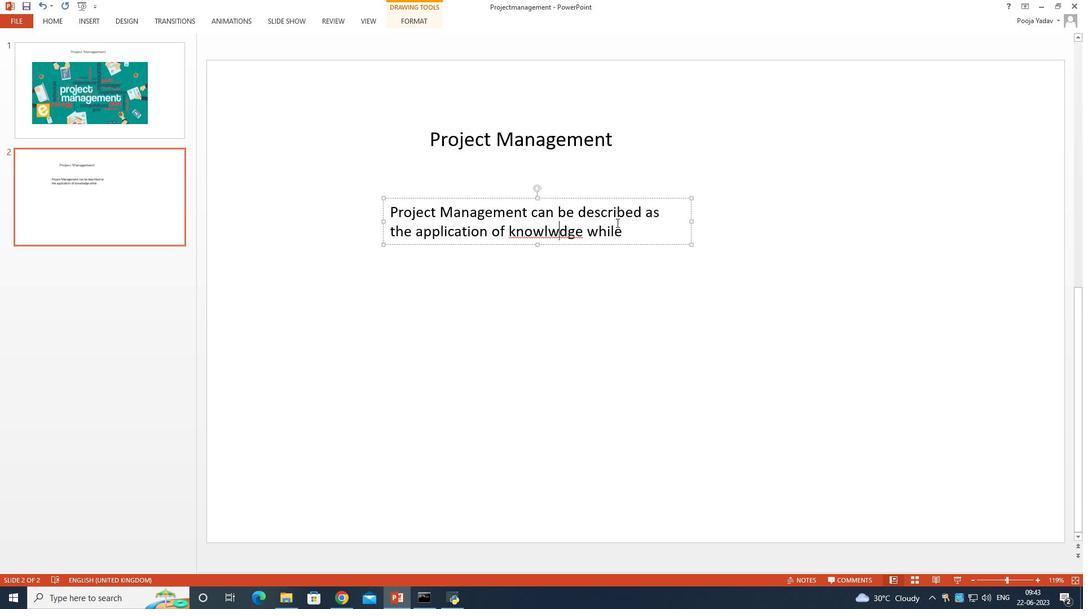 
Action: Key pressed <Key.backspace>e
Screenshot: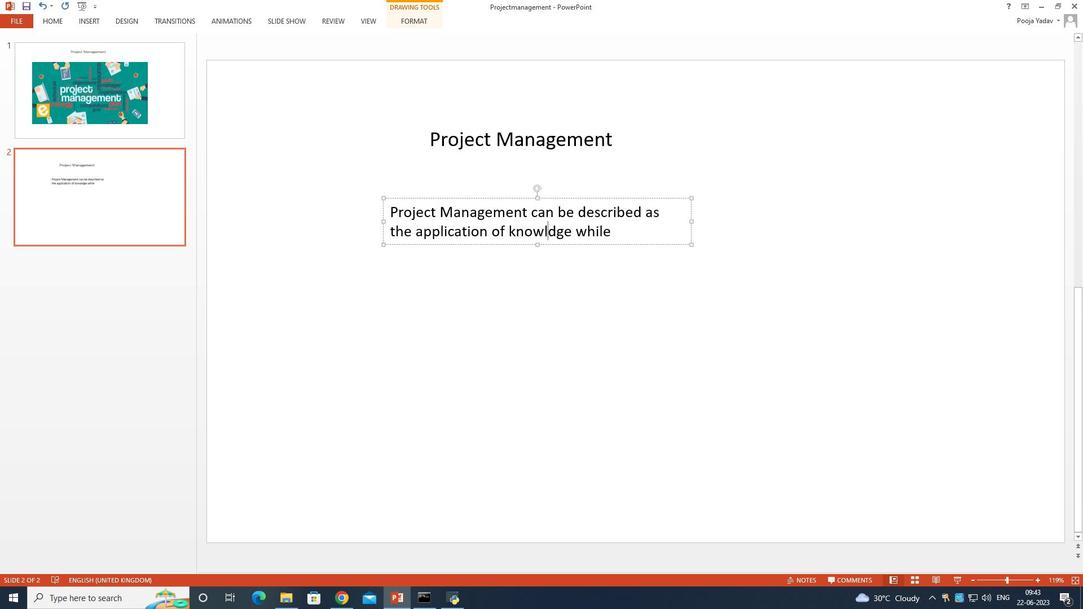 
Action: Mouse moved to (671, 230)
Screenshot: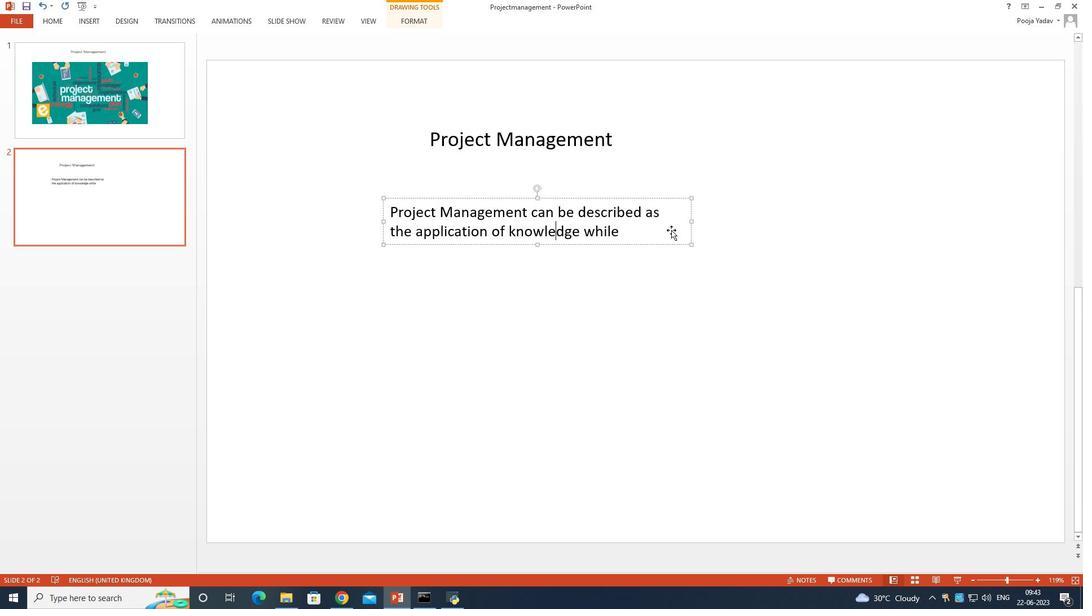 
Action: Key pressed <Key.right><Key.right><Key.right><Key.right><Key.right><Key.right><Key.right><Key.right><Key.right><Key.right><Key.right><Key.right><Key.space>usng<Key.space>specific<Key.space>processes<Key.space>an<Key.space>d<Key.left><Key.backspace><Key.right><Key.space>tools<Key.space>to<Key.space>aman<Key.backspace><Key.backspace><Key.backspace><Key.backspace><Key.backspace><Key.space>manage<Key.space>resoueces<Key.space>in<Key.space>ordr<Key.backspace>er<Key.space>to<Key.space>achieve<Key.space>an<Key.space>outcome<Key.left><Key.left><Key.left><Key.left><Key.left><Key.left><Key.left><Key.left><Key.left><Key.left><Key.left><Key.left><Key.left><Key.left><Key.left><Key.left><Key.left><Key.left><Key.left><Key.left><Key.left><Key.left><Key.left><Key.left><Key.left><Key.left><Key.left><Key.left><Key.left><Key.left><Key.left><Key.left><Key.left><Key.left><Key.left>r<Key.right><Key.right><Key.right><Key.right><Key.right><Key.right><Key.right><Key.right><Key.right><Key.right><Key.right><Key.right><Key.right><Key.right><Key.right><Key.right><Key.right><Key.right><Key.right><Key.right><Key.right>
Screenshot: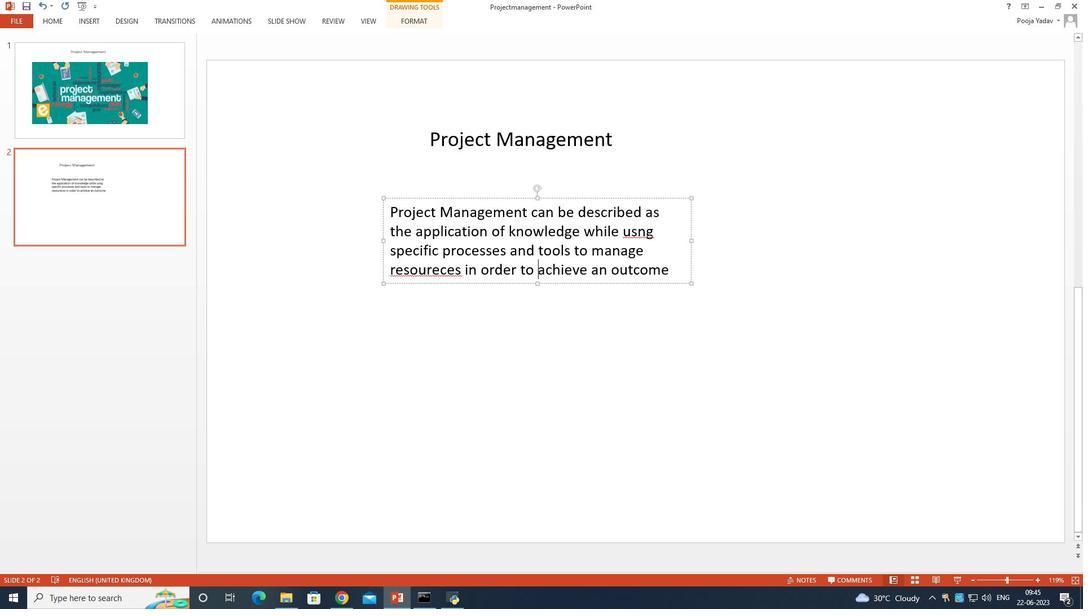 
Action: Mouse moved to (650, 234)
Screenshot: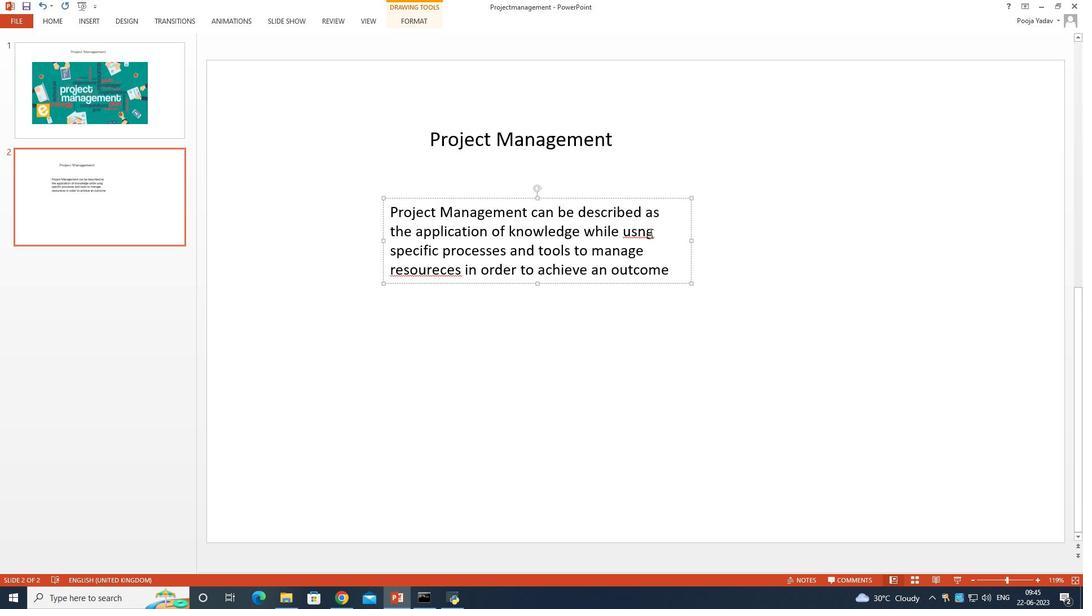 
Action: Mouse pressed left at (650, 234)
Screenshot: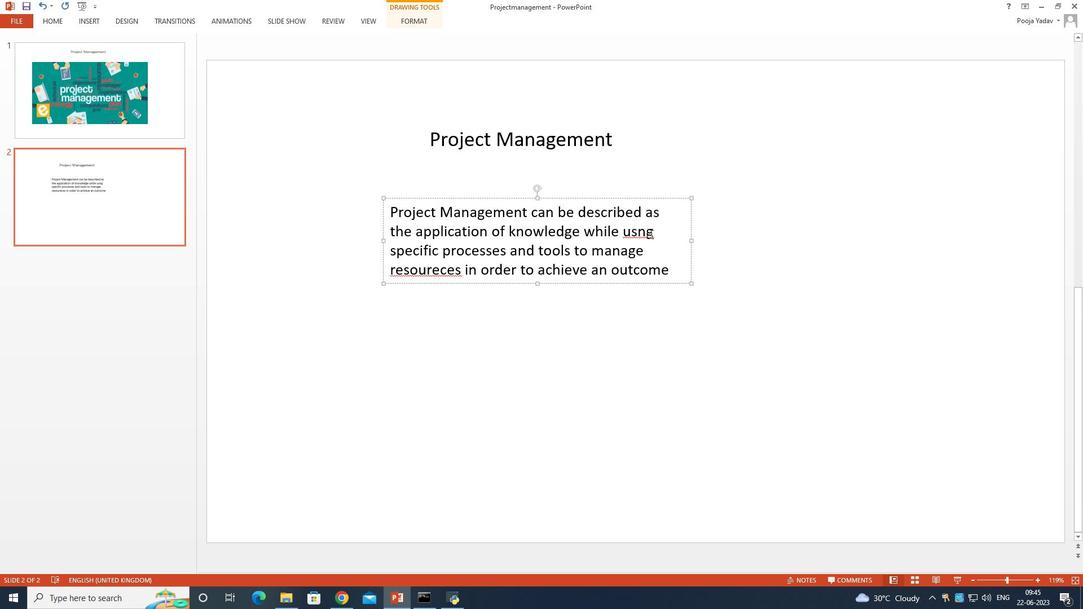 
Action: Mouse moved to (657, 232)
Screenshot: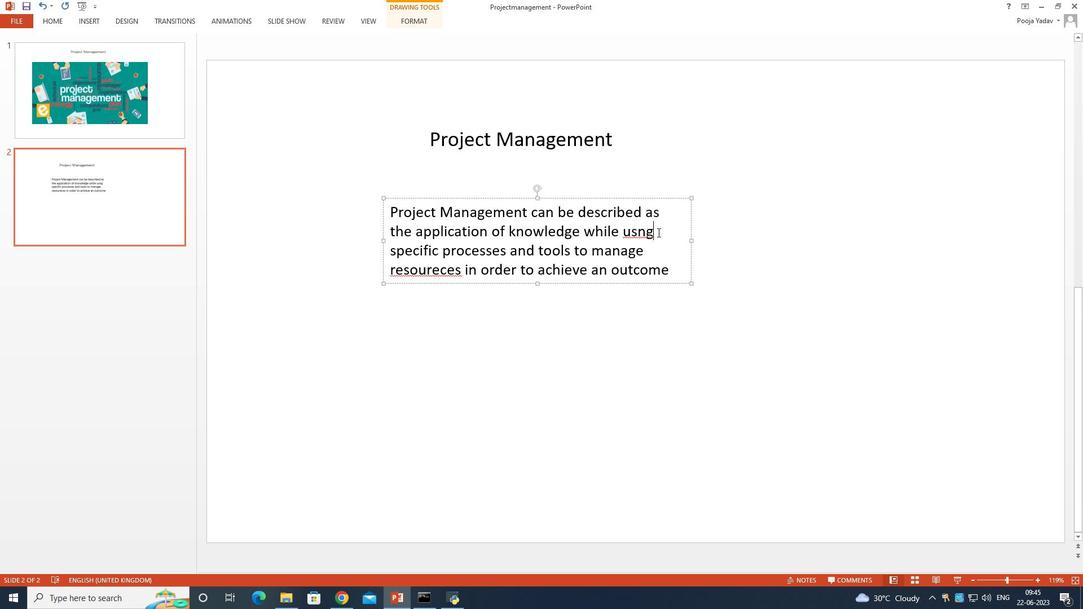 
Action: Key pressed <Key.backspace><Key.backspace>ing
Screenshot: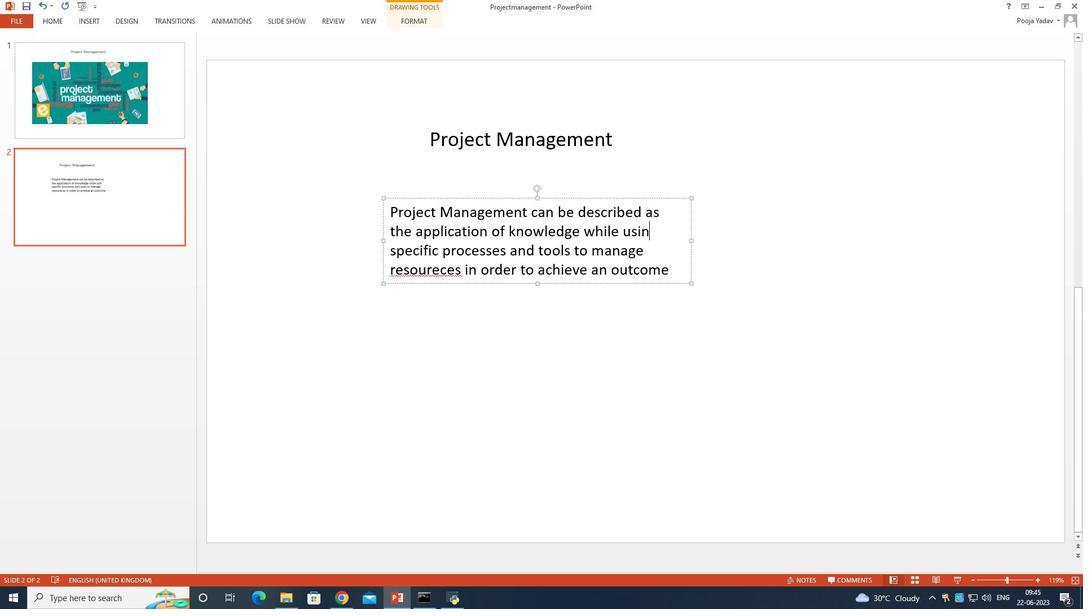 
Action: Mouse moved to (589, 273)
Screenshot: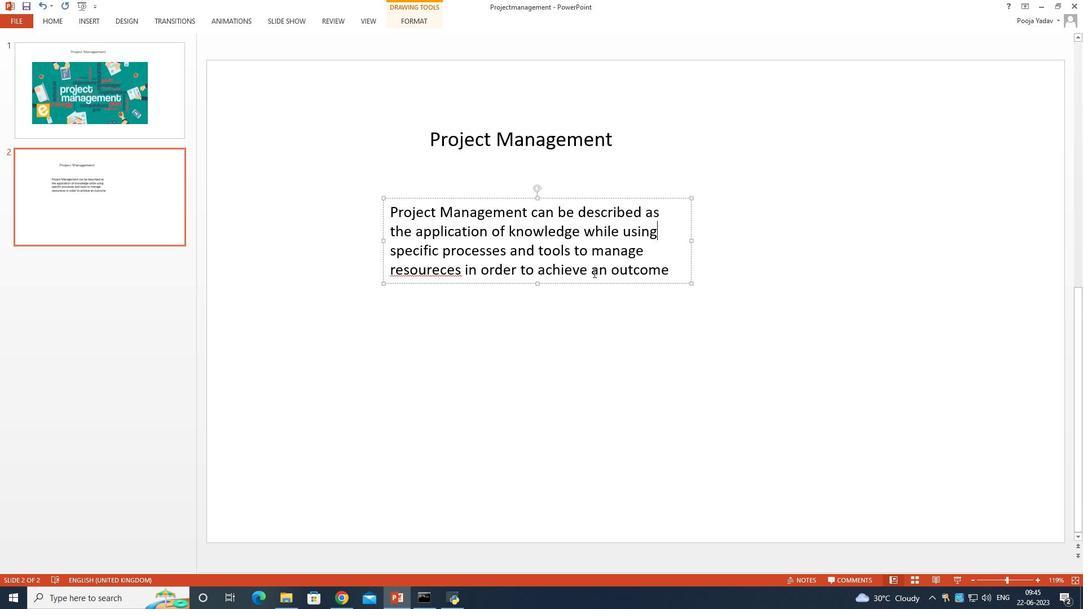 
Action: Key pressed <Key.right><Key.right><Key.right><Key.right><Key.right><Key.right><Key.right><Key.right><Key.right><Key.right><Key.right><Key.right><Key.right><Key.right><Key.right><Key.right><Key.right><Key.right><Key.right><Key.right><Key.right><Key.right><Key.right><Key.right><Key.right><Key.right><Key.right><Key.right><Key.right><Key.right><Key.right><Key.right><Key.right><Key.right><Key.right><Key.right><Key.right><Key.right><Key.right><Key.right><Key.right><Key.right><Key.right><Key.right><Key.right><Key.right><Key.right><Key.right><Key.right><Key.right><Key.right><Key.right><Key.right><Key.right><Key.right><Key.right><Key.right><Key.right><Key.right><Key.right><Key.right><Key.right><Key.right><Key.right><Key.right><Key.right><Key.right><Key.right><Key.right><Key.right><Key.right><Key.right><Key.right><Key.right><Key.right><Key.right><Key.right><Key.right><Key.right><Key.right><Key.right><Key.right>.
Screenshot: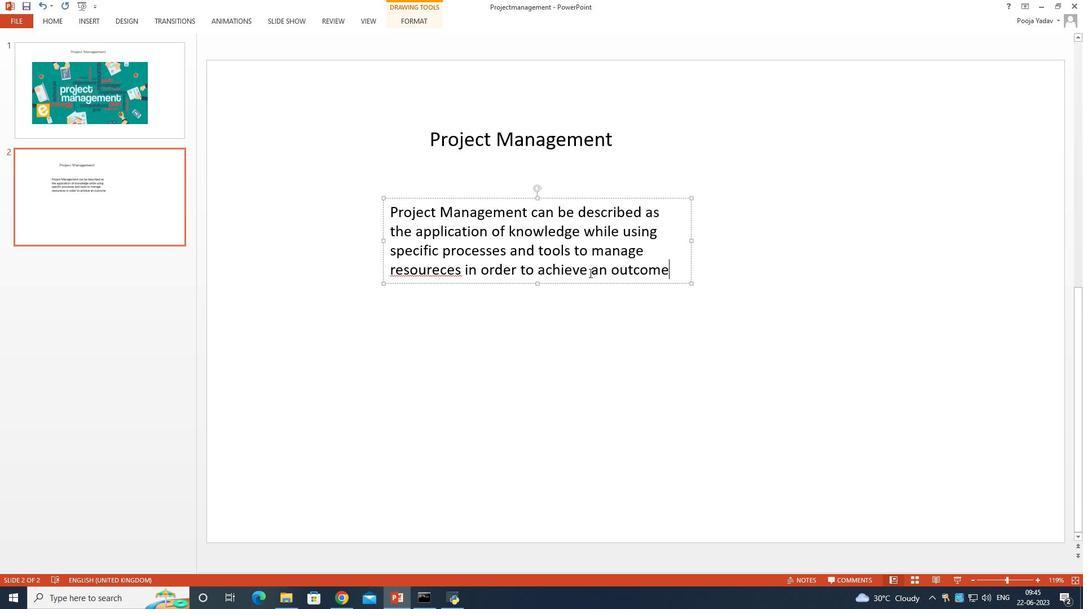 
Action: Mouse moved to (42, 18)
Screenshot: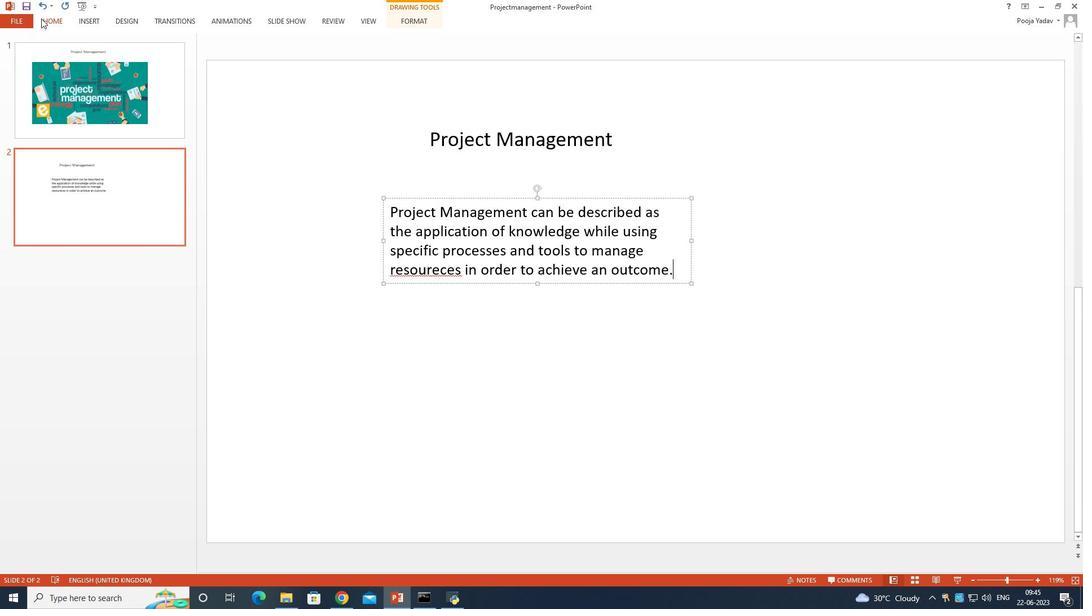 
Action: Mouse pressed left at (42, 18)
Screenshot: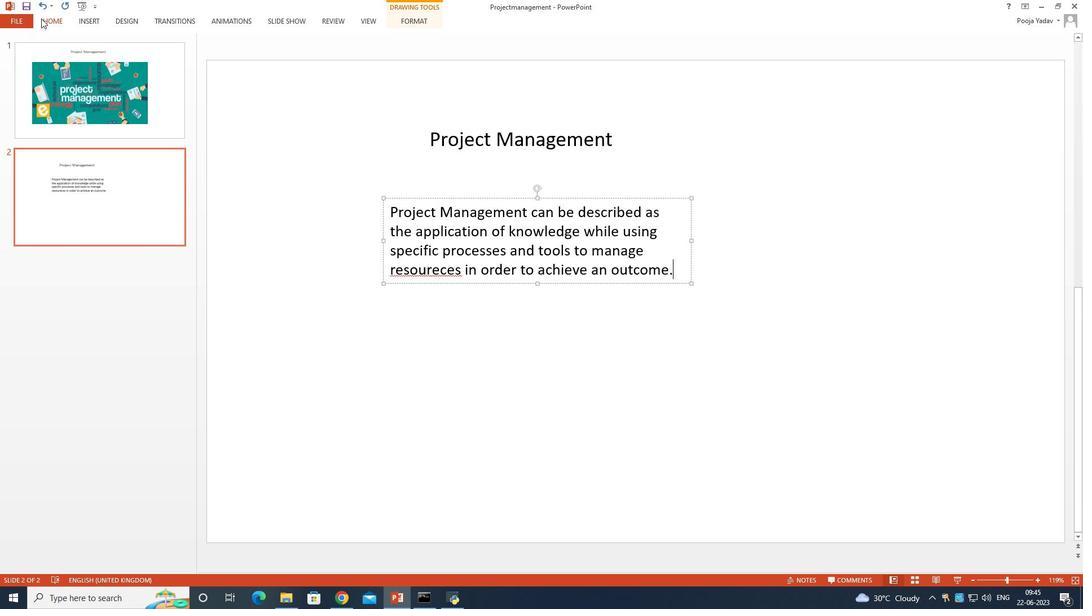 
Action: Mouse moved to (93, 53)
Screenshot: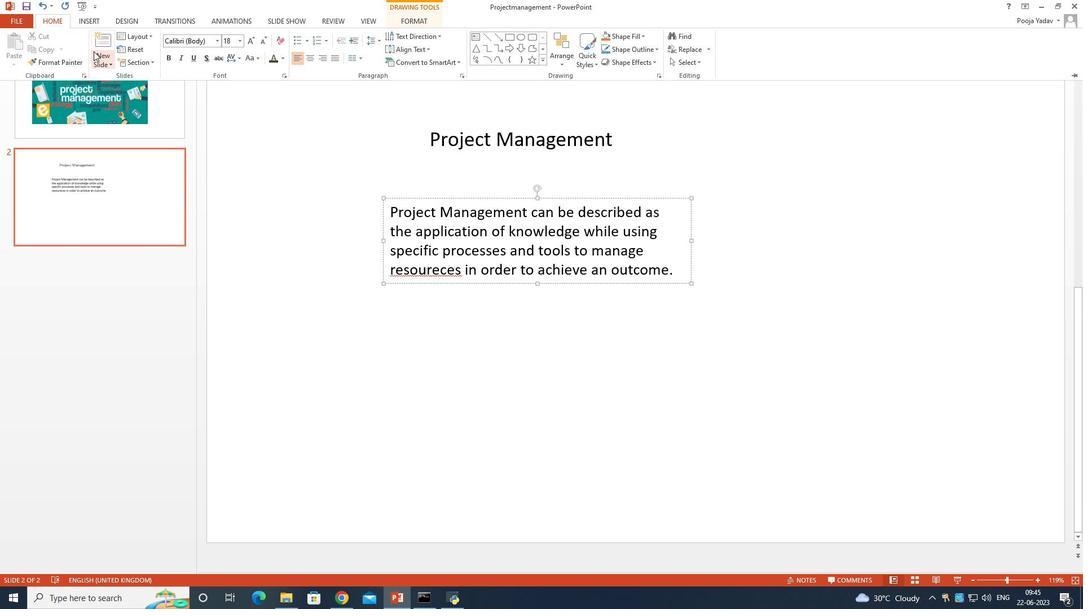 
Action: Mouse pressed left at (93, 53)
Screenshot: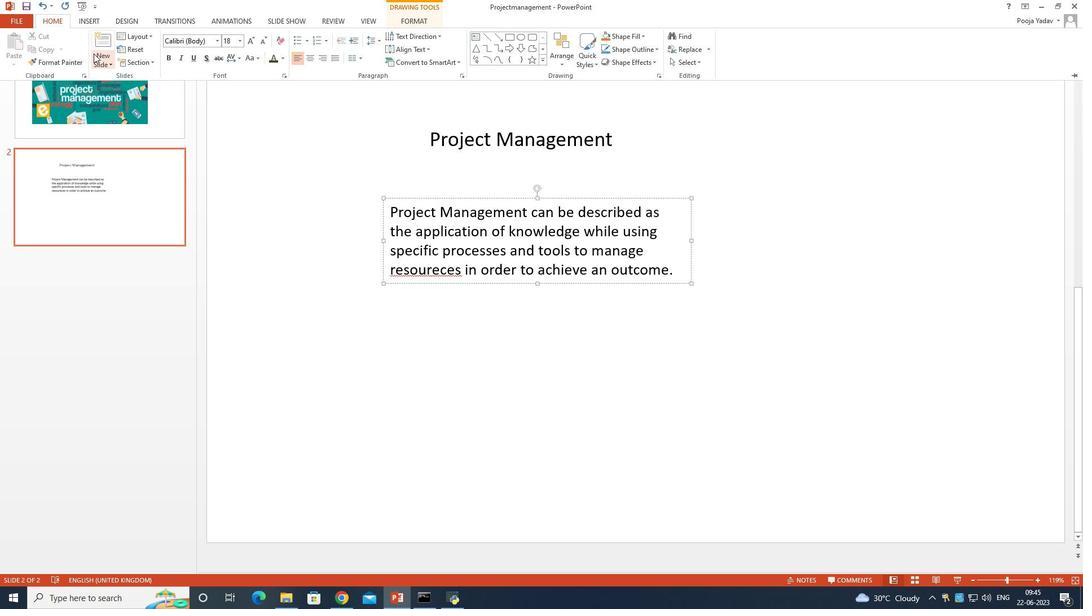 
Action: Mouse moved to (106, 214)
Screenshot: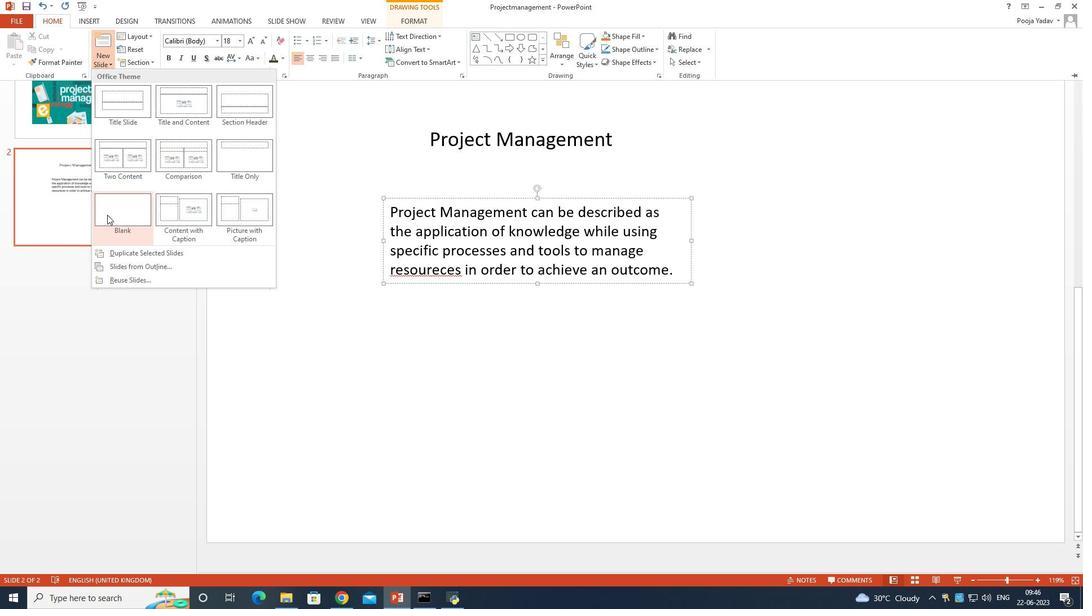 
Action: Mouse pressed left at (106, 214)
Screenshot: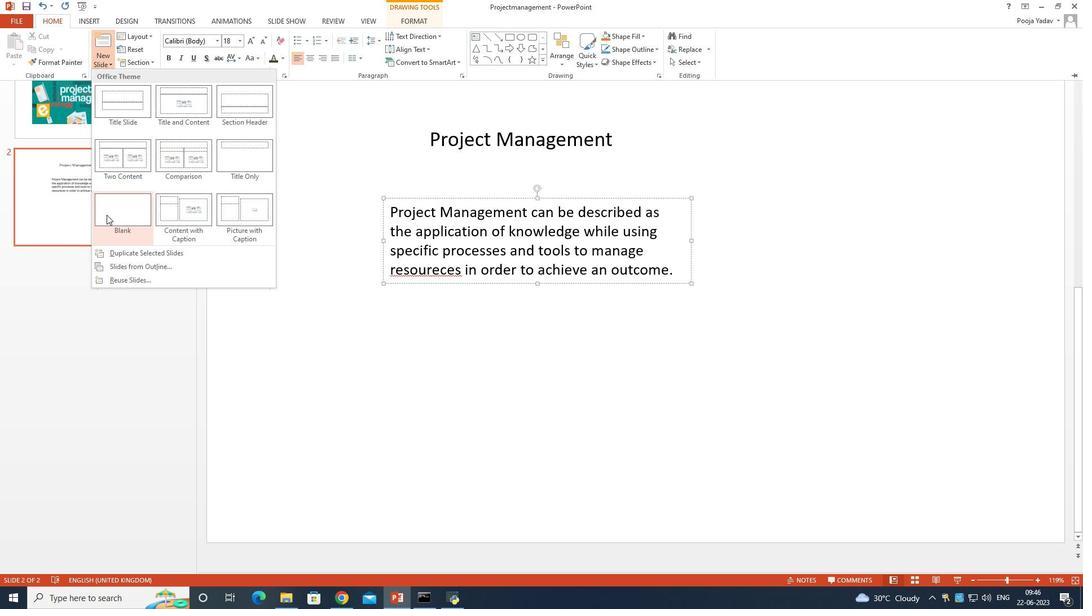 
Action: Mouse moved to (87, 21)
Screenshot: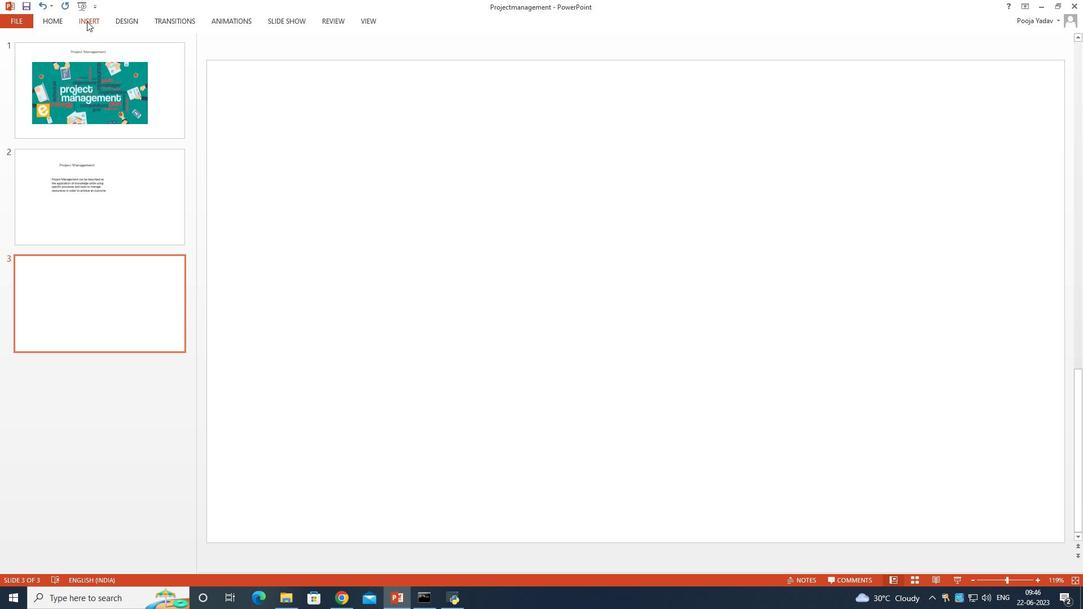
Action: Mouse pressed left at (87, 21)
Screenshot: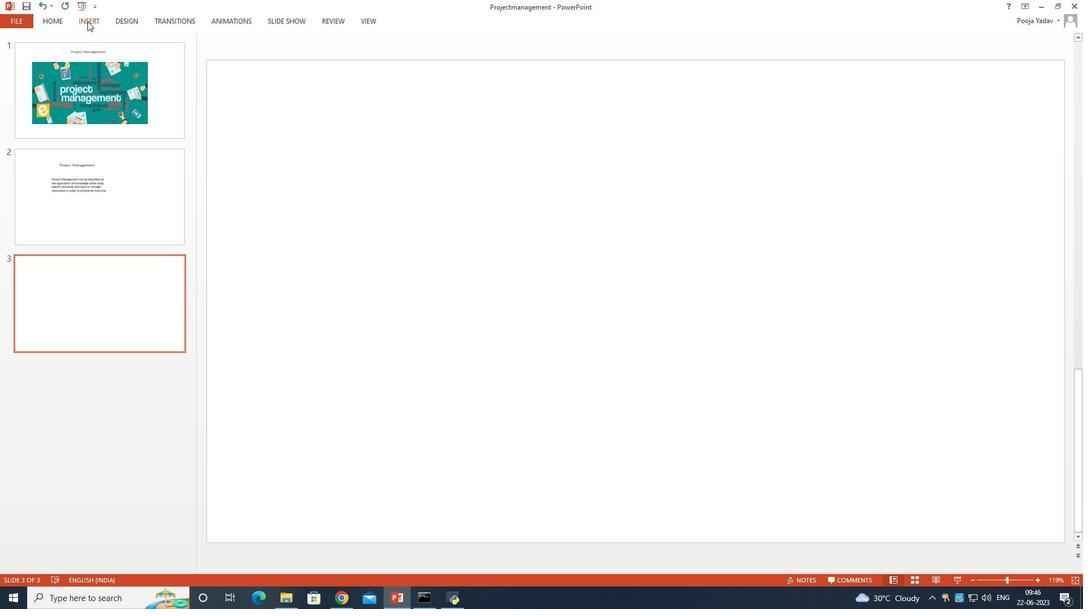 
Action: Mouse moved to (93, 55)
Screenshot: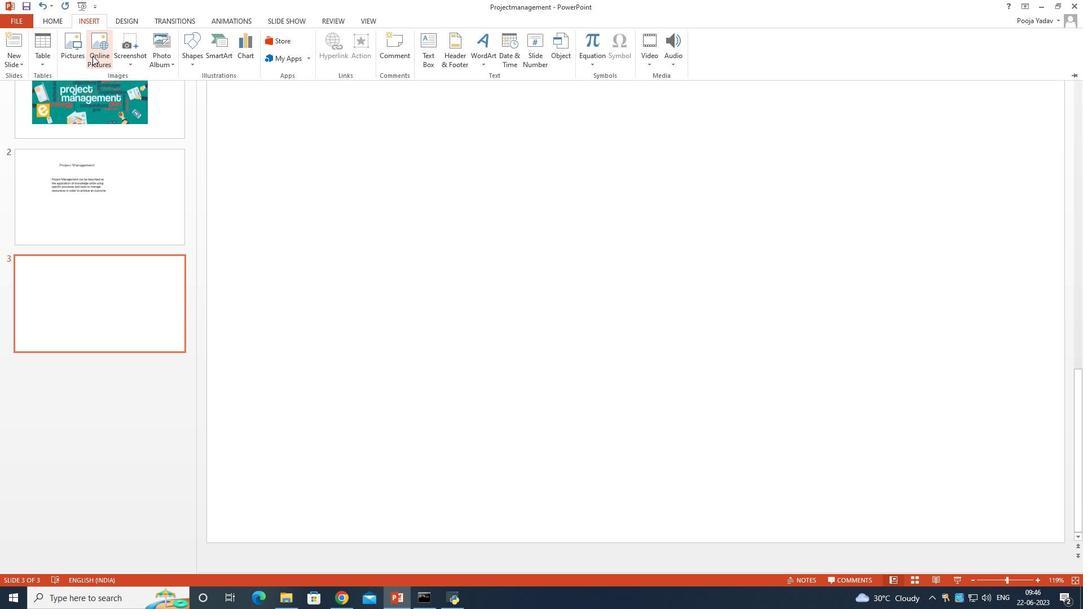 
Action: Mouse pressed left at (93, 55)
Screenshot: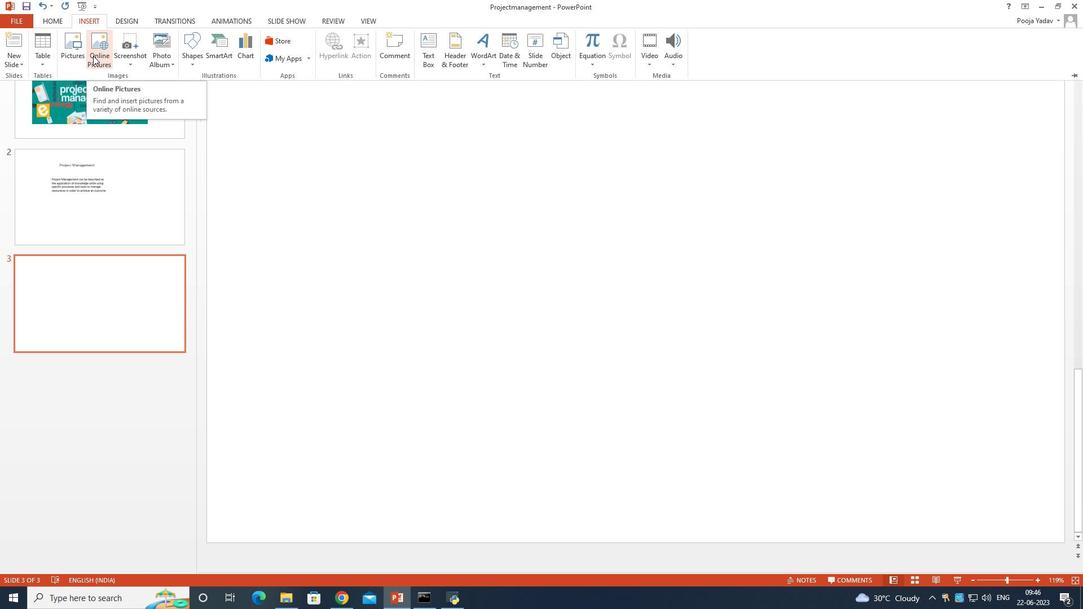 
Action: Mouse moved to (626, 234)
Screenshot: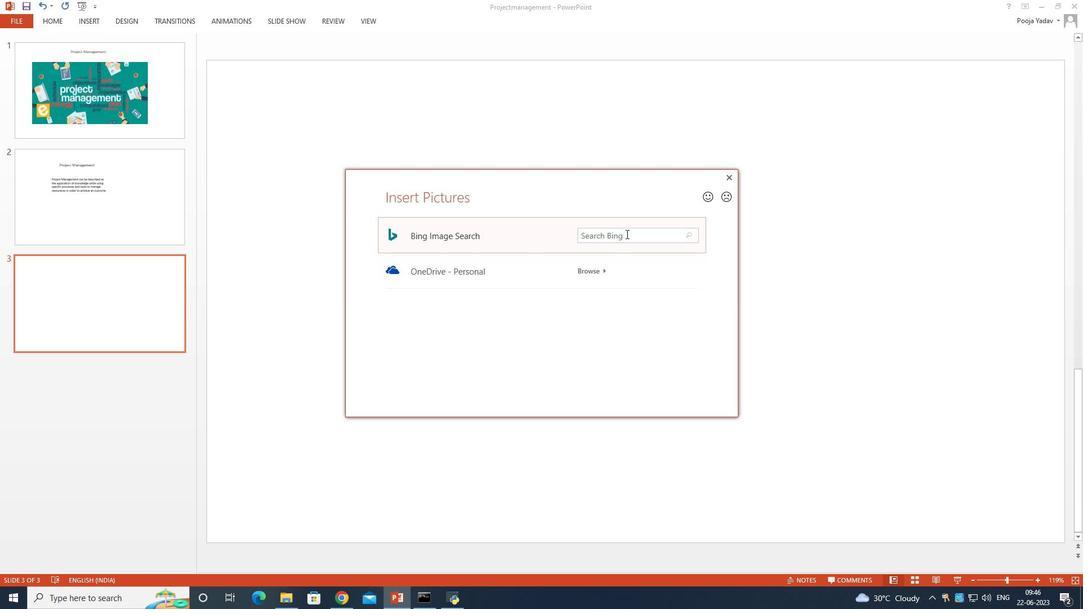 
Action: Mouse pressed left at (626, 234)
Screenshot: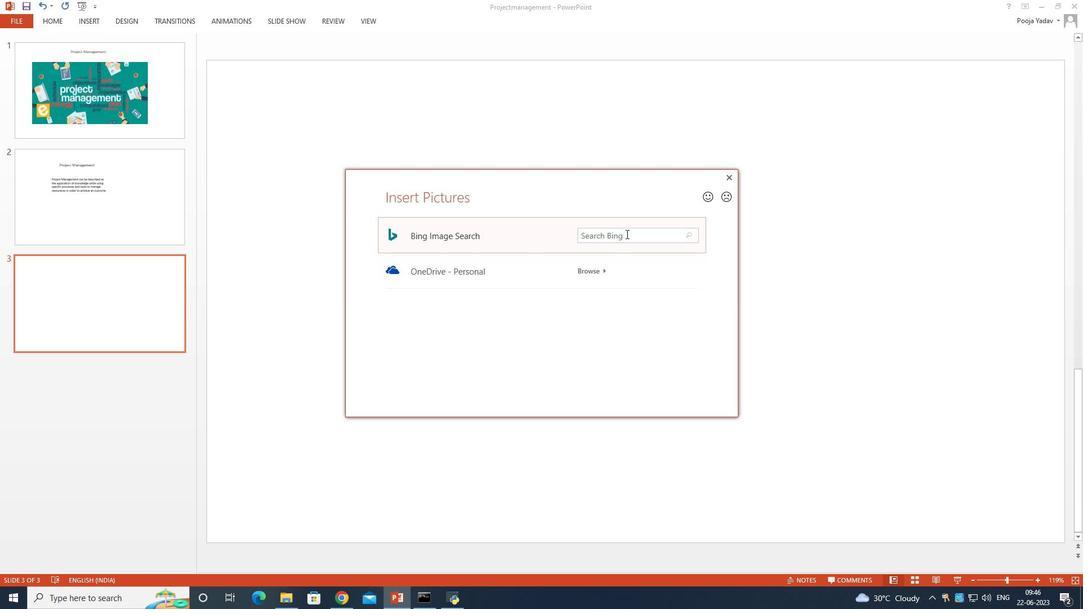 
Action: Mouse moved to (627, 234)
Screenshot: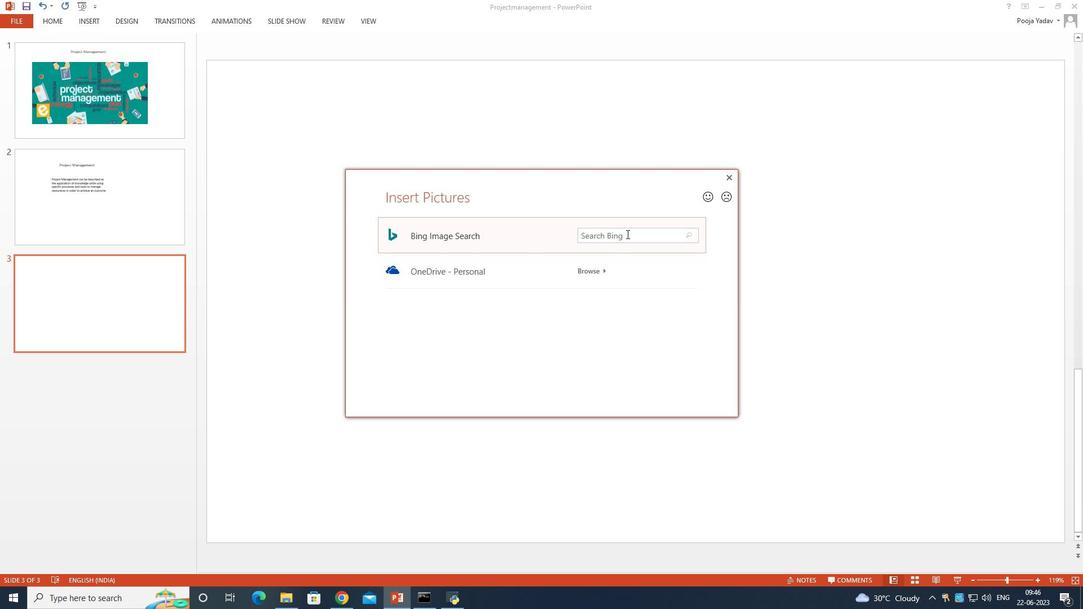 
Action: Key pressed management<Key.enter>
Screenshot: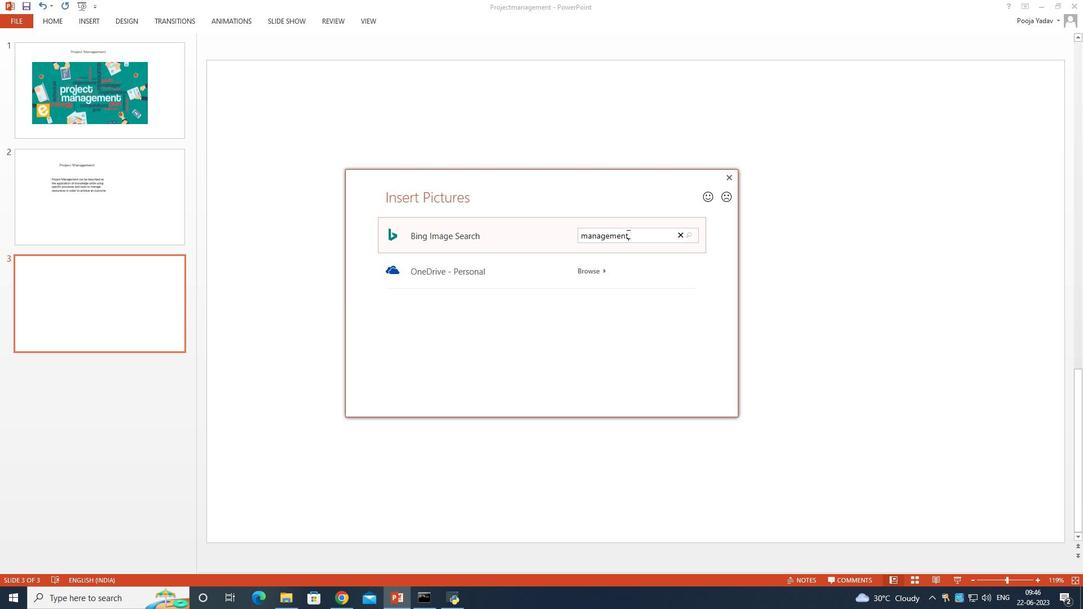 
Action: Mouse moved to (589, 269)
Screenshot: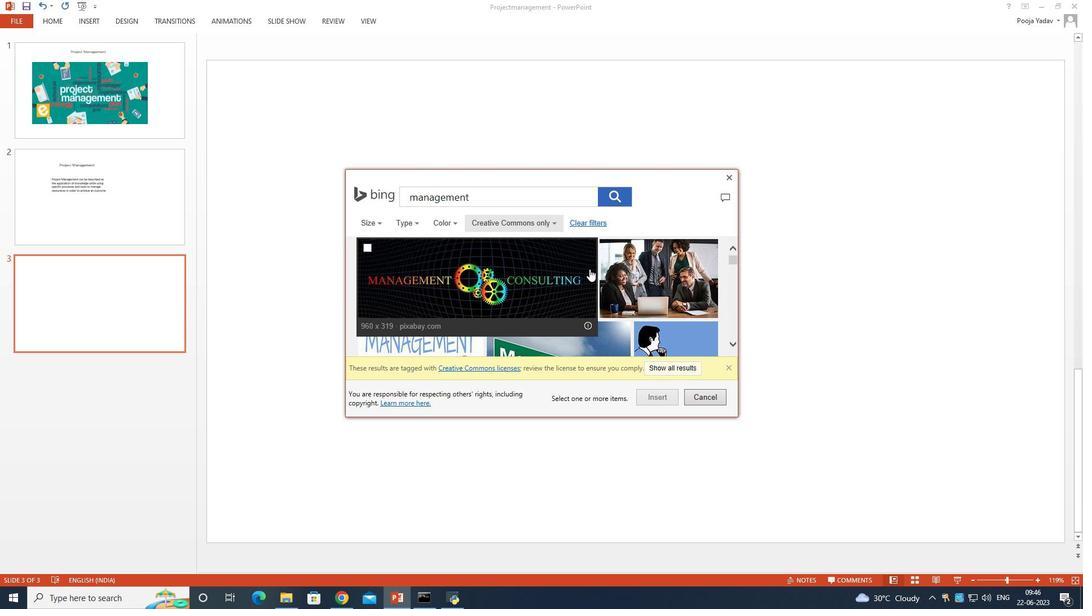 
Action: Mouse scrolled (589, 269) with delta (0, 0)
Screenshot: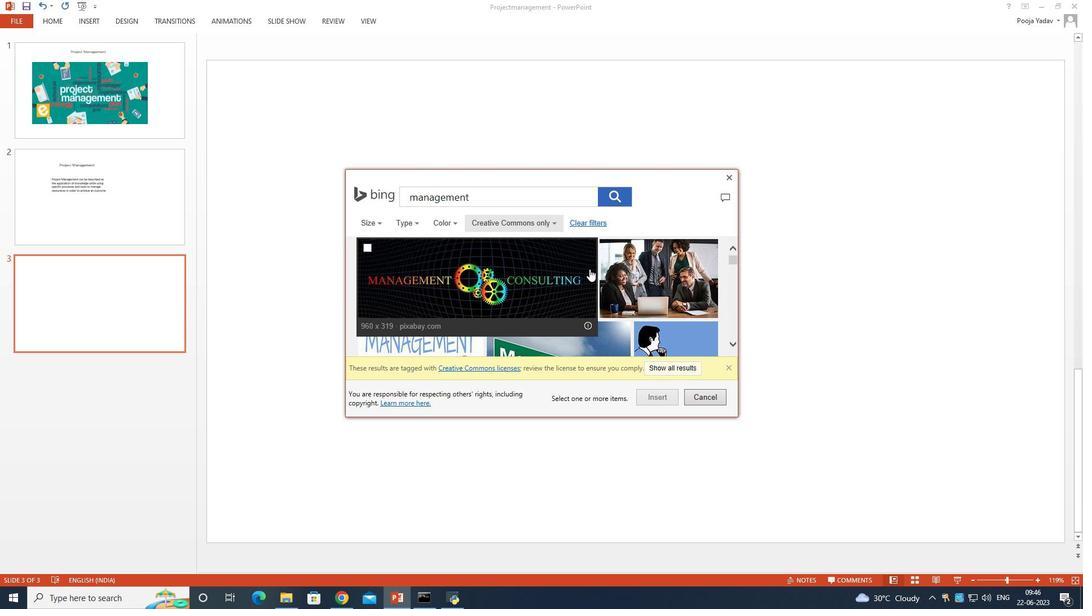
Action: Mouse scrolled (589, 269) with delta (0, 0)
Screenshot: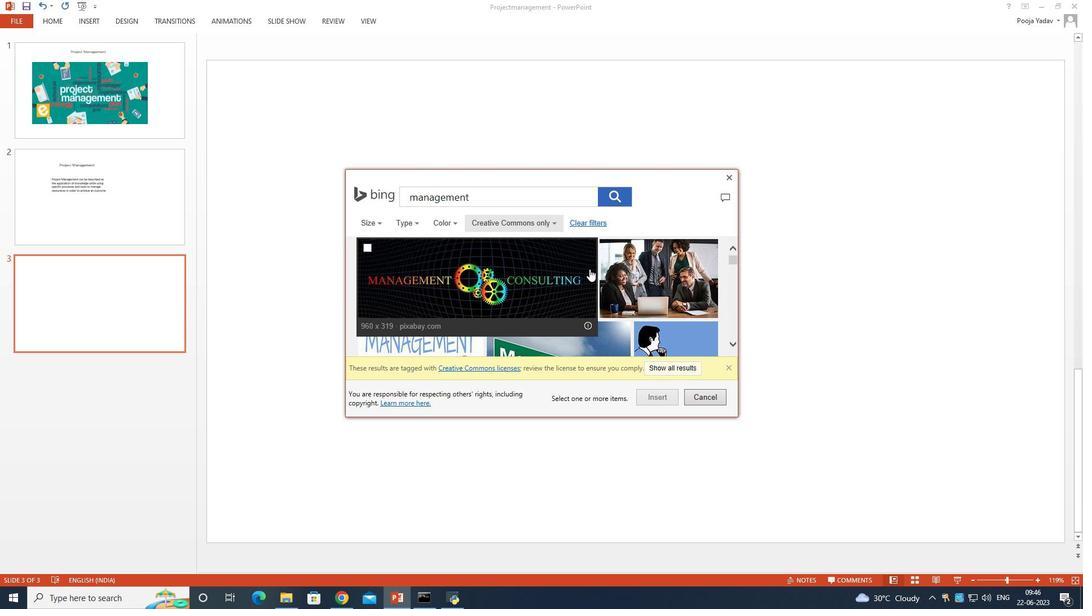 
Action: Mouse scrolled (589, 269) with delta (0, 0)
Screenshot: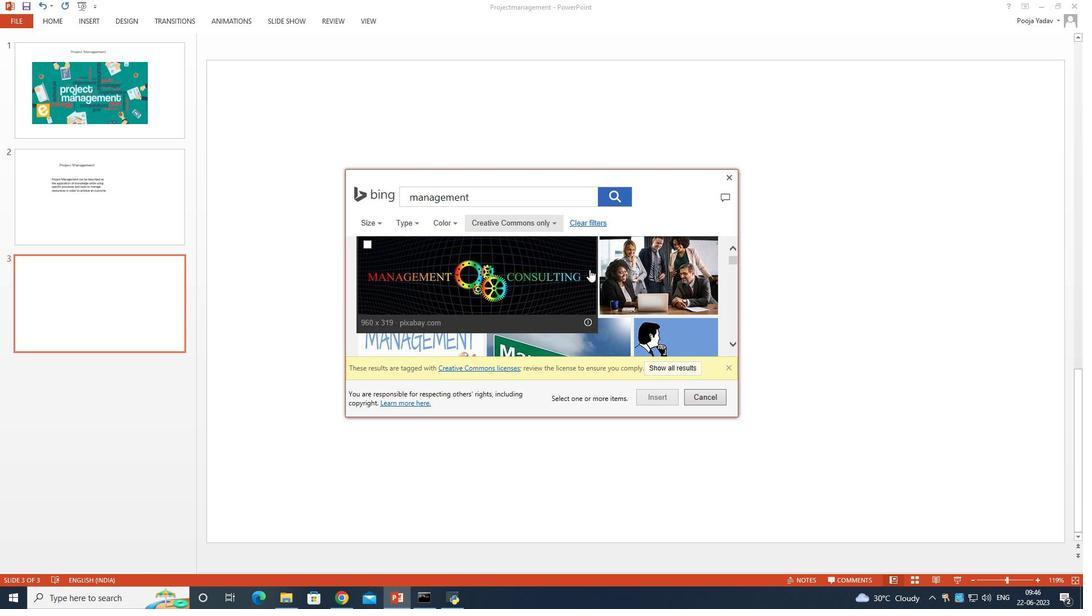 
Action: Mouse moved to (657, 282)
Screenshot: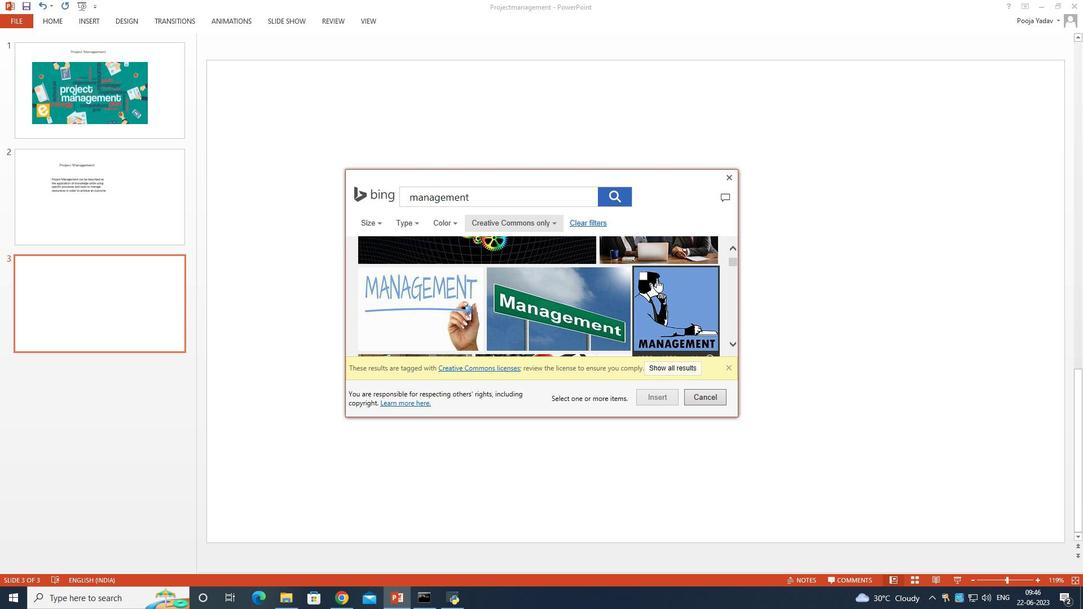 
Action: Mouse scrolled (657, 282) with delta (0, 0)
Screenshot: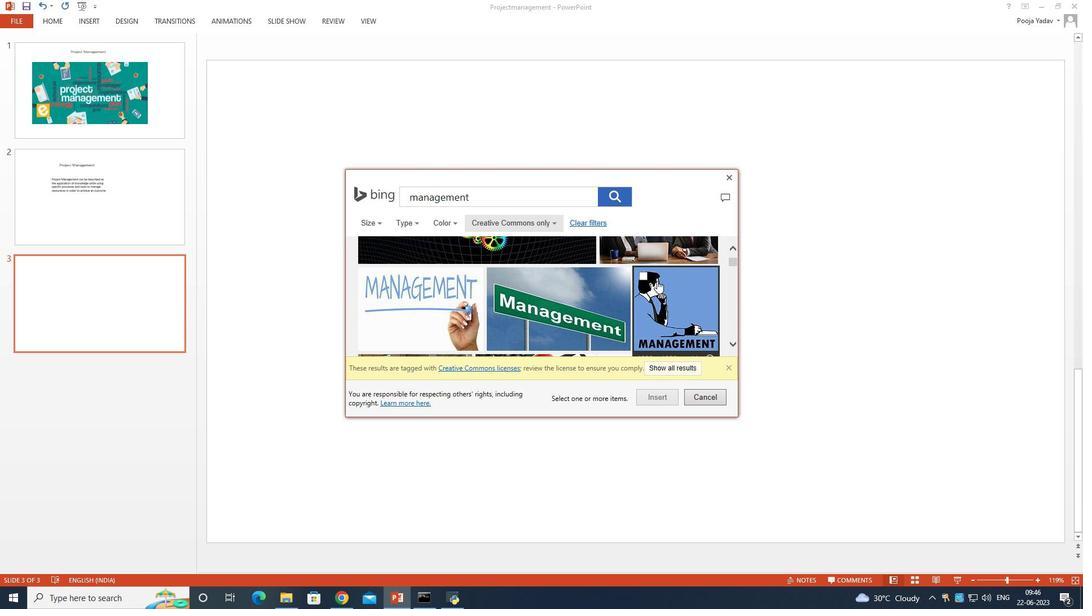 
Action: Mouse moved to (657, 283)
Screenshot: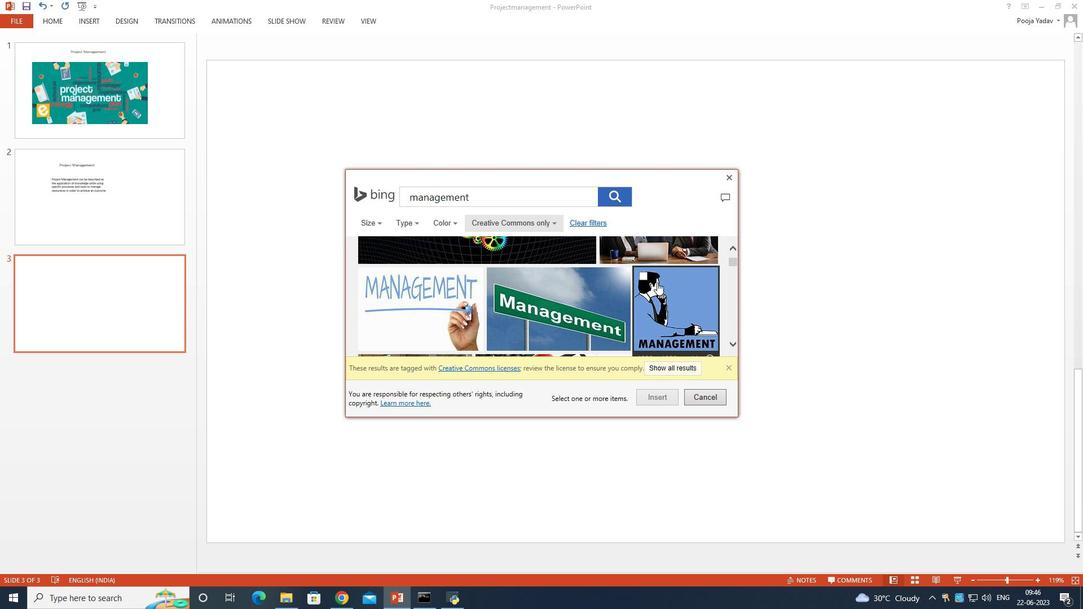 
Action: Mouse scrolled (657, 283) with delta (0, 0)
Screenshot: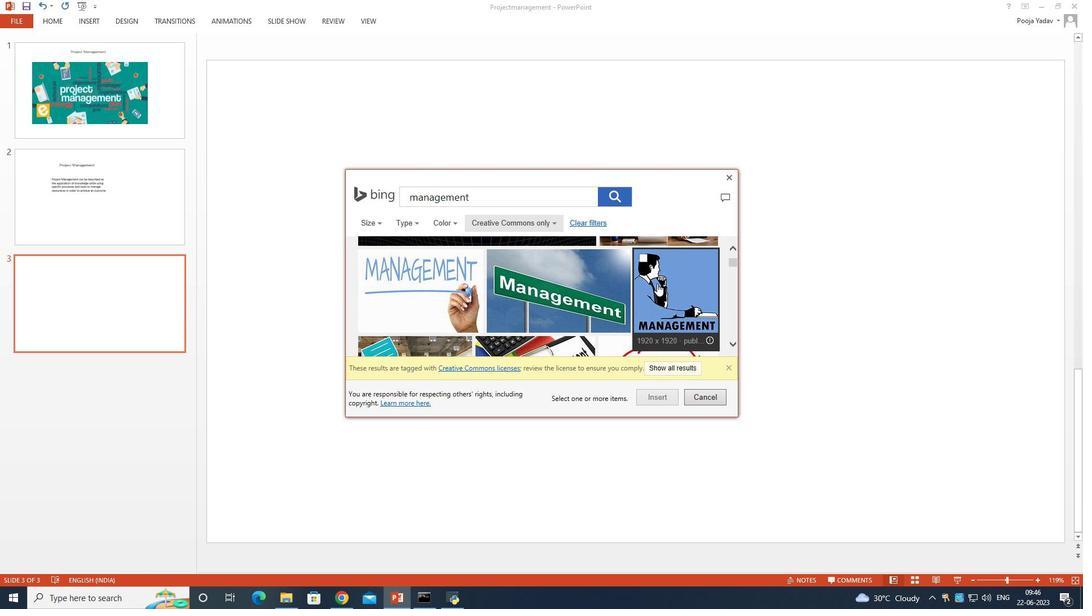 
Action: Mouse moved to (624, 275)
Screenshot: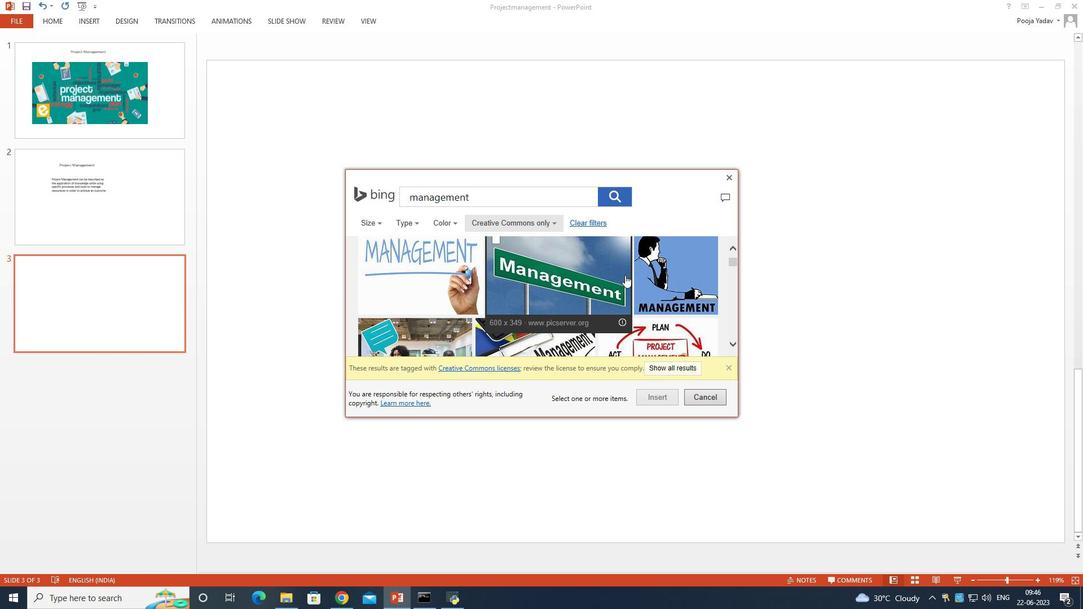 
Action: Mouse scrolled (624, 275) with delta (0, 0)
Screenshot: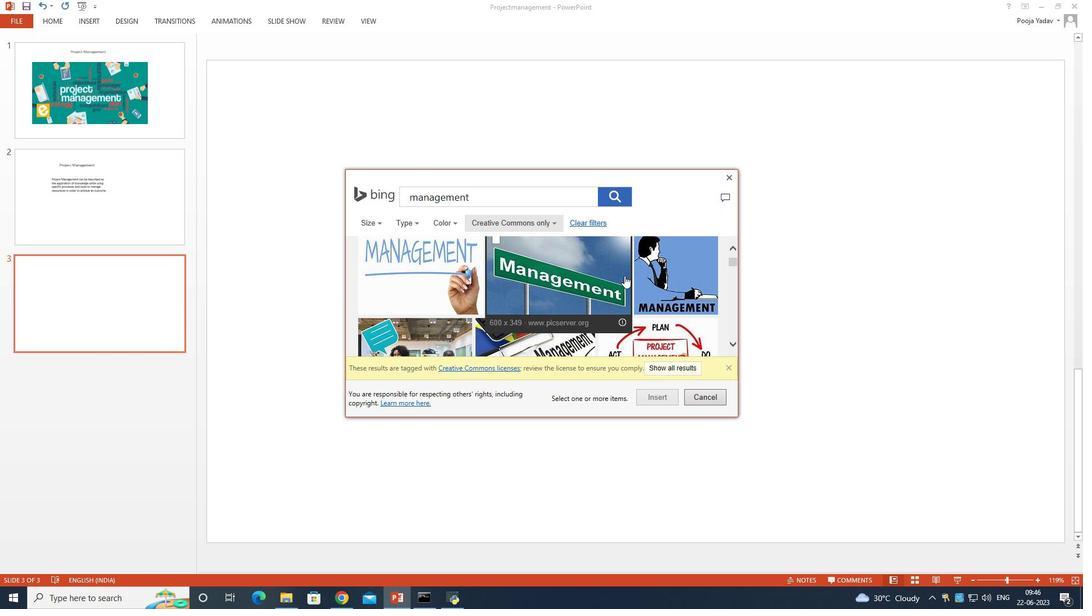 
Action: Mouse moved to (624, 276)
Screenshot: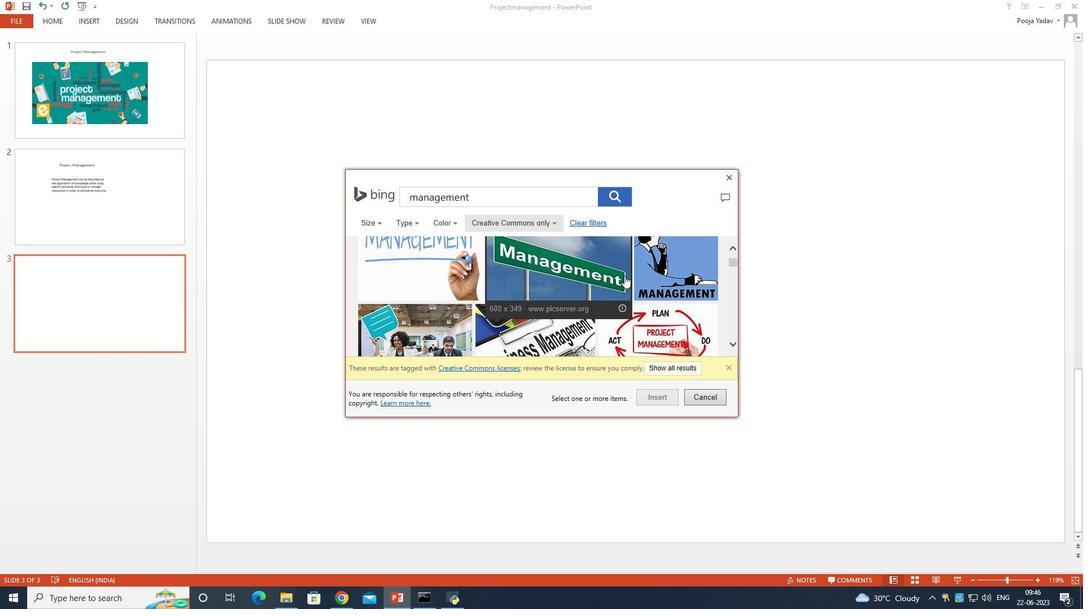 
Action: Mouse scrolled (624, 275) with delta (0, 0)
Screenshot: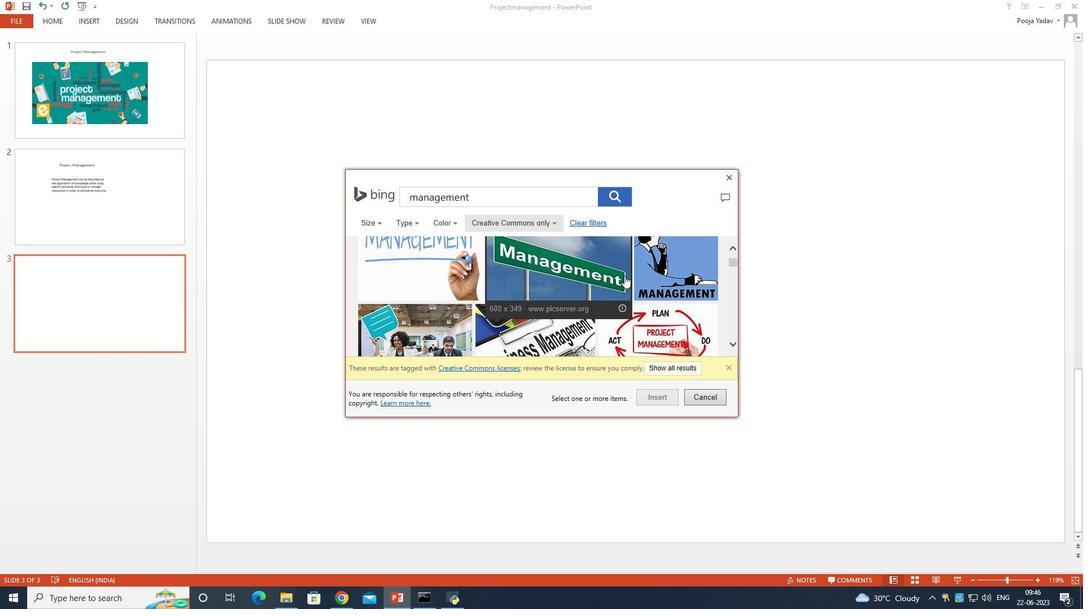 
Action: Mouse scrolled (624, 275) with delta (0, 0)
Screenshot: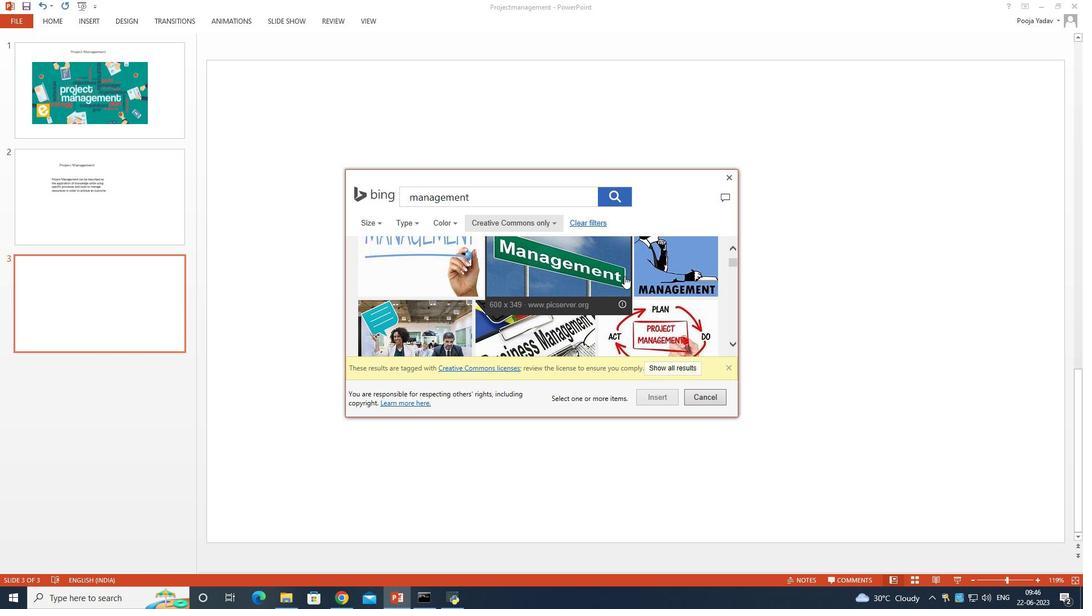 
Action: Mouse scrolled (624, 275) with delta (0, 0)
Screenshot: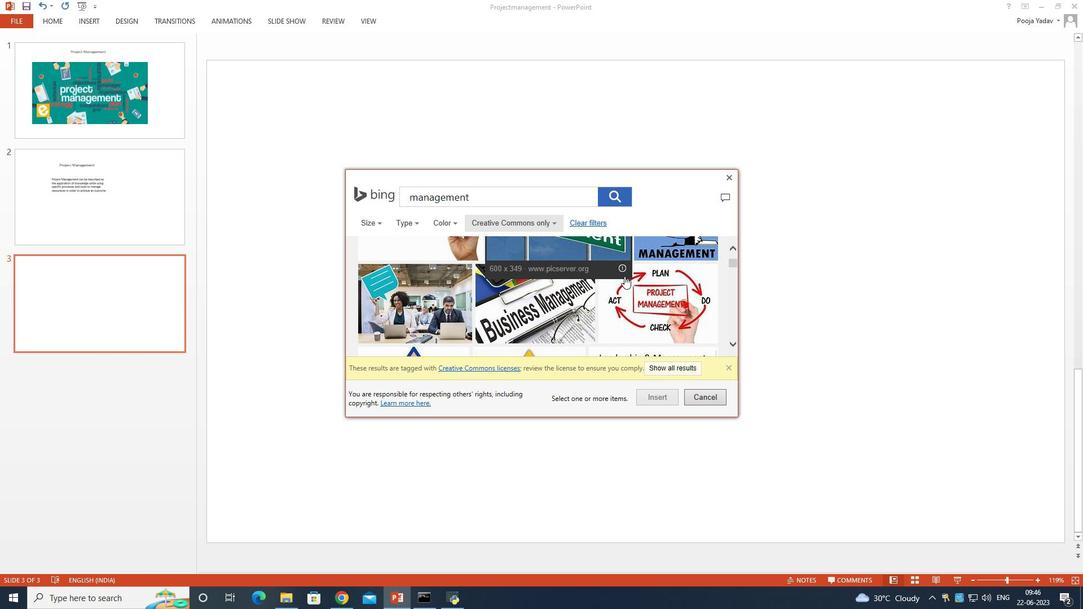 
Action: Mouse scrolled (624, 275) with delta (0, 0)
Screenshot: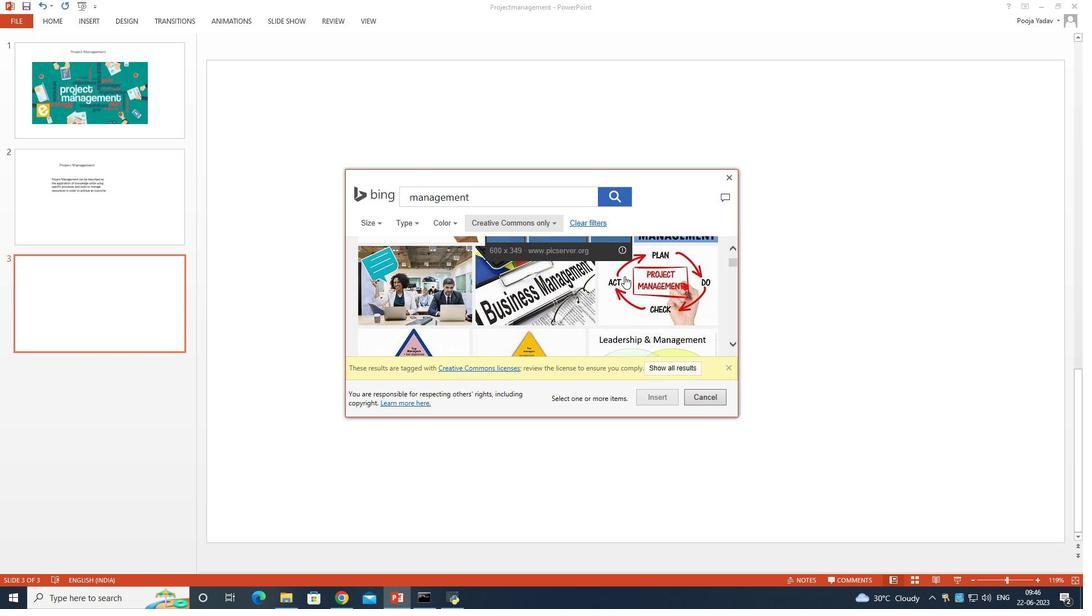 
Action: Mouse scrolled (624, 275) with delta (0, 0)
Screenshot: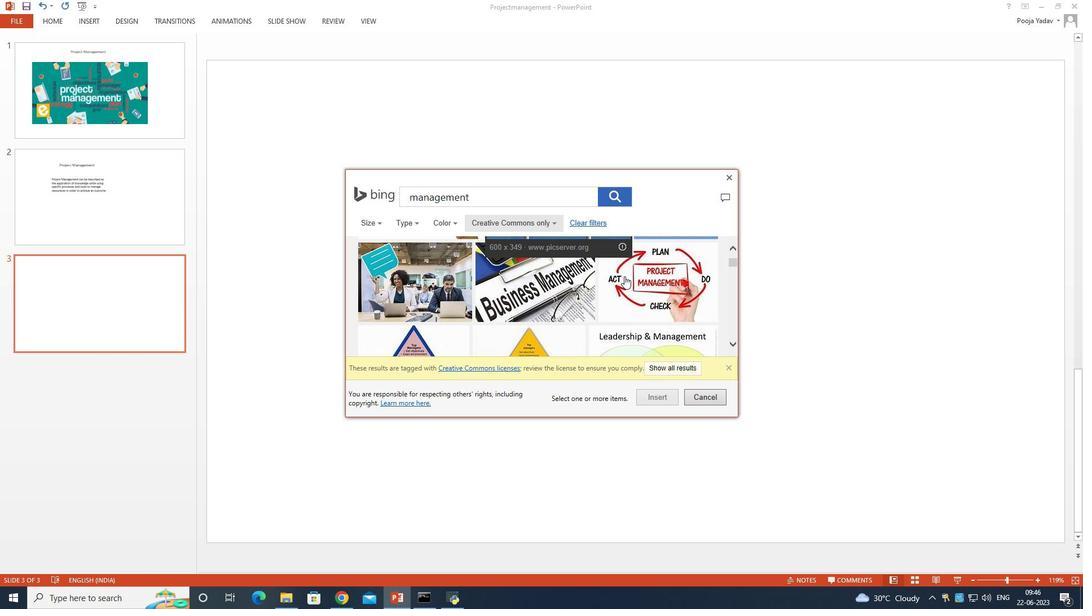 
Action: Mouse scrolled (624, 275) with delta (0, 0)
Screenshot: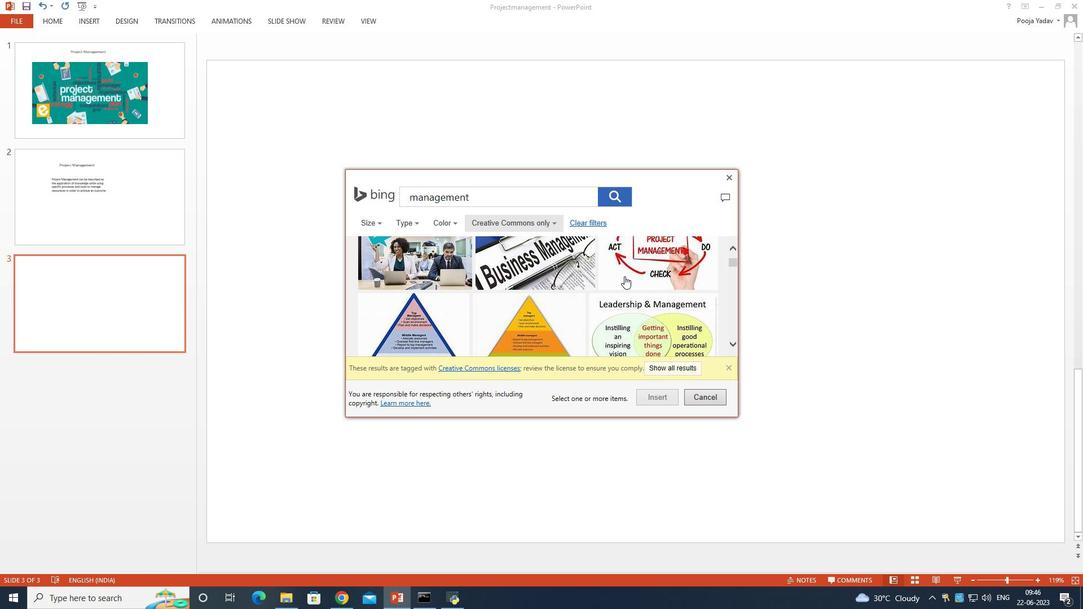 
Action: Mouse moved to (624, 276)
Screenshot: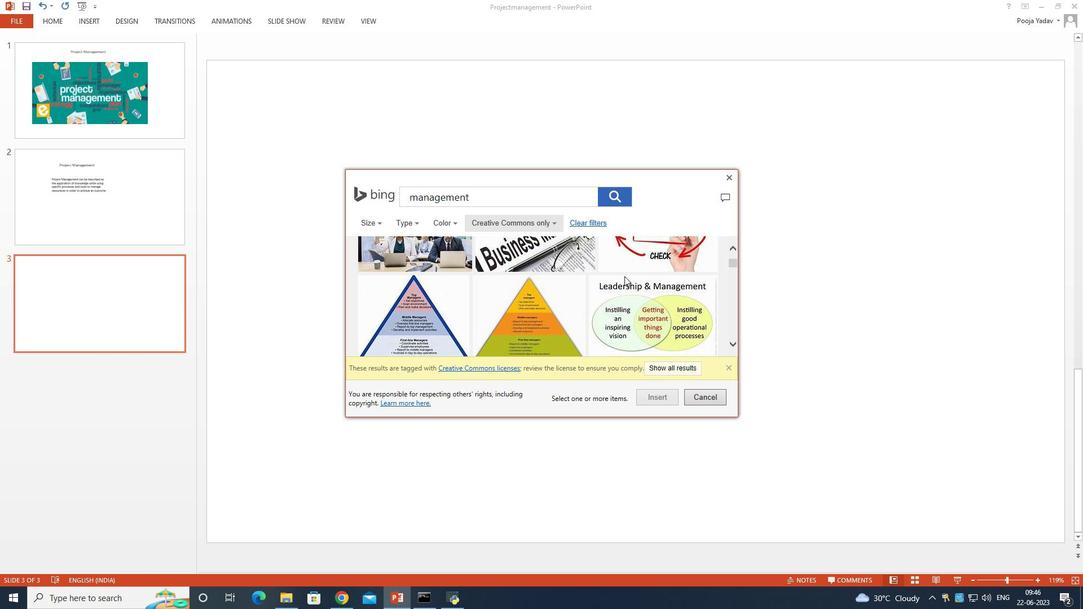 
Action: Mouse scrolled (624, 275) with delta (0, 0)
Screenshot: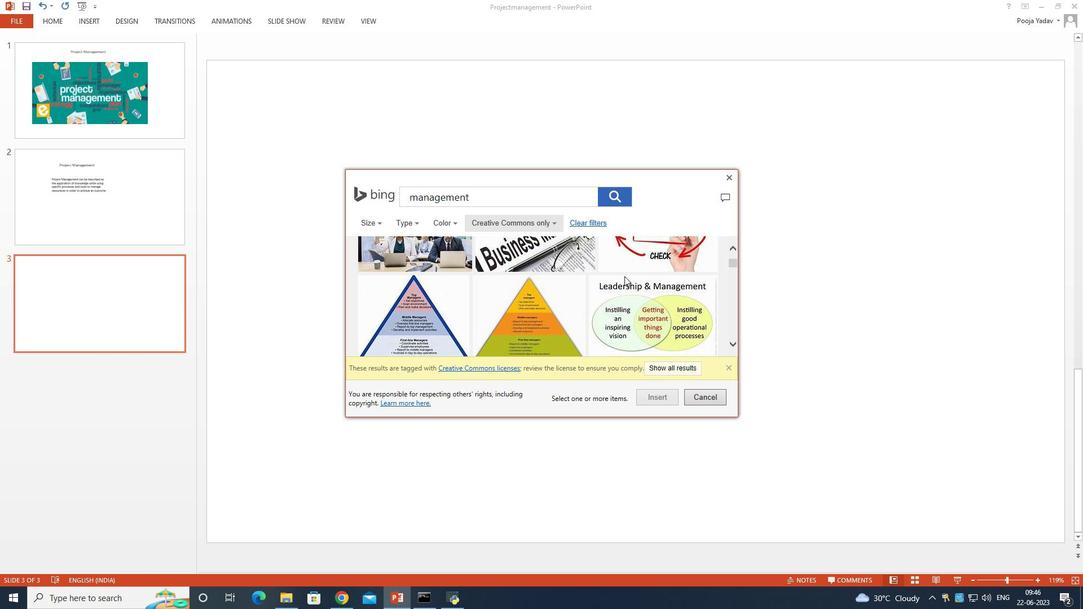 
Action: Mouse scrolled (624, 275) with delta (0, 0)
Screenshot: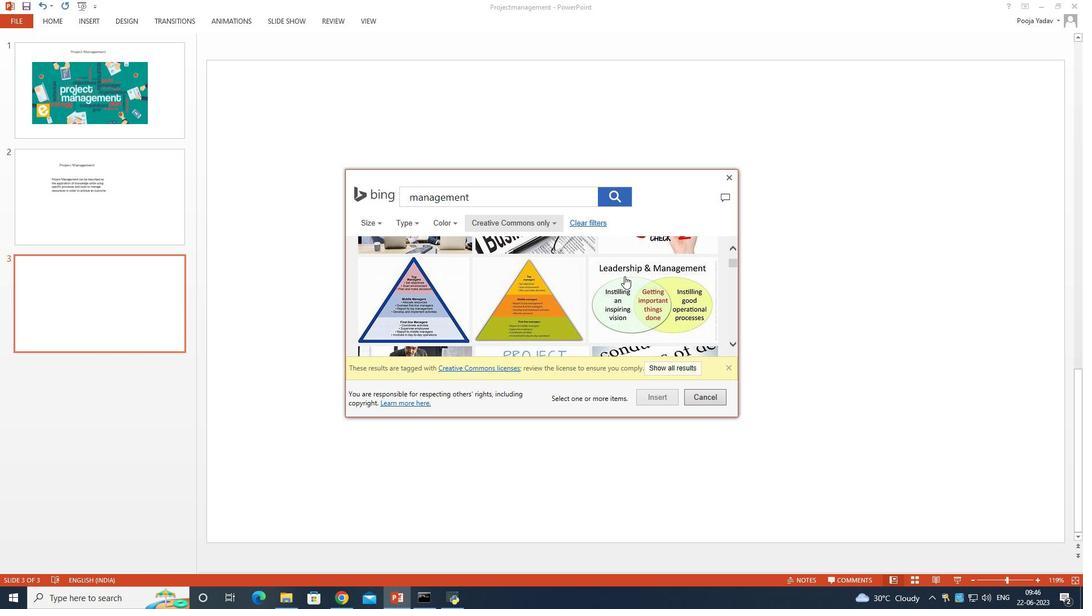 
Action: Mouse scrolled (624, 275) with delta (0, 0)
Screenshot: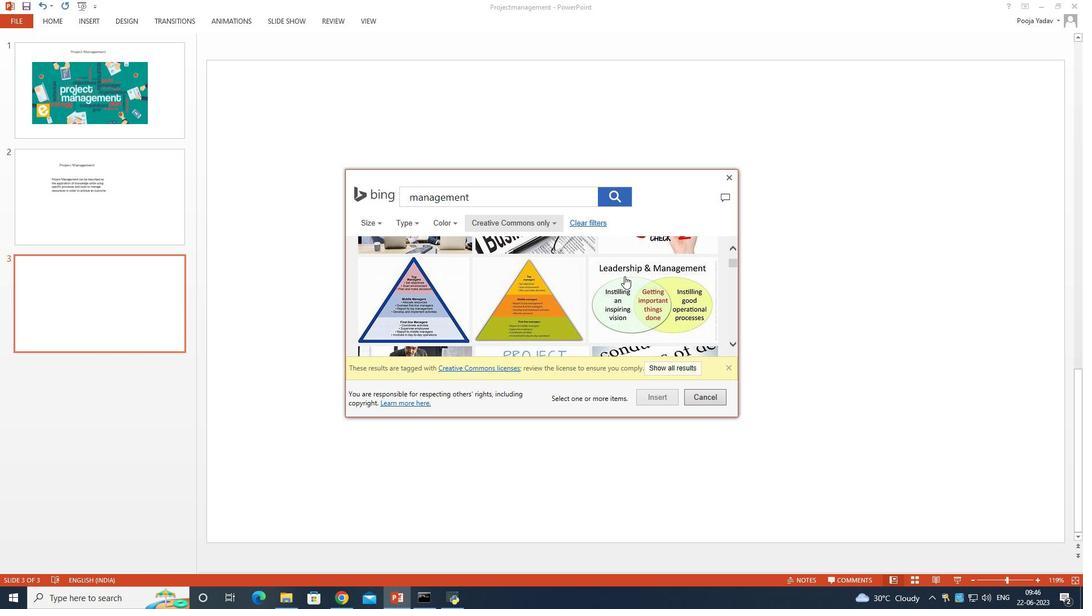 
Action: Mouse scrolled (624, 275) with delta (0, 0)
Screenshot: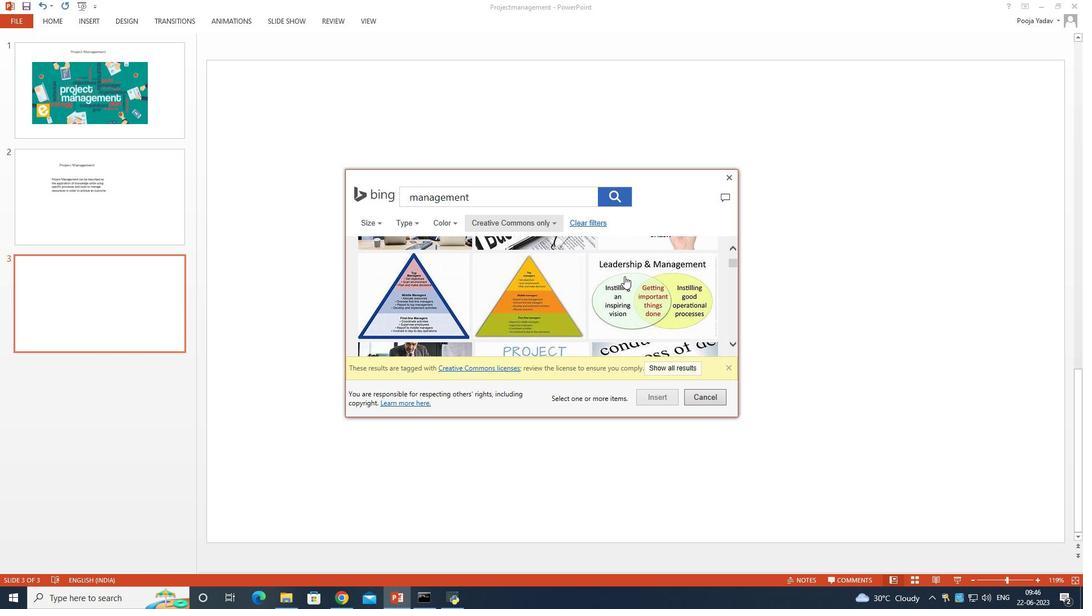 
Action: Mouse moved to (624, 276)
Screenshot: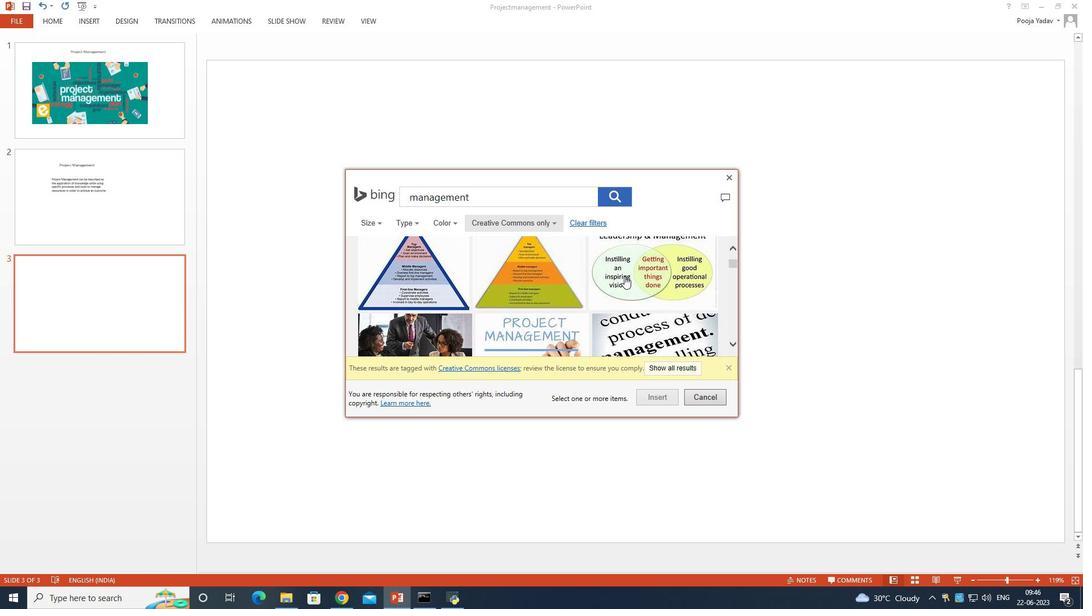 
Action: Mouse scrolled (624, 275) with delta (0, 0)
Screenshot: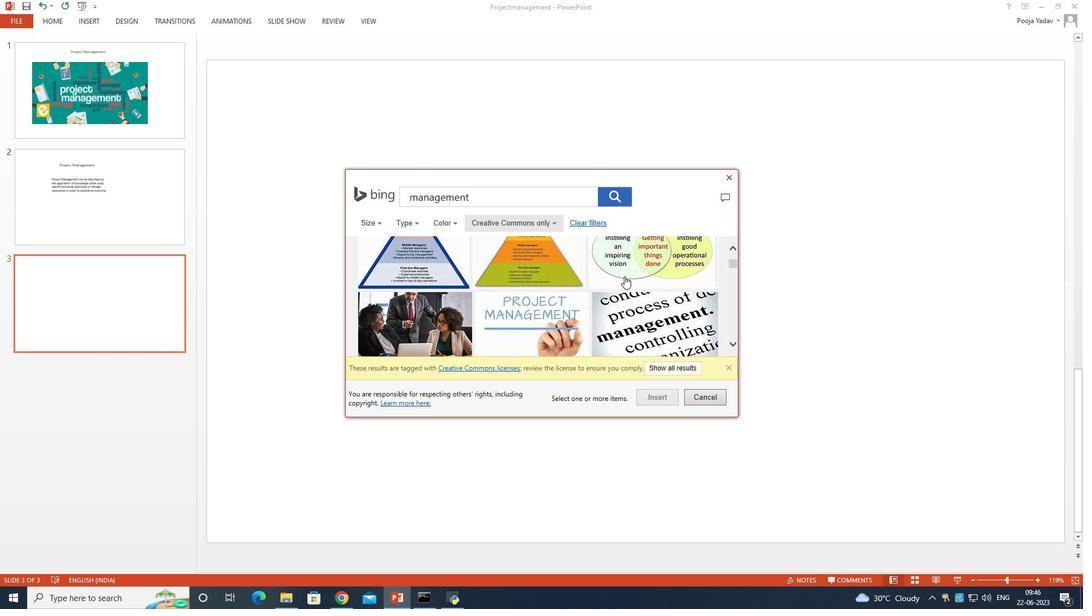 
Action: Mouse scrolled (624, 275) with delta (0, 0)
